 Task: Audit Quotation Template.
Action: Mouse moved to (125, 138)
Screenshot: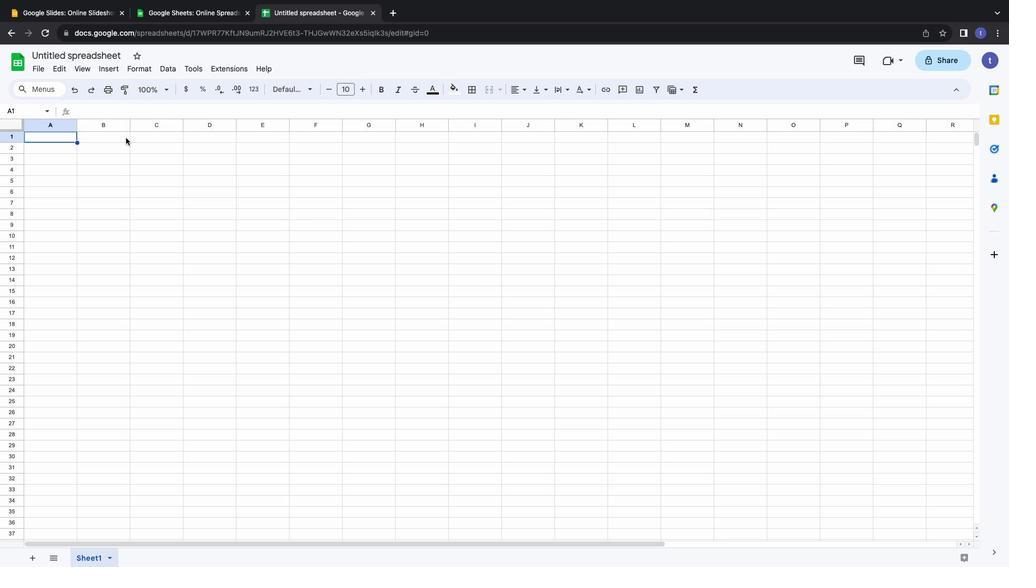 
Action: Mouse pressed left at (125, 138)
Screenshot: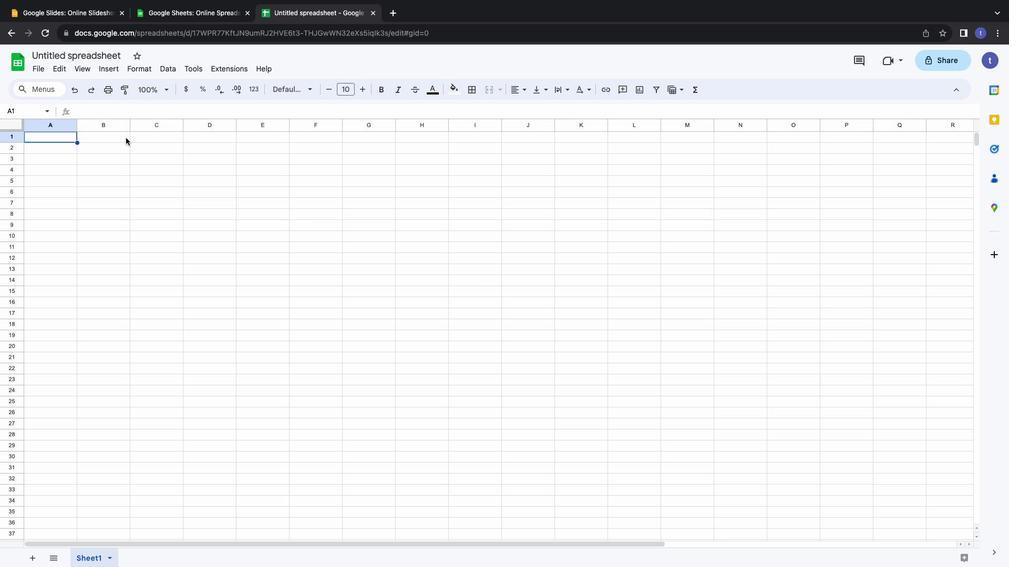 
Action: Mouse moved to (113, 138)
Screenshot: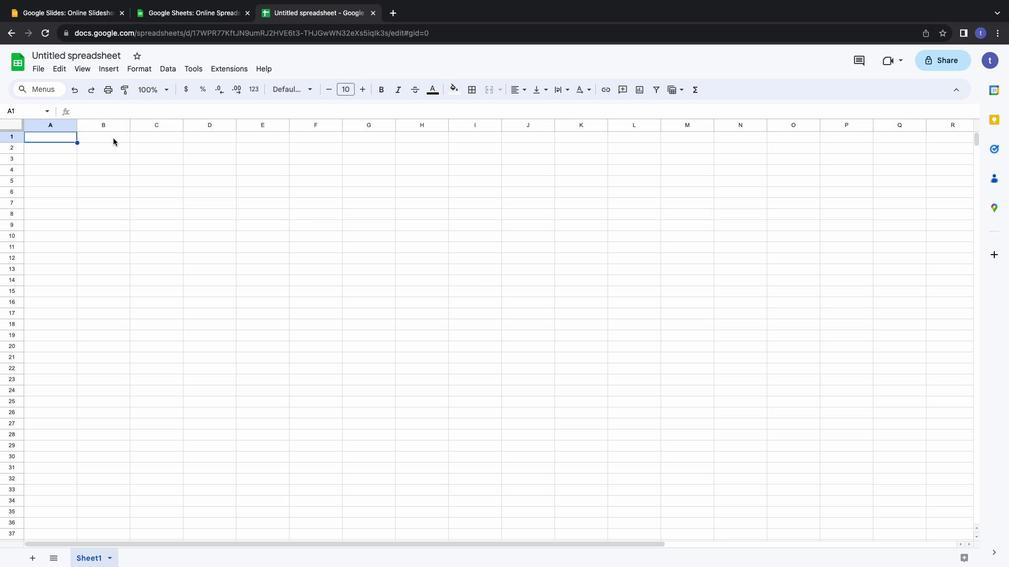 
Action: Mouse pressed left at (113, 138)
Screenshot: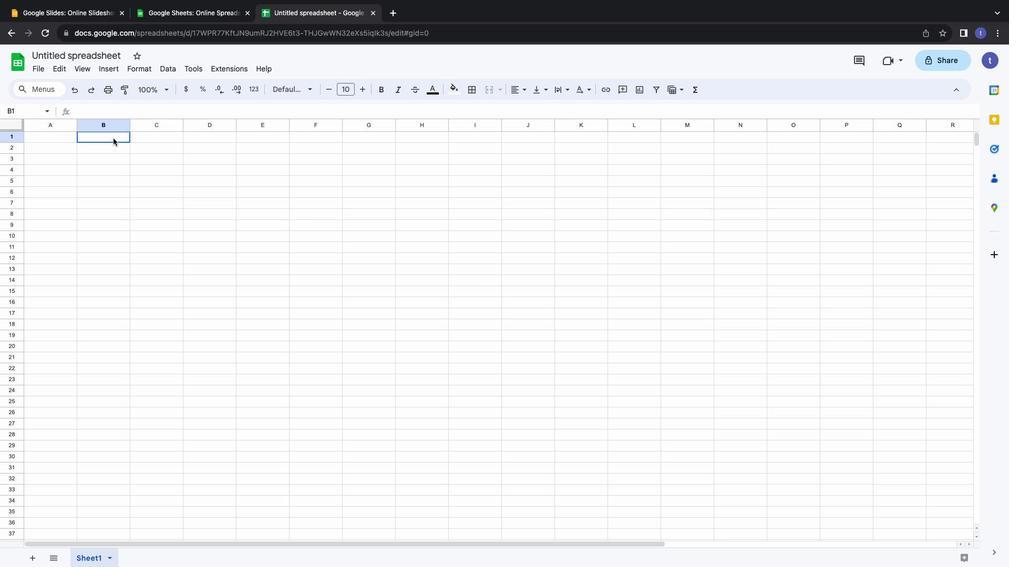 
Action: Mouse pressed left at (113, 138)
Screenshot: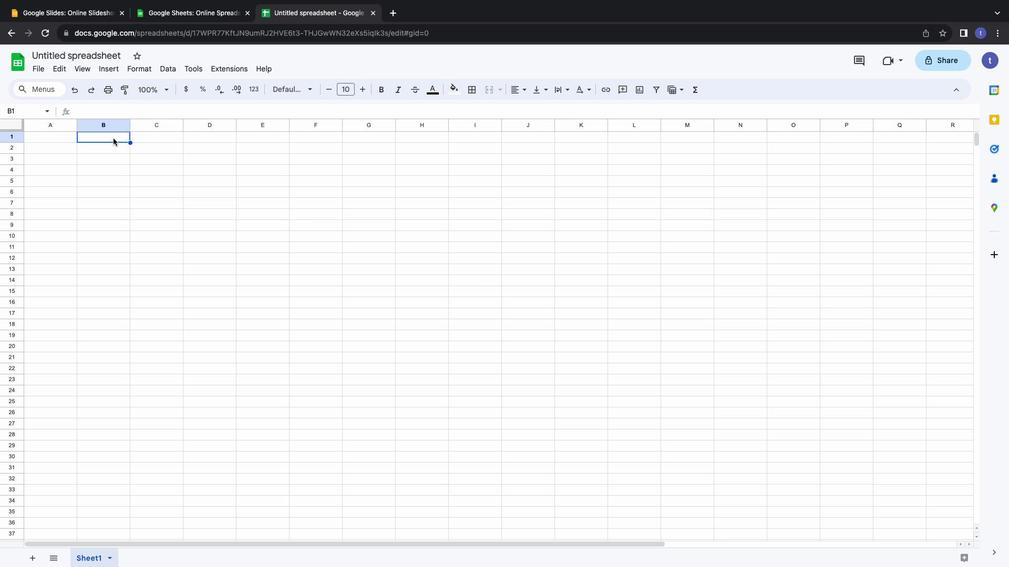 
Action: Mouse moved to (422, 344)
Screenshot: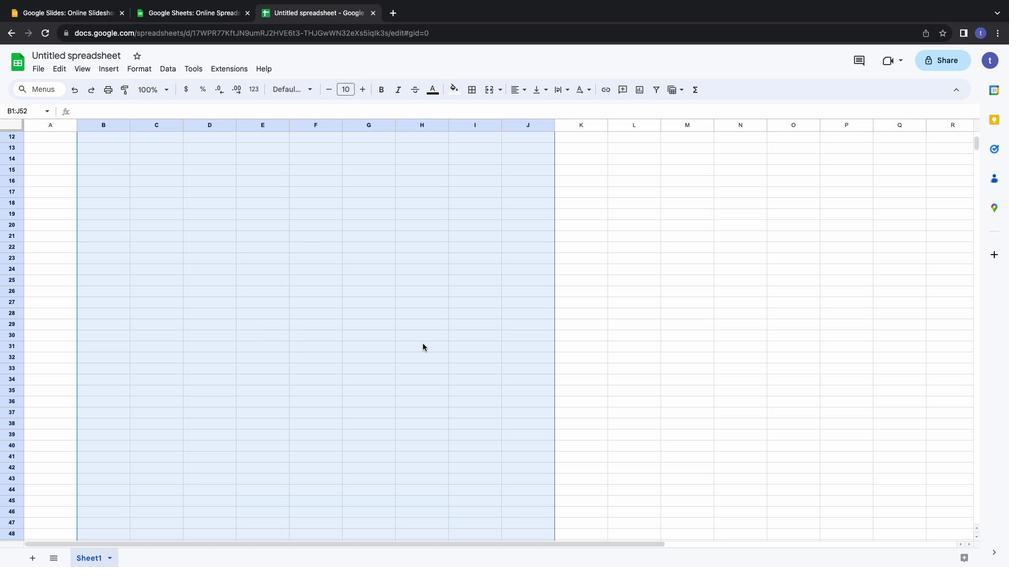 
Action: Mouse scrolled (422, 344) with delta (0, 0)
Screenshot: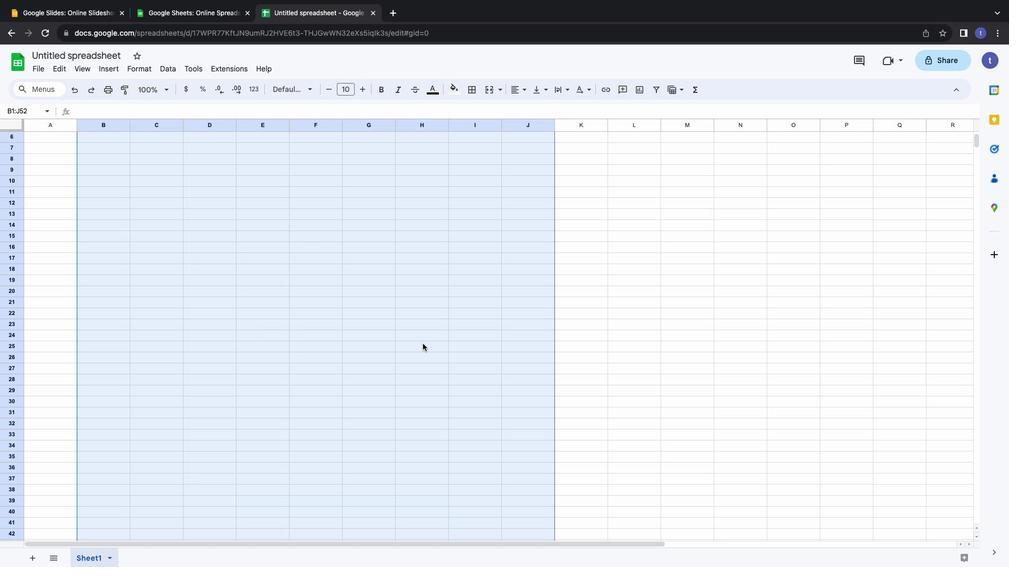 
Action: Mouse scrolled (422, 344) with delta (0, 0)
Screenshot: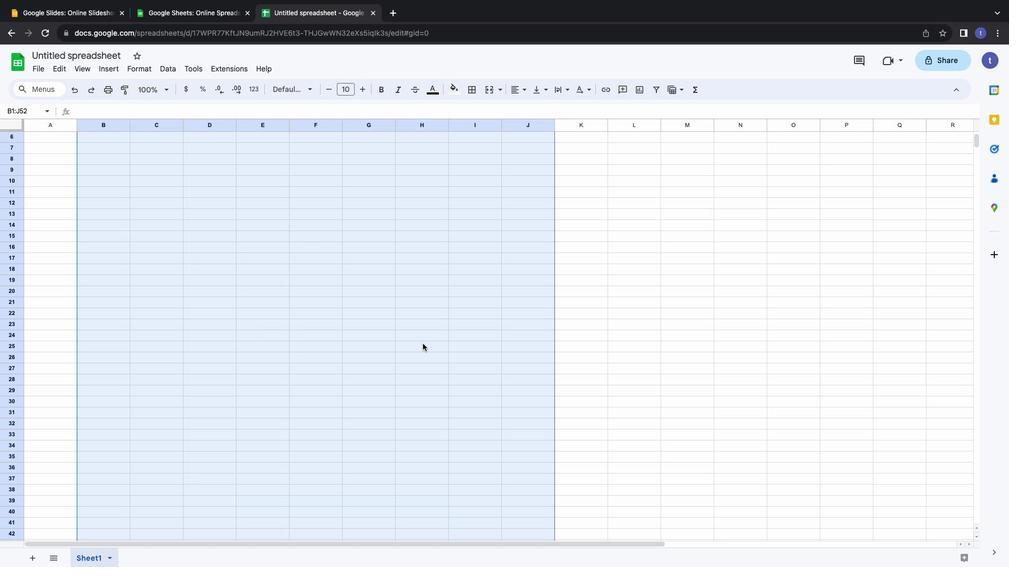 
Action: Mouse scrolled (422, 344) with delta (0, 1)
Screenshot: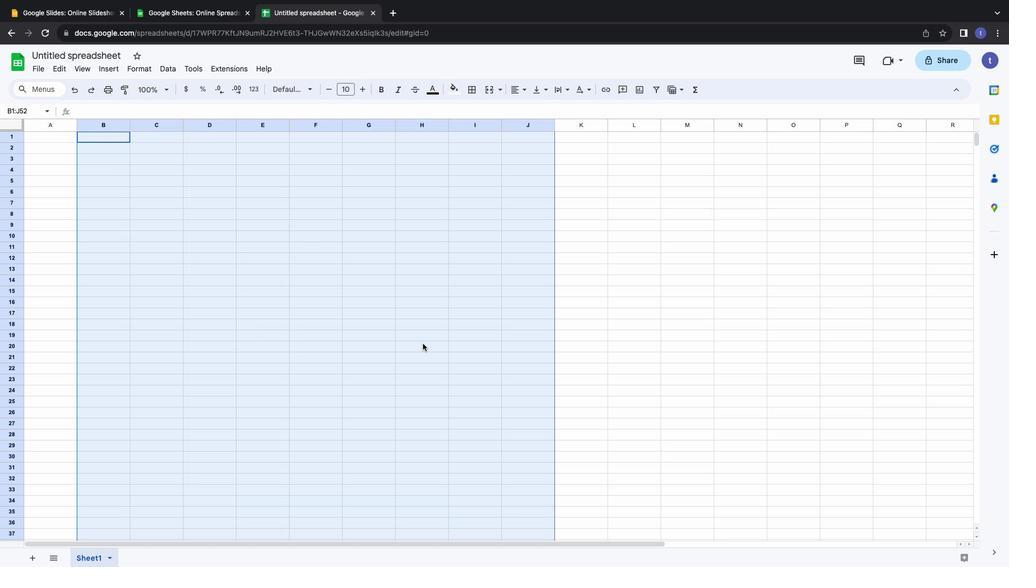 
Action: Mouse scrolled (422, 344) with delta (0, 2)
Screenshot: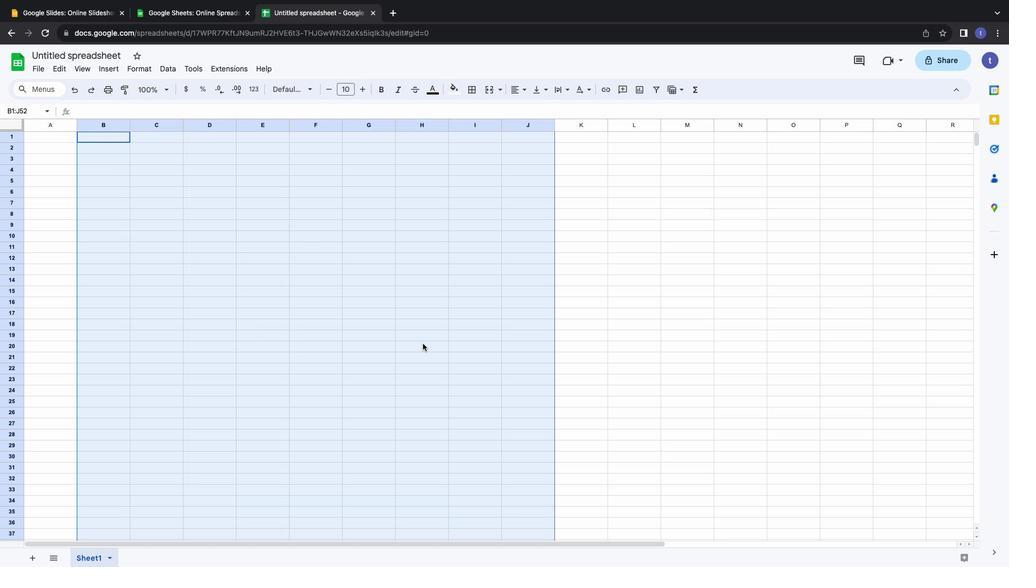 
Action: Mouse scrolled (422, 344) with delta (0, 3)
Screenshot: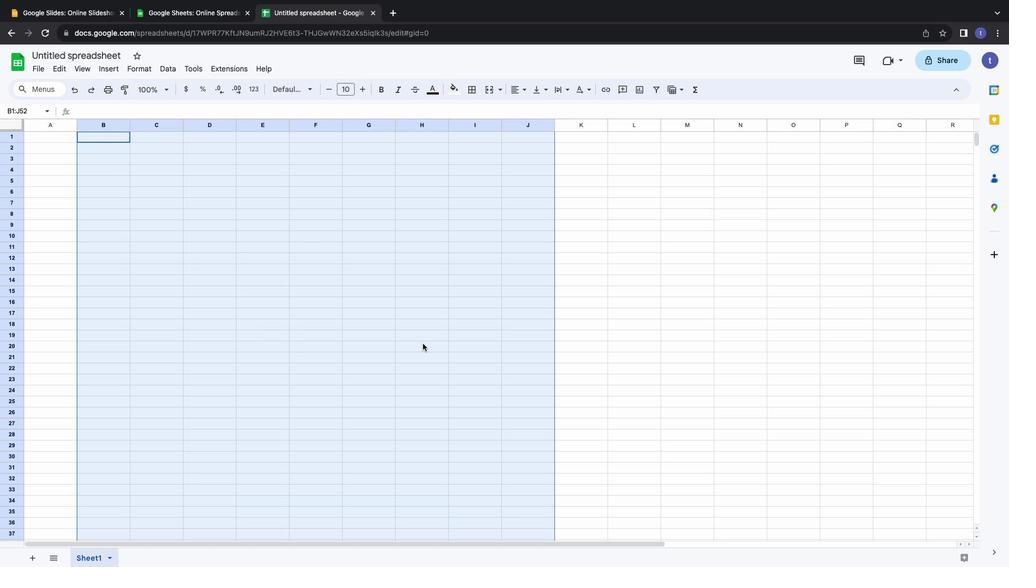 
Action: Mouse scrolled (422, 344) with delta (0, 3)
Screenshot: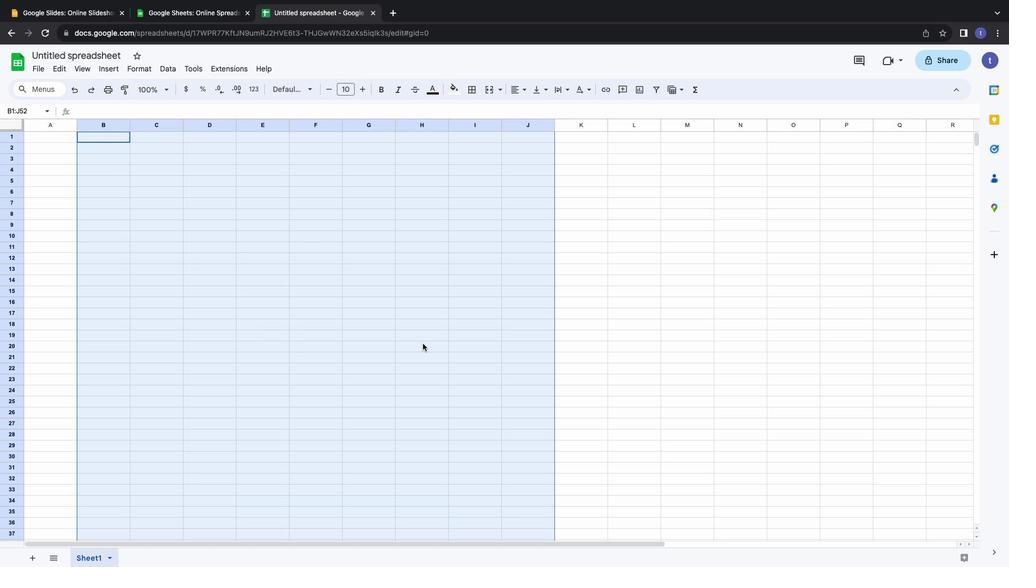 
Action: Mouse scrolled (422, 344) with delta (0, 0)
Screenshot: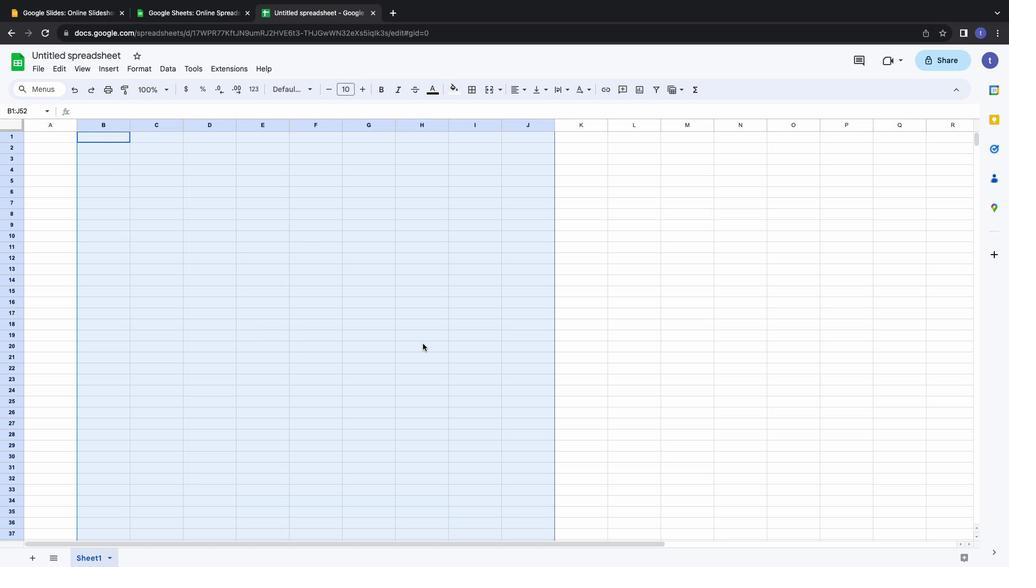 
Action: Mouse scrolled (422, 344) with delta (0, 0)
Screenshot: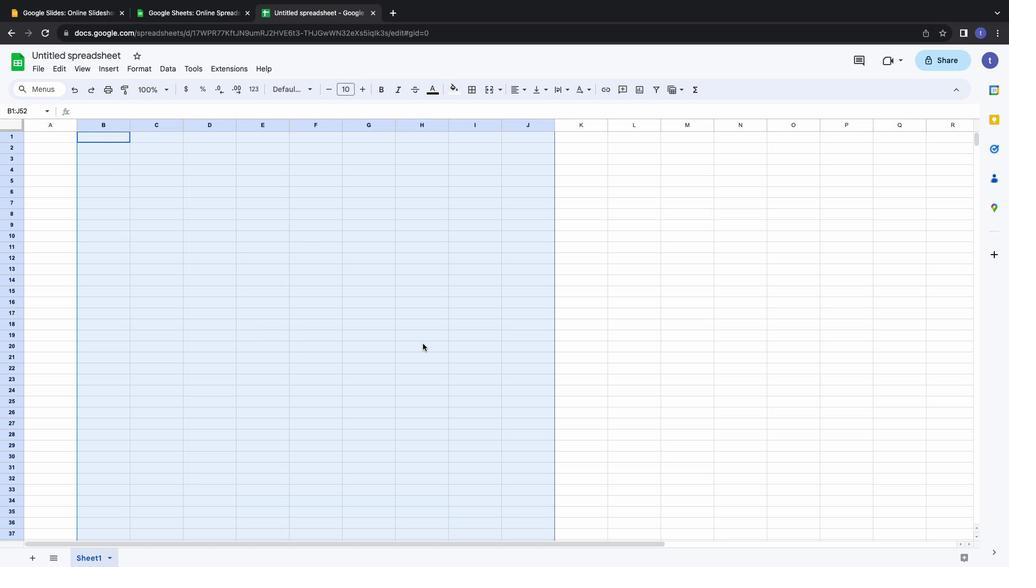 
Action: Mouse scrolled (422, 344) with delta (0, 1)
Screenshot: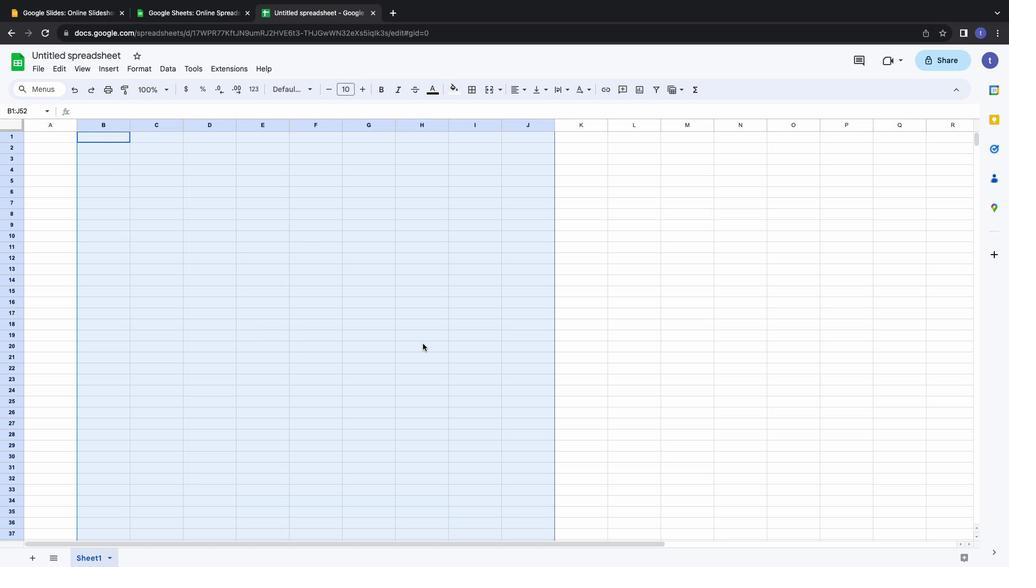 
Action: Mouse moved to (476, 88)
Screenshot: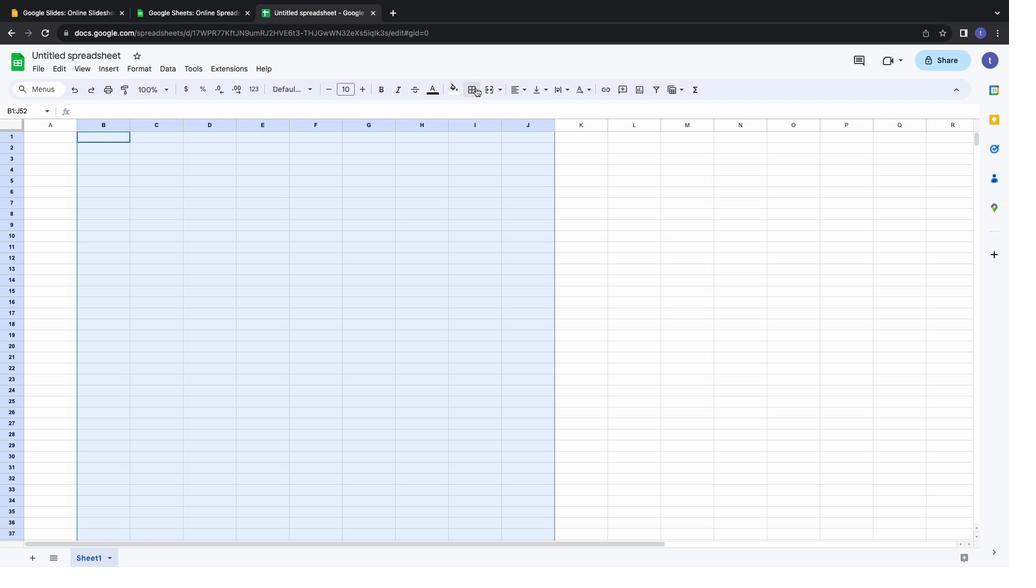 
Action: Mouse pressed left at (476, 88)
Screenshot: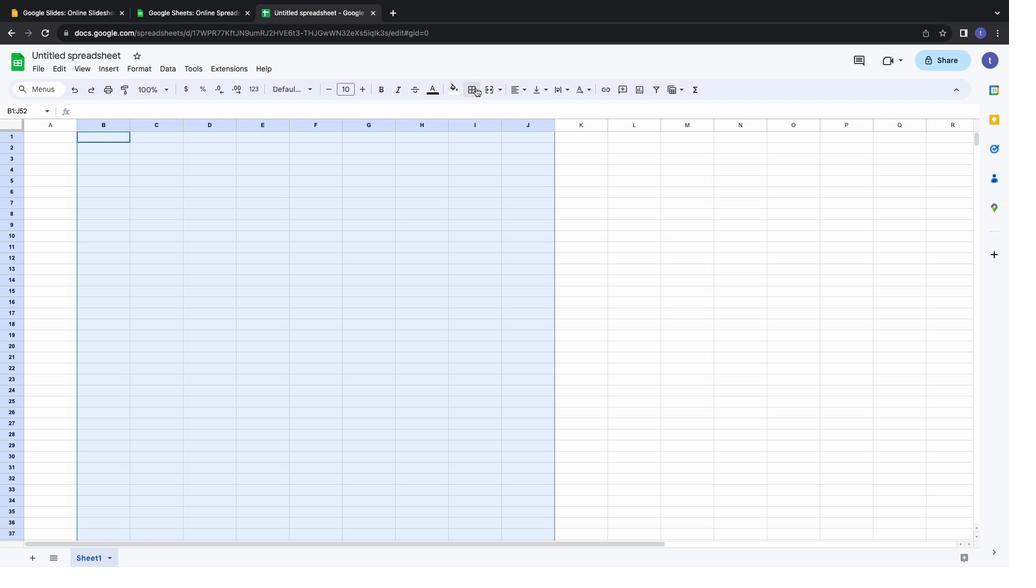 
Action: Mouse moved to (476, 108)
Screenshot: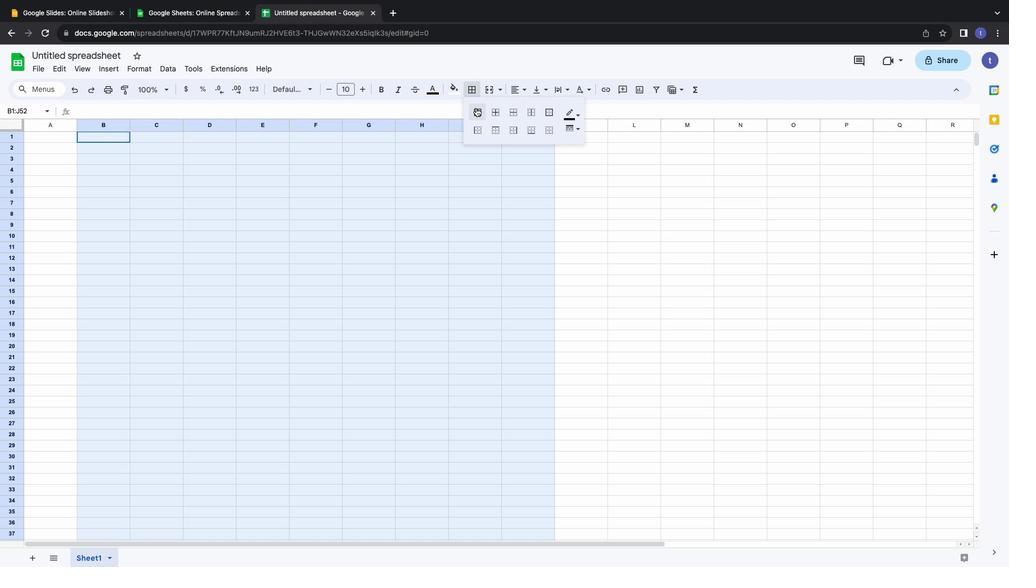 
Action: Mouse pressed left at (476, 108)
Screenshot: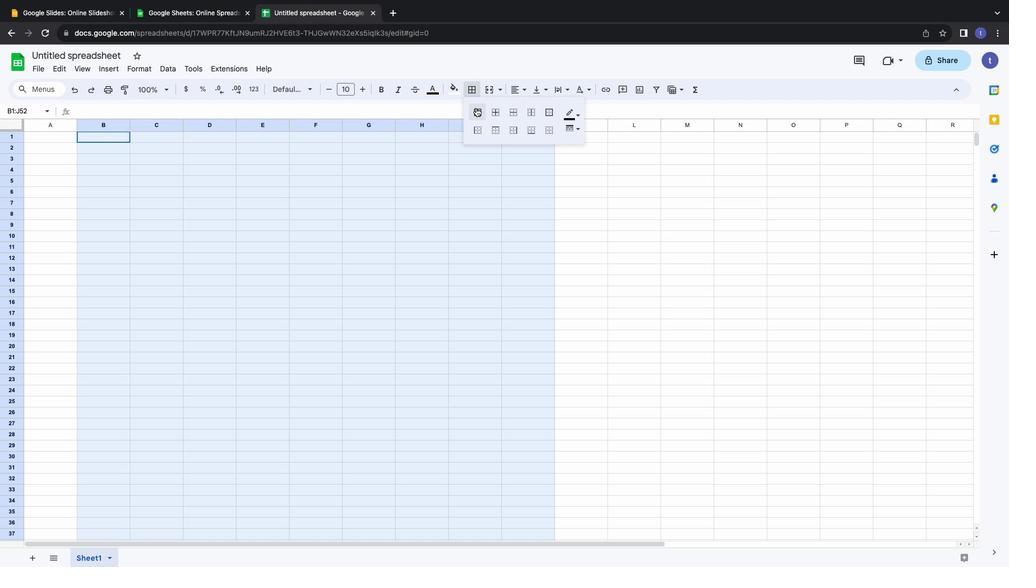 
Action: Mouse moved to (574, 111)
Screenshot: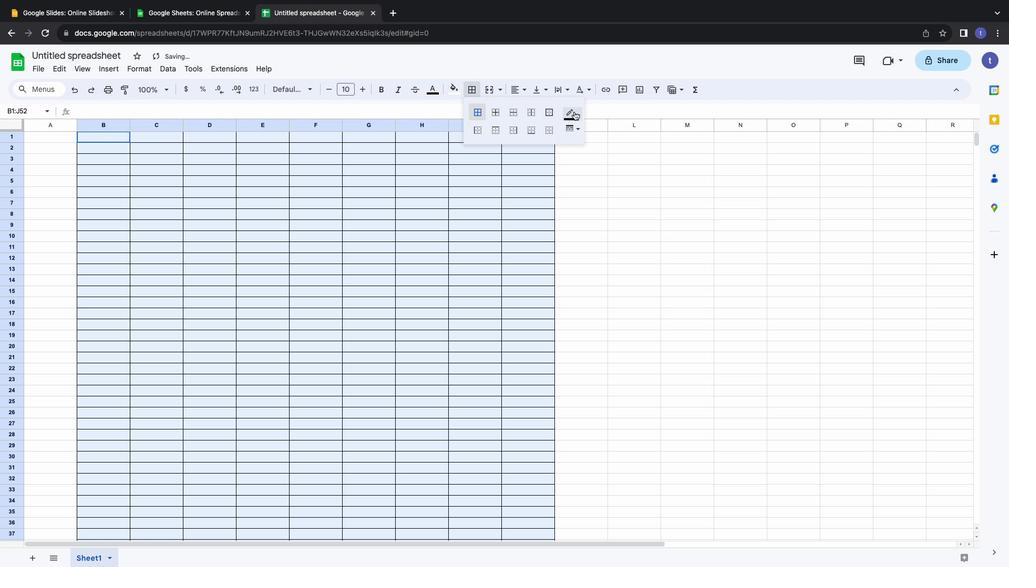 
Action: Mouse pressed left at (574, 111)
Screenshot: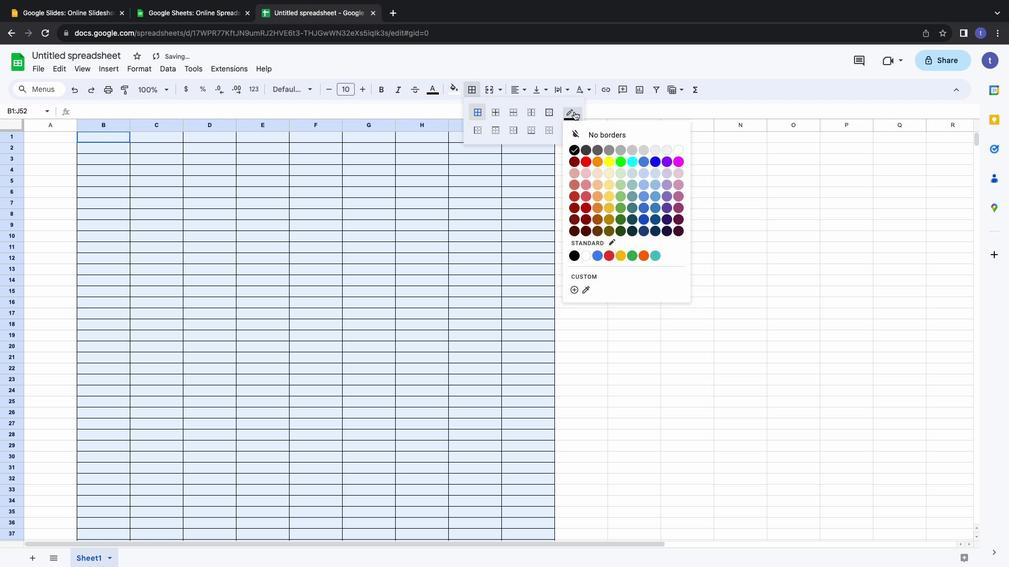 
Action: Mouse moved to (680, 152)
Screenshot: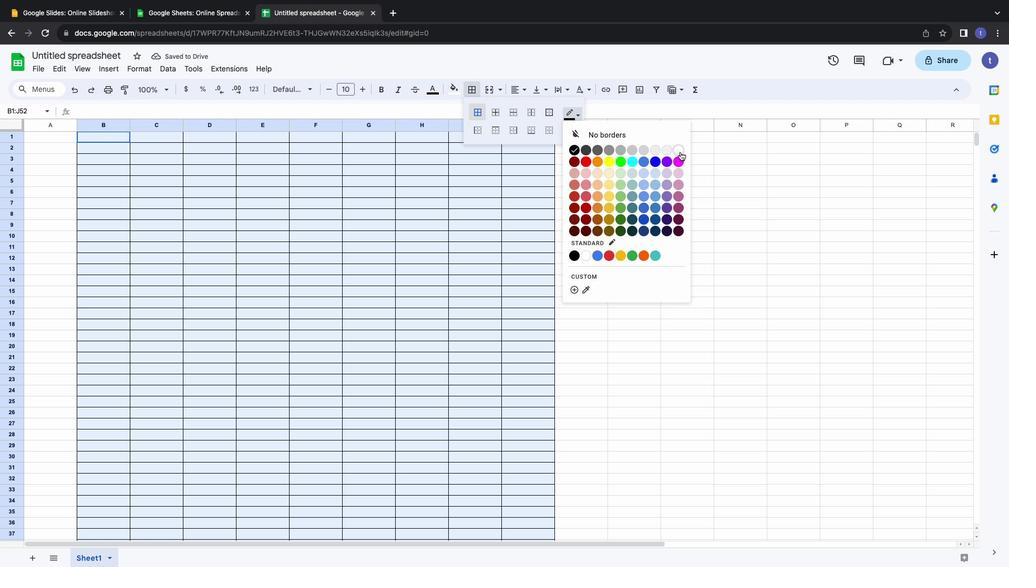 
Action: Mouse pressed left at (680, 152)
Screenshot: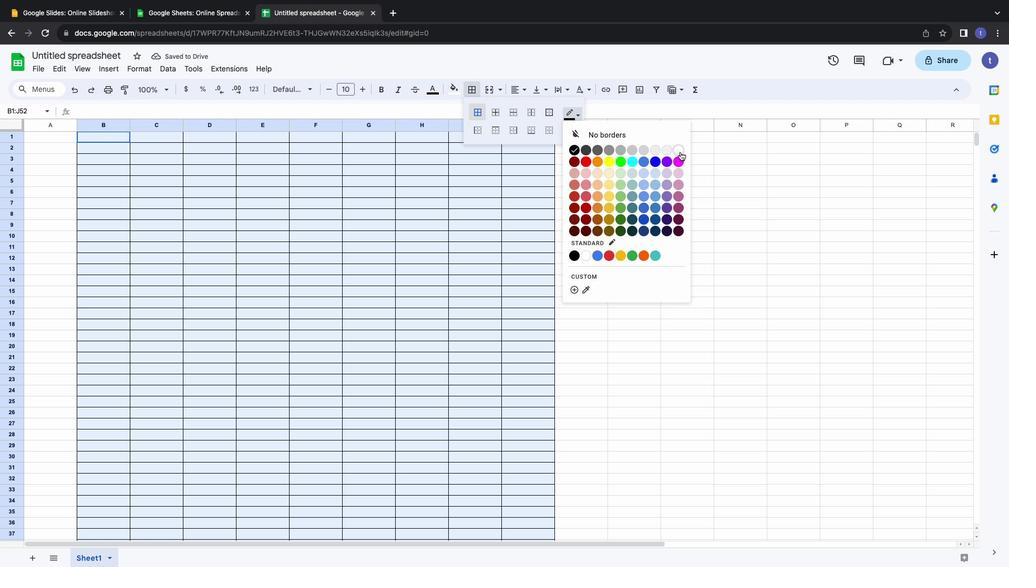 
Action: Mouse moved to (329, 152)
Screenshot: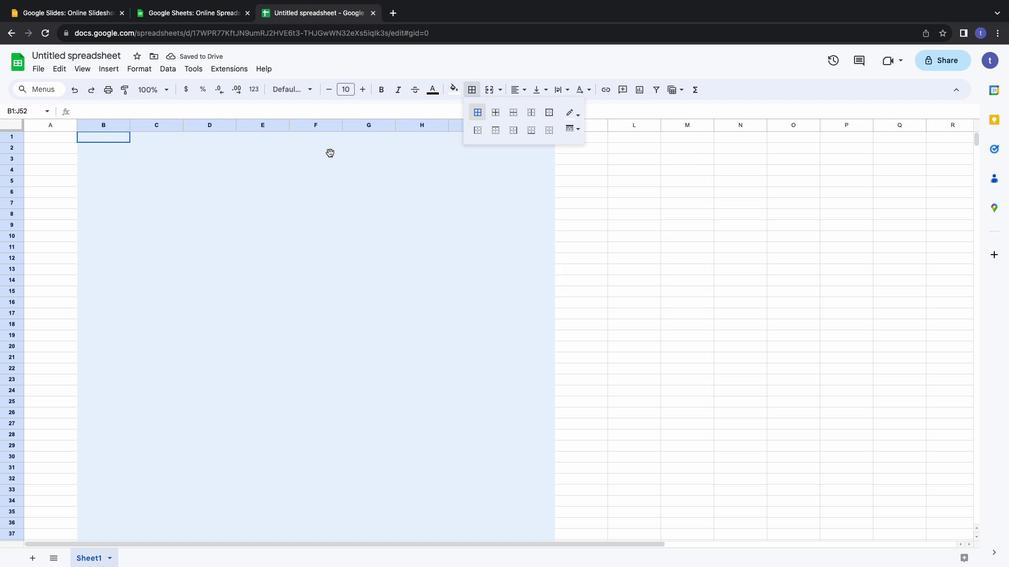 
Action: Mouse pressed left at (329, 152)
Screenshot: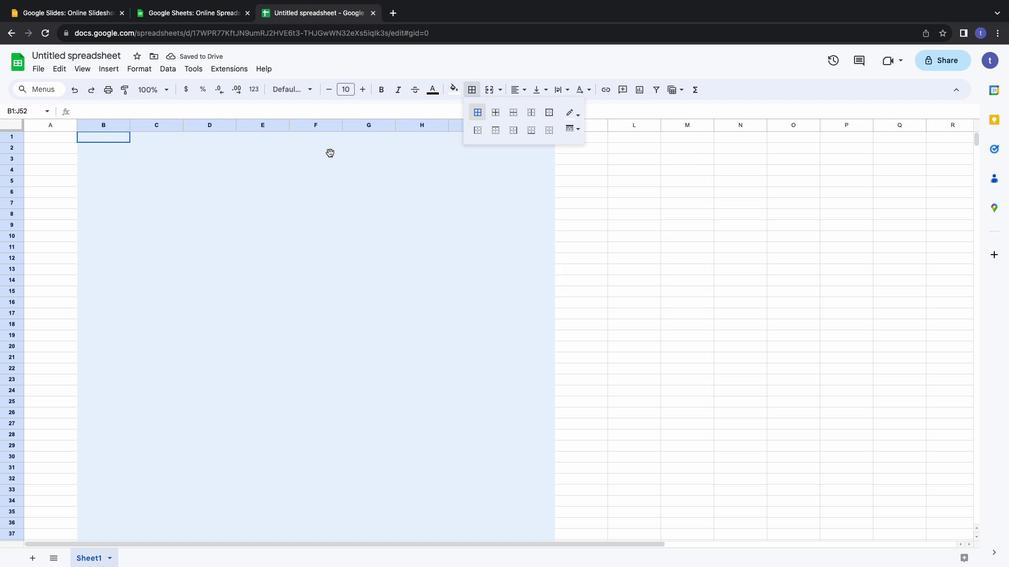 
Action: Mouse moved to (332, 154)
Screenshot: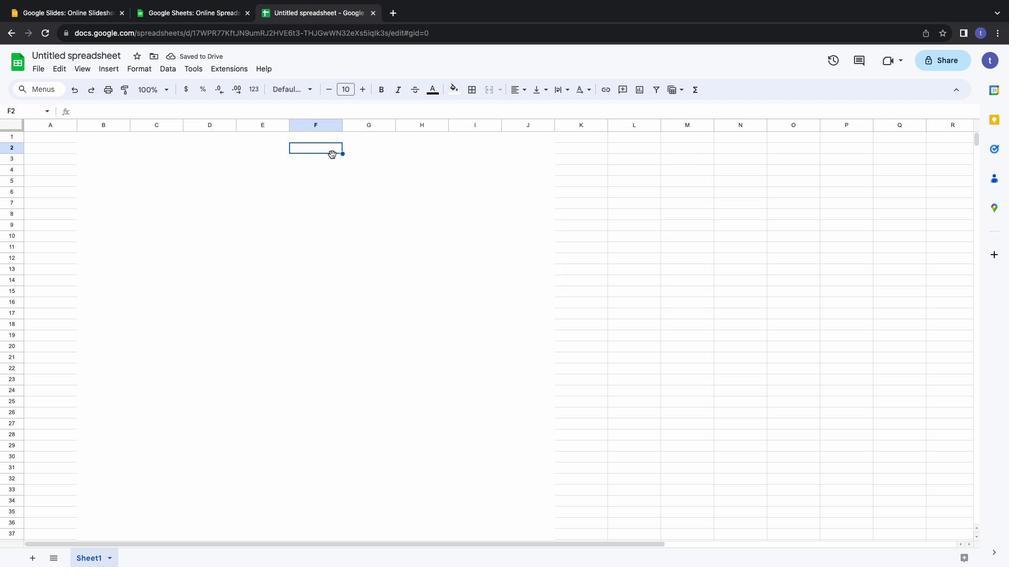 
Action: Mouse pressed left at (332, 154)
Screenshot: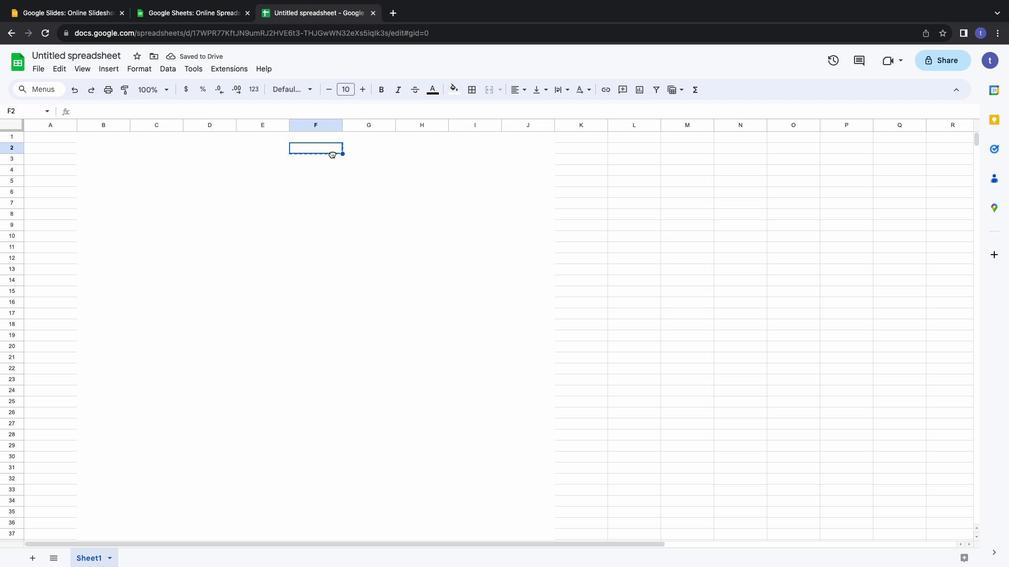 
Action: Mouse moved to (329, 147)
Screenshot: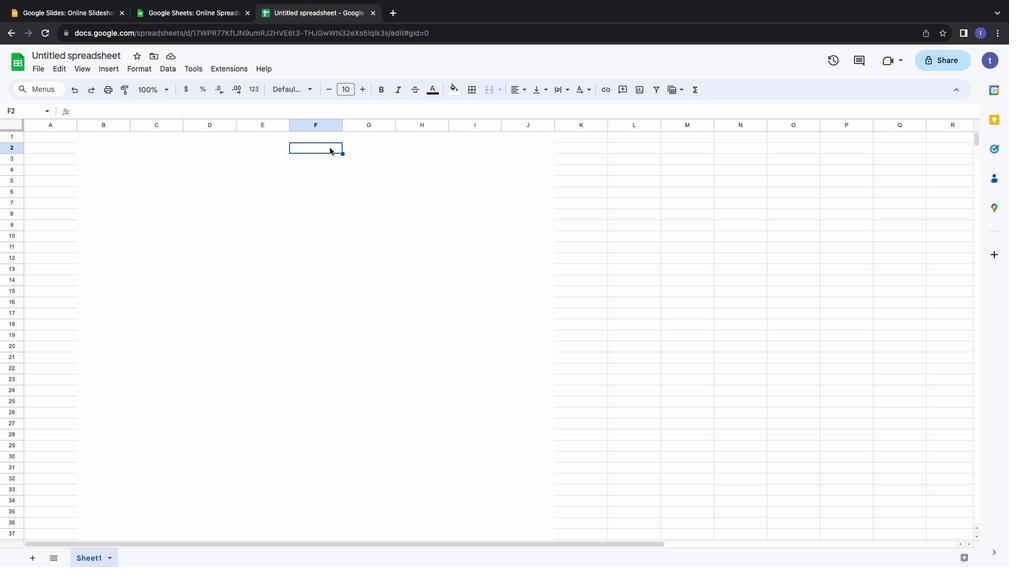 
Action: Mouse pressed left at (329, 147)
Screenshot: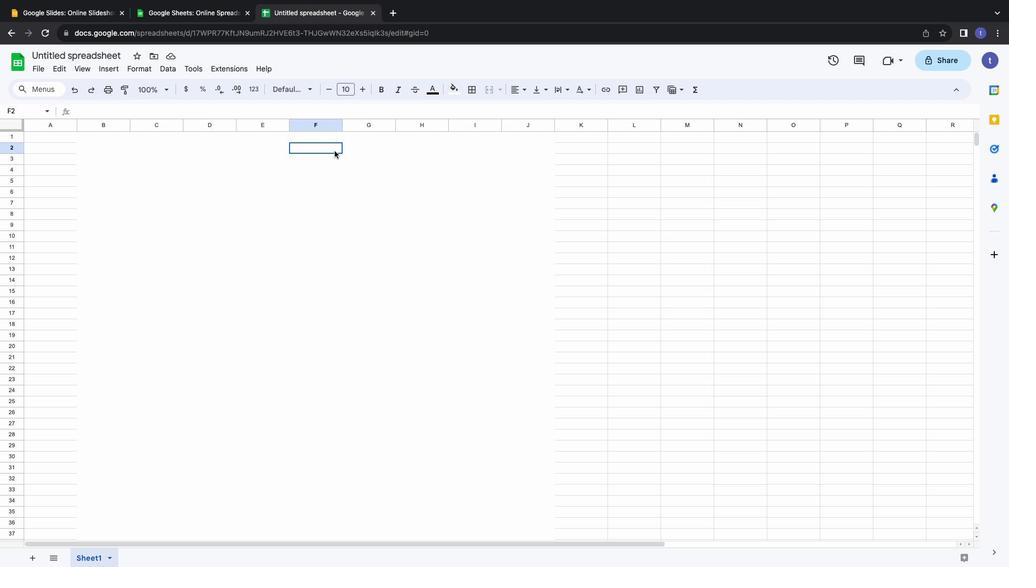 
Action: Mouse moved to (486, 89)
Screenshot: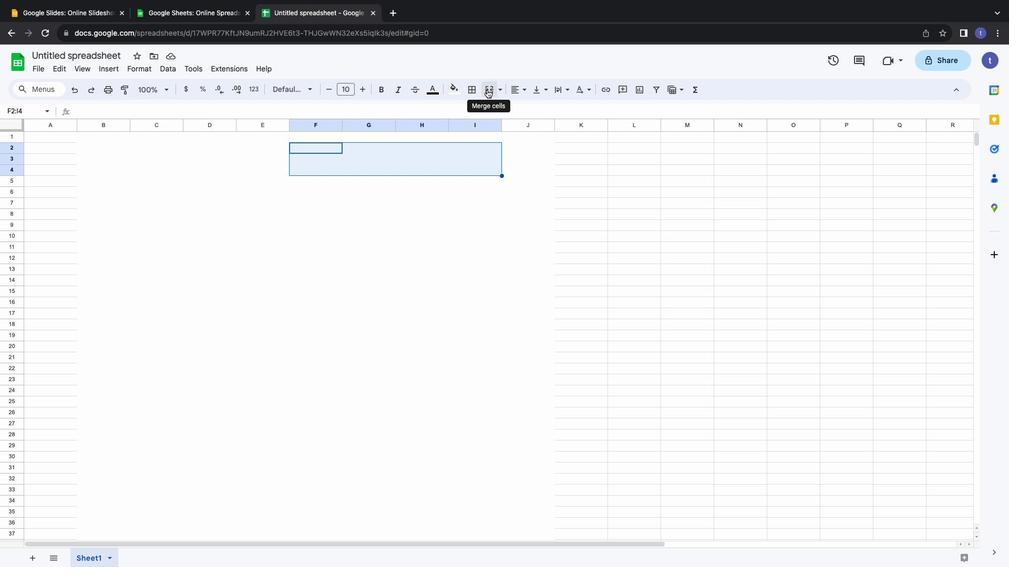 
Action: Mouse pressed left at (486, 89)
Screenshot: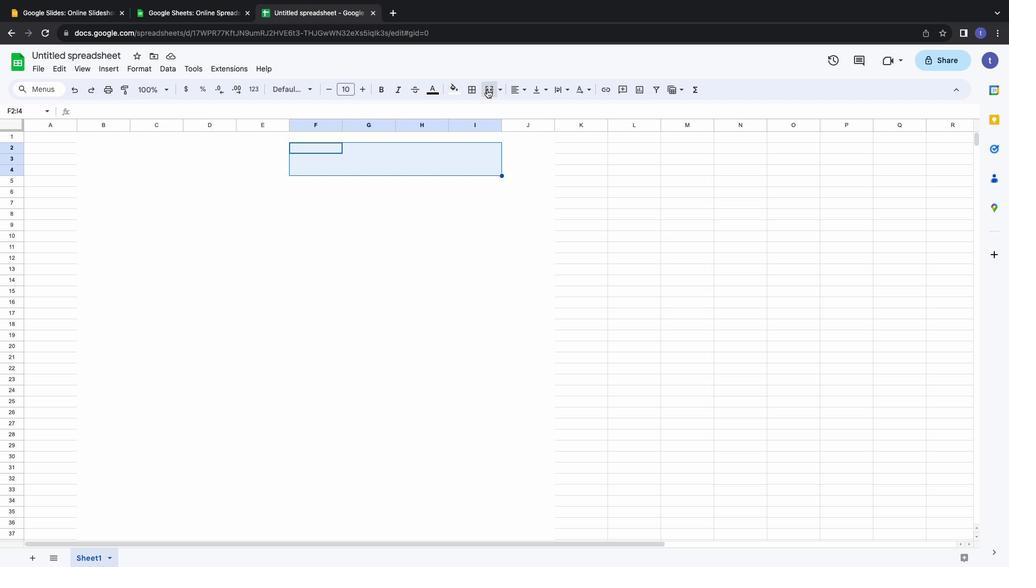 
Action: Mouse moved to (318, 155)
Screenshot: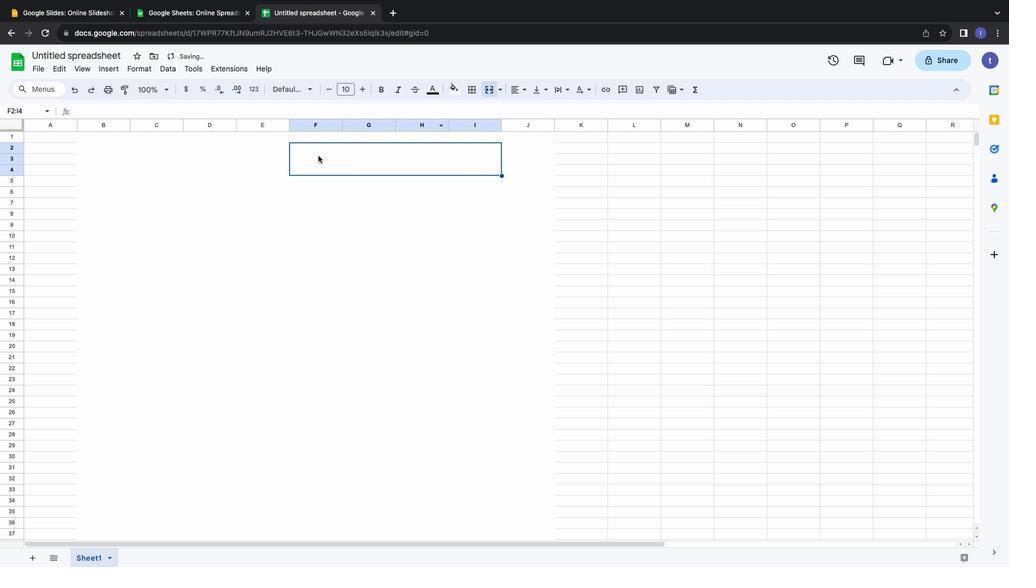 
Action: Mouse pressed left at (318, 155)
Screenshot: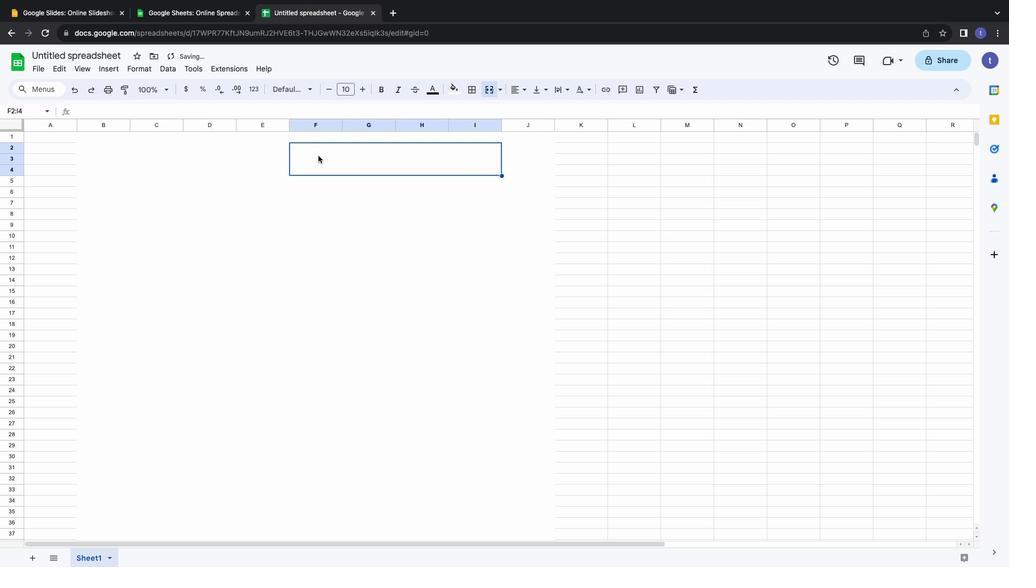 
Action: Mouse moved to (312, 155)
Screenshot: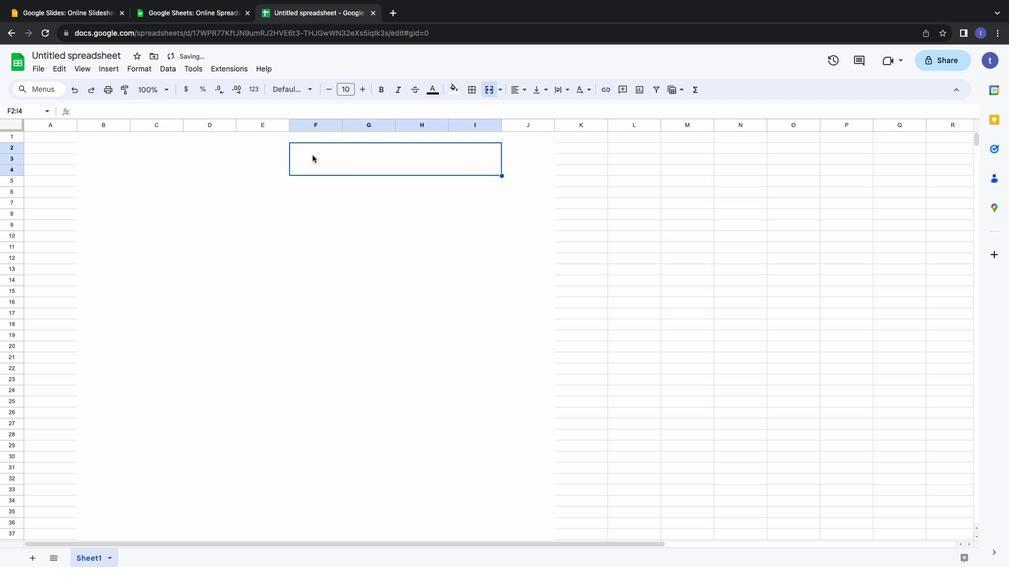 
Action: Mouse pressed left at (312, 155)
Screenshot: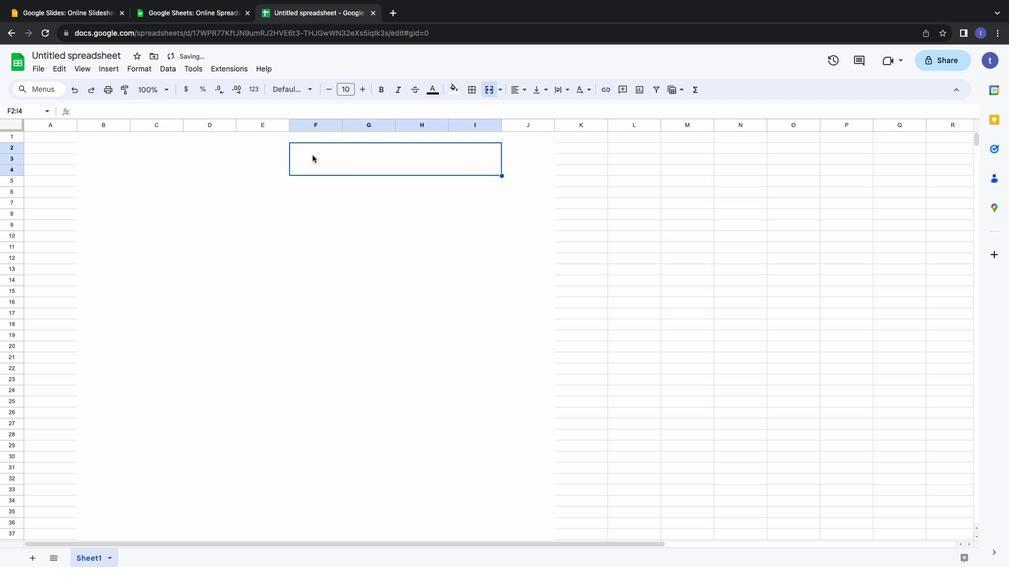 
Action: Mouse pressed left at (312, 155)
Screenshot: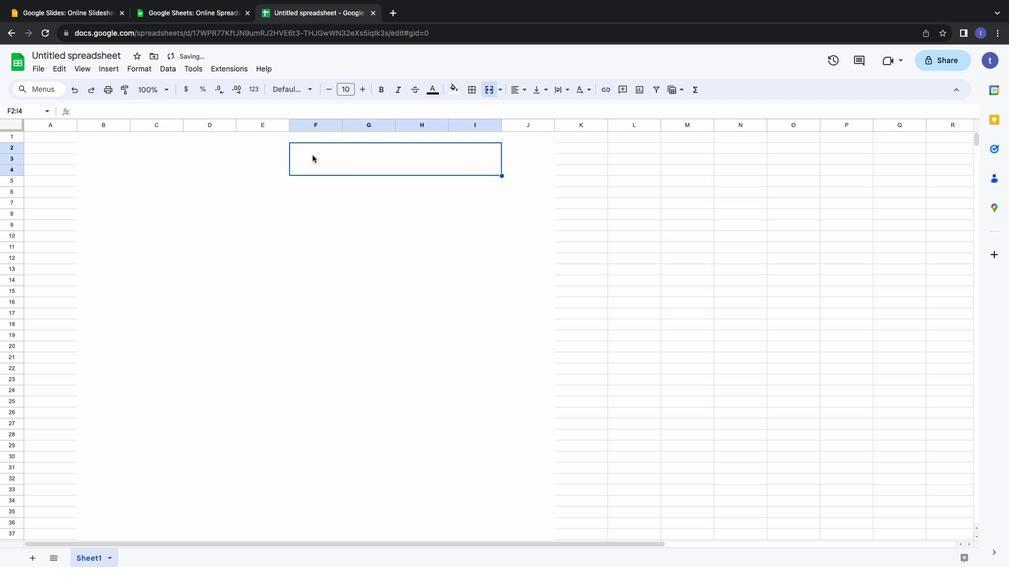 
Action: Key pressed Key.shift'A'Key.shift'U''D''I''T'Key.space'Q''U''O''T''A''T''I''O''N'
Screenshot: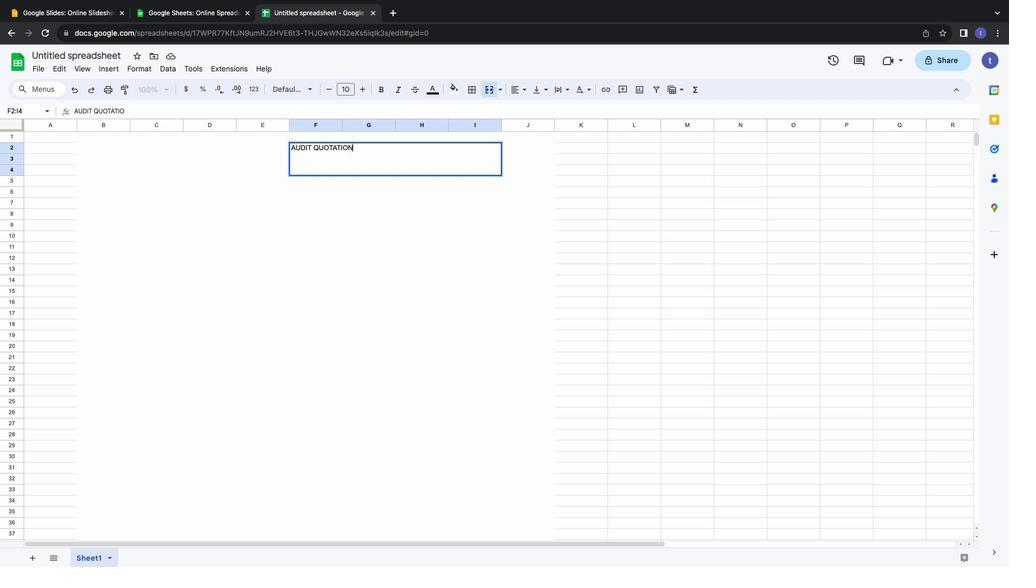 
Action: Mouse moved to (324, 141)
Screenshot: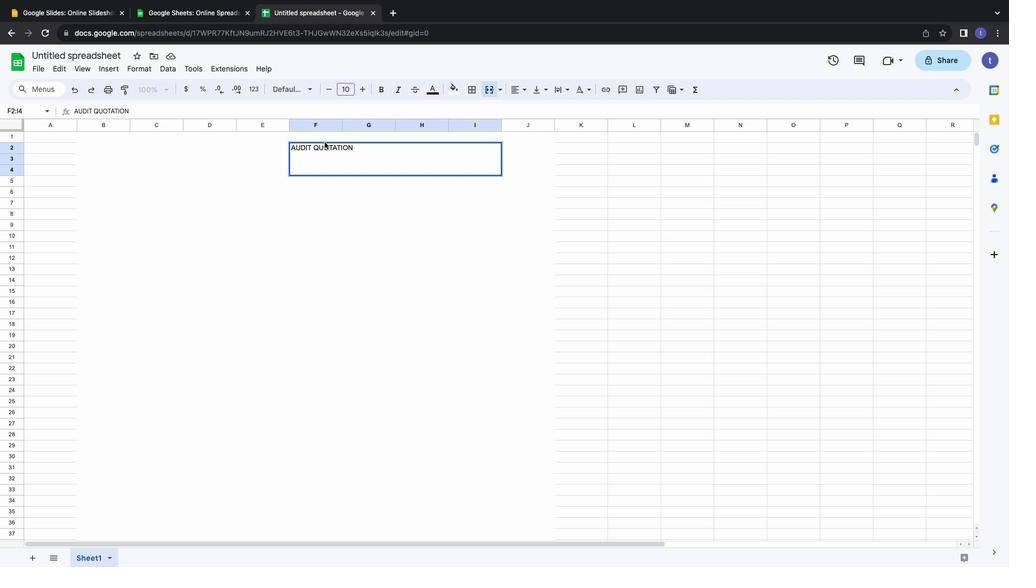 
Action: Mouse pressed left at (324, 141)
Screenshot: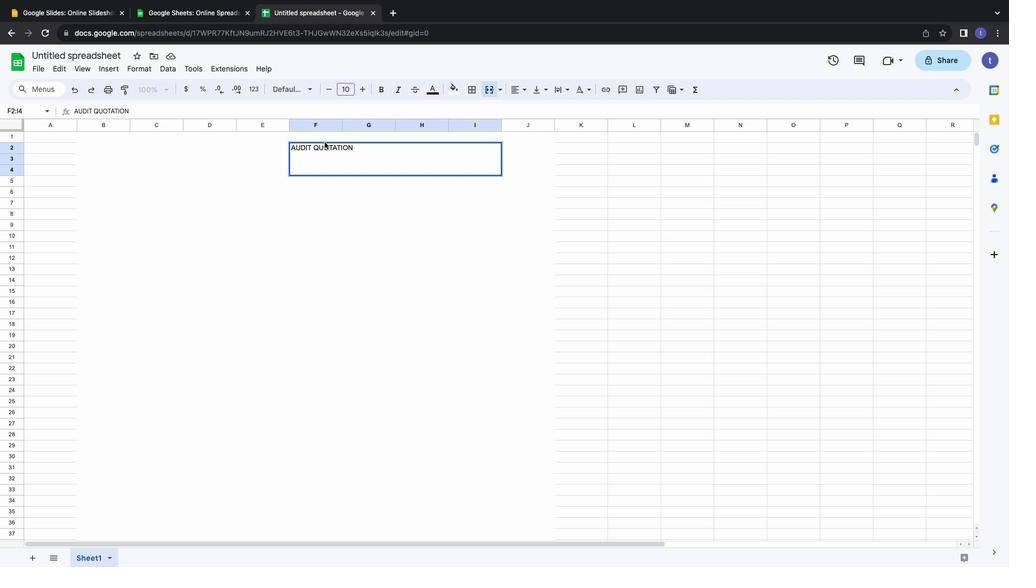 
Action: Mouse pressed left at (324, 141)
Screenshot: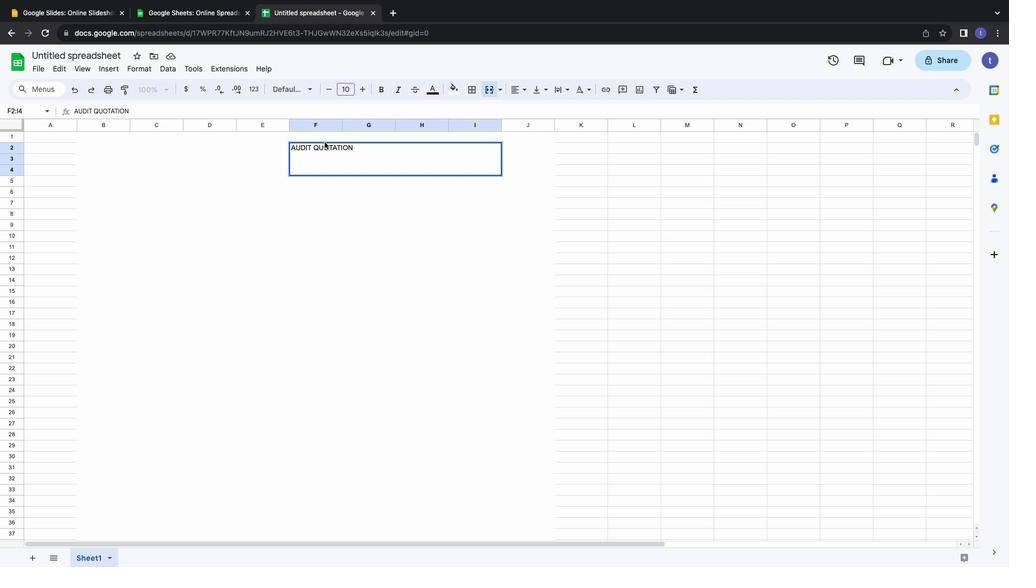 
Action: Mouse moved to (323, 146)
Screenshot: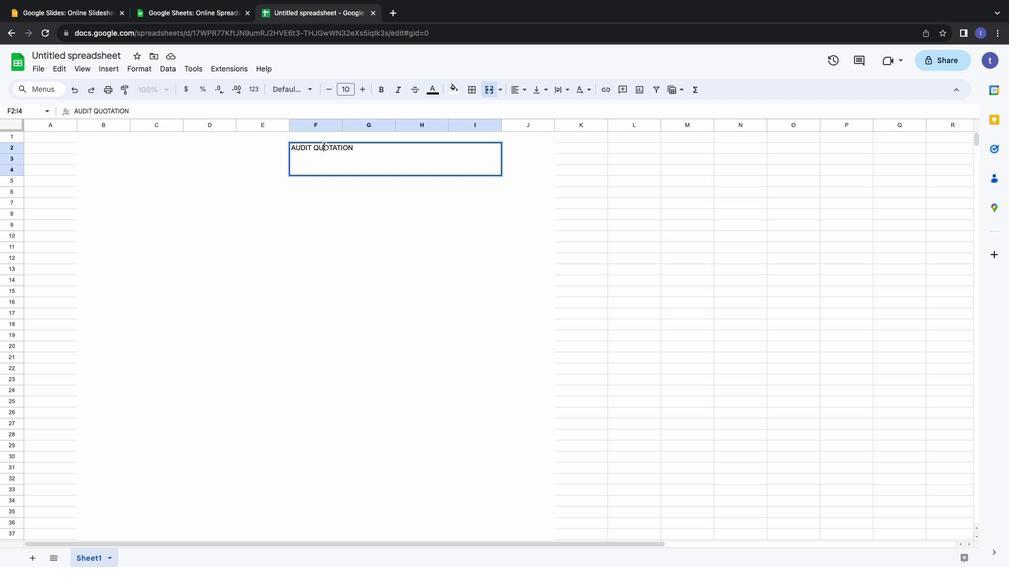 
Action: Mouse pressed left at (323, 146)
Screenshot: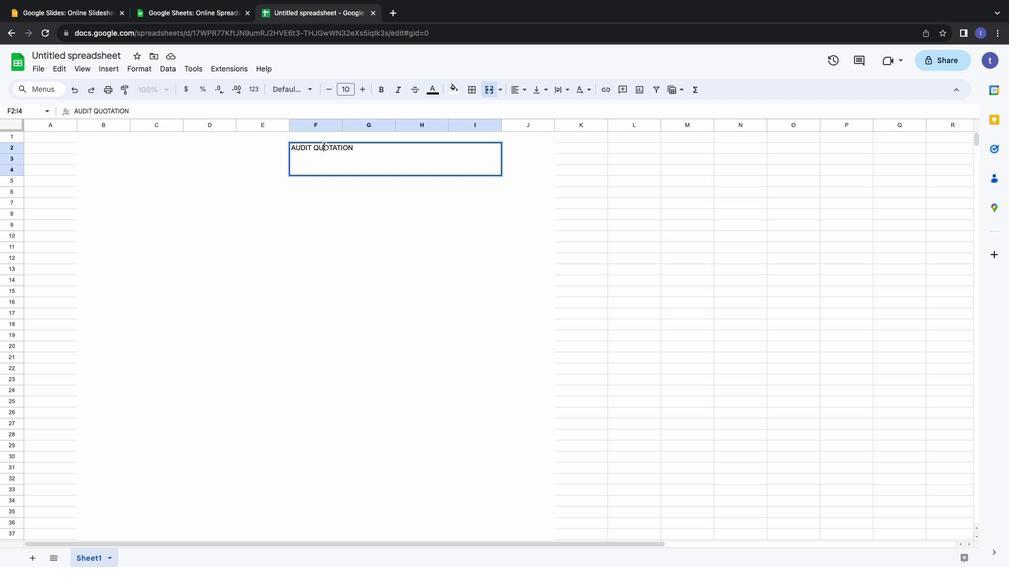 
Action: Mouse pressed left at (323, 146)
Screenshot: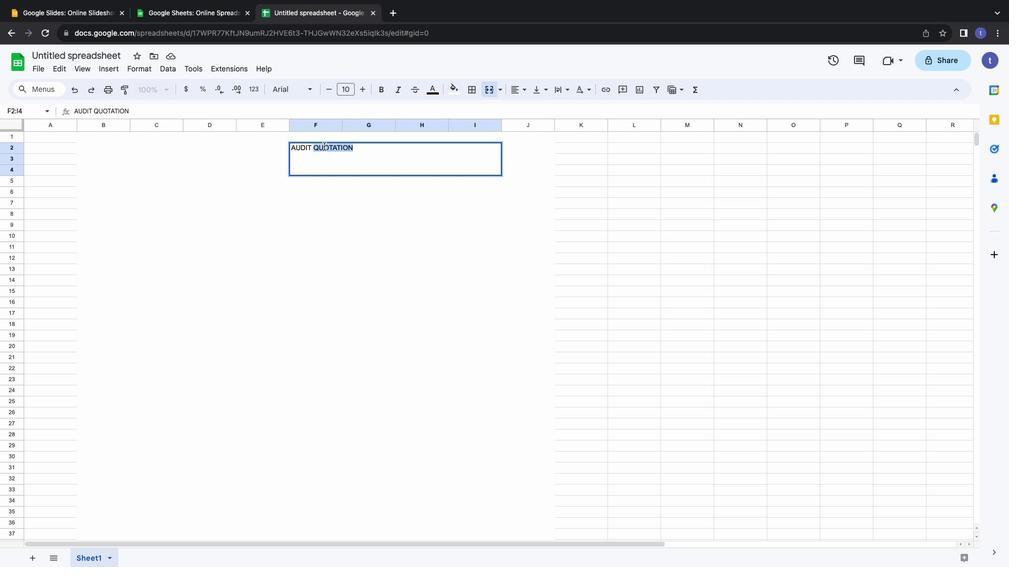 
Action: Mouse pressed left at (323, 146)
Screenshot: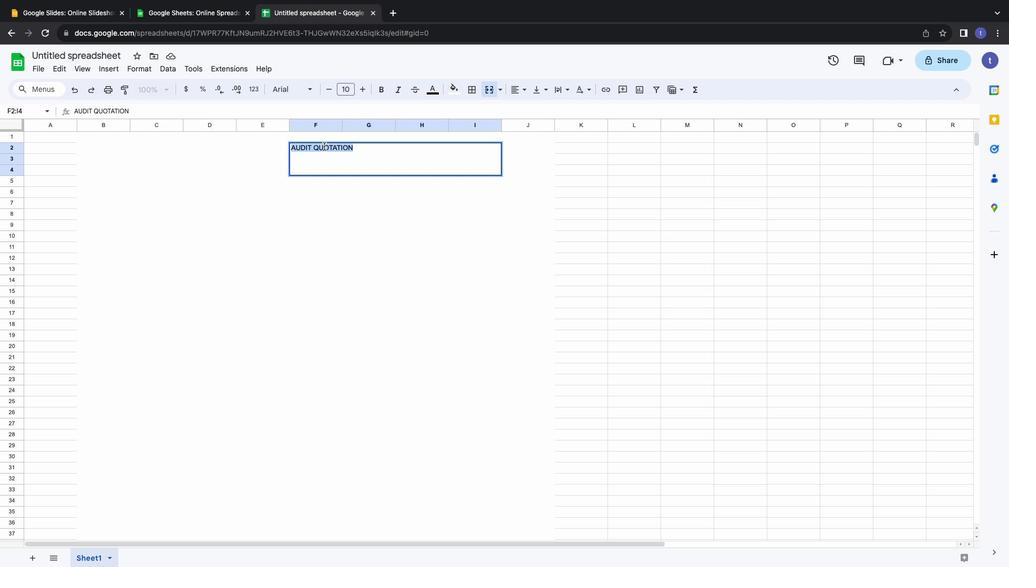 
Action: Mouse moved to (428, 90)
Screenshot: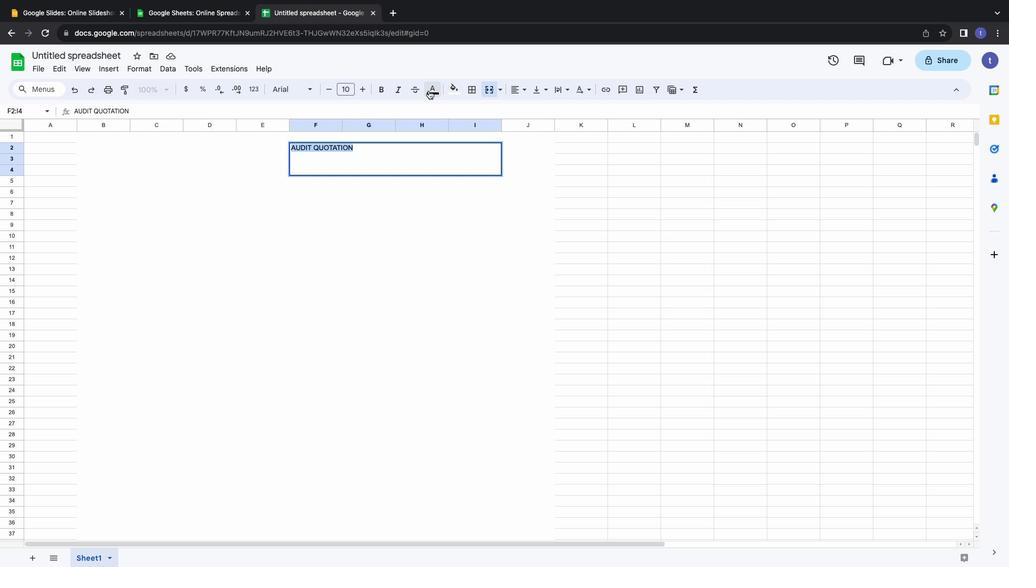 
Action: Mouse pressed left at (428, 90)
Screenshot: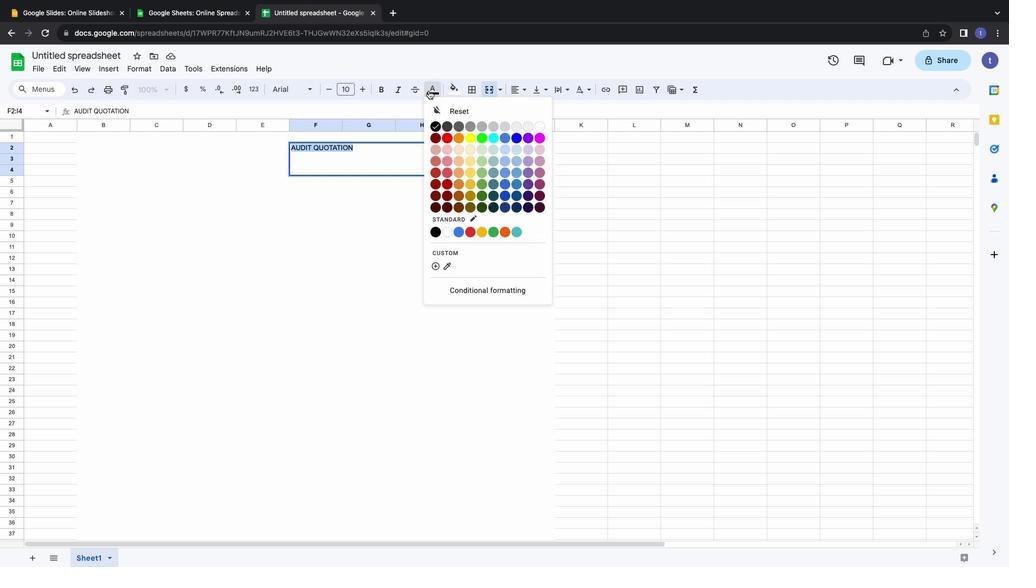 
Action: Mouse moved to (516, 195)
Screenshot: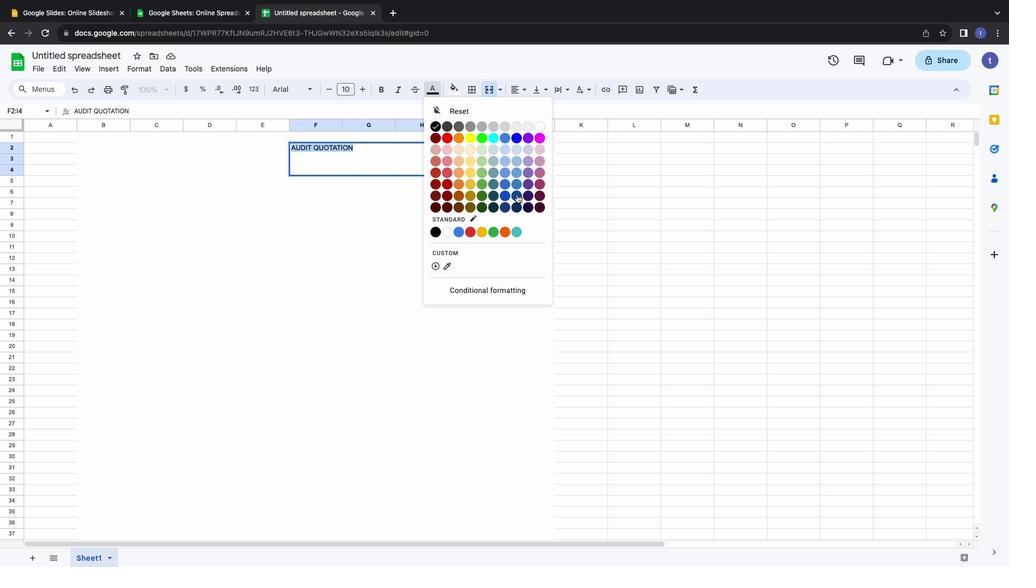 
Action: Mouse pressed left at (516, 195)
Screenshot: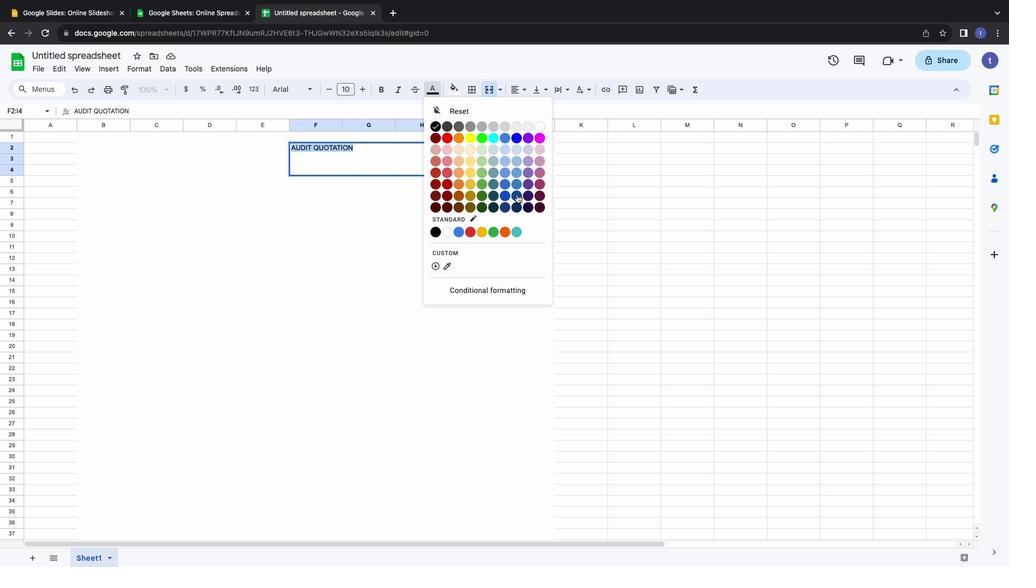 
Action: Mouse moved to (300, 88)
Screenshot: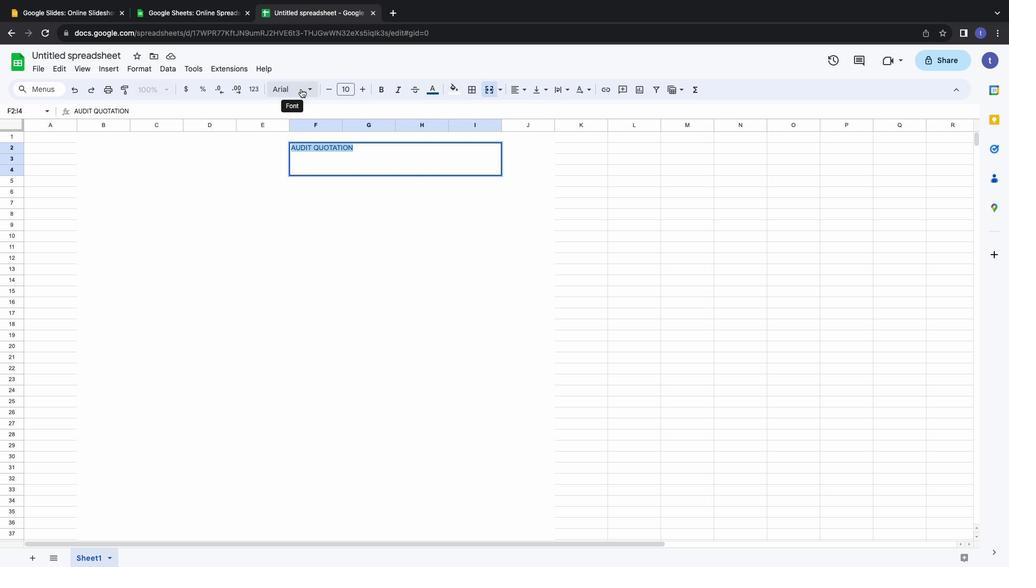 
Action: Mouse pressed left at (300, 88)
Screenshot: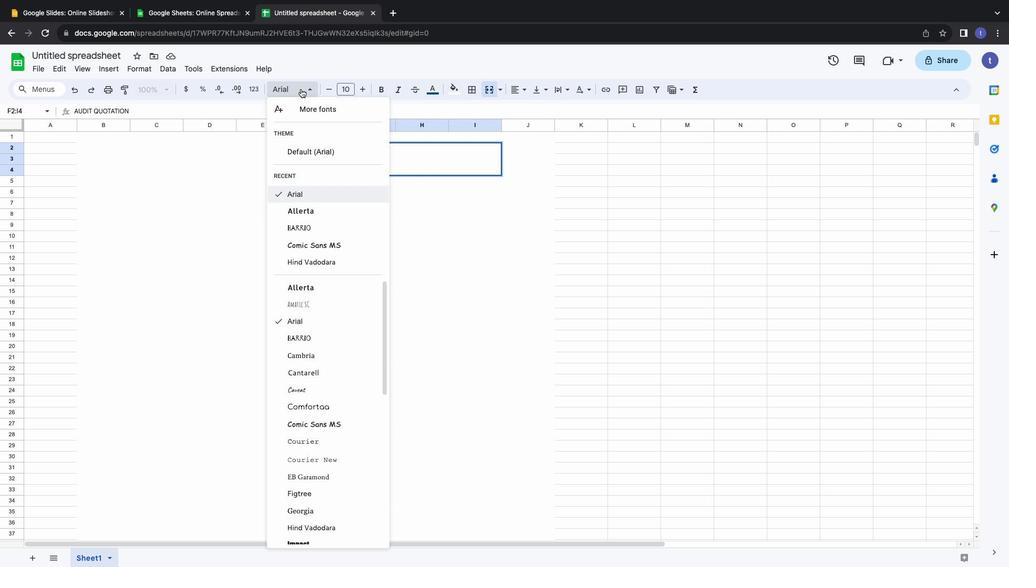
Action: Mouse moved to (300, 193)
Screenshot: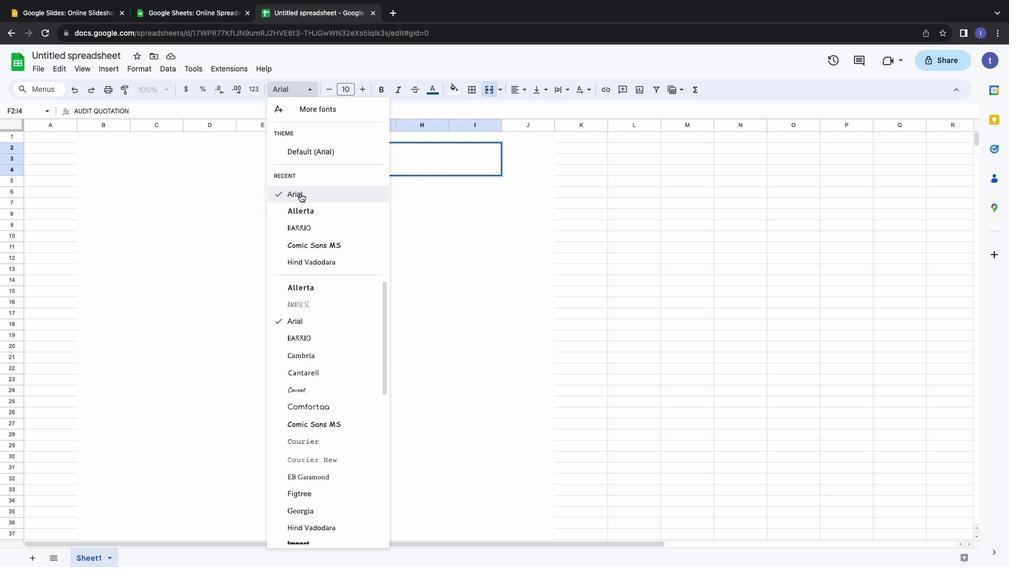 
Action: Mouse pressed left at (300, 193)
Screenshot: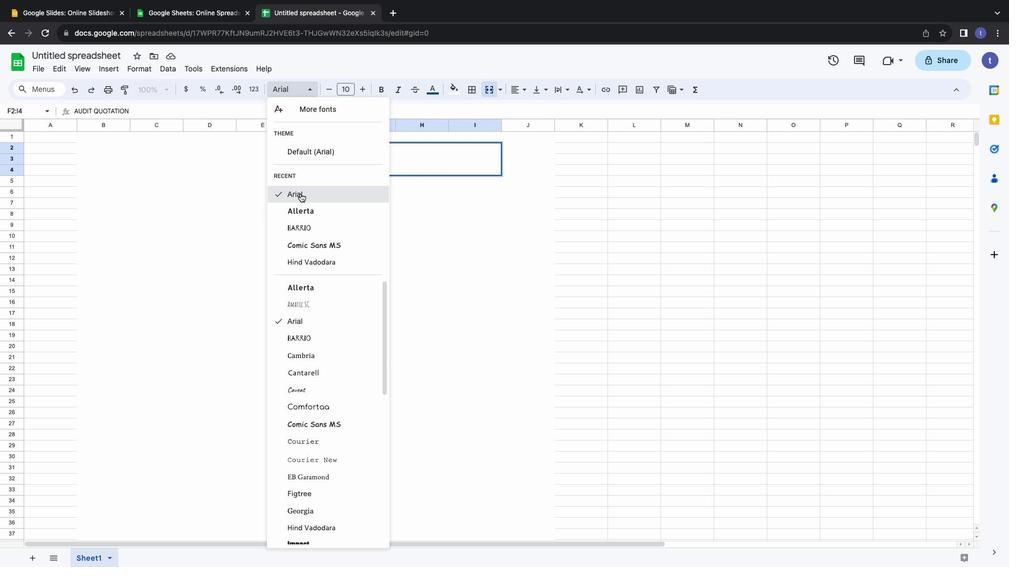 
Action: Mouse moved to (350, 90)
Screenshot: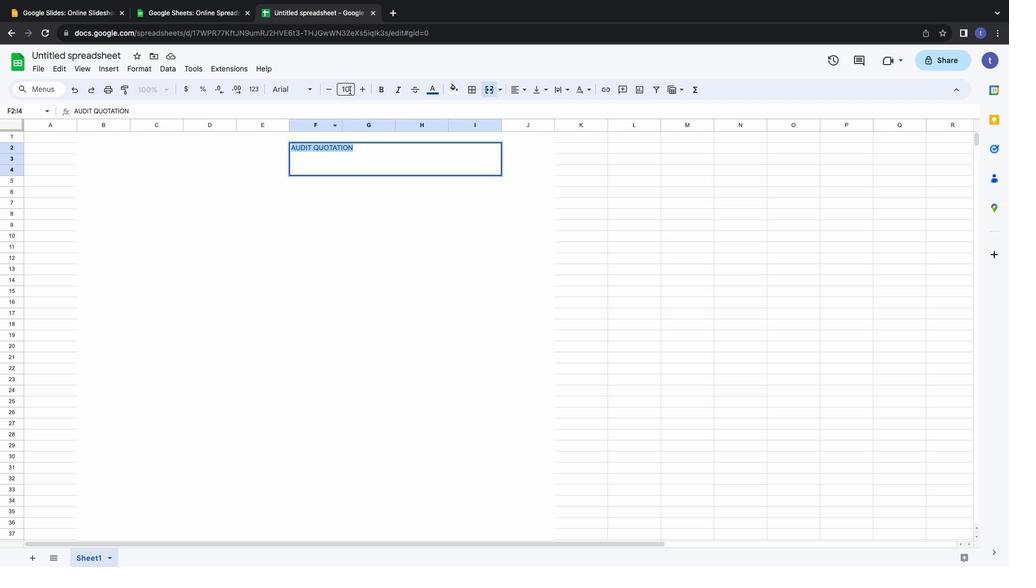 
Action: Mouse pressed left at (350, 90)
Screenshot: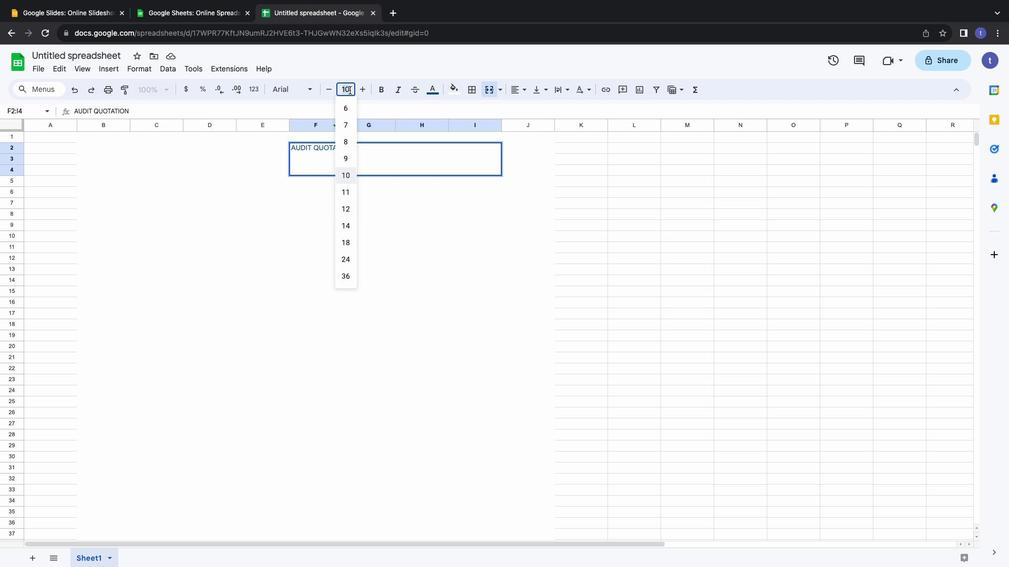 
Action: Key pressed '3''6''\x03'
Screenshot: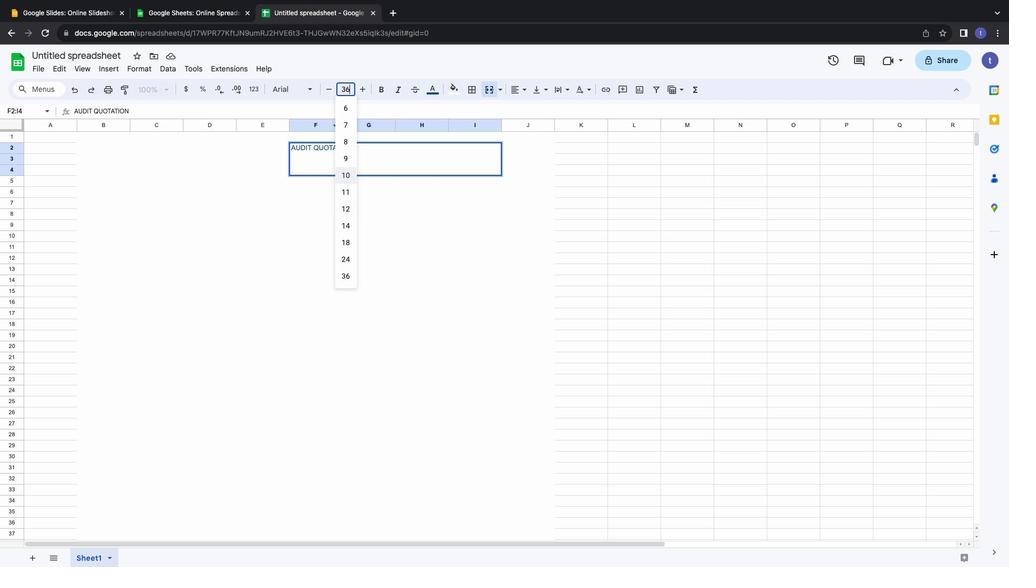 
Action: Mouse moved to (365, 206)
Screenshot: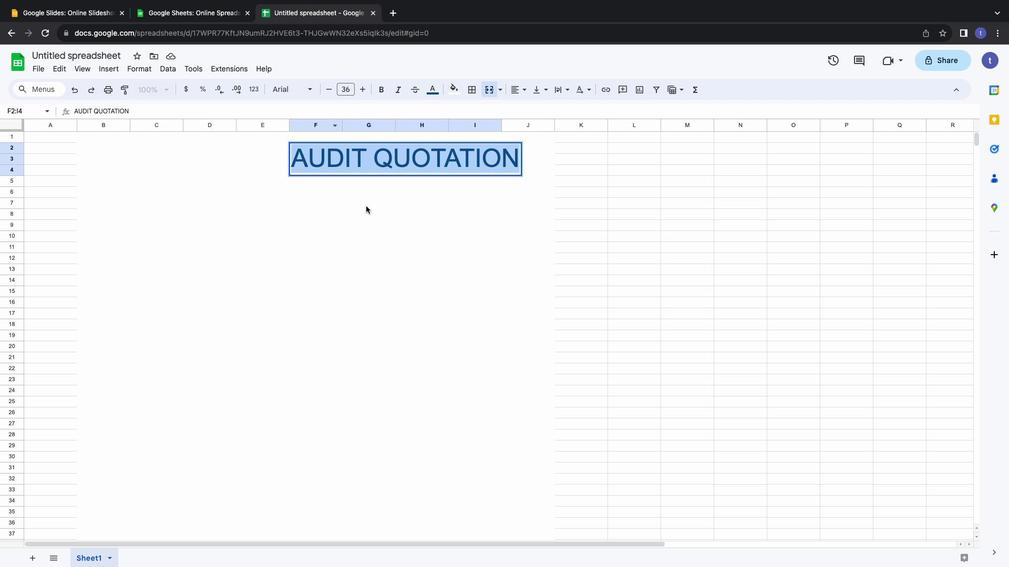 
Action: Mouse pressed left at (365, 206)
Screenshot: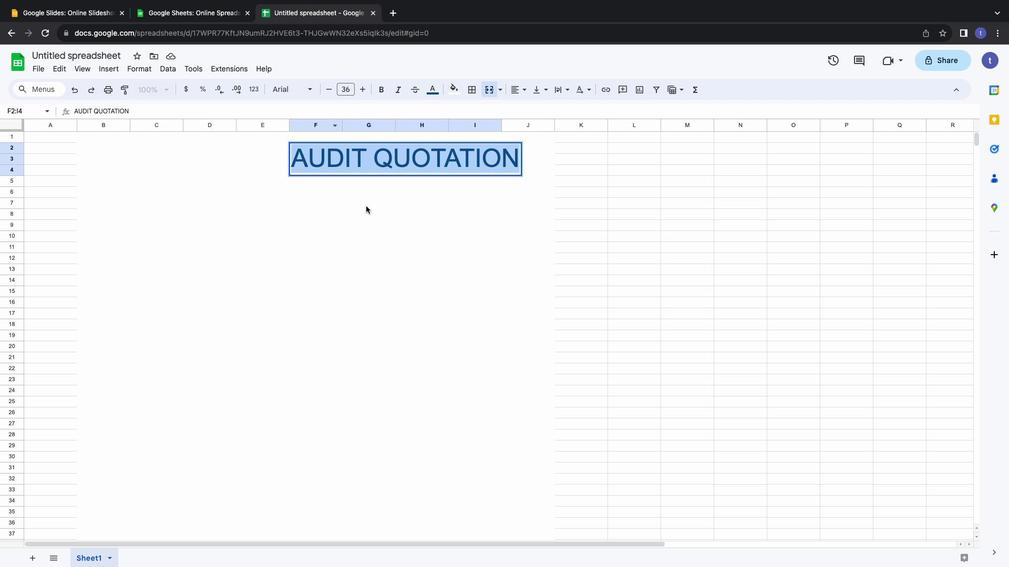 
Action: Mouse moved to (395, 158)
Screenshot: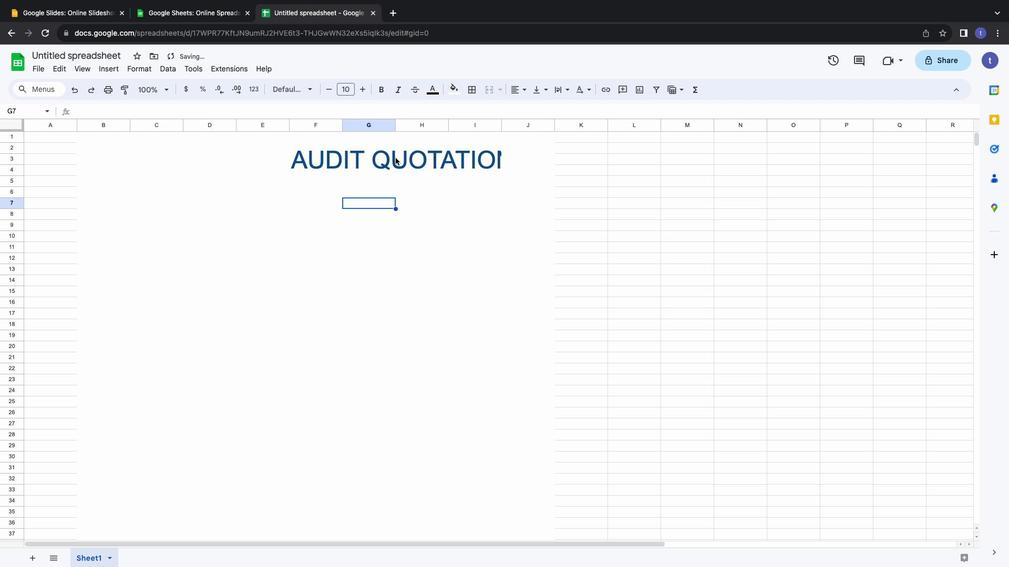 
Action: Mouse pressed left at (395, 158)
Screenshot: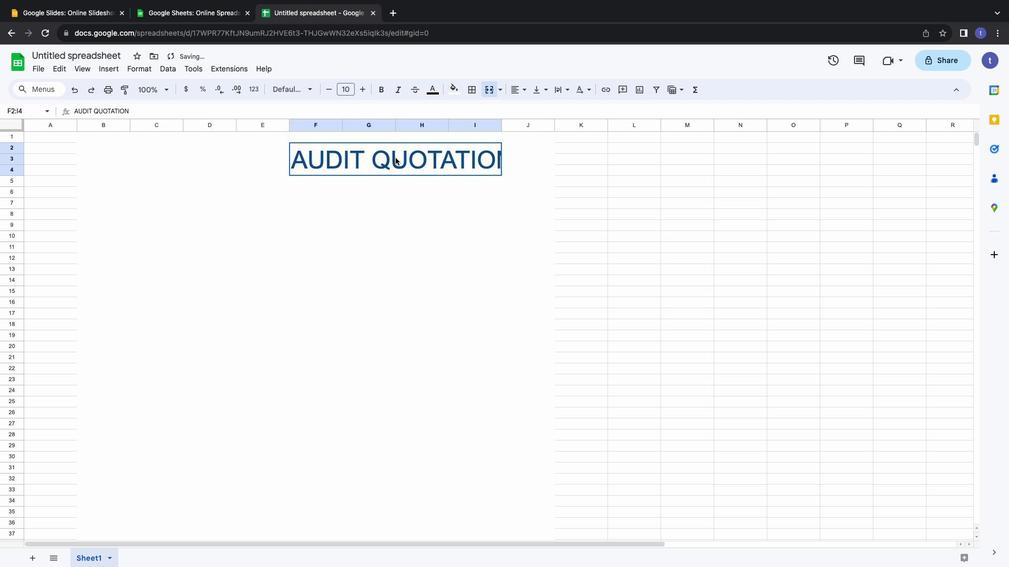 
Action: Mouse pressed left at (395, 158)
Screenshot: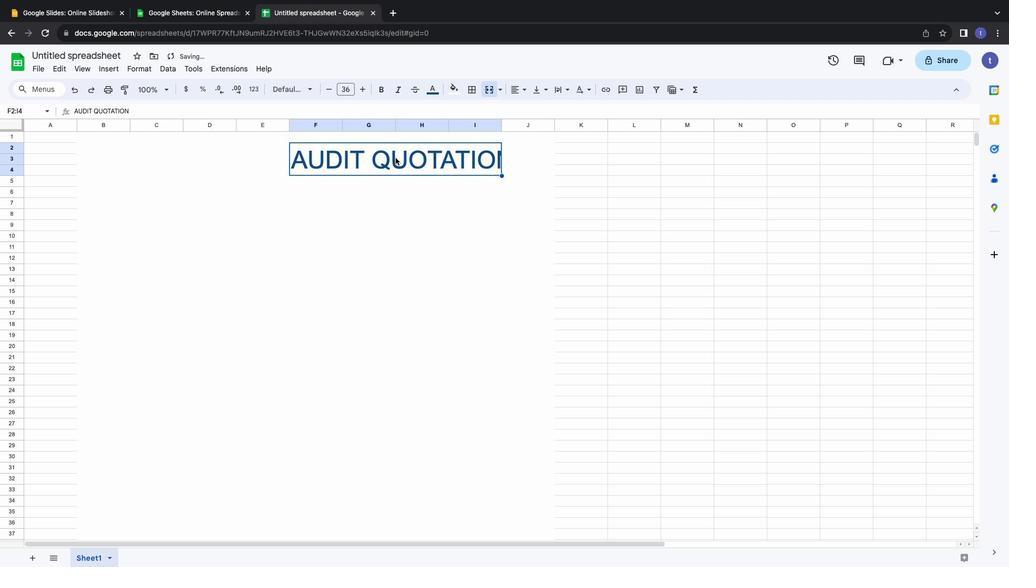 
Action: Mouse moved to (330, 89)
Screenshot: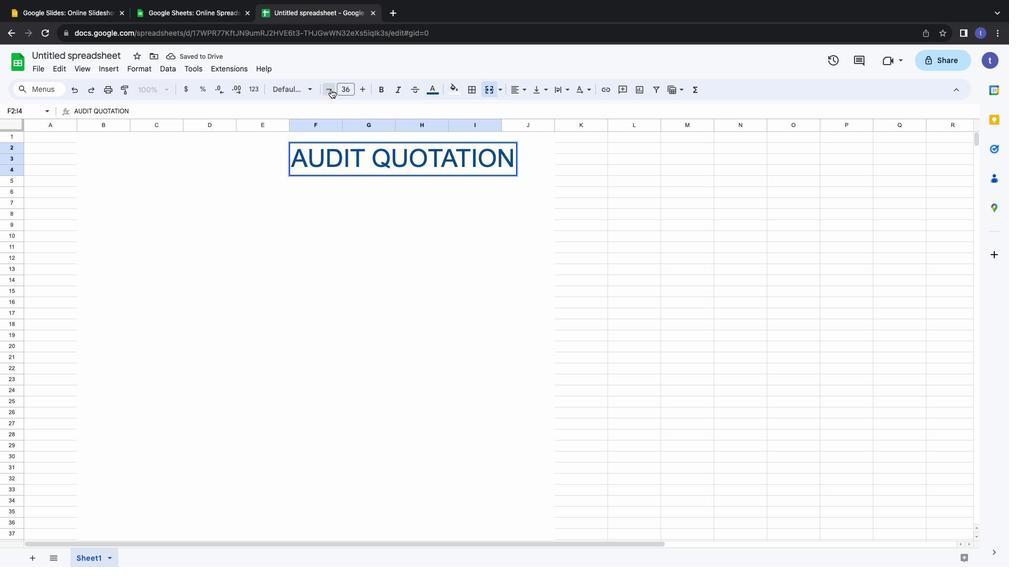 
Action: Mouse pressed left at (330, 89)
Screenshot: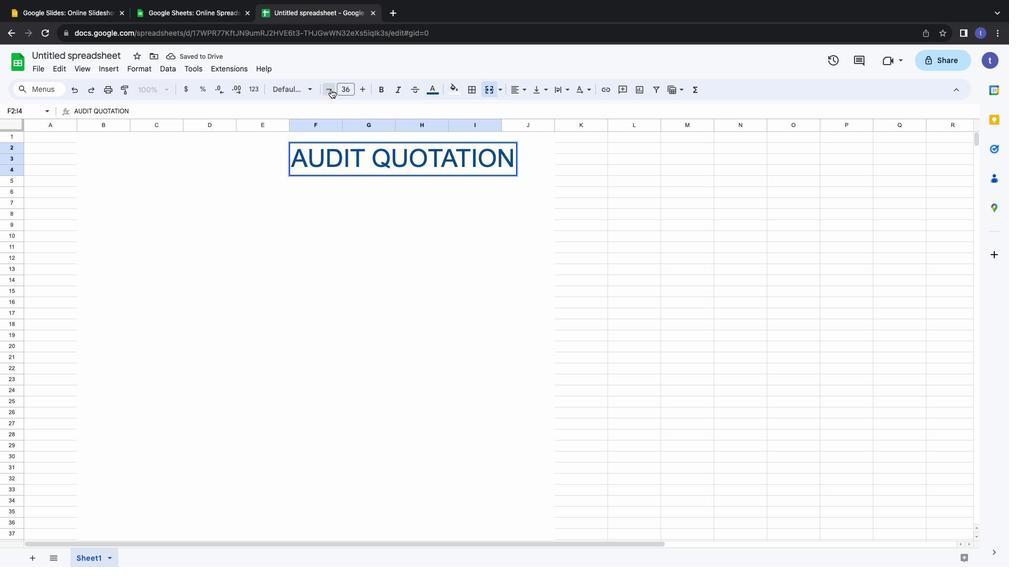 
Action: Mouse pressed left at (330, 89)
Screenshot: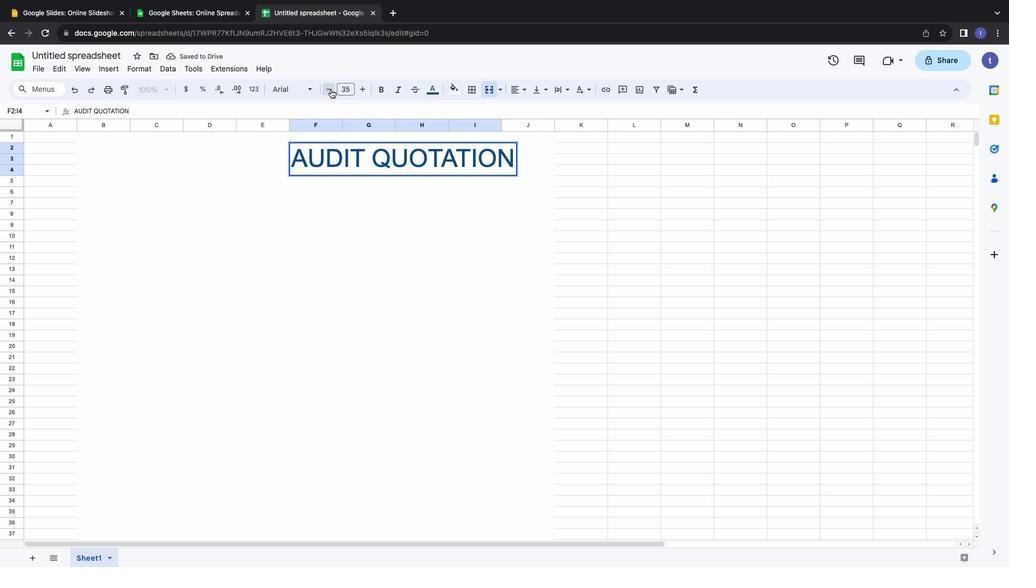 
Action: Mouse pressed left at (330, 89)
Screenshot: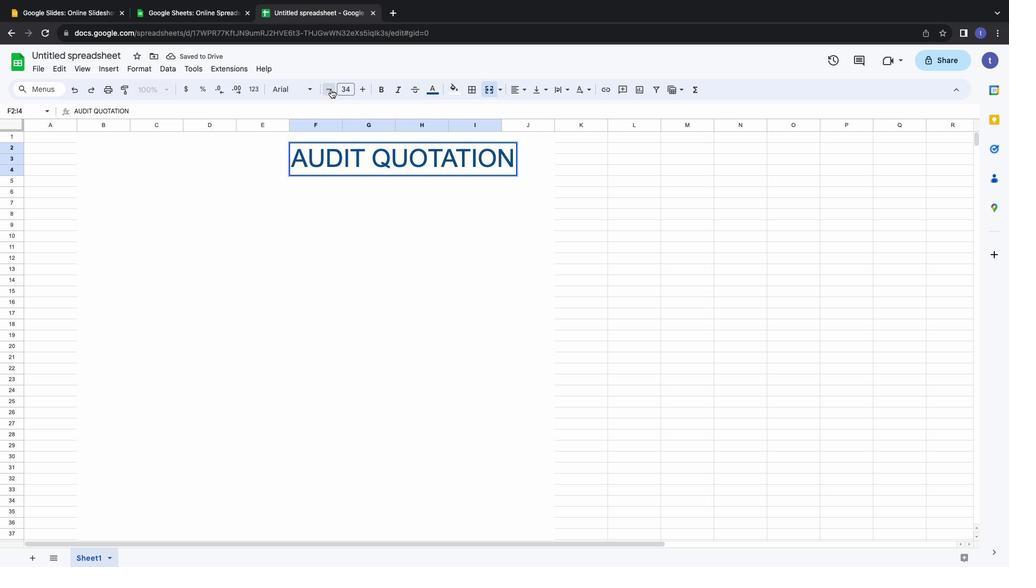 
Action: Mouse pressed left at (330, 89)
Screenshot: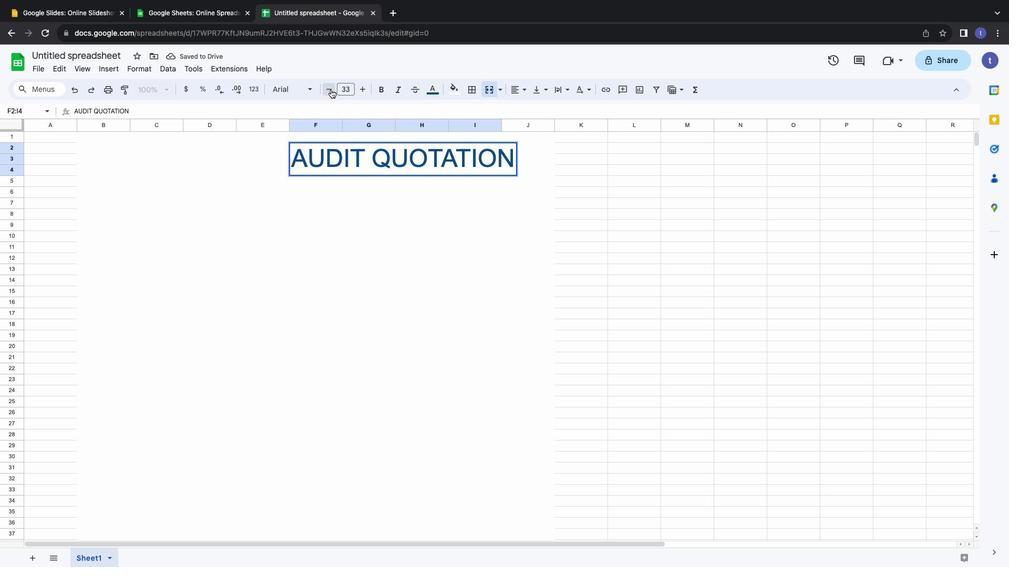 
Action: Mouse moved to (311, 212)
Screenshot: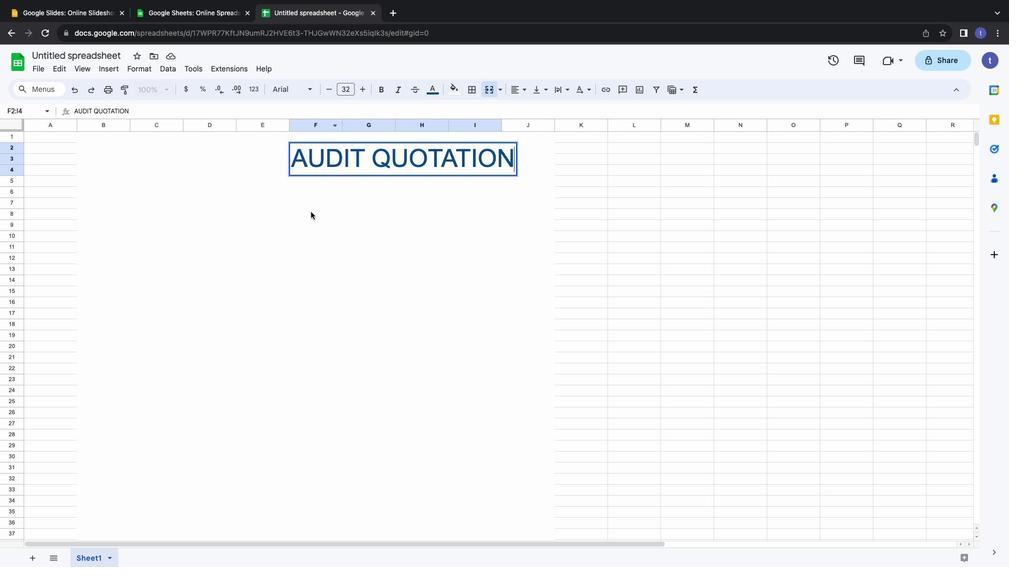 
Action: Mouse pressed left at (311, 212)
Screenshot: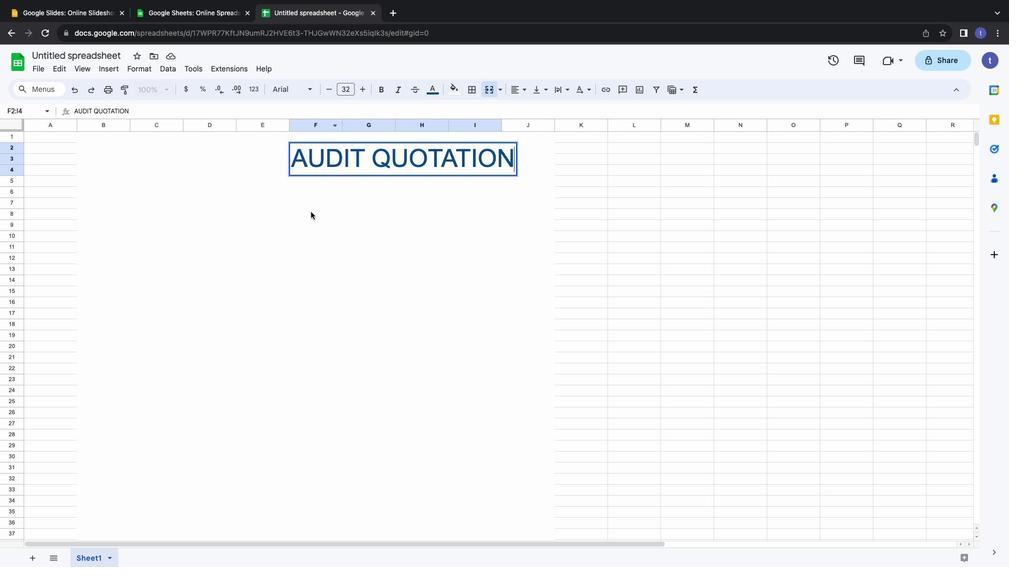 
Action: Mouse moved to (319, 160)
Screenshot: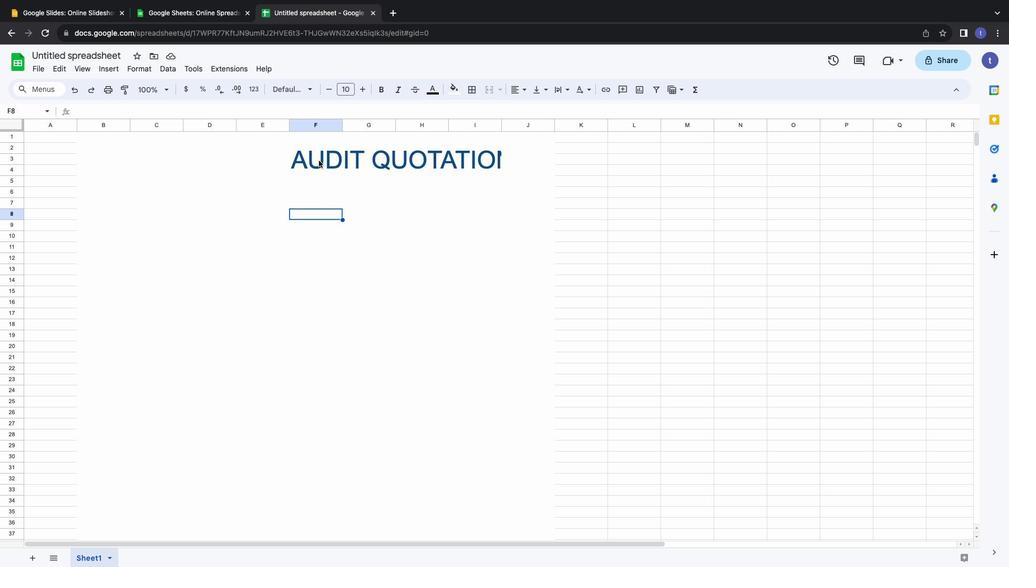 
Action: Mouse pressed left at (319, 160)
Screenshot: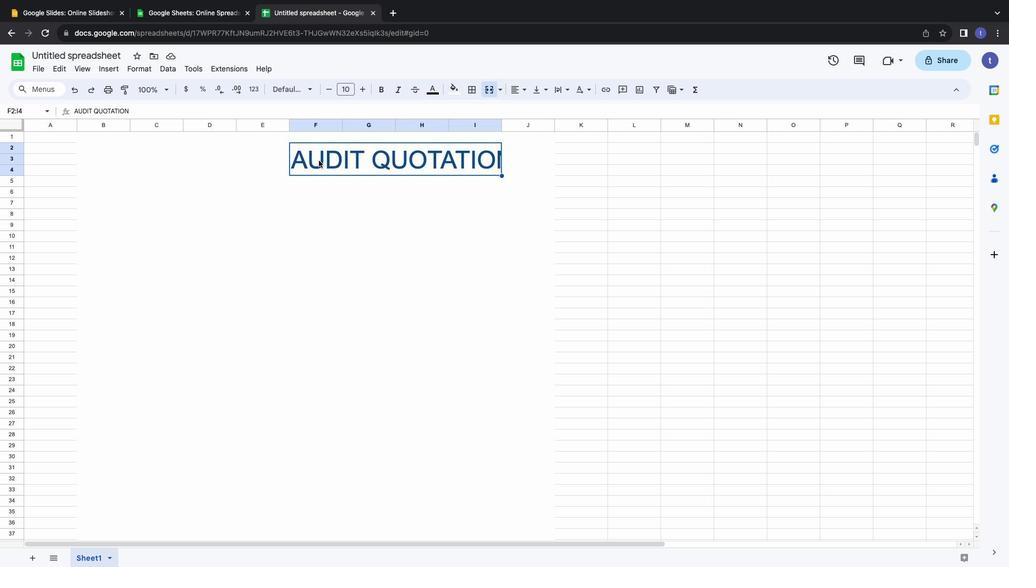
Action: Mouse pressed left at (319, 160)
Screenshot: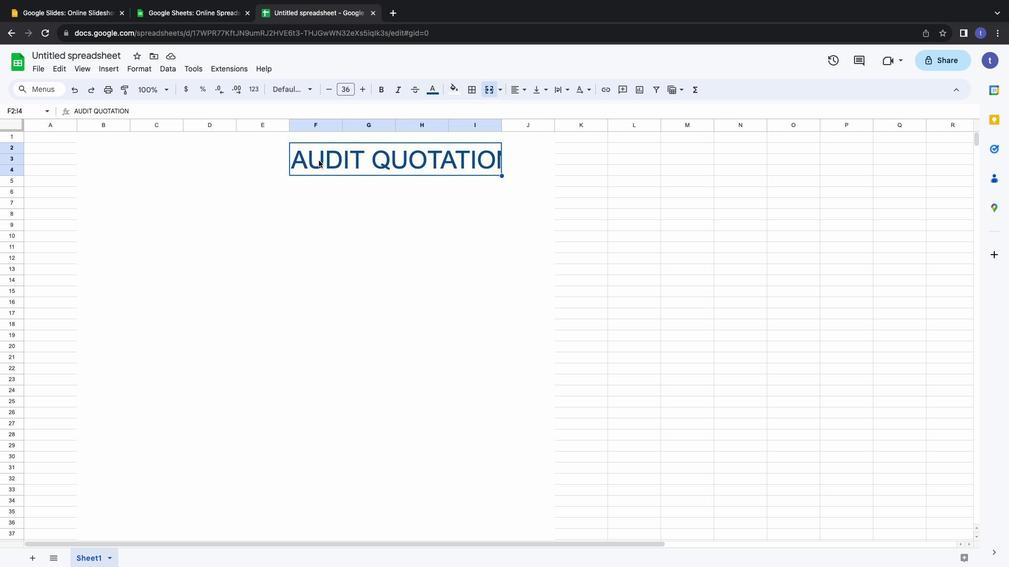 
Action: Mouse pressed left at (319, 160)
Screenshot: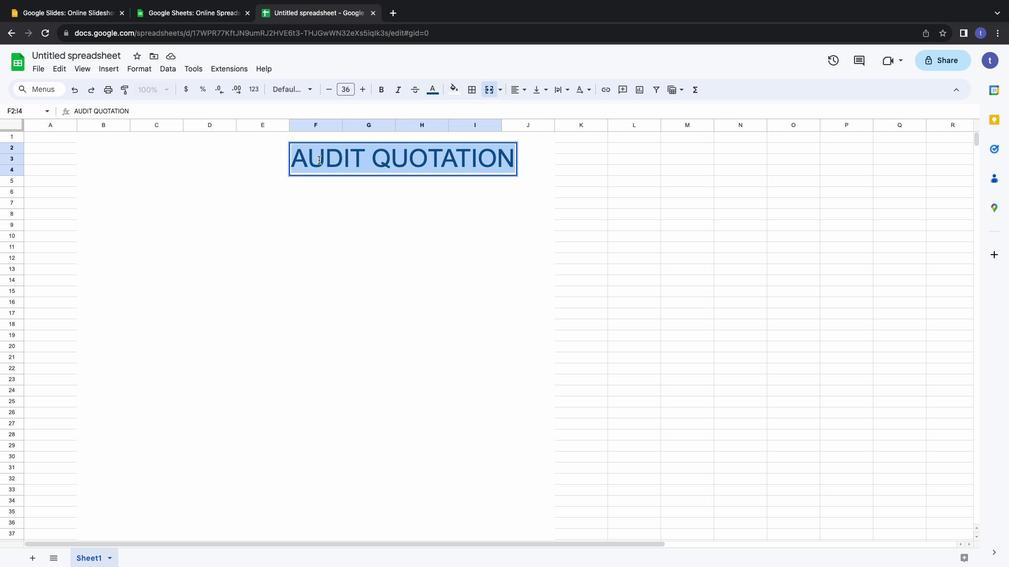 
Action: Mouse moved to (331, 93)
Screenshot: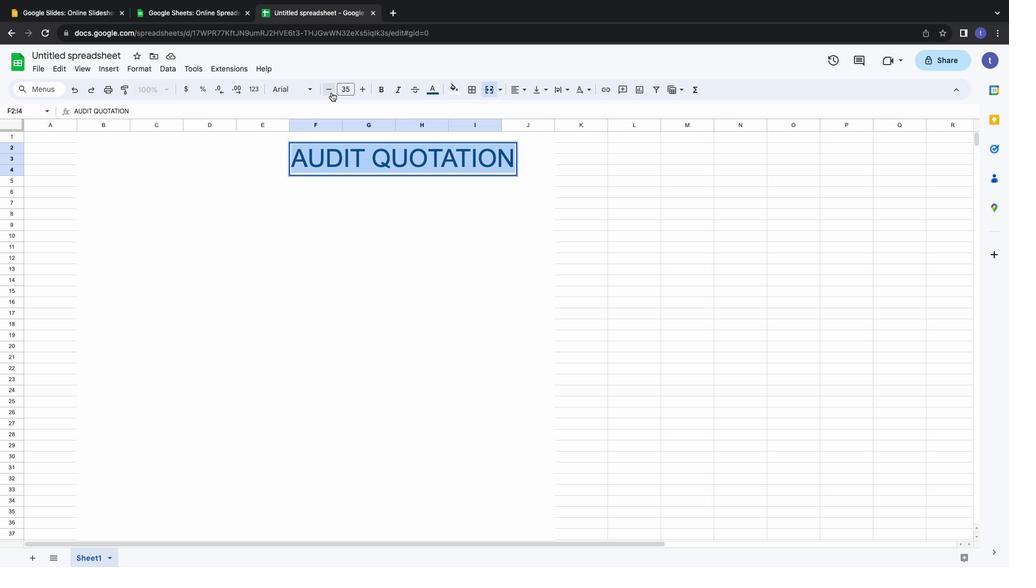 
Action: Mouse pressed left at (331, 93)
Screenshot: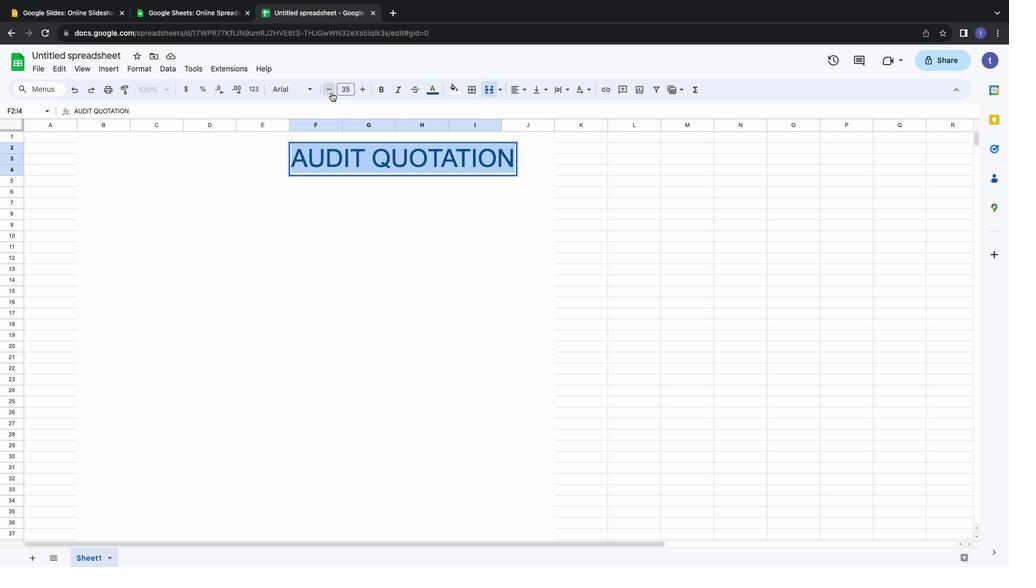 
Action: Mouse pressed left at (331, 93)
Screenshot: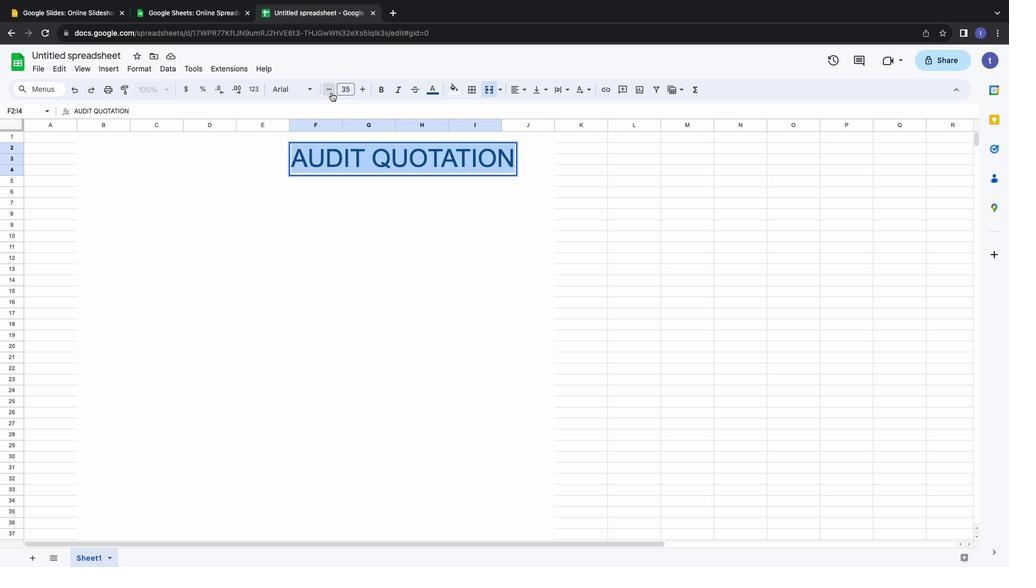 
Action: Mouse pressed left at (331, 93)
Screenshot: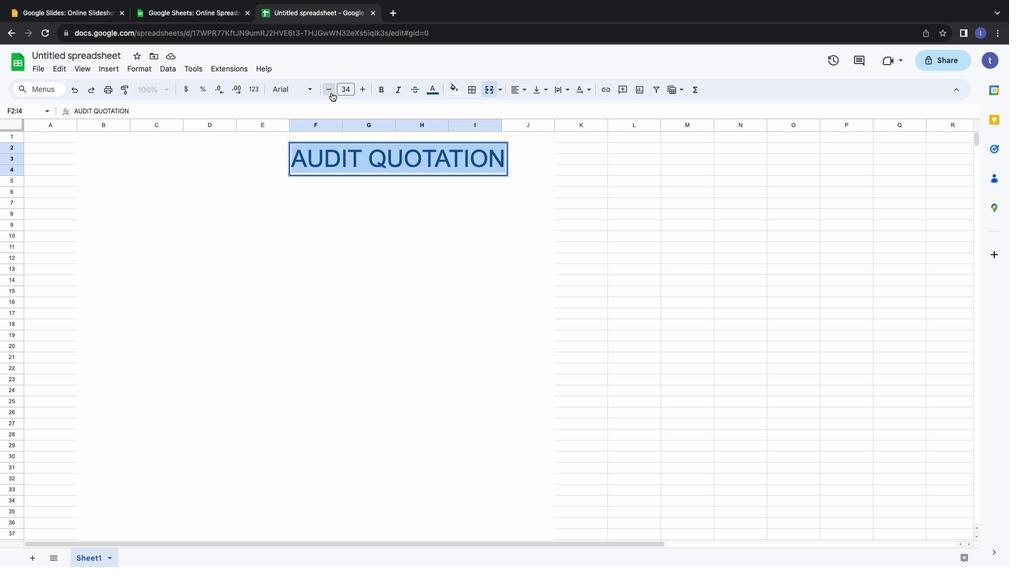 
Action: Mouse pressed left at (331, 93)
Screenshot: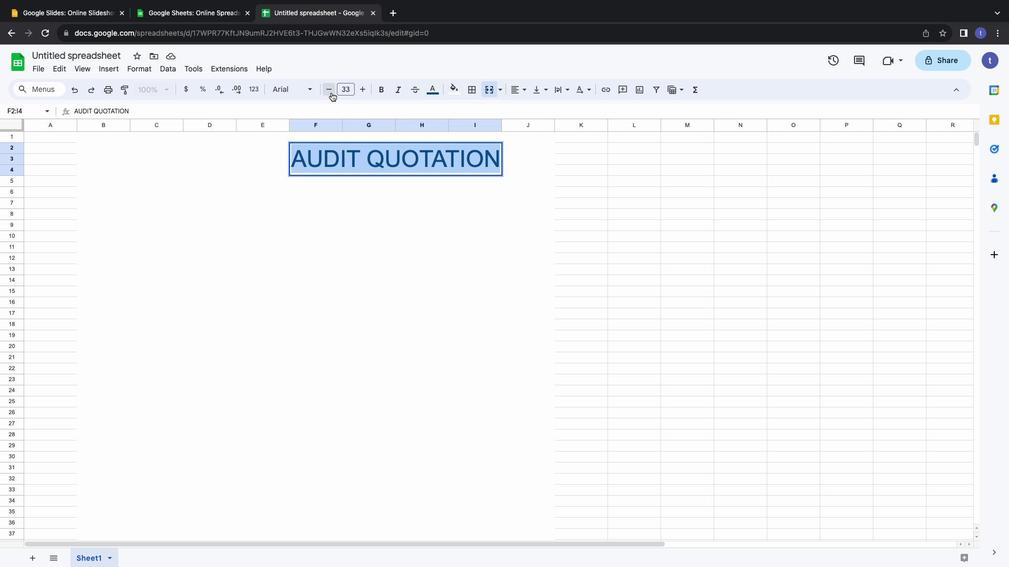 
Action: Mouse moved to (334, 231)
Screenshot: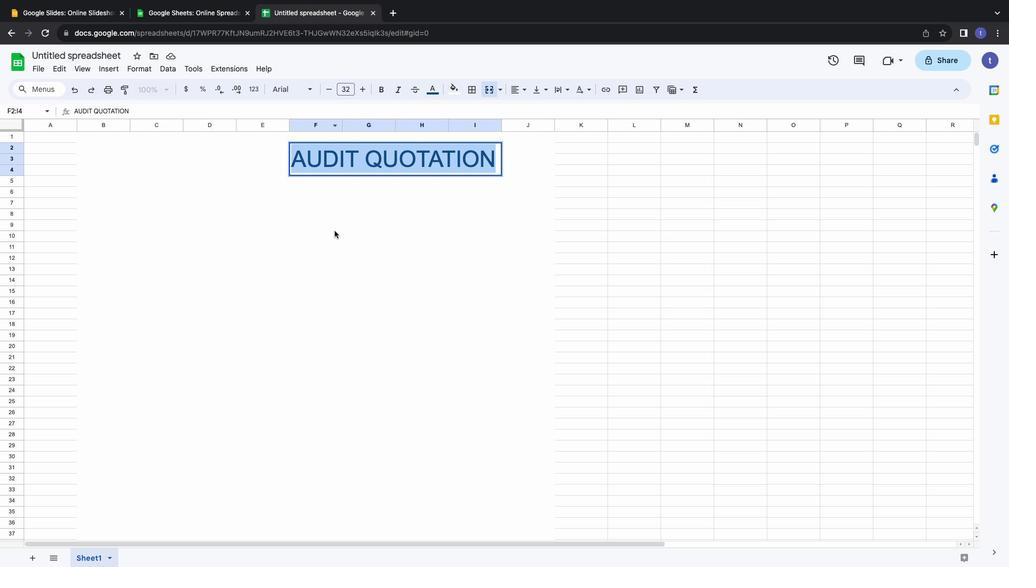 
Action: Mouse pressed left at (334, 231)
Screenshot: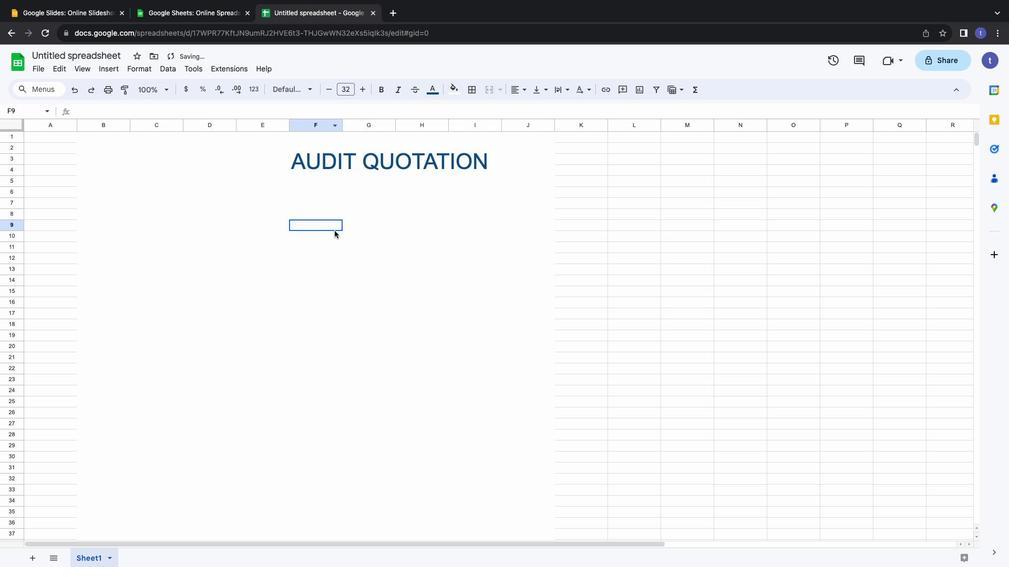 
Action: Mouse moved to (105, 180)
Screenshot: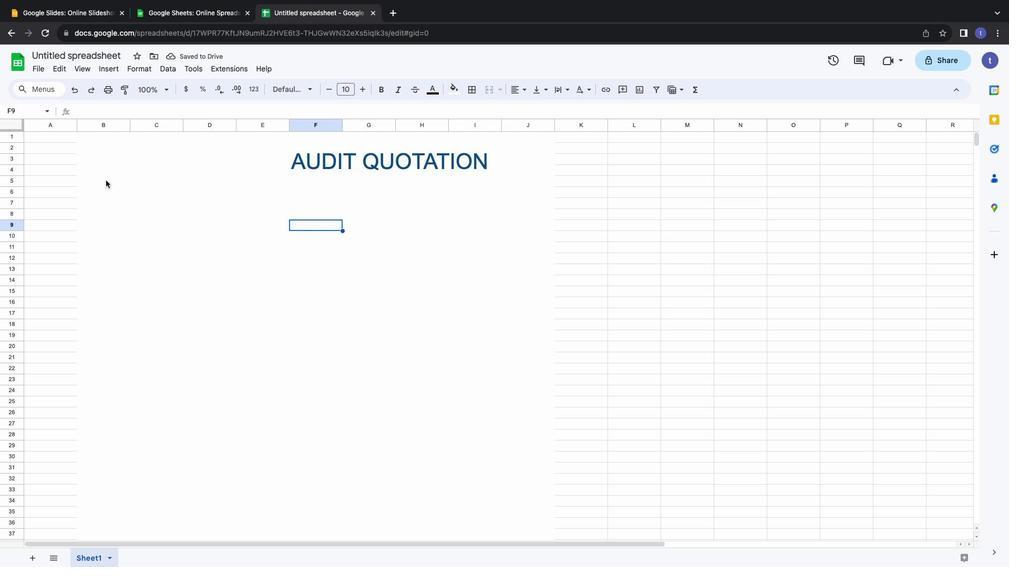 
Action: Mouse pressed left at (105, 180)
Screenshot: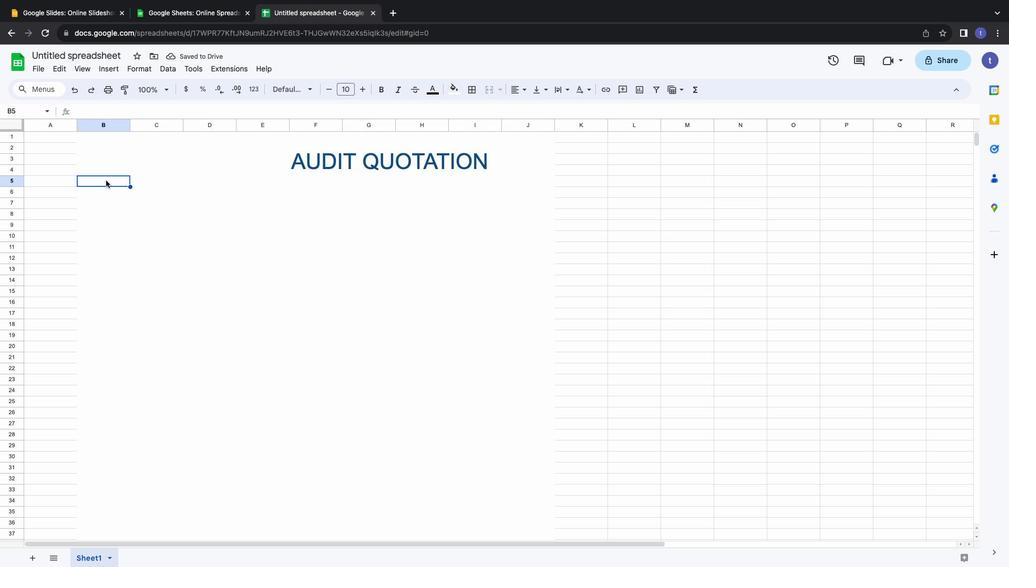 
Action: Mouse moved to (103, 187)
Screenshot: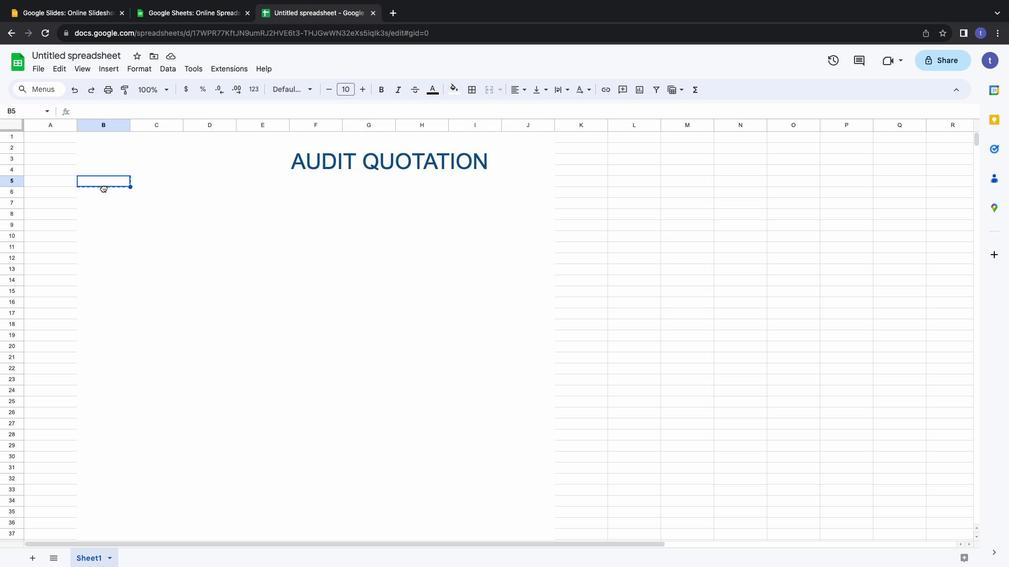 
Action: Mouse pressed left at (103, 187)
Screenshot: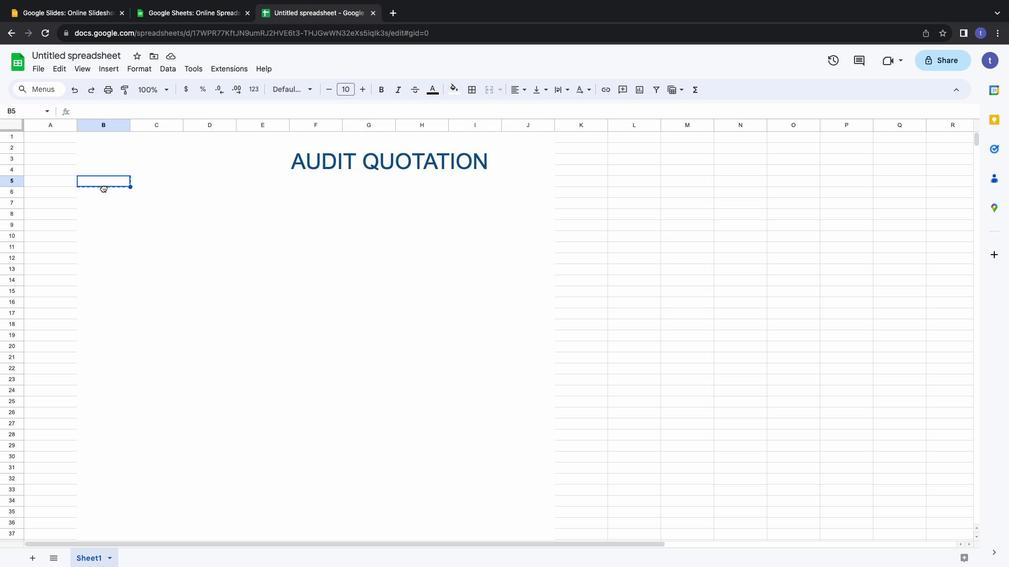 
Action: Mouse moved to (104, 194)
Screenshot: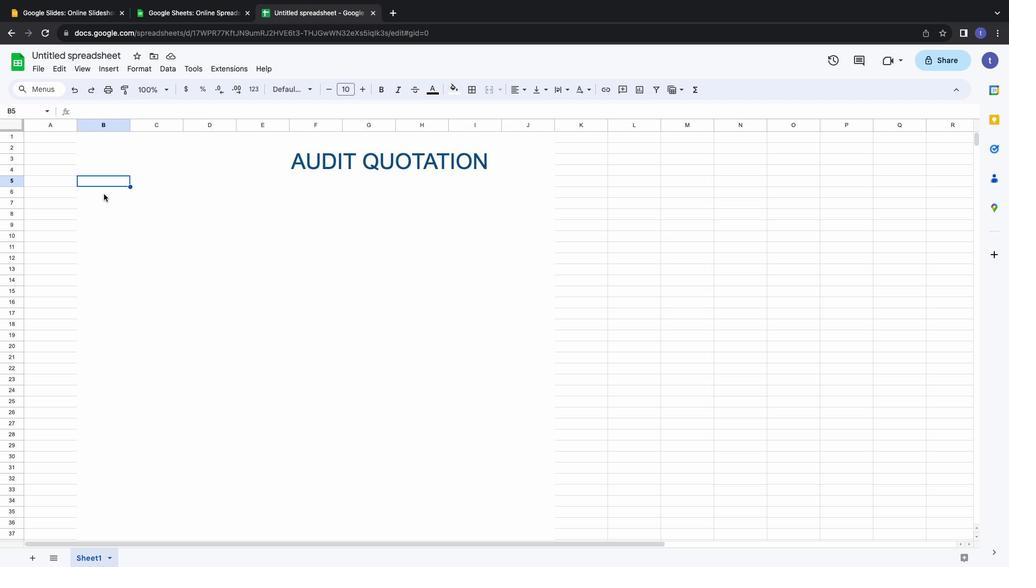 
Action: Mouse pressed left at (104, 194)
Screenshot: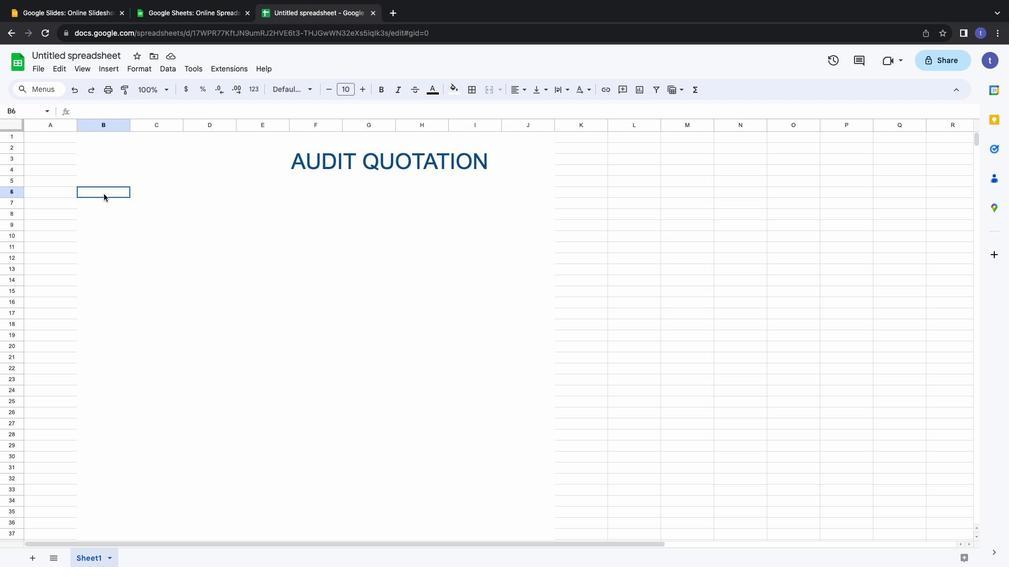 
Action: Mouse moved to (105, 191)
Screenshot: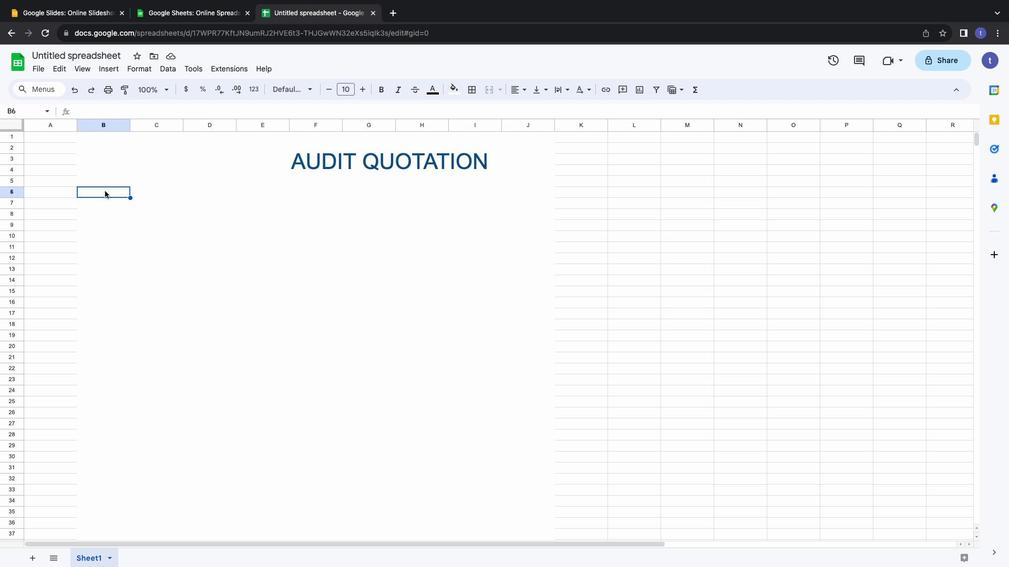 
Action: Mouse pressed left at (105, 191)
Screenshot: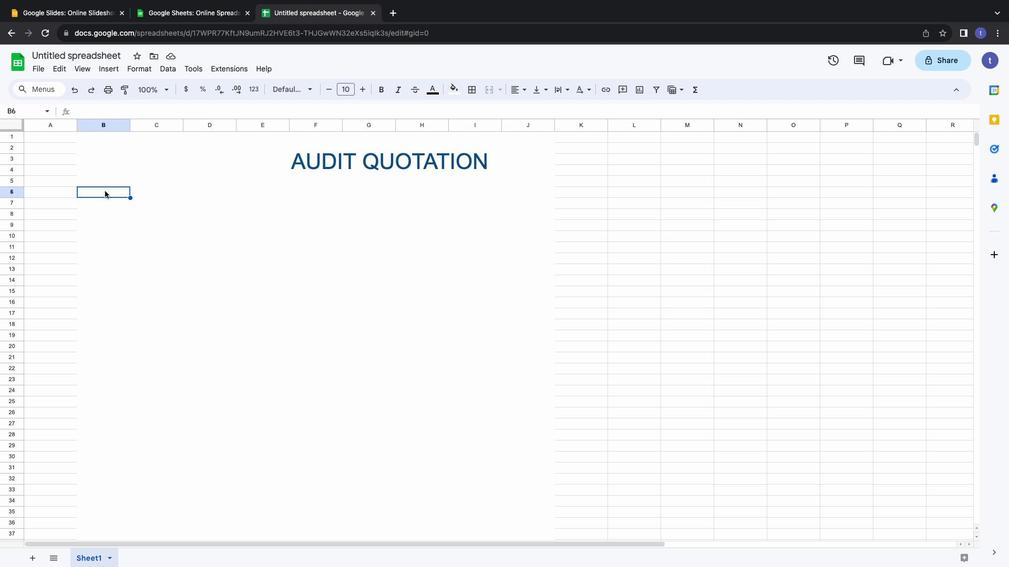 
Action: Mouse moved to (484, 91)
Screenshot: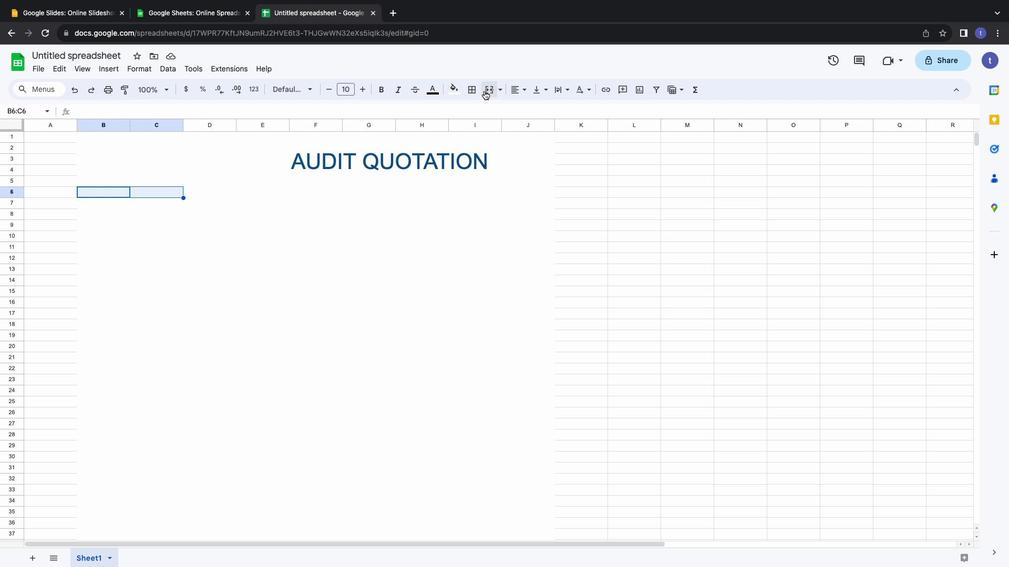 
Action: Mouse pressed left at (484, 91)
Screenshot: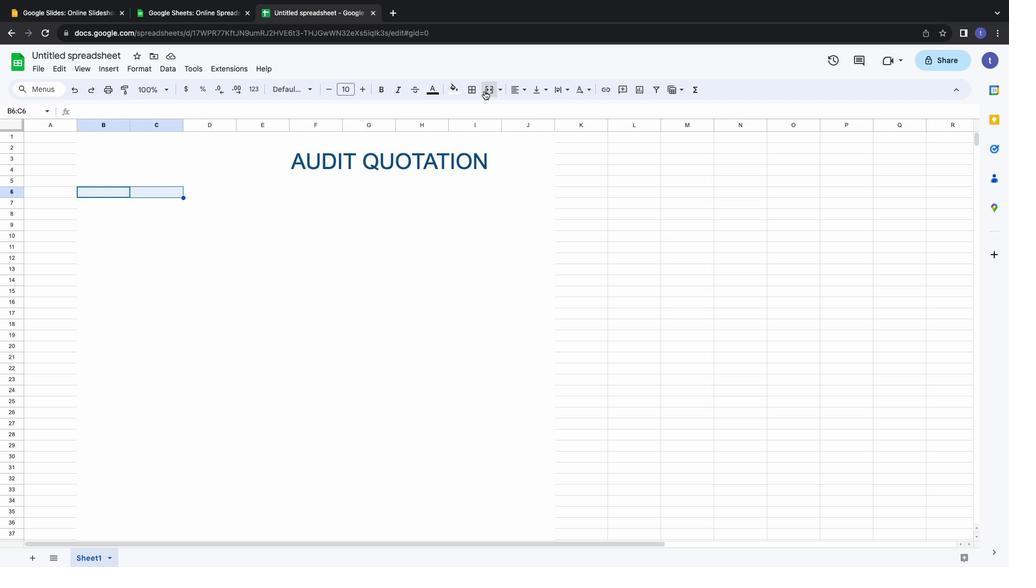 
Action: Mouse moved to (103, 191)
Screenshot: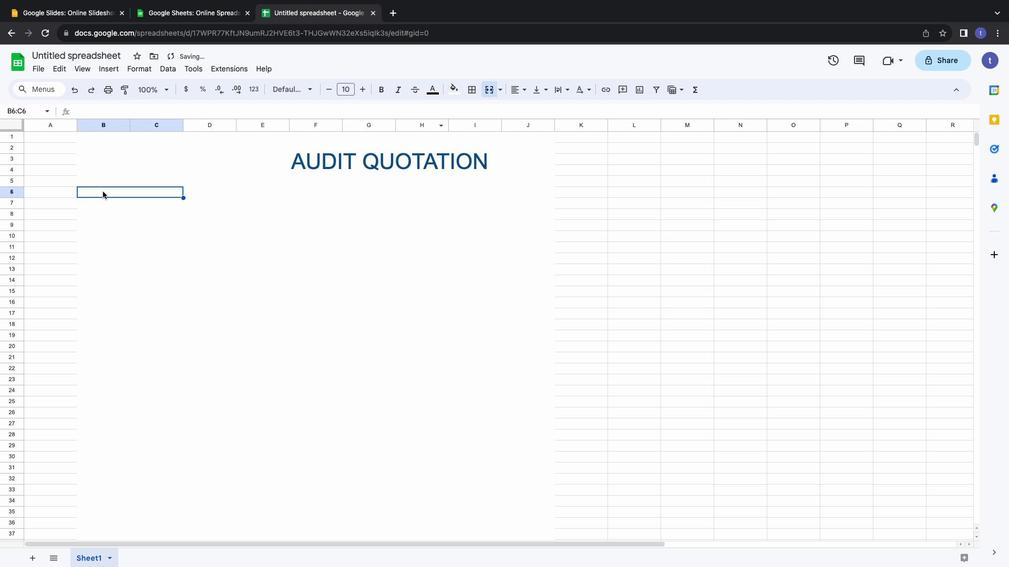 
Action: Mouse pressed left at (103, 191)
Screenshot: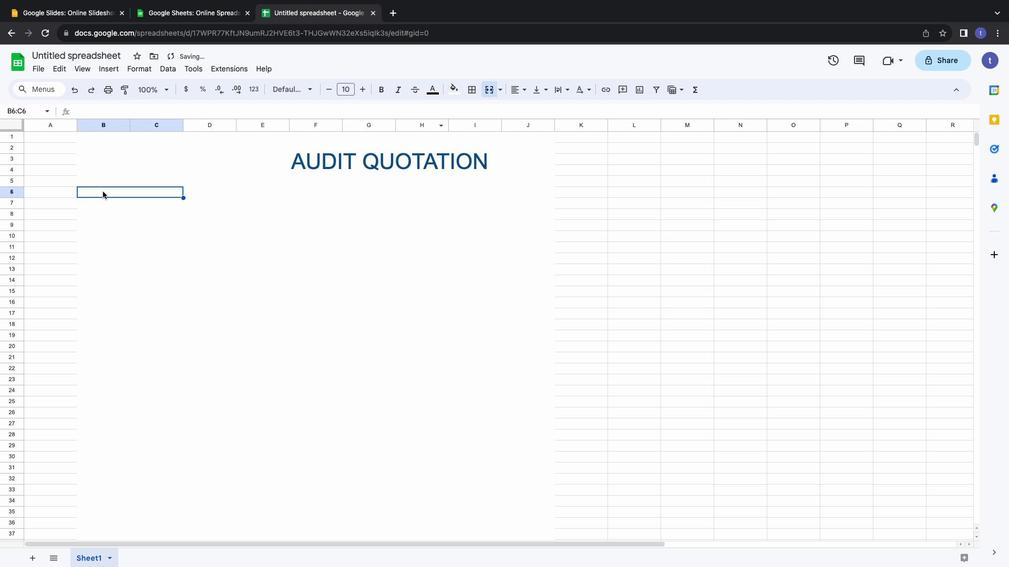 
Action: Mouse moved to (102, 191)
Screenshot: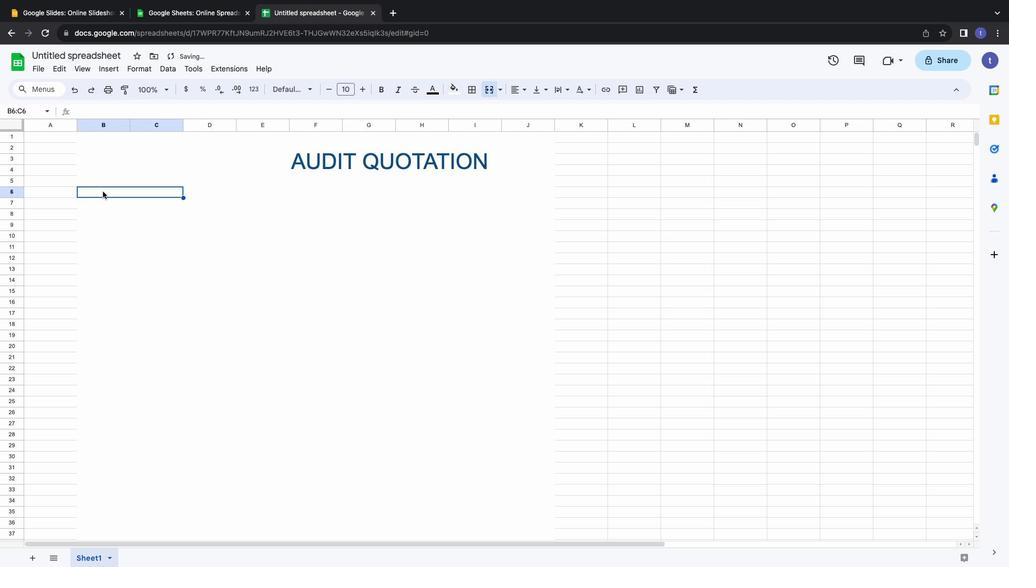 
Action: Key pressed '['Key.shift'C''O''M''P''A''N''Y''N''A'Key.backspaceKey.backspaceKey.space'N''A''M''E'Key.shift'}'Key.backspace']'
Screenshot: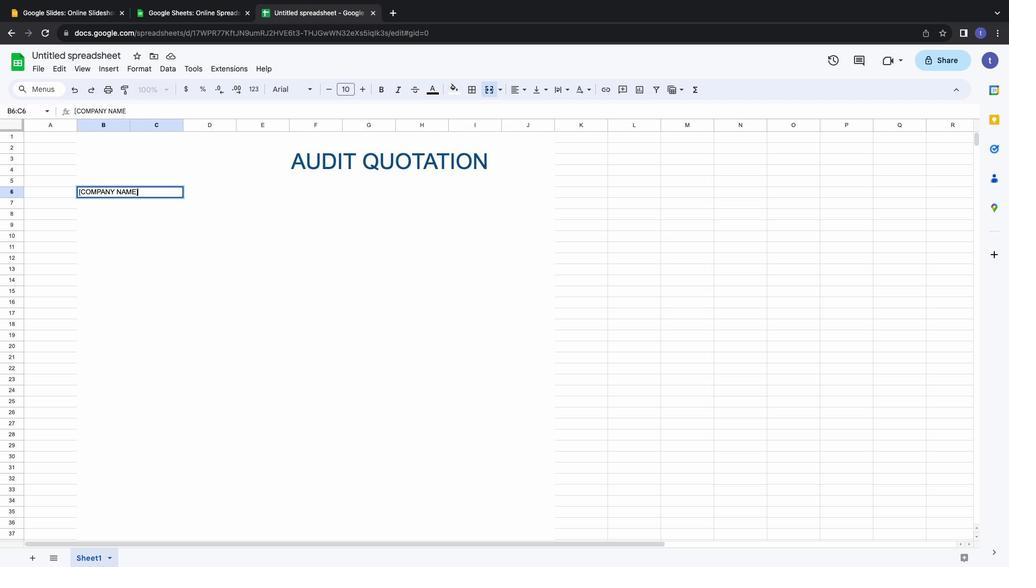 
Action: Mouse moved to (124, 189)
Screenshot: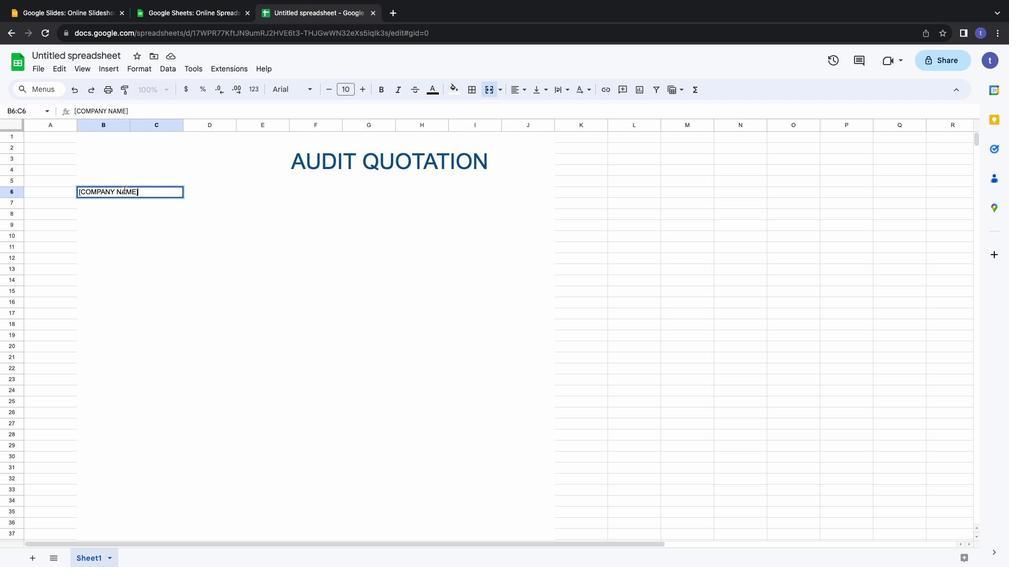 
Action: Mouse pressed left at (124, 189)
Screenshot: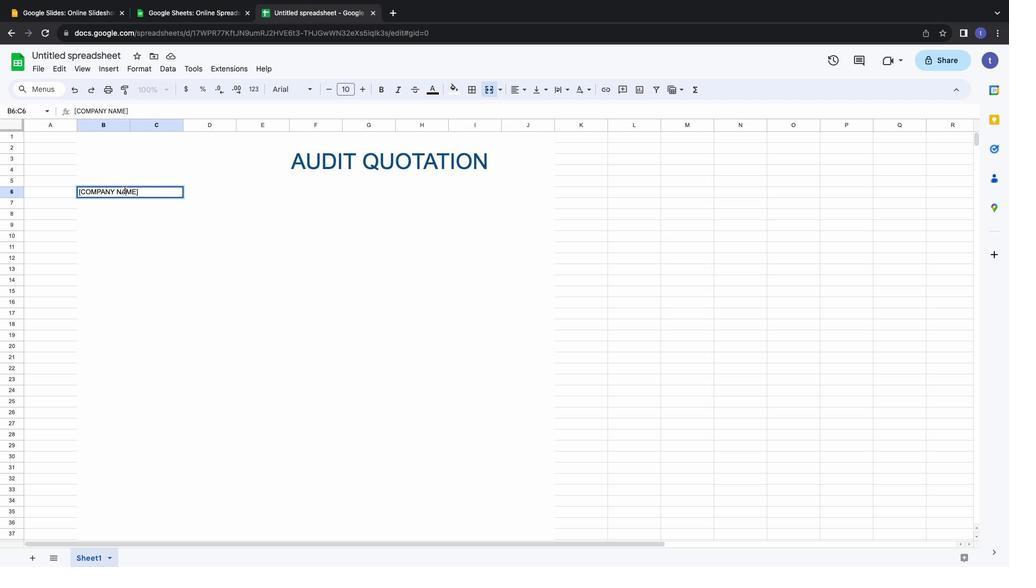 
Action: Mouse pressed left at (124, 189)
Screenshot: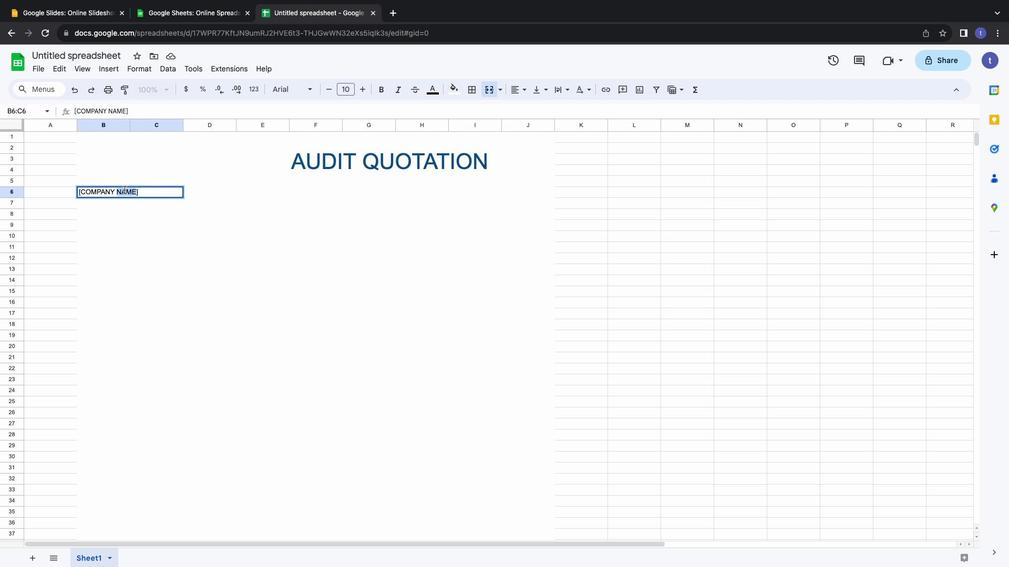 
Action: Mouse pressed left at (124, 189)
Screenshot: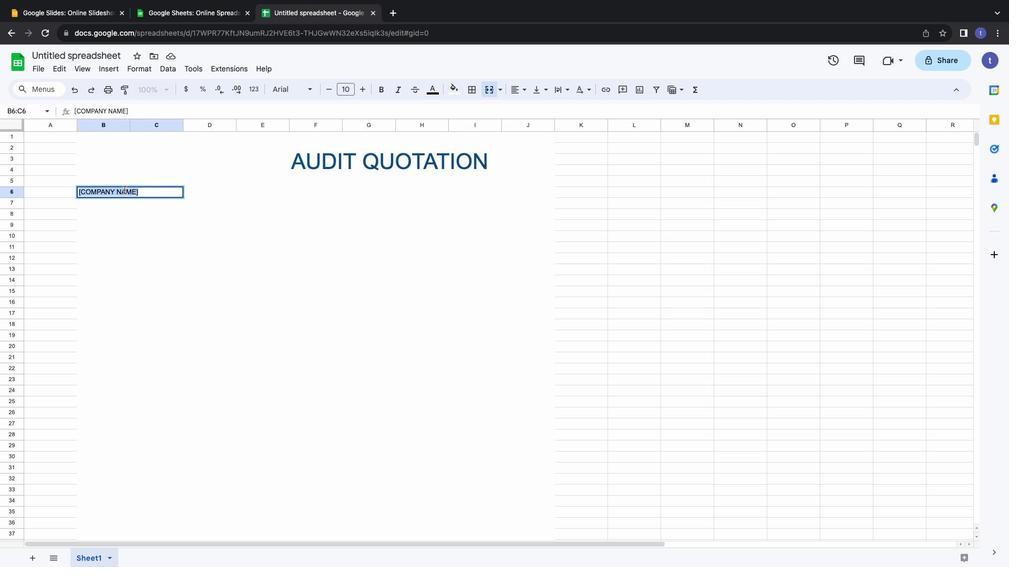 
Action: Mouse moved to (282, 90)
Screenshot: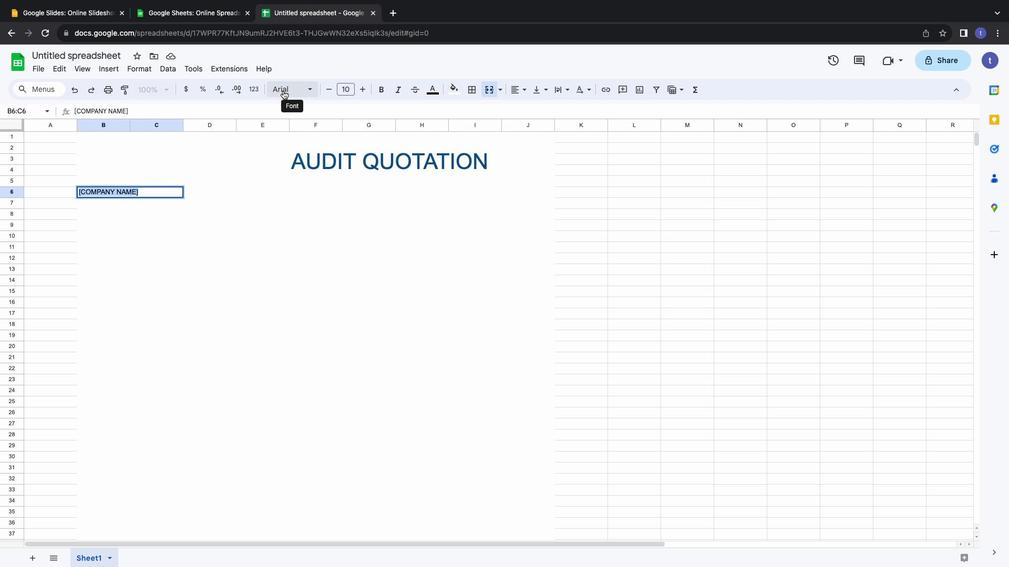 
Action: Mouse pressed left at (282, 90)
Screenshot: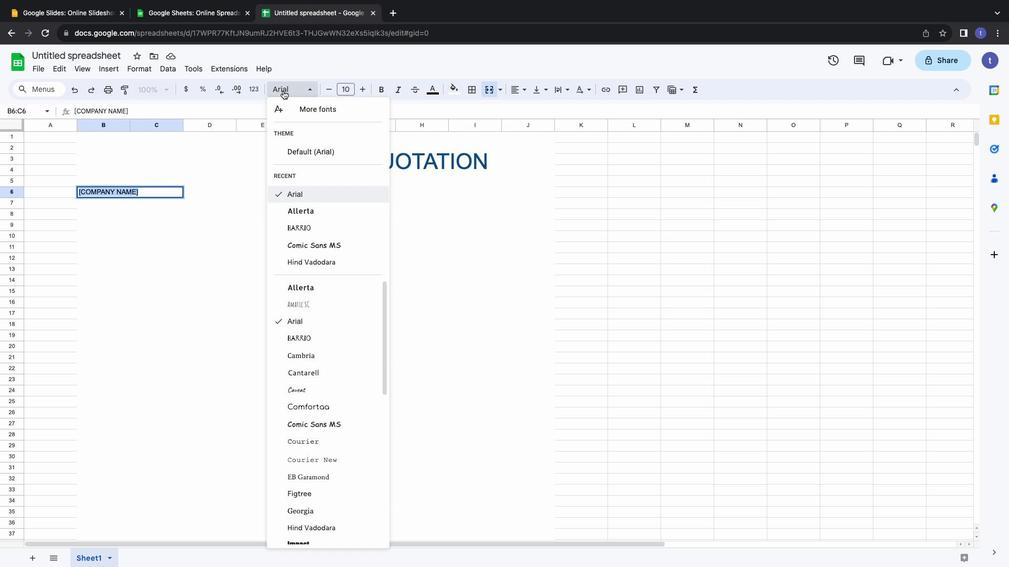 
Action: Mouse pressed left at (282, 90)
Screenshot: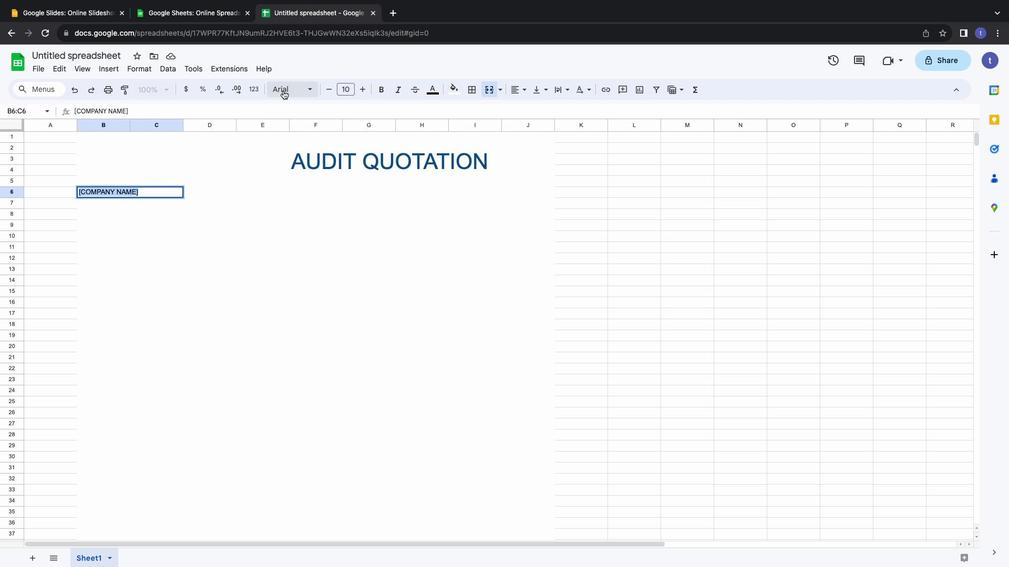 
Action: Mouse moved to (361, 92)
Screenshot: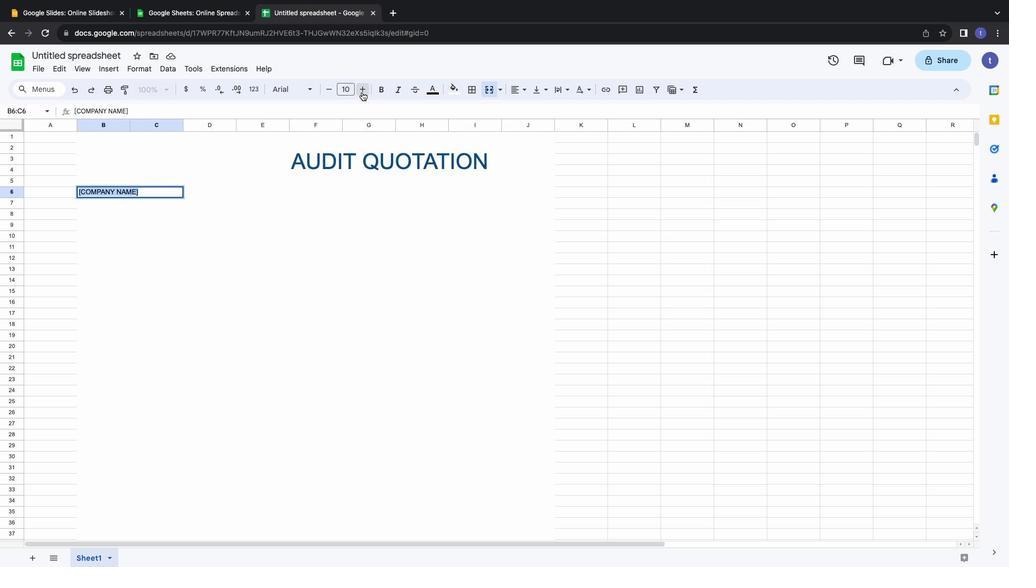 
Action: Mouse pressed left at (361, 92)
Screenshot: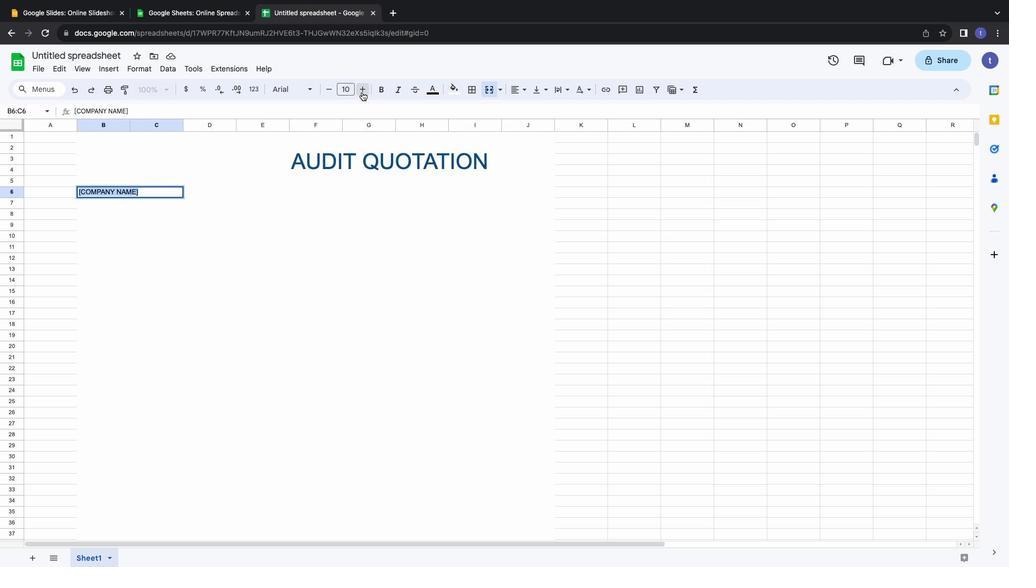
Action: Mouse moved to (362, 88)
Screenshot: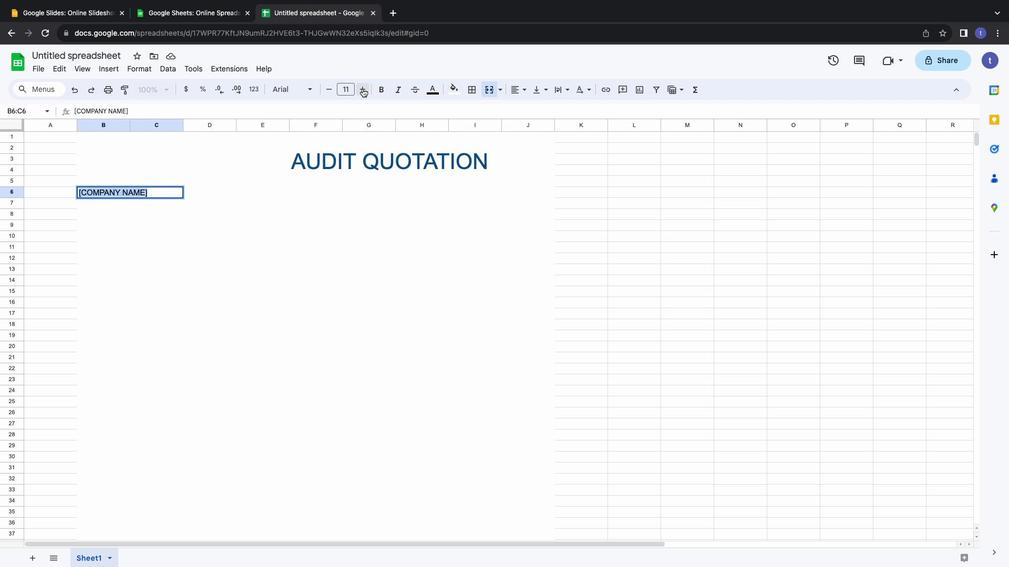 
Action: Mouse pressed left at (362, 88)
Screenshot: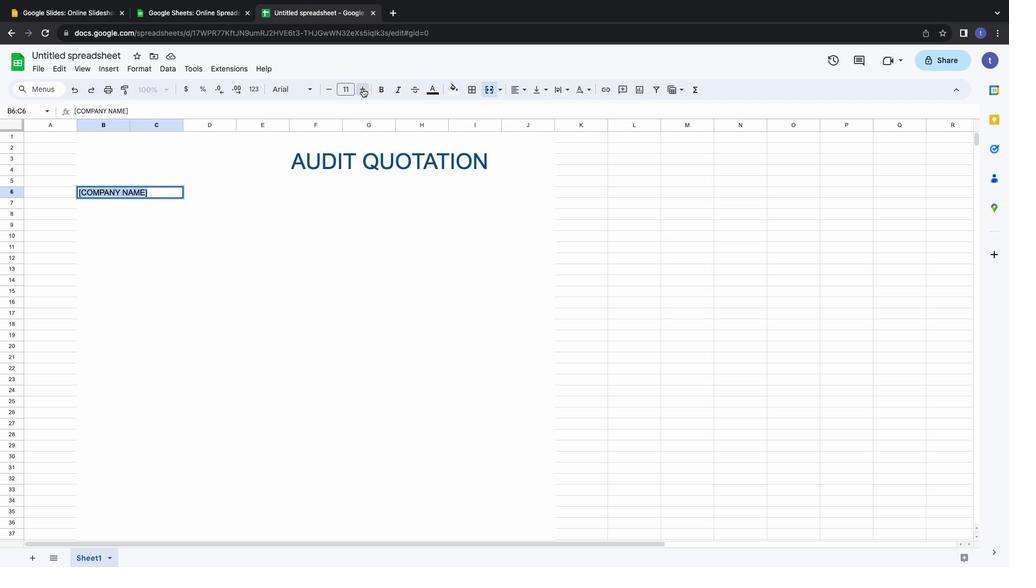 
Action: Mouse moved to (429, 89)
Screenshot: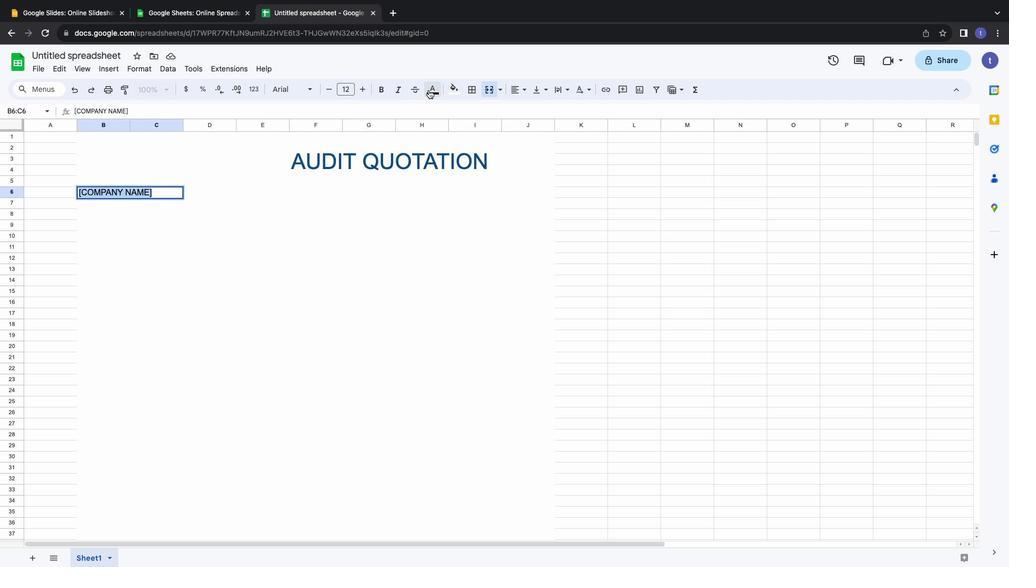
Action: Mouse pressed left at (429, 89)
Screenshot: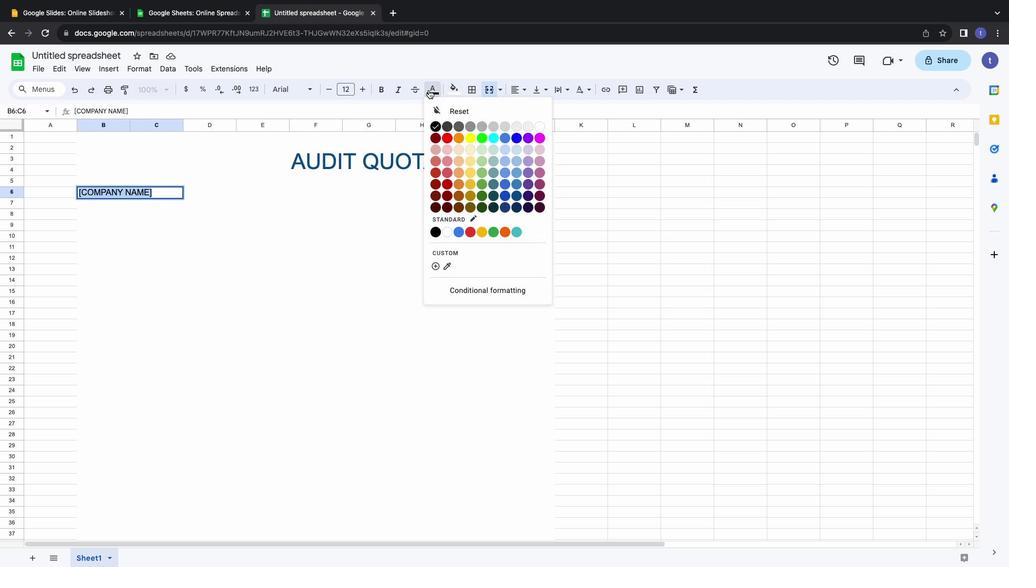 
Action: Mouse moved to (458, 228)
Screenshot: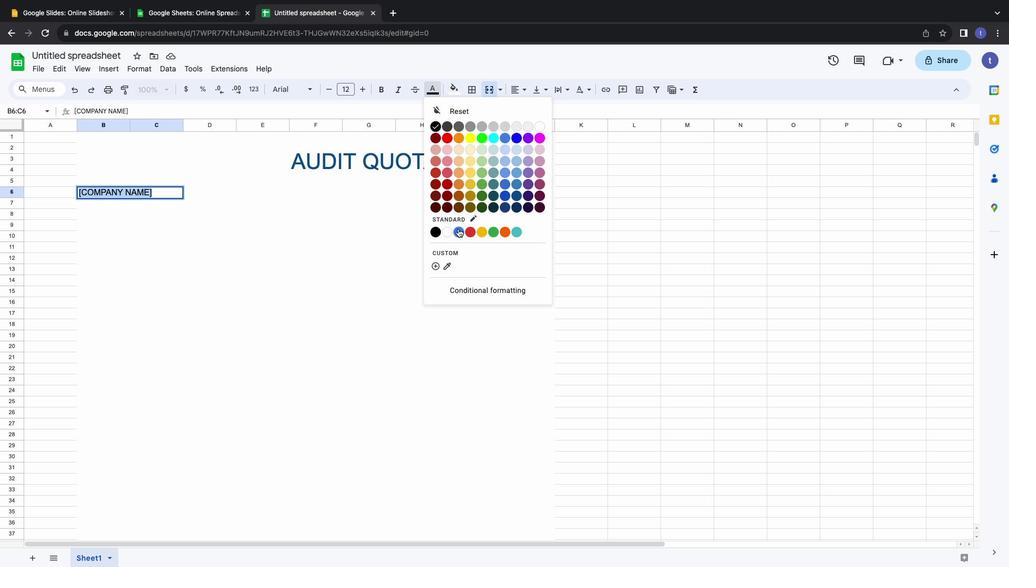 
Action: Mouse pressed left at (458, 228)
Screenshot: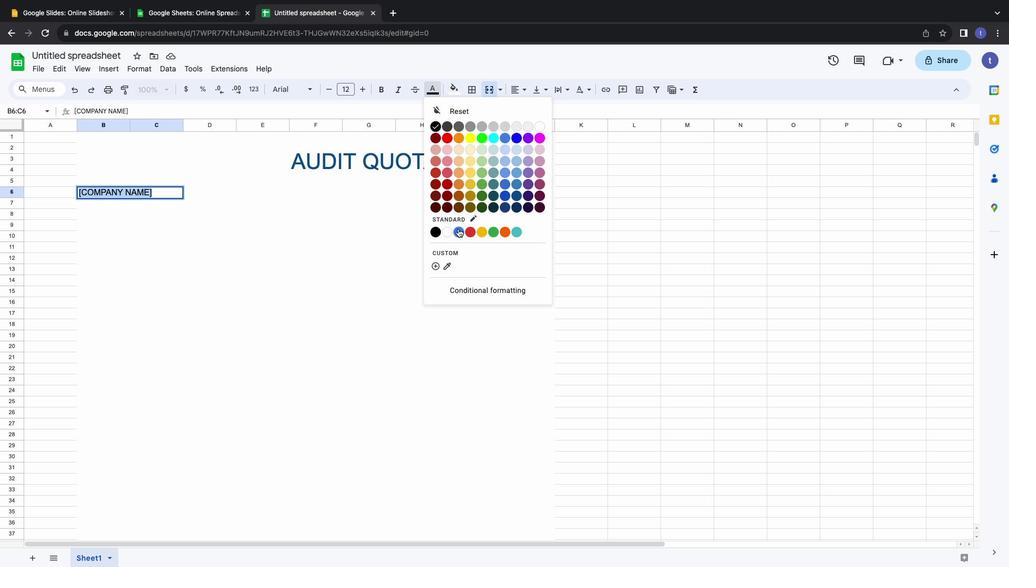 
Action: Mouse moved to (431, 86)
Screenshot: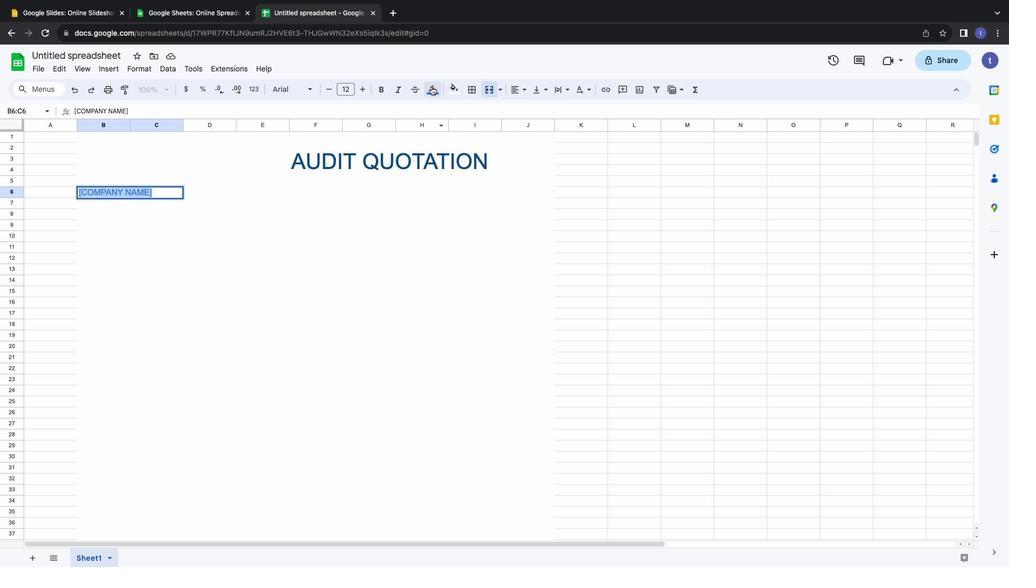 
Action: Mouse pressed left at (431, 86)
Screenshot: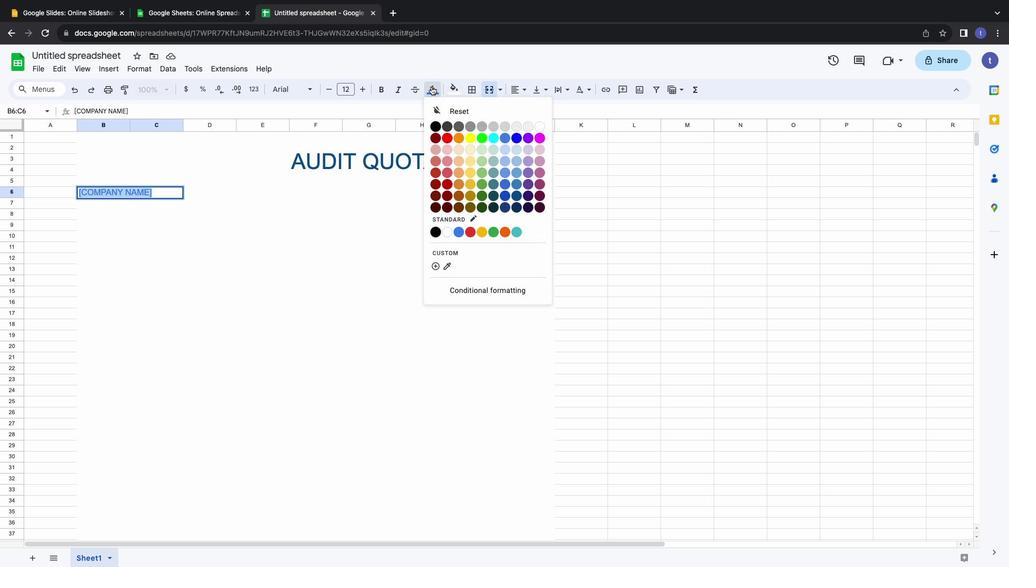 
Action: Mouse moved to (505, 192)
Screenshot: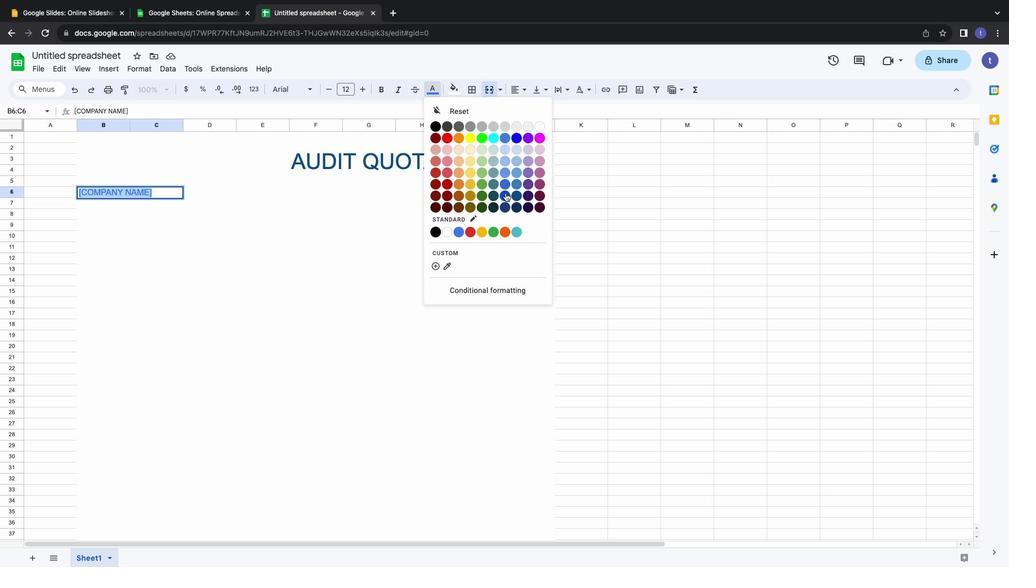 
Action: Mouse pressed left at (505, 192)
Screenshot: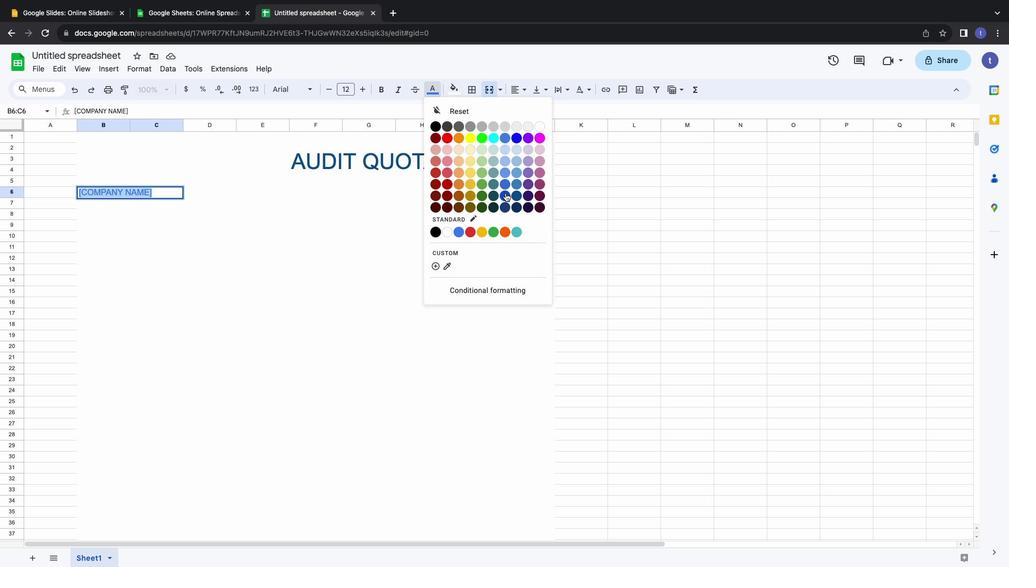 
Action: Mouse moved to (437, 169)
Screenshot: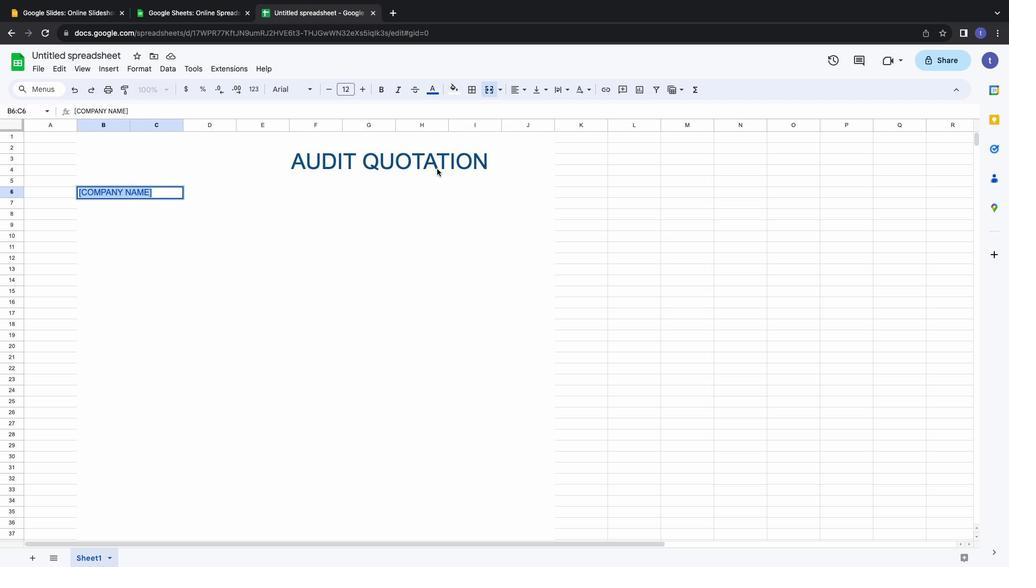 
Action: Mouse pressed left at (437, 169)
Screenshot: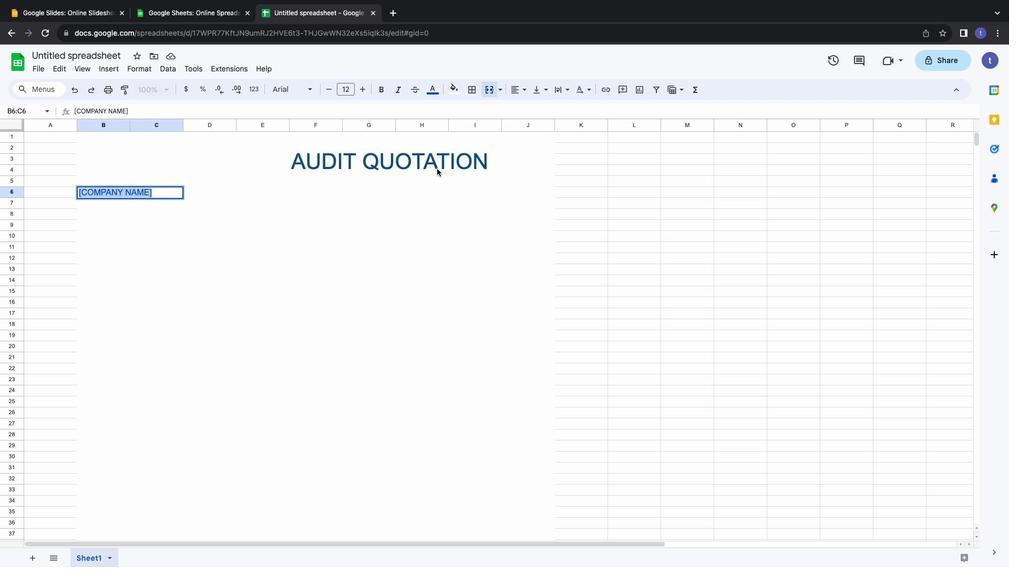 
Action: Mouse moved to (98, 188)
Screenshot: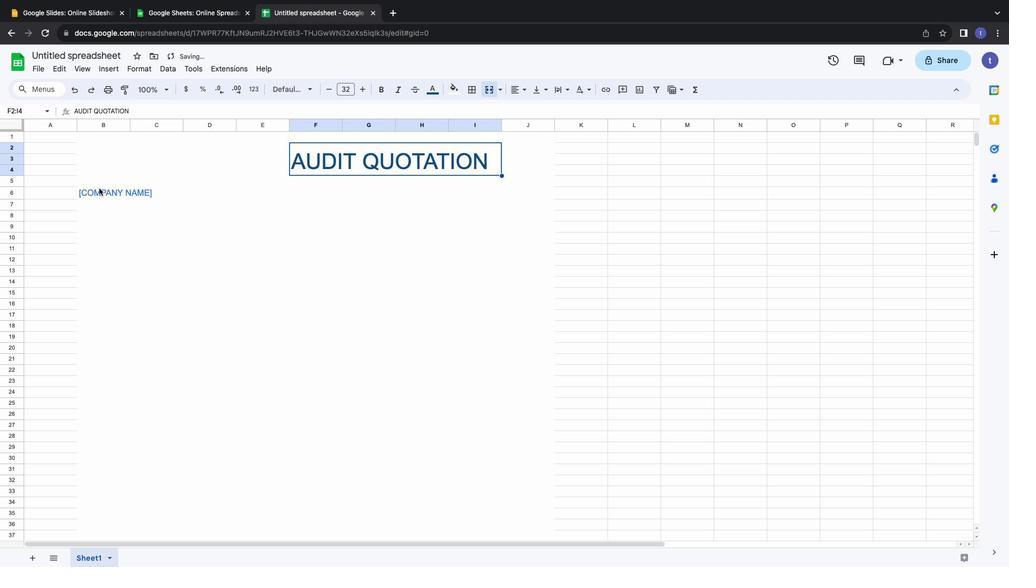 
Action: Mouse pressed left at (98, 188)
Screenshot: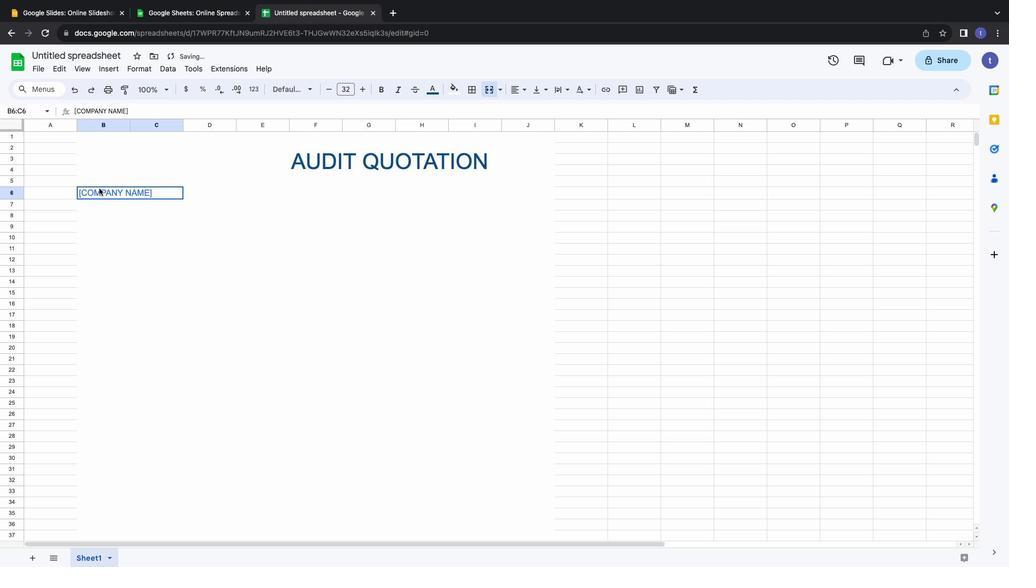 
Action: Mouse pressed left at (98, 188)
Screenshot: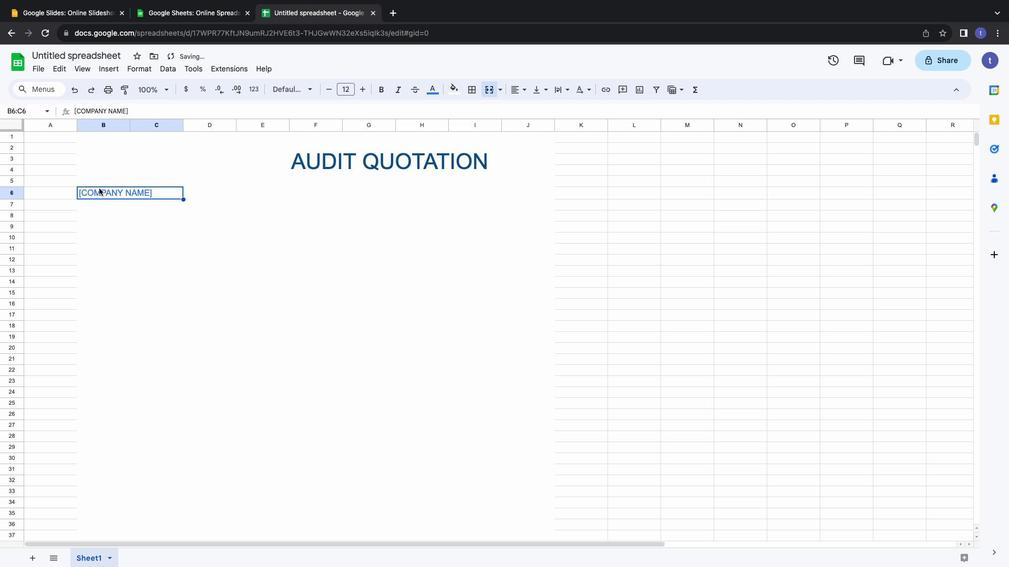 
Action: Mouse pressed left at (98, 188)
Screenshot: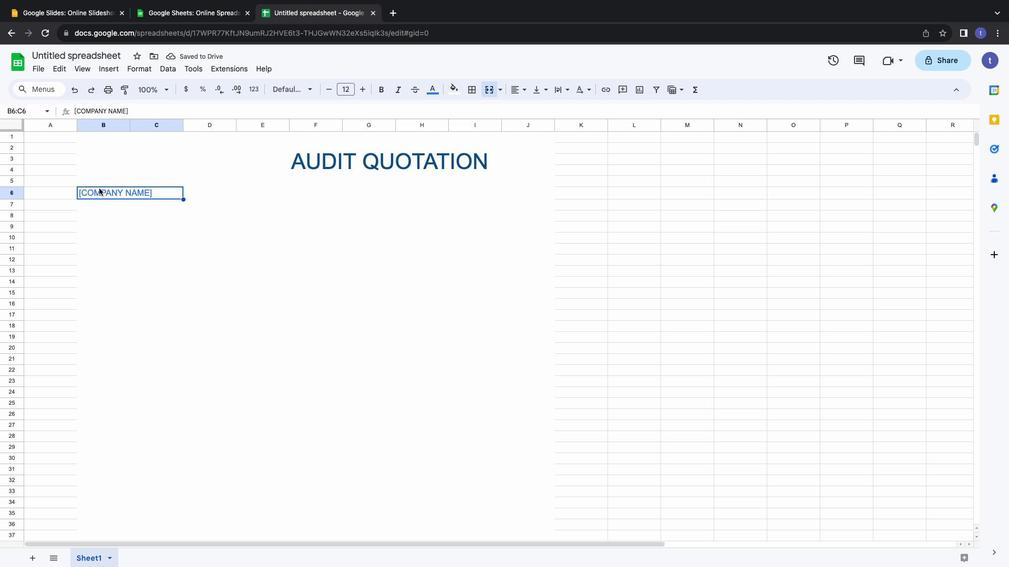 
Action: Mouse pressed left at (98, 188)
Screenshot: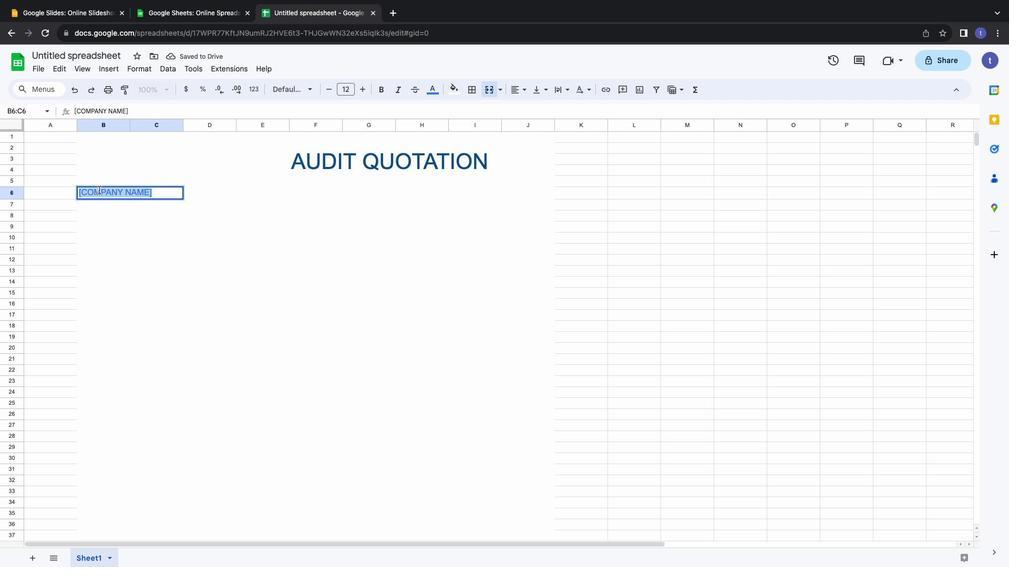 
Action: Mouse moved to (434, 88)
Screenshot: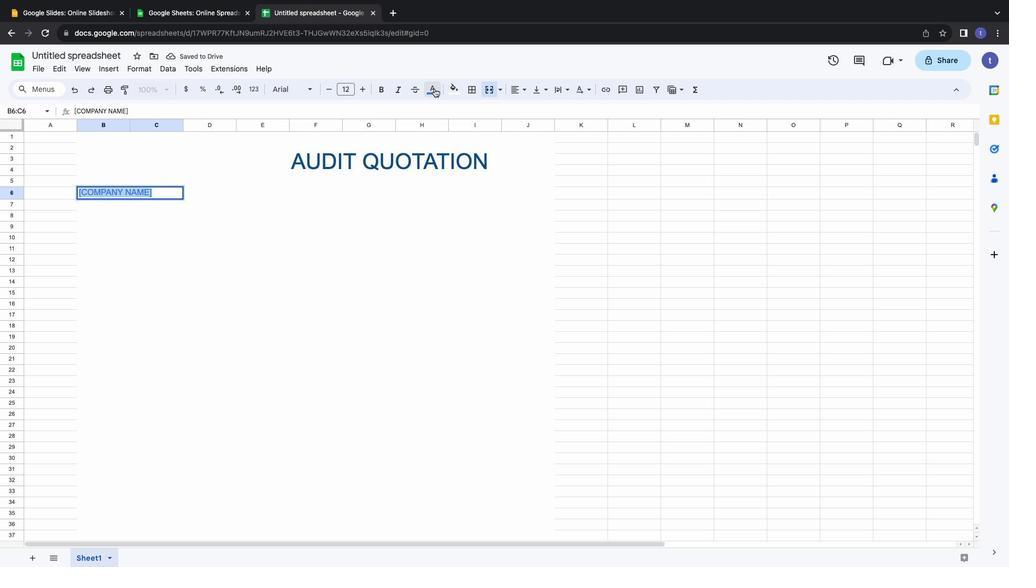 
Action: Mouse pressed left at (434, 88)
Screenshot: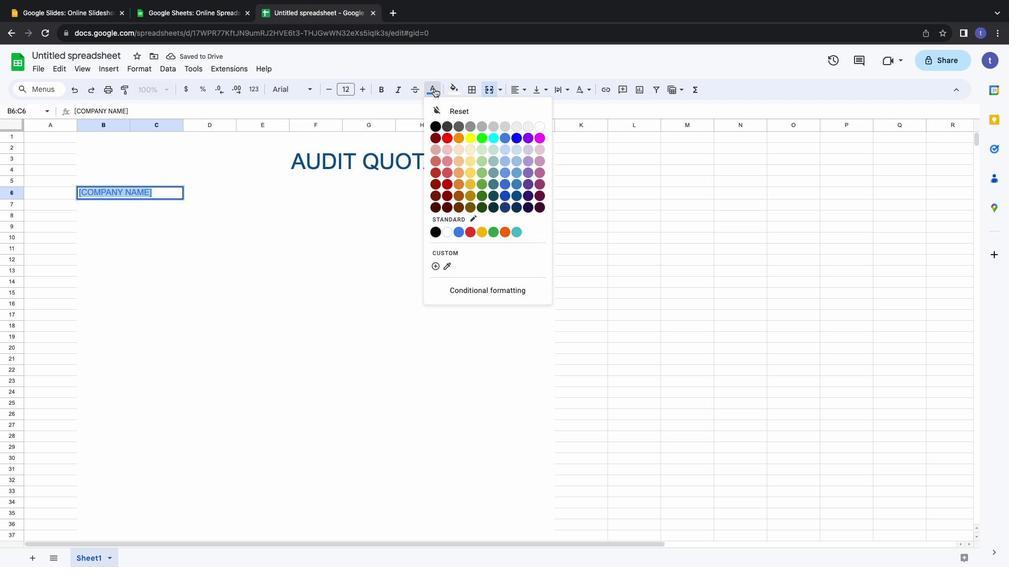 
Action: Mouse moved to (506, 193)
Screenshot: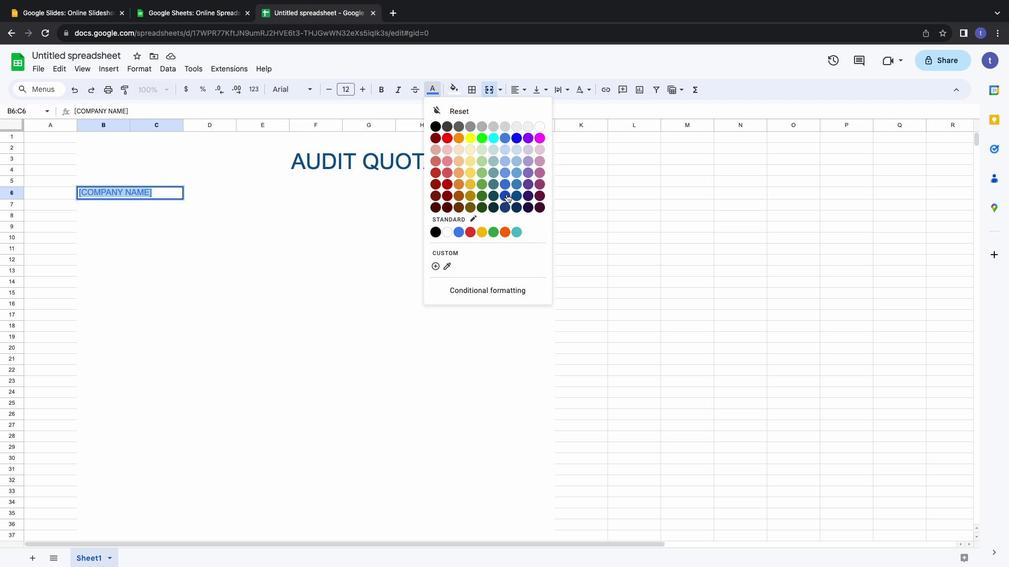 
Action: Mouse pressed left at (506, 193)
Screenshot: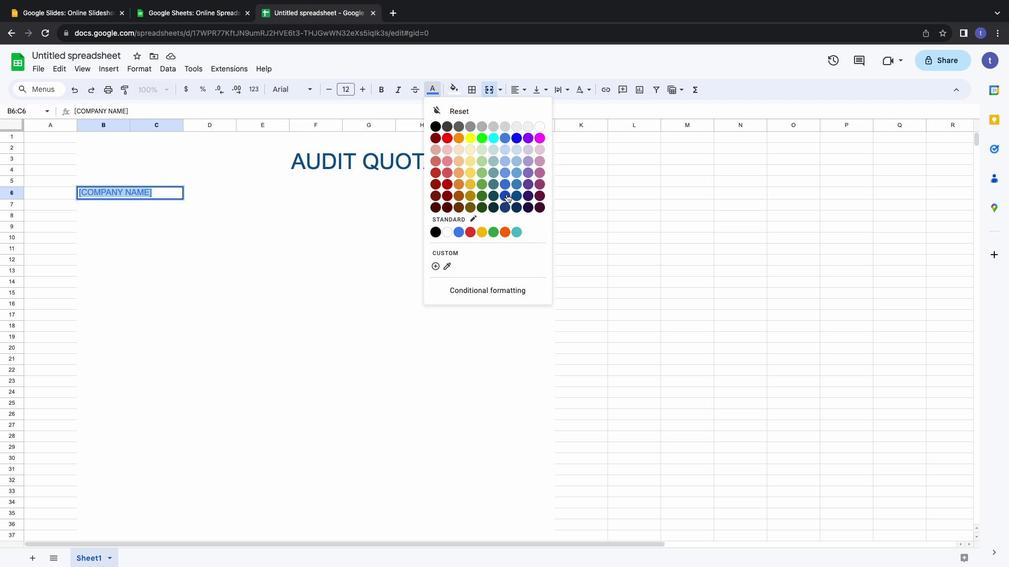 
Action: Mouse moved to (423, 166)
Screenshot: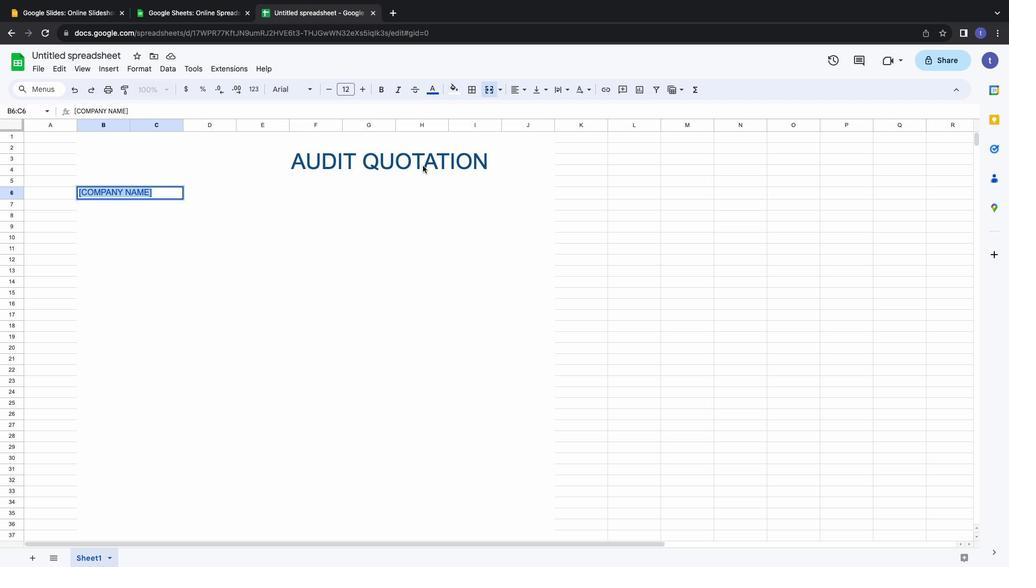 
Action: Mouse pressed left at (423, 166)
Screenshot: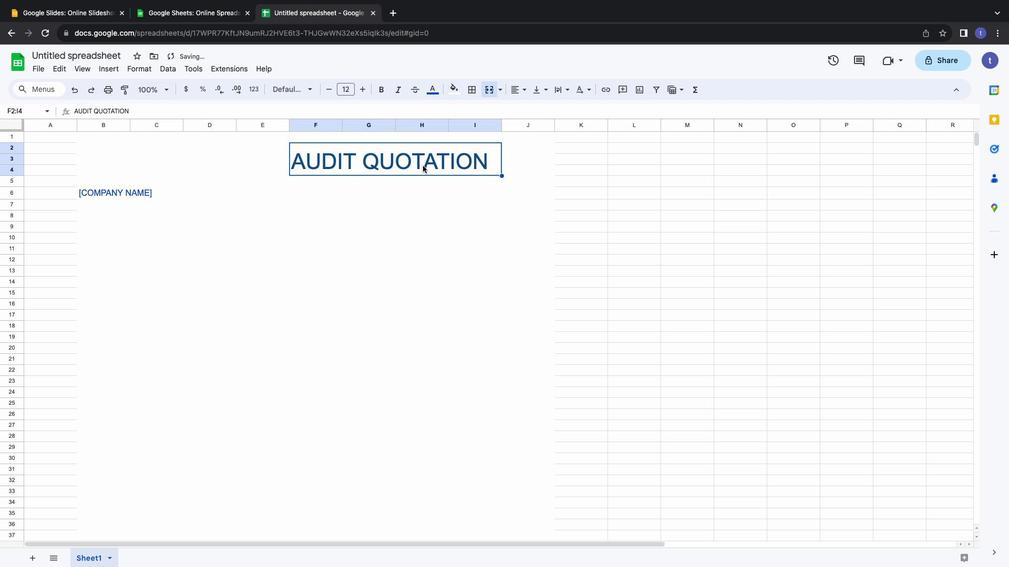 
Action: Mouse moved to (415, 165)
Screenshot: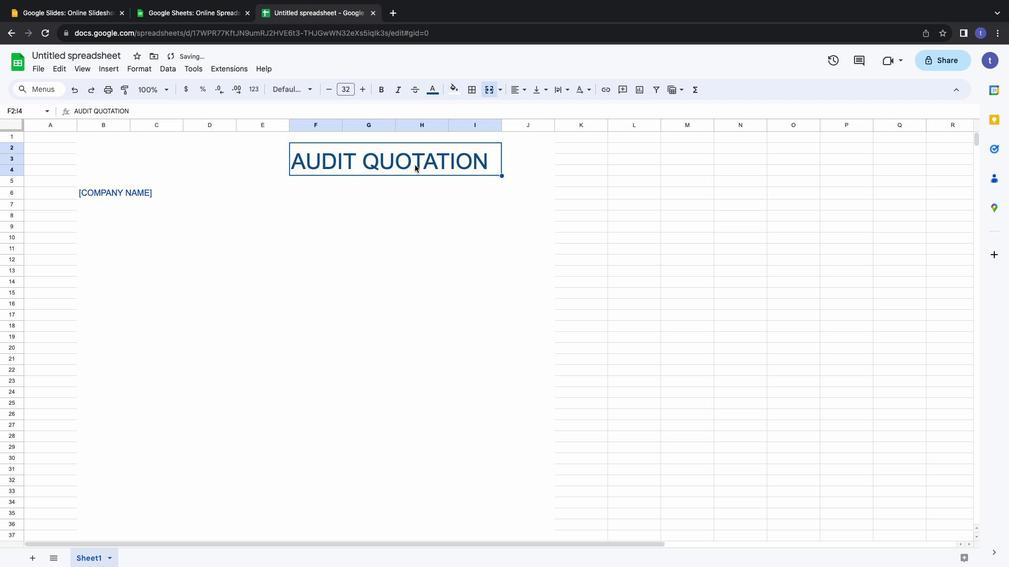 
Action: Mouse pressed left at (415, 165)
Screenshot: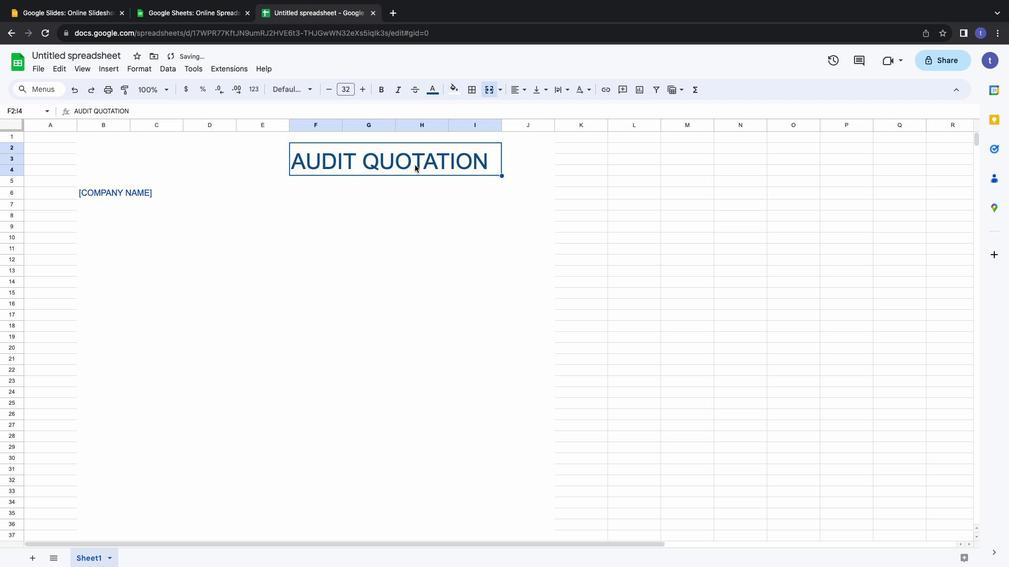 
Action: Mouse pressed left at (415, 165)
Screenshot: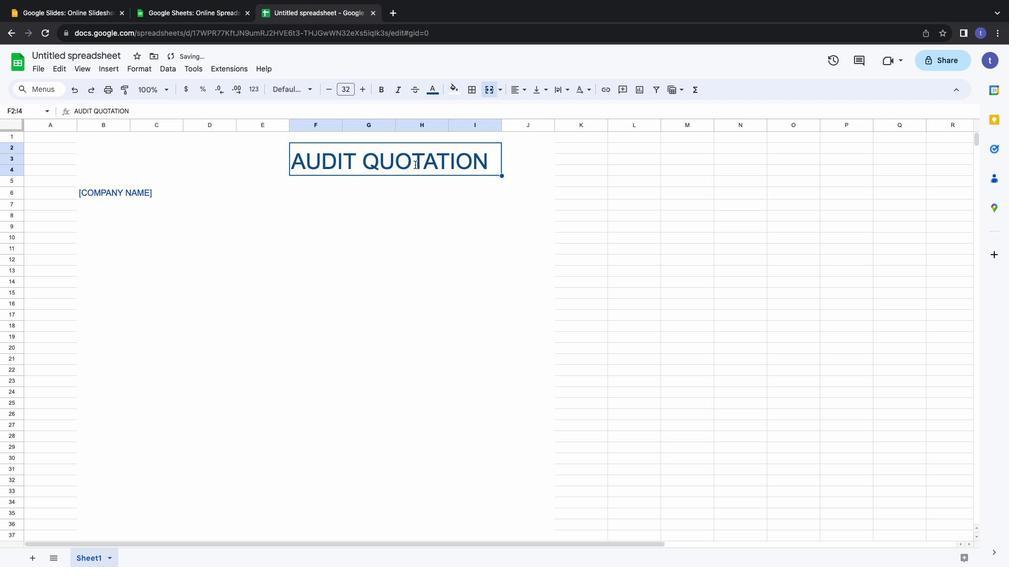 
Action: Mouse pressed left at (415, 165)
Screenshot: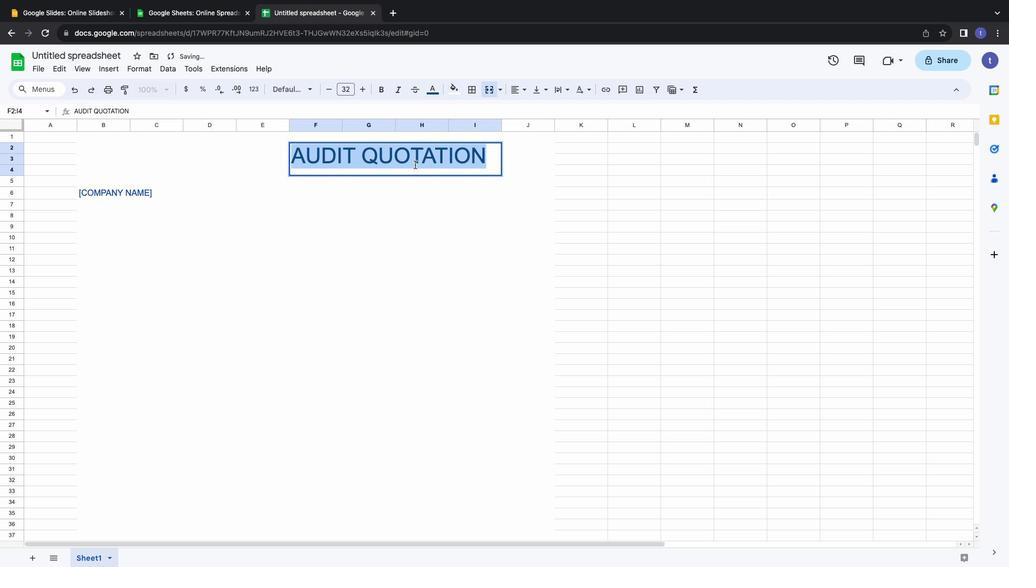 
Action: Mouse moved to (378, 92)
Screenshot: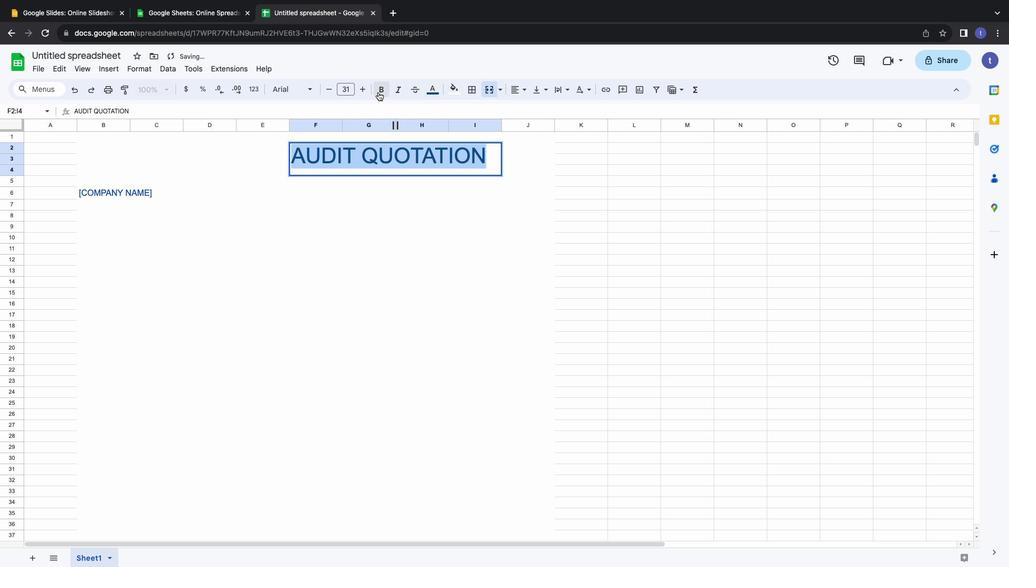
Action: Mouse pressed left at (378, 92)
Screenshot: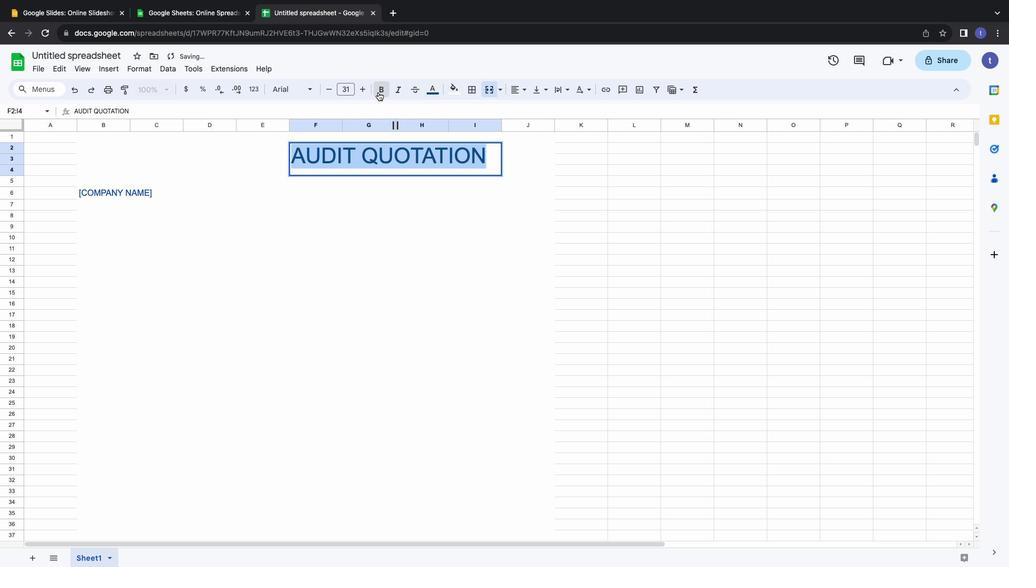 
Action: Mouse moved to (129, 200)
Screenshot: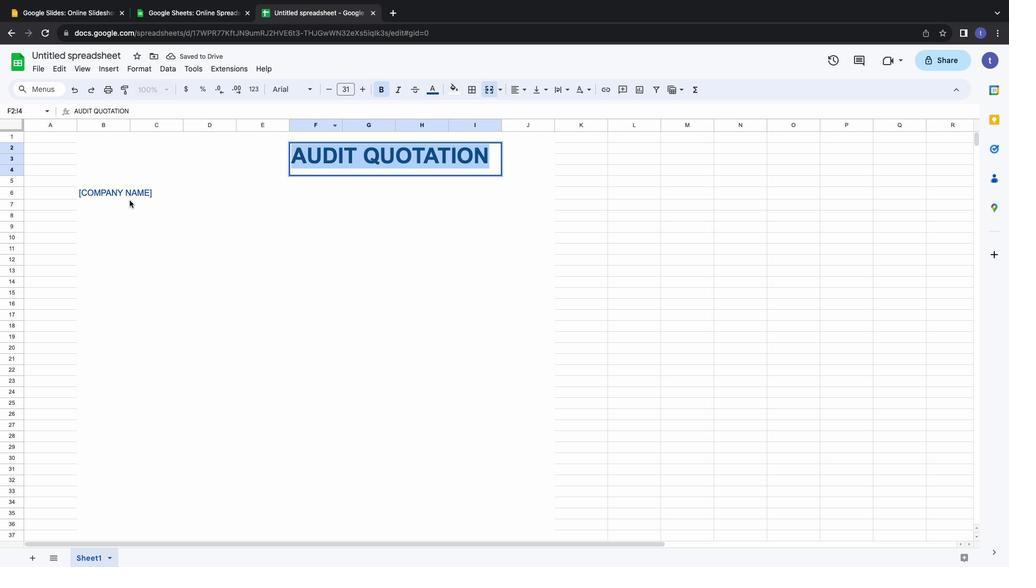 
Action: Mouse pressed left at (129, 200)
Screenshot: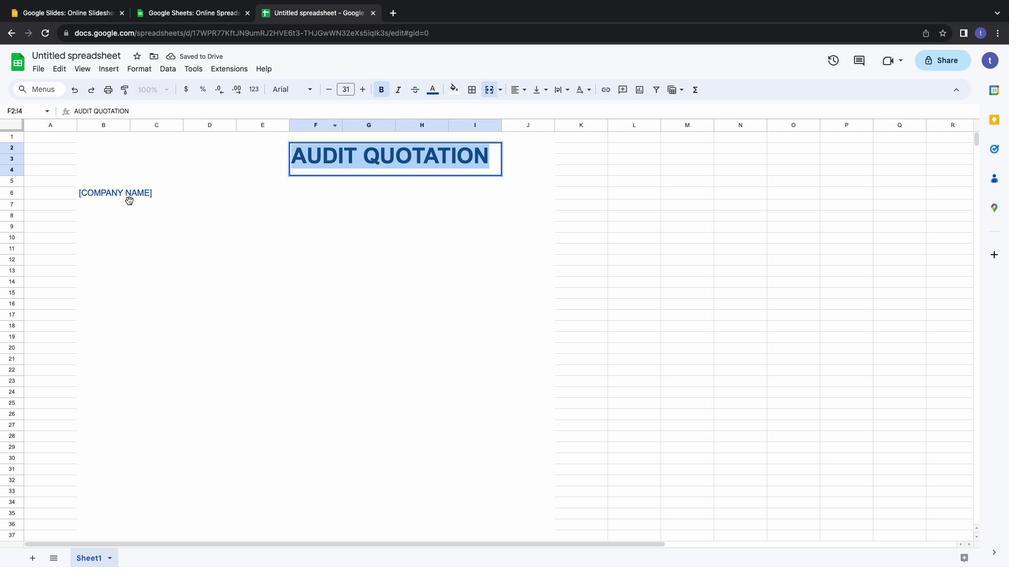 
Action: Mouse moved to (116, 206)
Screenshot: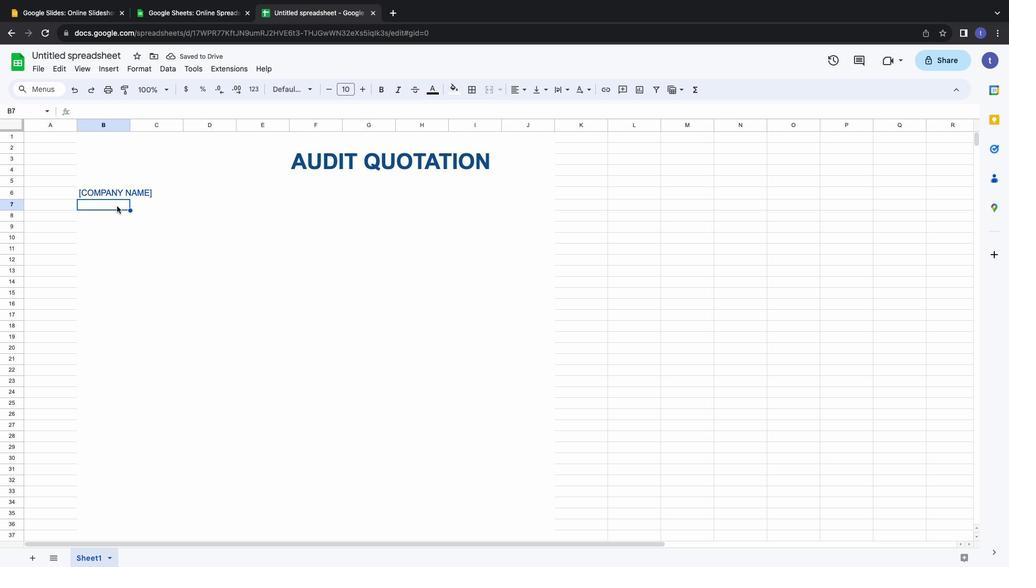 
Action: Mouse pressed left at (116, 206)
Screenshot: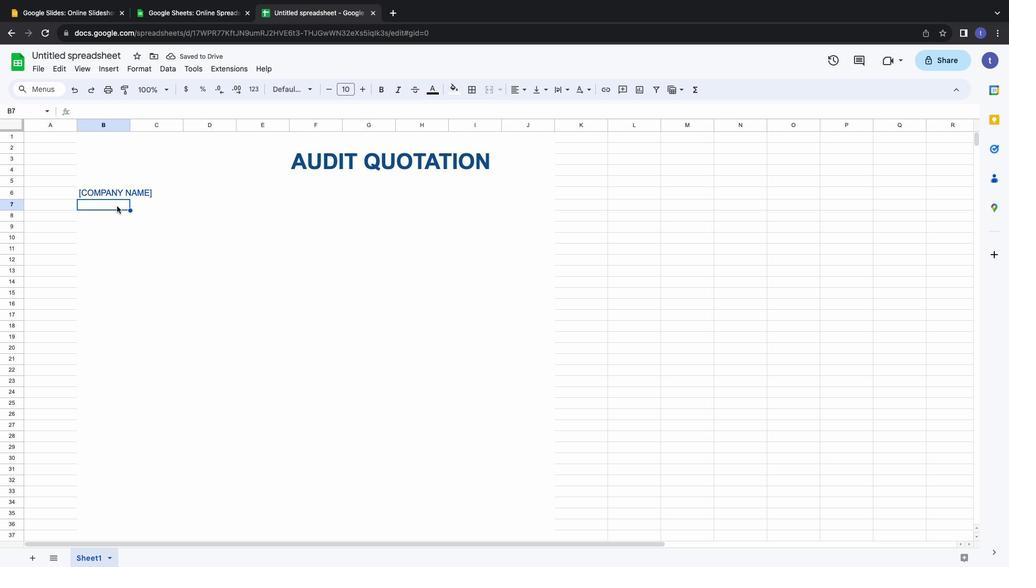 
Action: Mouse moved to (486, 94)
Screenshot: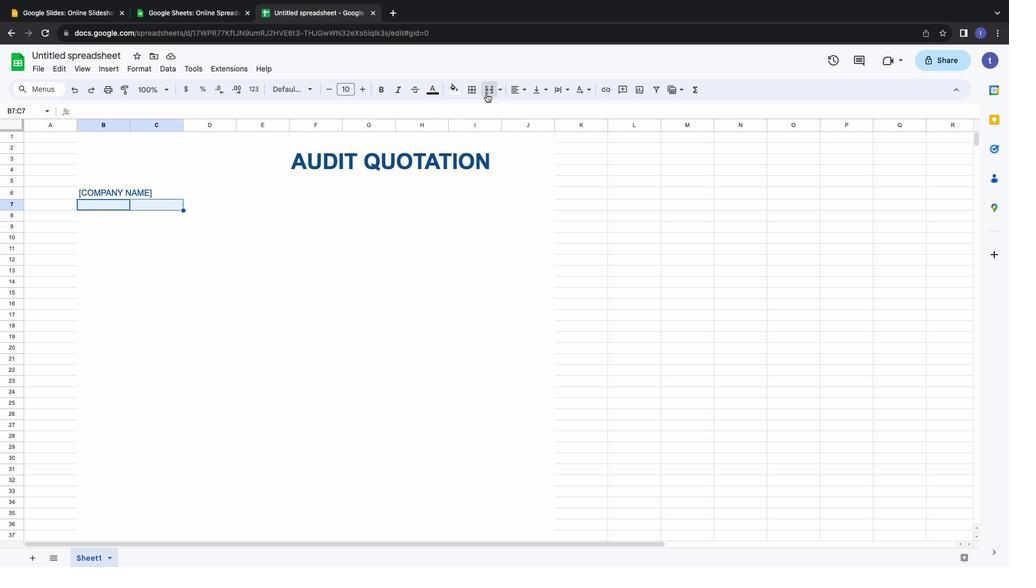 
Action: Mouse pressed left at (486, 94)
Screenshot: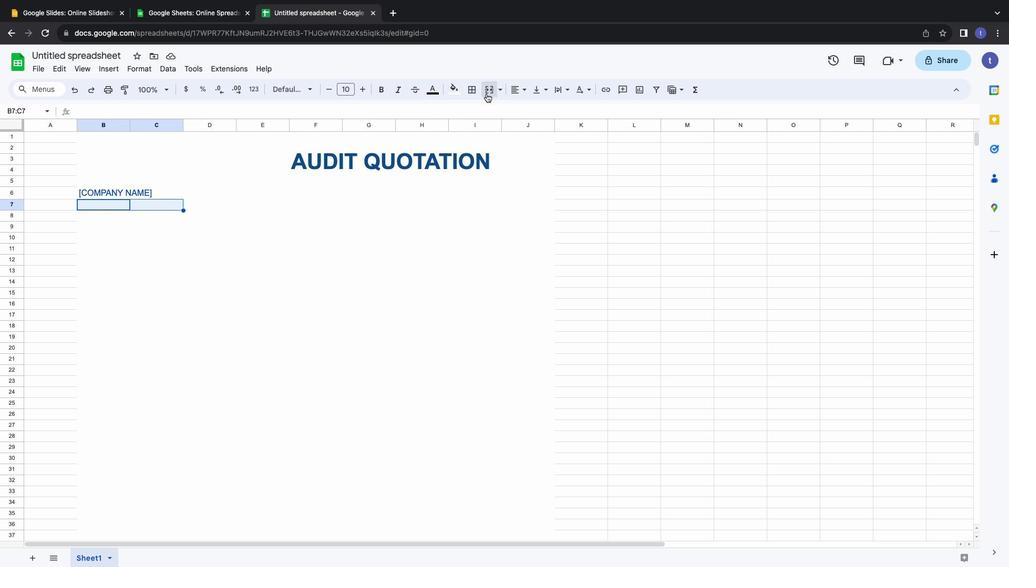 
Action: Mouse moved to (167, 201)
Screenshot: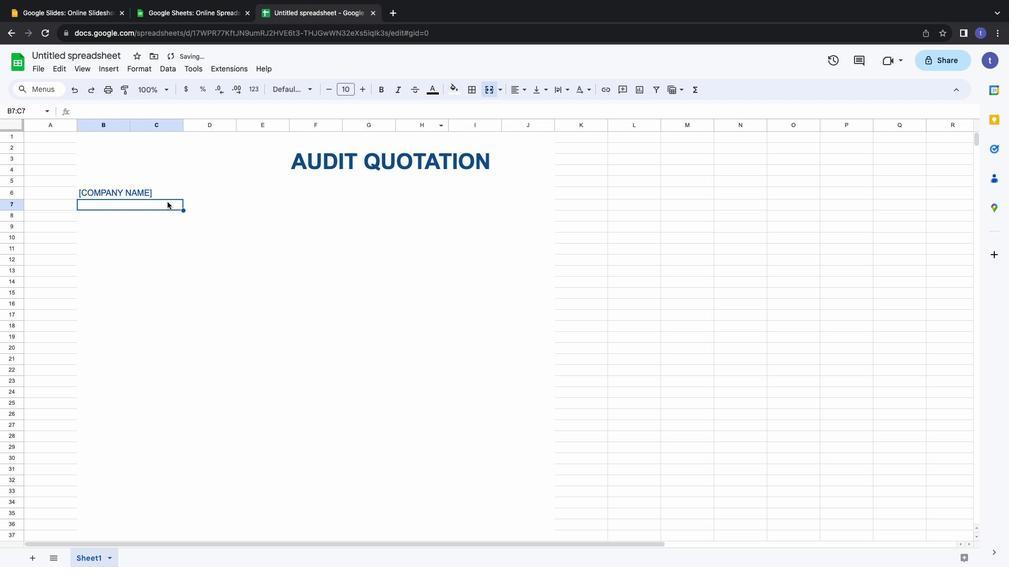 
Action: Mouse pressed left at (167, 201)
Screenshot: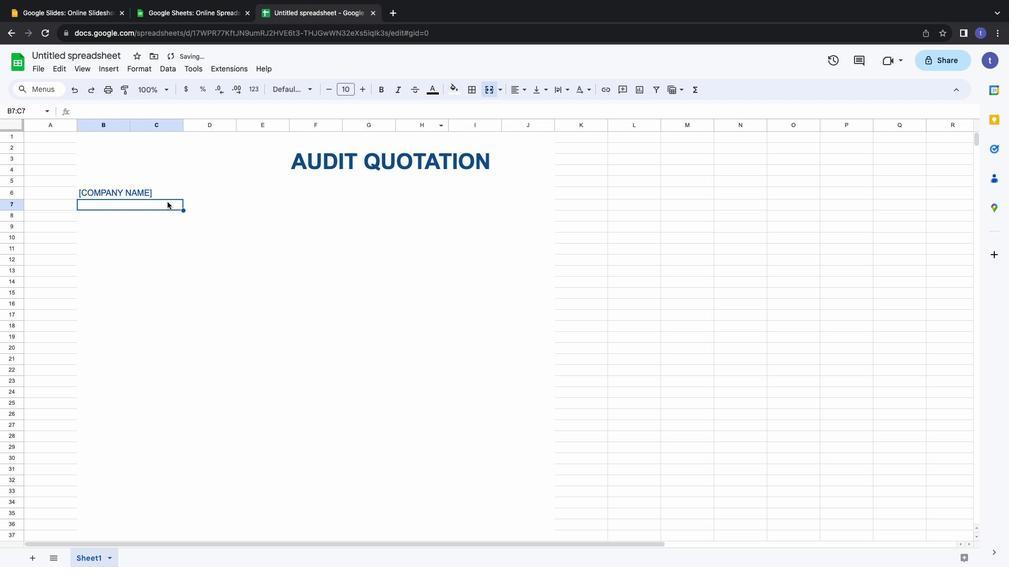 
Action: Mouse pressed left at (167, 201)
Screenshot: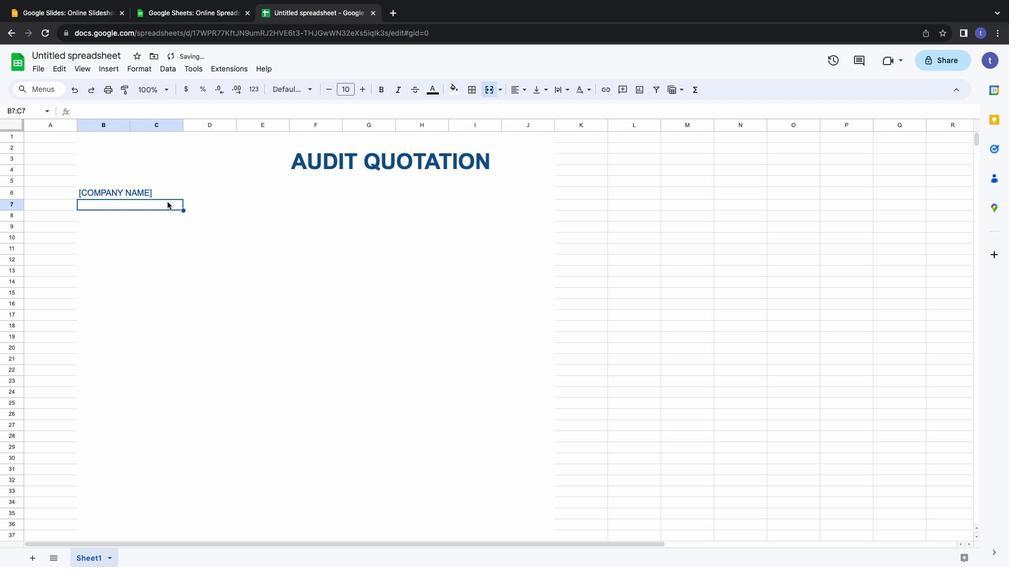 
Action: Key pressed '['Key.shift'A''D''D''R''E''S''S'']'Key.enterKey.shift'['Key.shift'C''I''T''Y''<'Key.space'S''T''A''T''E'Key.backspaceKey.backspaceKey.backspaceKey.backspaceKey.backspaceKey.backspaceKey.backspace','Key.spaceKey.shift'S''T''A''T''E'','Key.spaceKey.shift'Z''I''P''C''O''D''E'']'
Screenshot: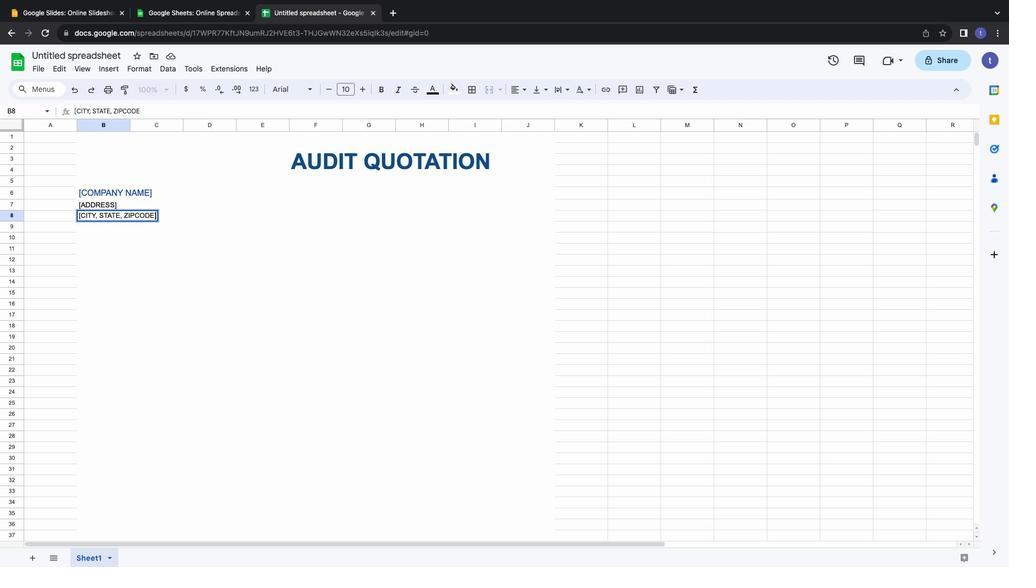 
Action: Mouse moved to (109, 220)
Screenshot: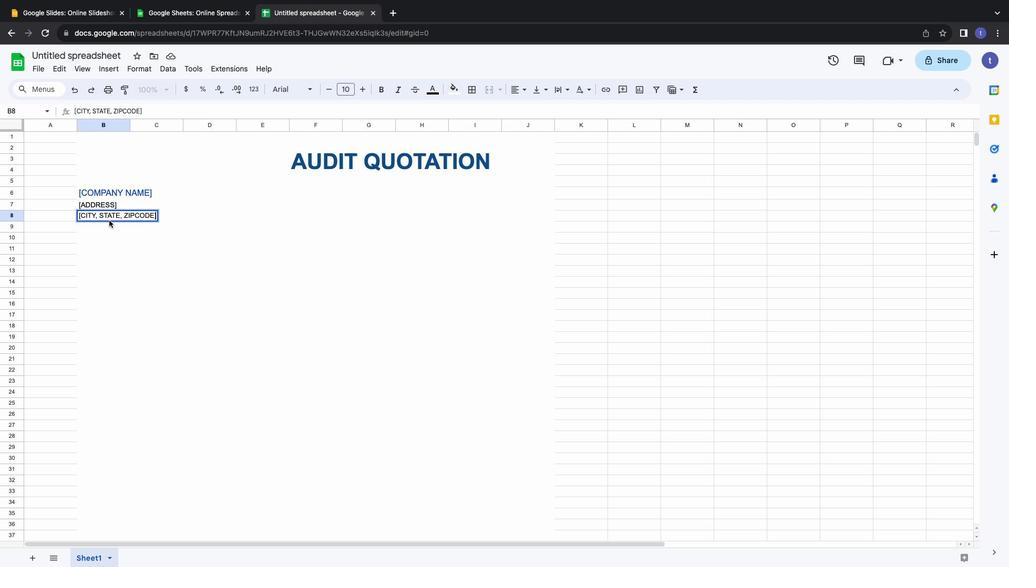 
Action: Mouse pressed left at (109, 220)
Screenshot: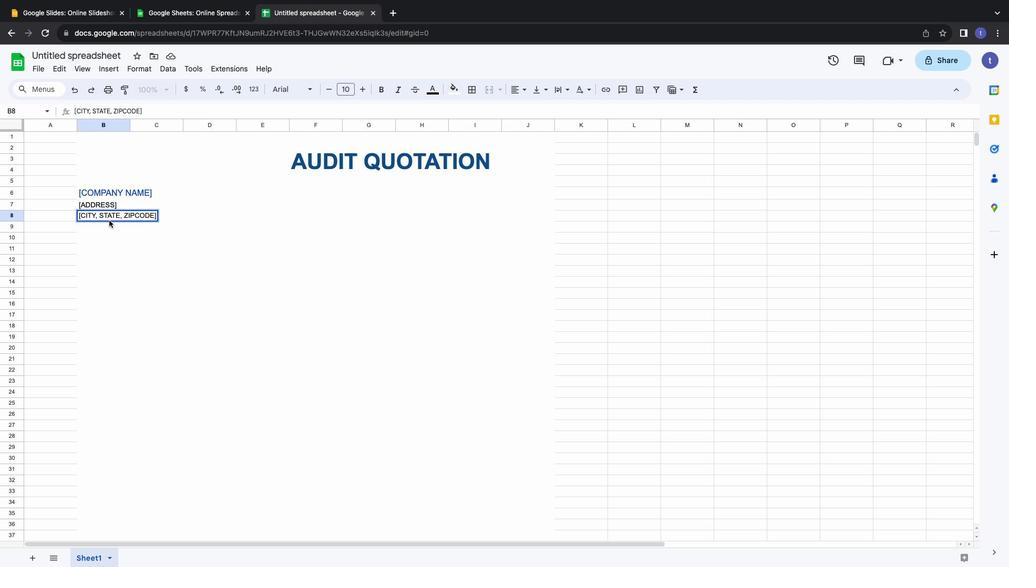 
Action: Mouse moved to (101, 219)
Screenshot: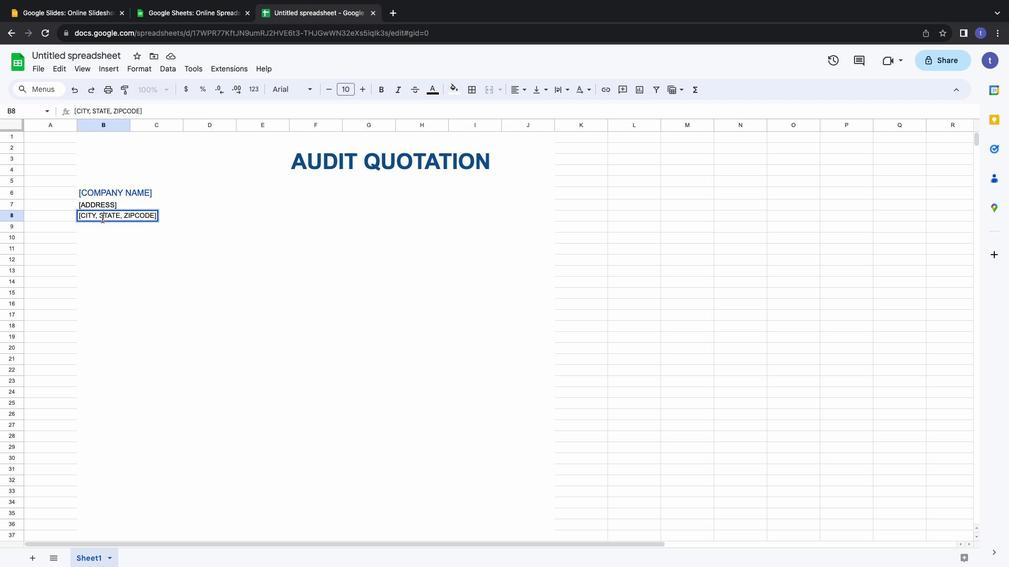 
Action: Mouse pressed left at (101, 219)
Screenshot: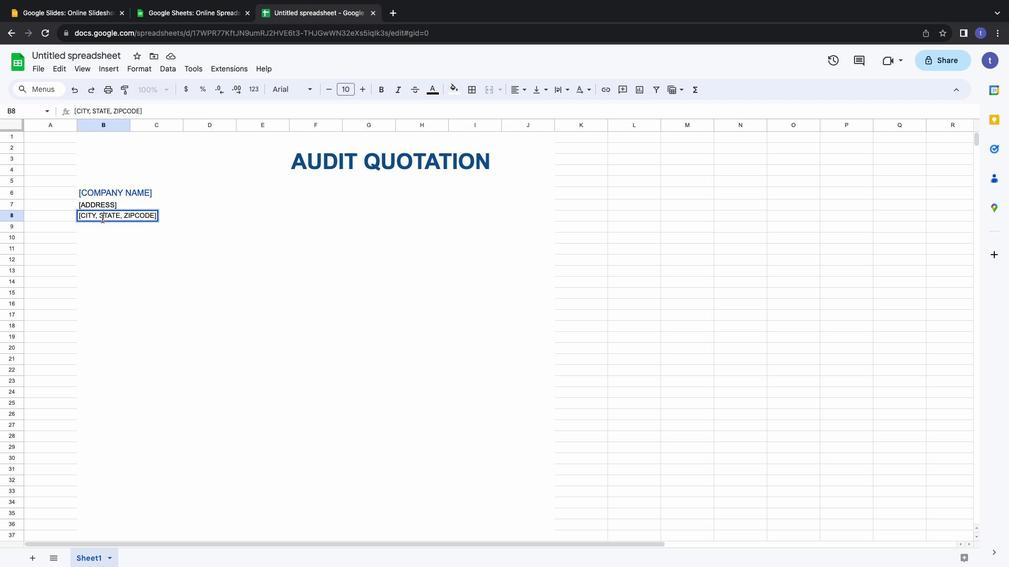 
Action: Mouse moved to (95, 206)
Screenshot: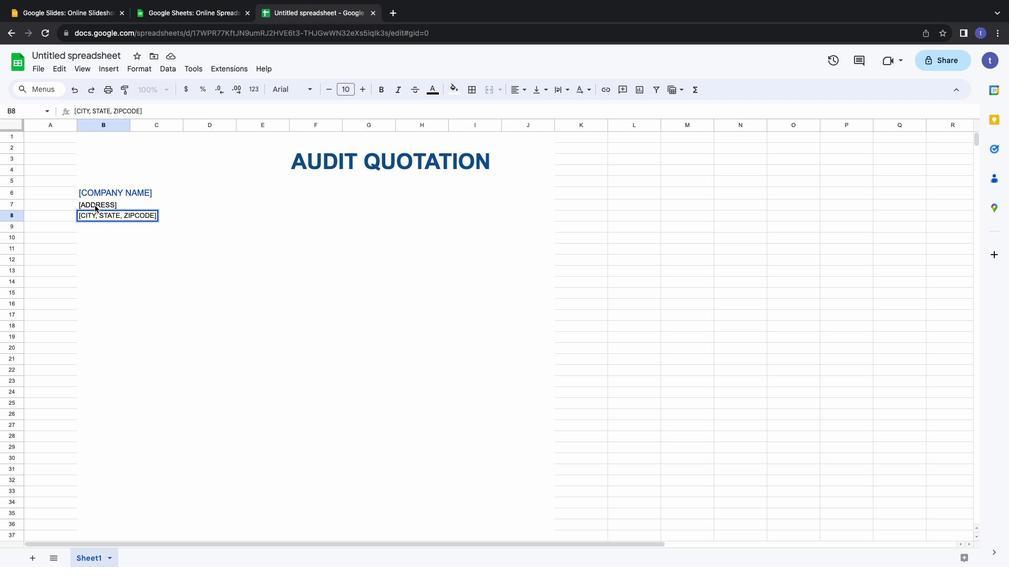 
Action: Mouse pressed left at (95, 206)
Screenshot: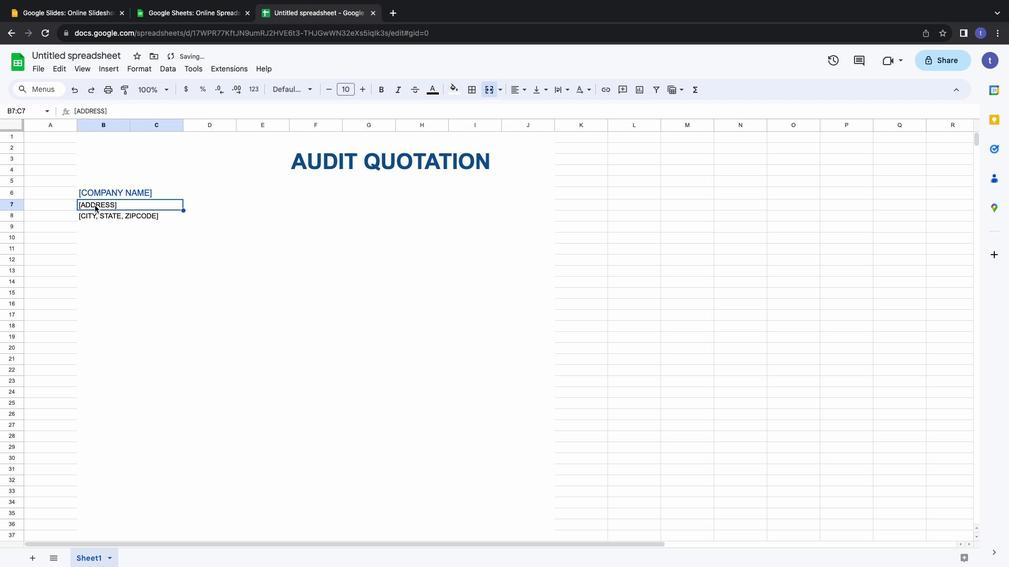 
Action: Mouse pressed left at (95, 206)
Screenshot: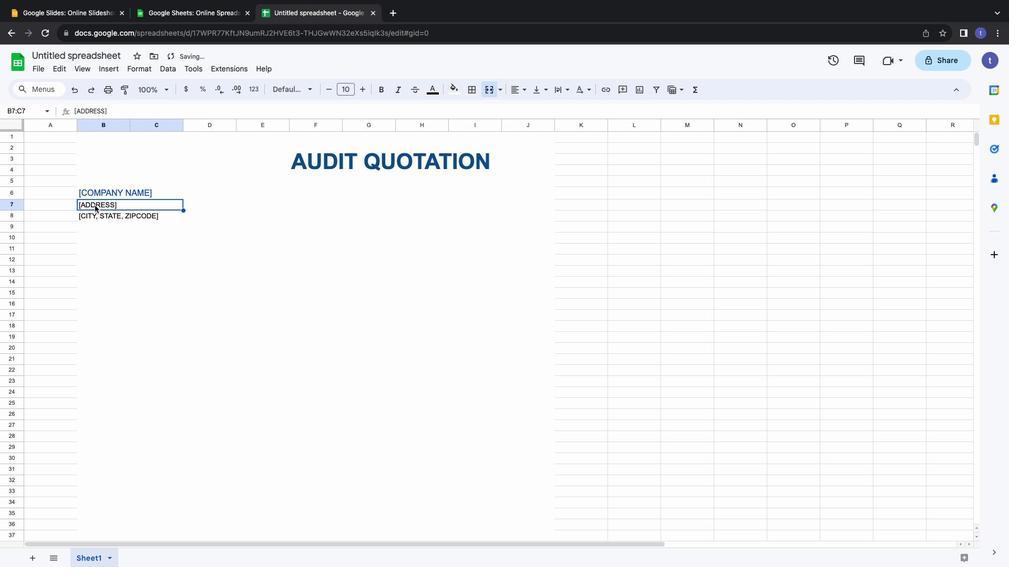 
Action: Mouse pressed left at (95, 206)
Screenshot: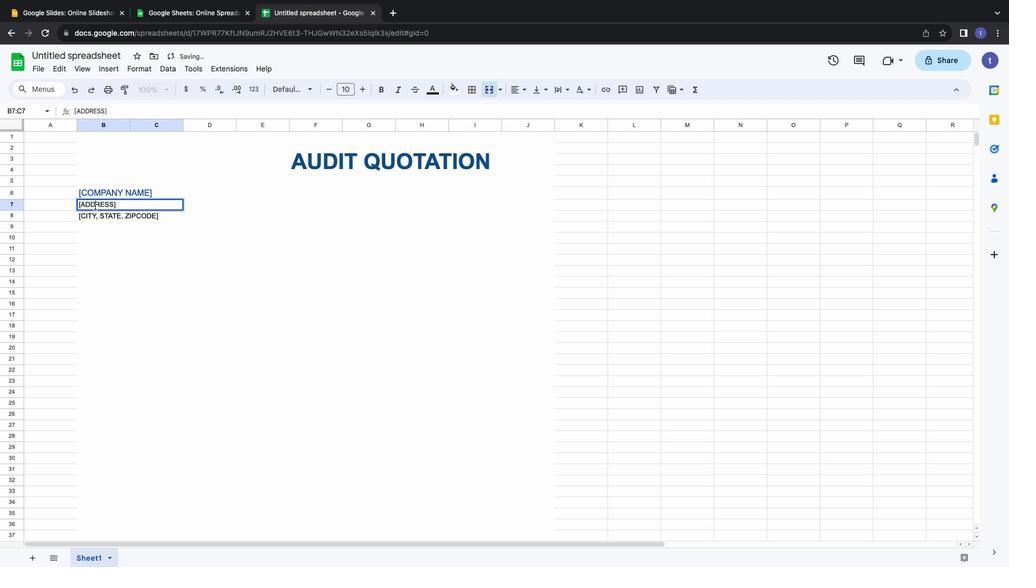 
Action: Mouse pressed left at (95, 206)
Screenshot: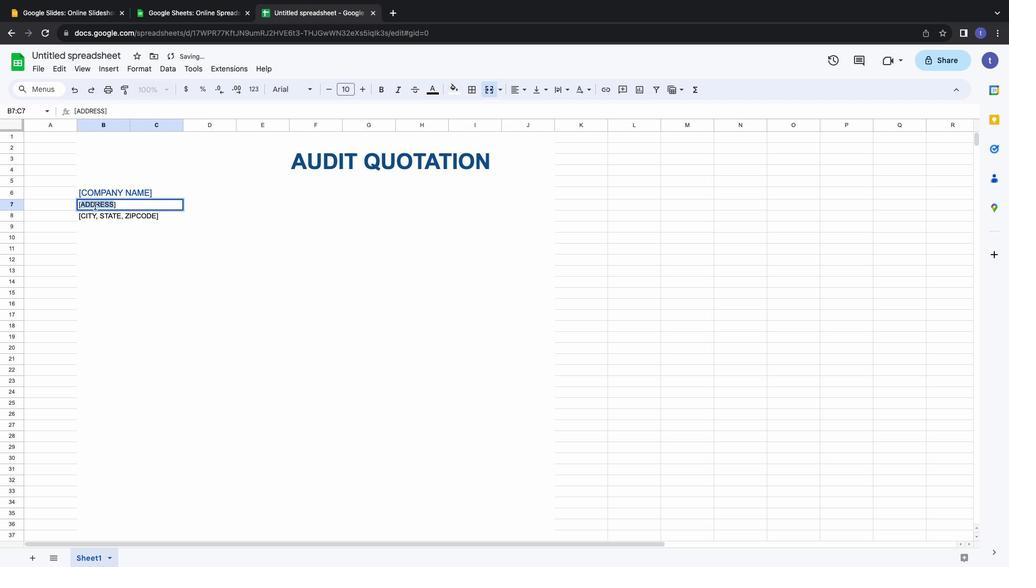 
Action: Mouse moved to (95, 218)
Screenshot: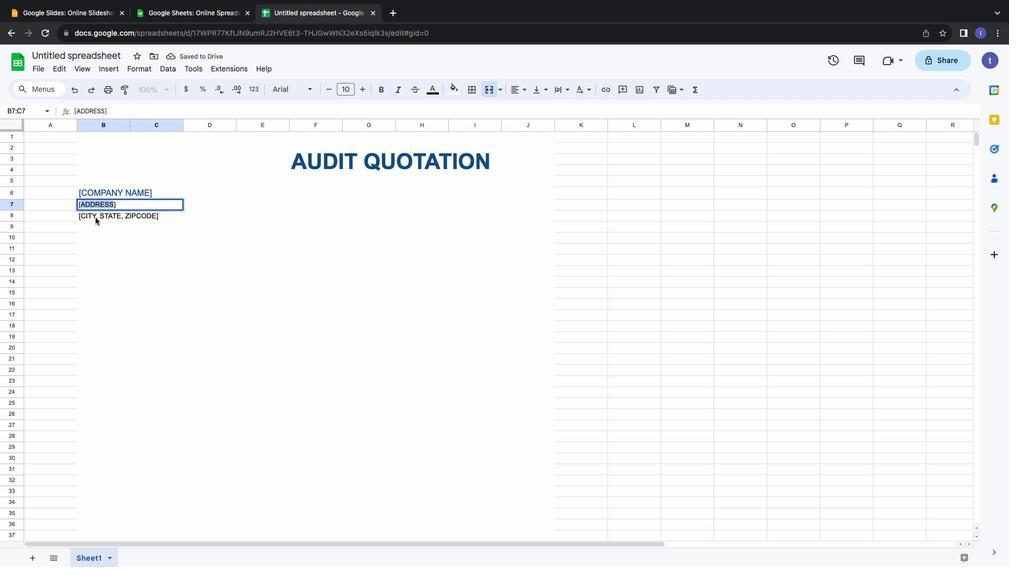 
Action: Mouse pressed left at (95, 218)
Screenshot: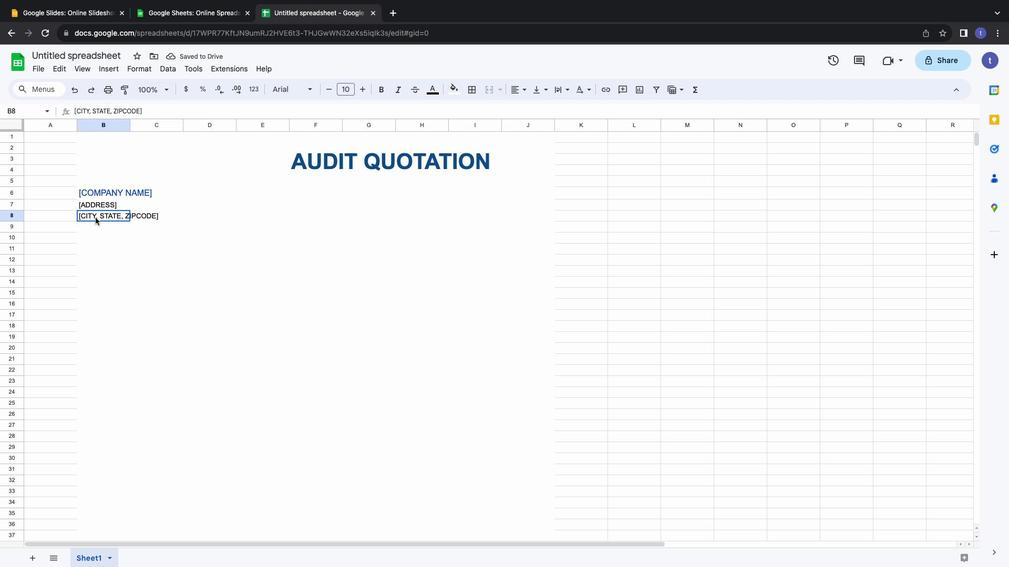 
Action: Mouse pressed left at (95, 218)
Screenshot: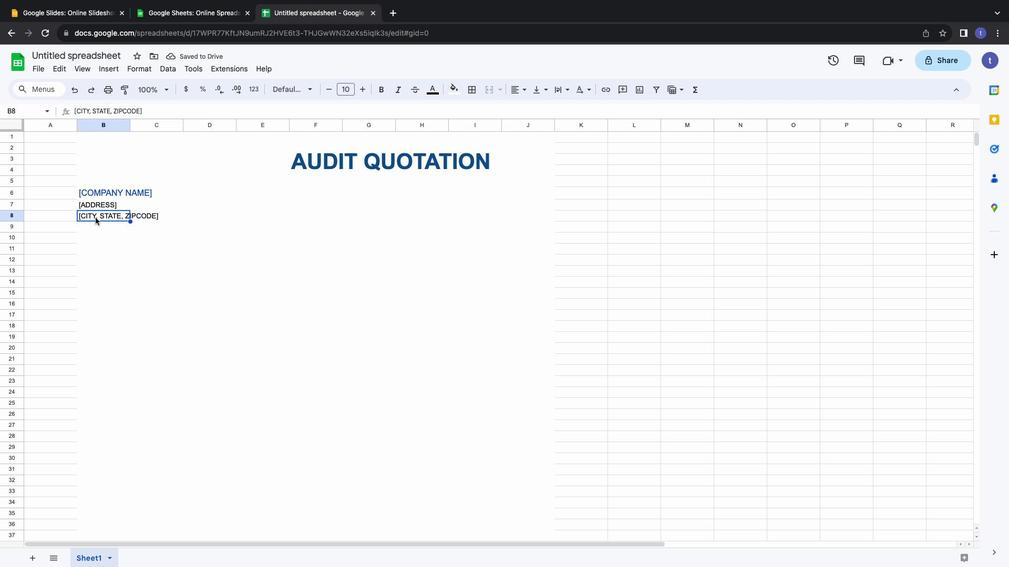 
Action: Mouse pressed left at (95, 218)
Screenshot: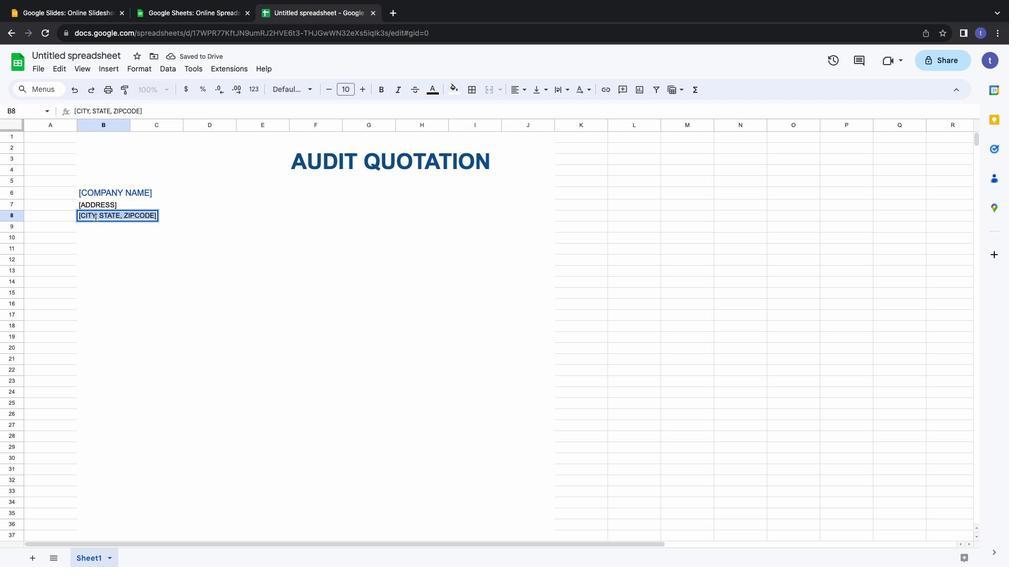 
Action: Mouse pressed left at (95, 218)
Screenshot: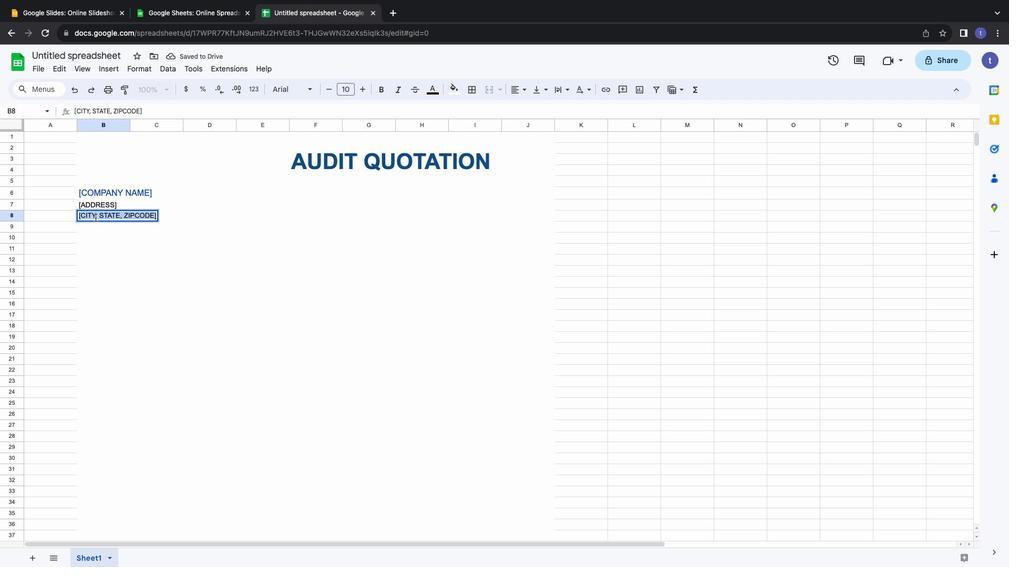 
Action: Mouse moved to (192, 206)
Screenshot: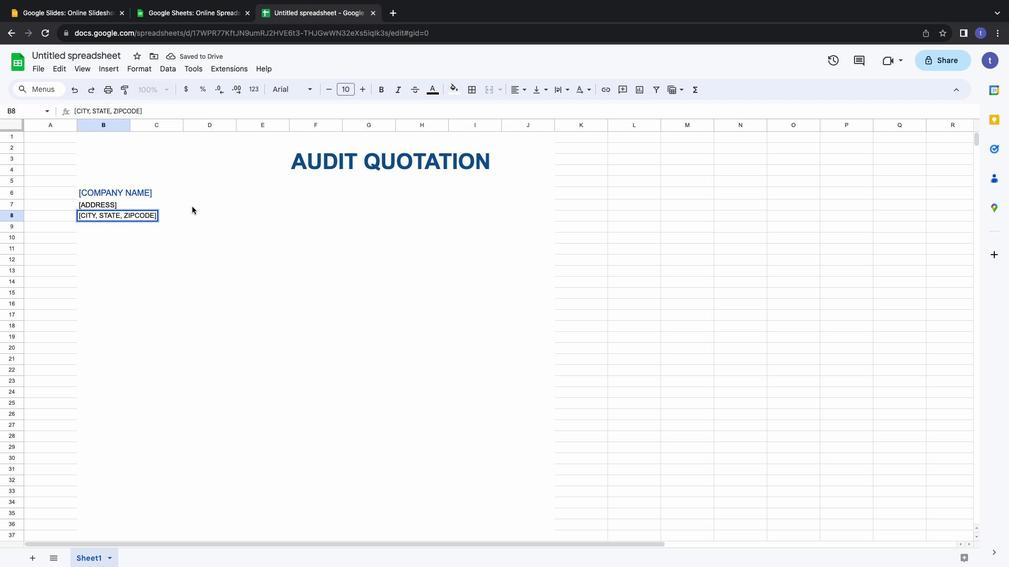 
Action: Mouse pressed left at (192, 206)
Screenshot: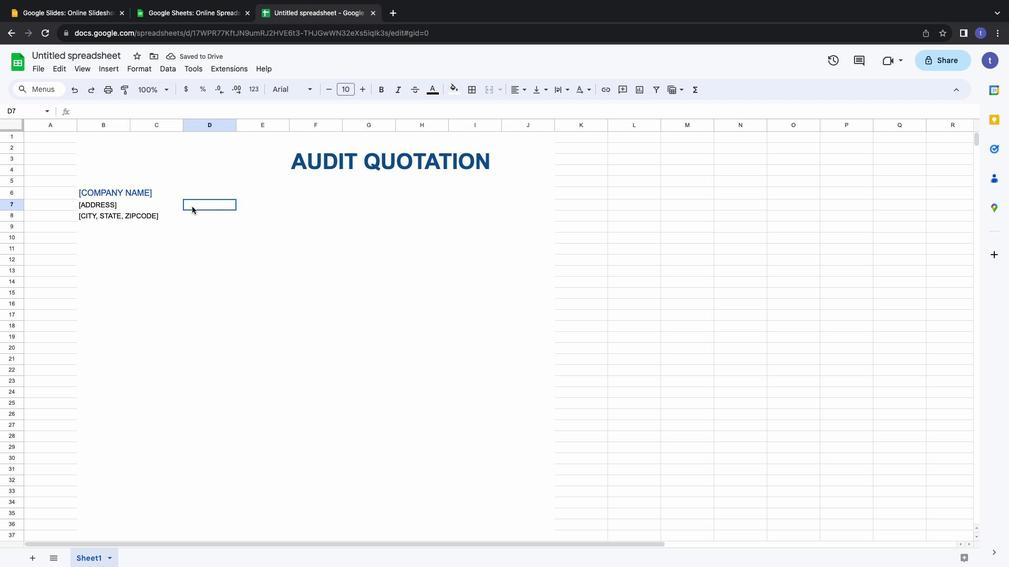 
Action: Mouse moved to (101, 215)
Screenshot: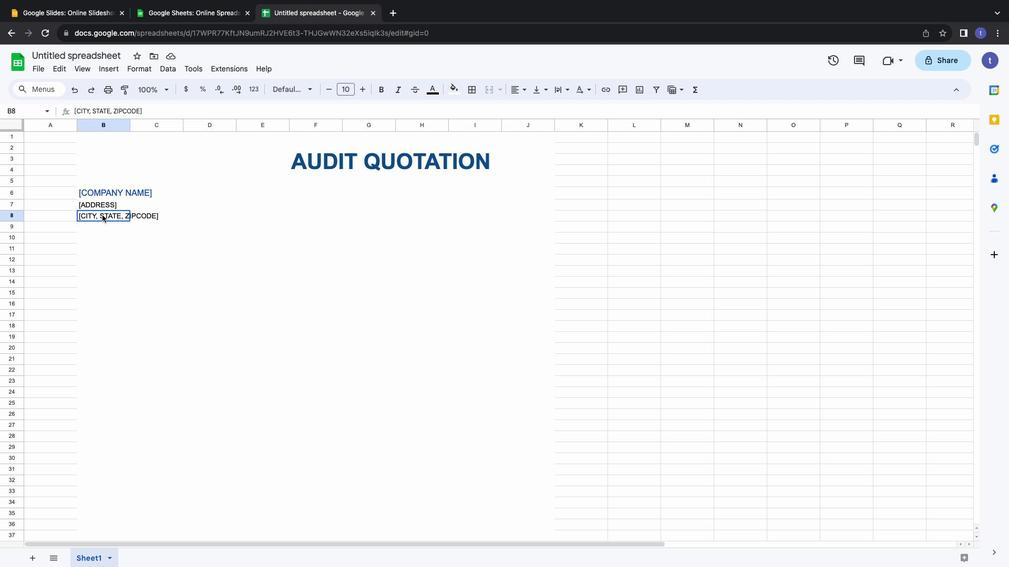 
Action: Mouse pressed left at (101, 215)
Screenshot: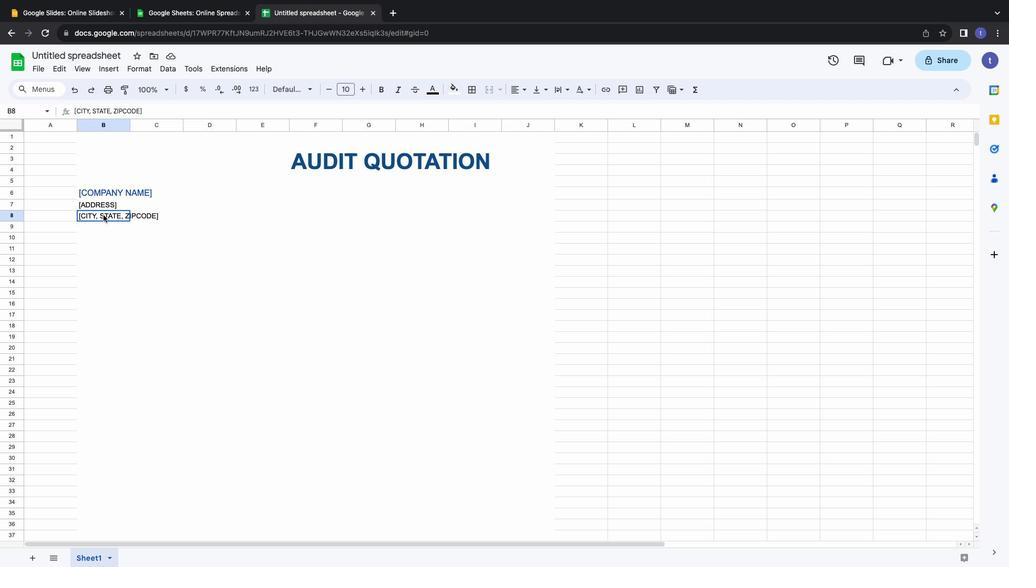 
Action: Mouse moved to (492, 88)
Screenshot: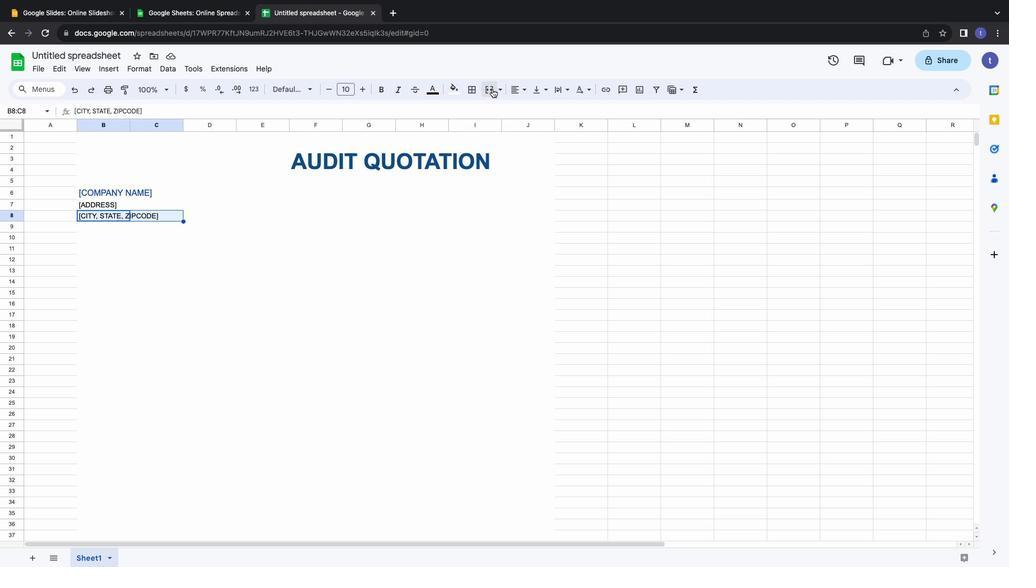 
Action: Mouse pressed left at (492, 88)
Screenshot: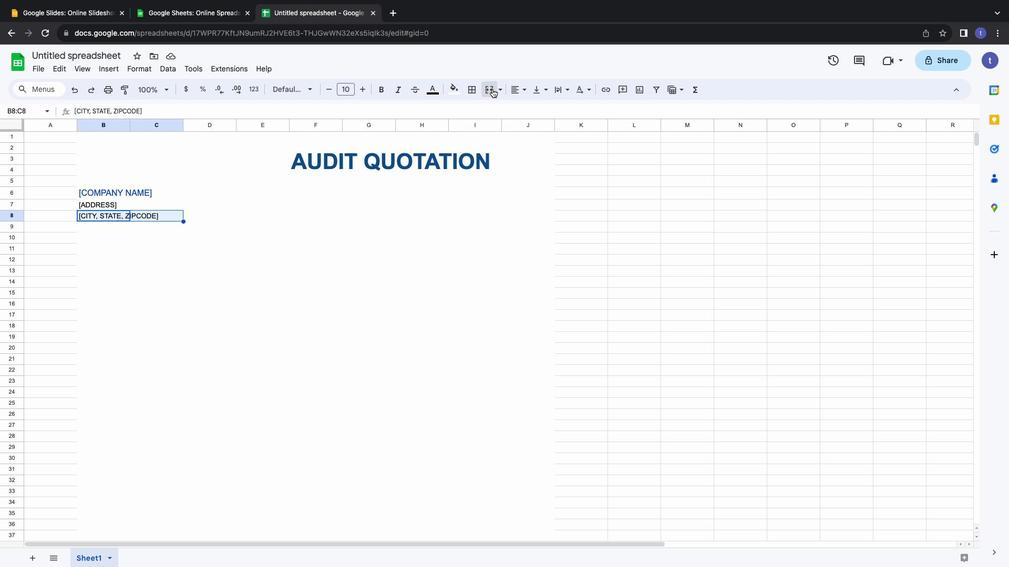 
Action: Mouse moved to (97, 226)
Screenshot: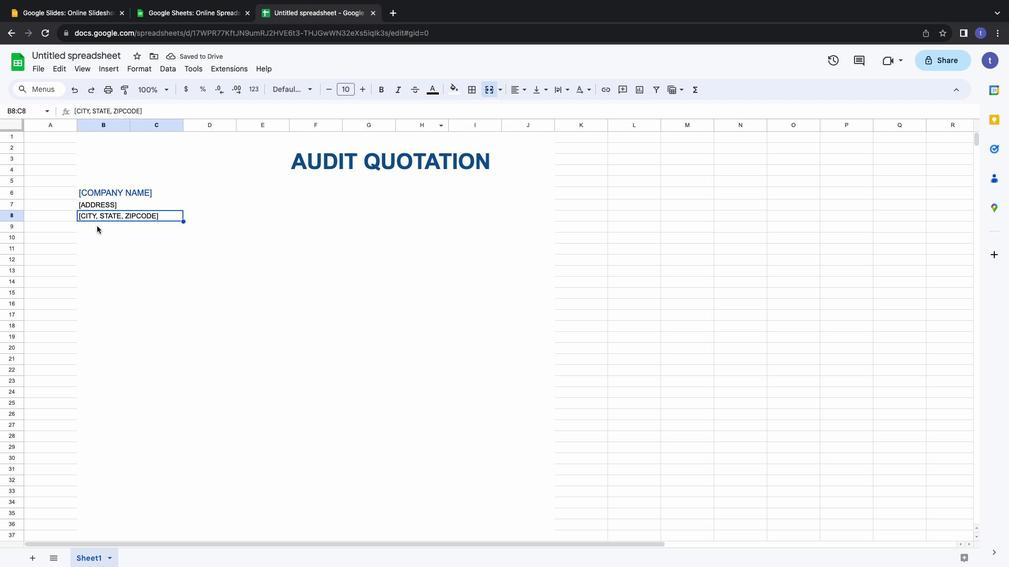 
Action: Mouse pressed left at (97, 226)
Screenshot: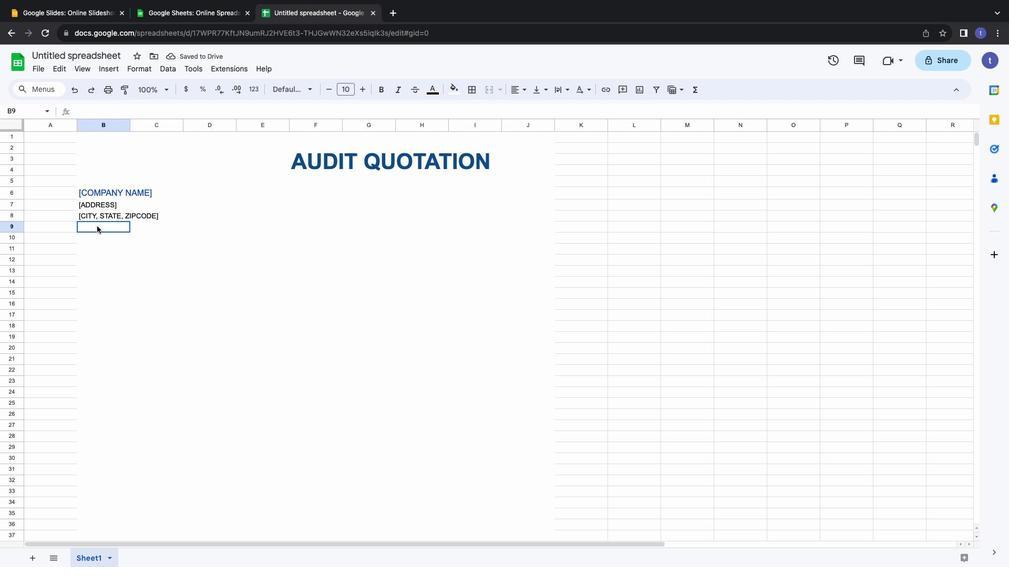 
Action: Mouse moved to (97, 226)
Screenshot: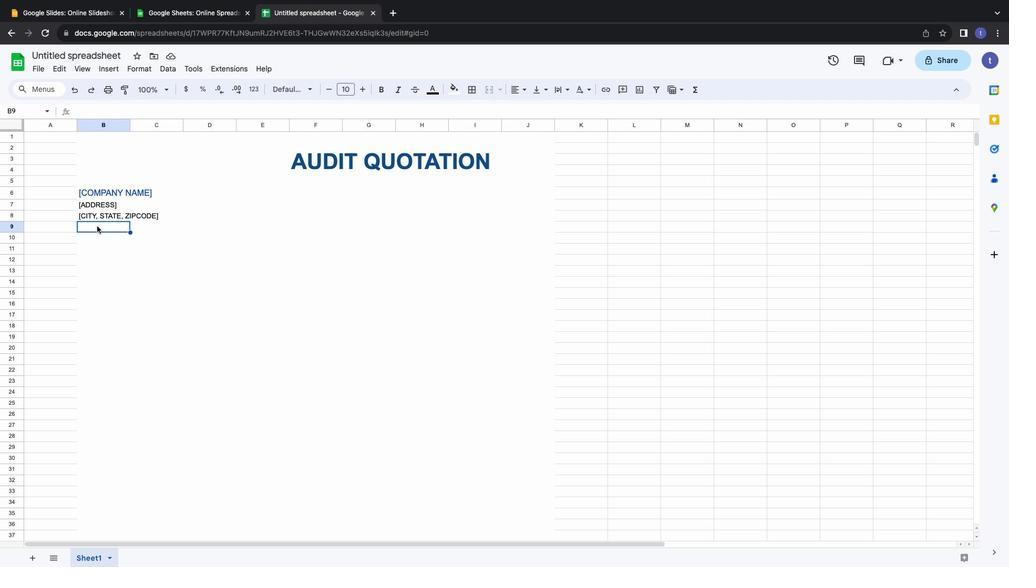 
Action: Key pressed '['Key.shift'C''O''N''T''A''C''T'Key.space'N''O''.'']'
Screenshot: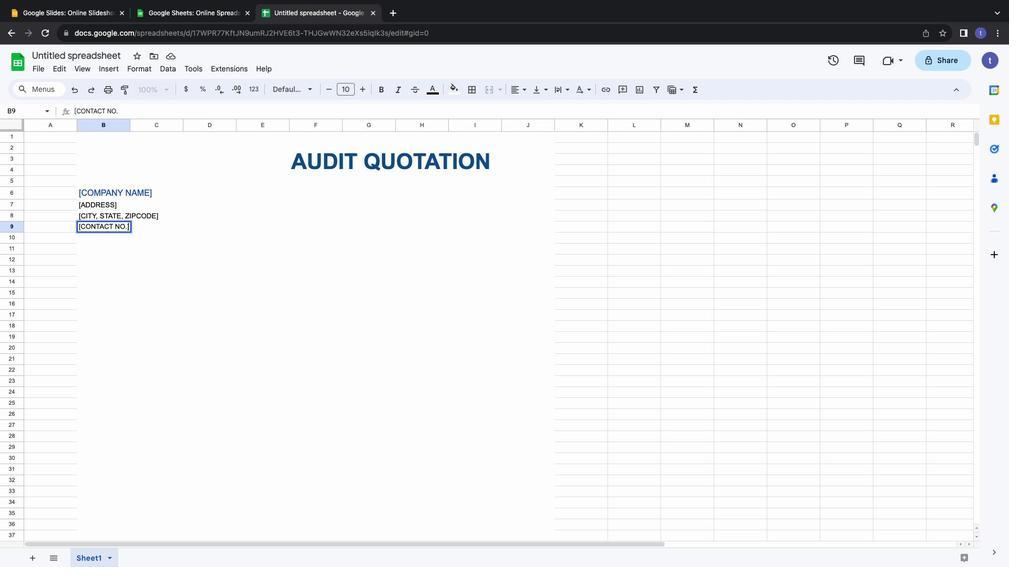 
Action: Mouse moved to (120, 189)
Screenshot: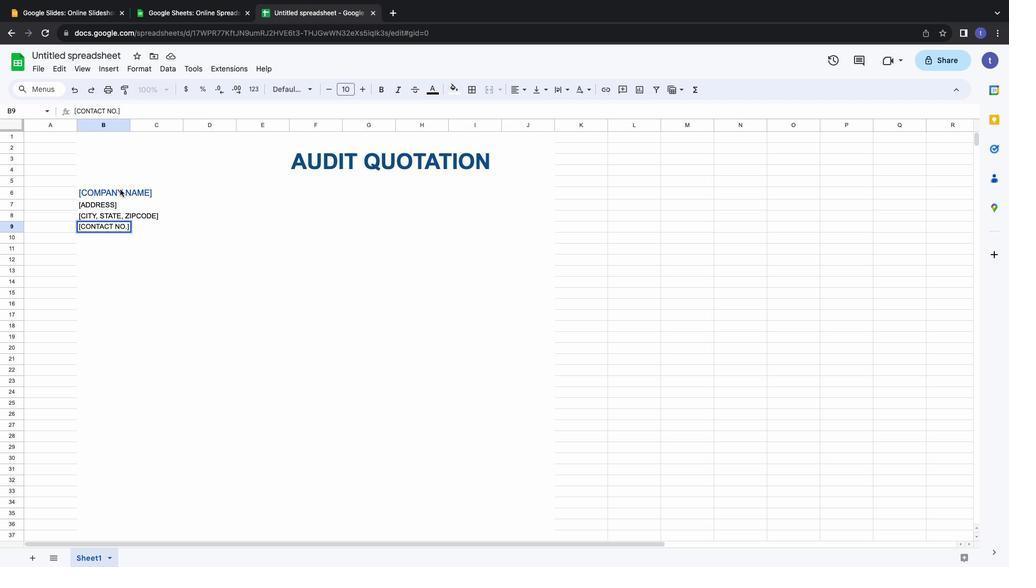 
Action: Mouse pressed left at (120, 189)
Screenshot: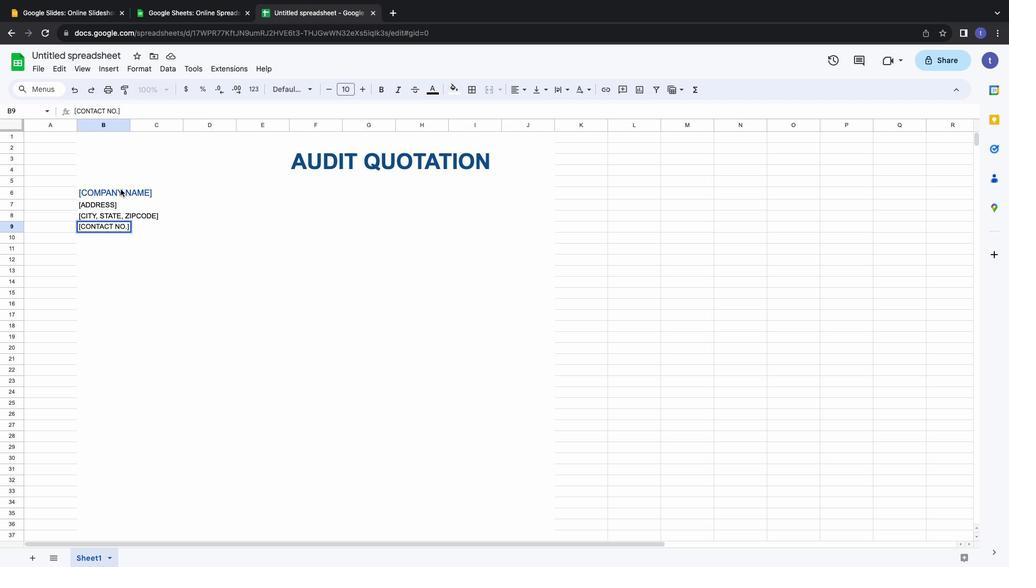 
Action: Mouse moved to (120, 189)
Screenshot: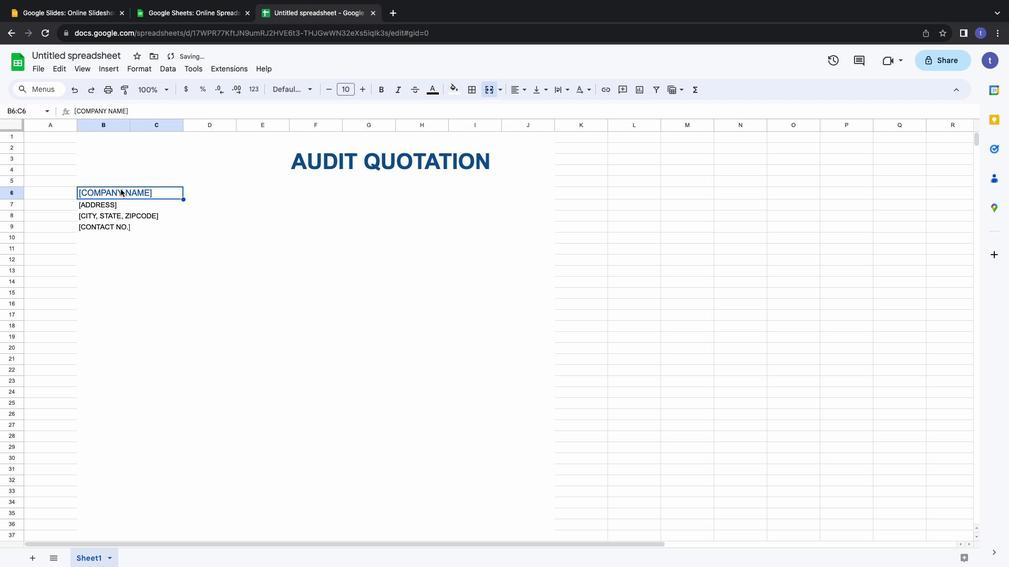 
Action: Mouse pressed left at (120, 189)
Screenshot: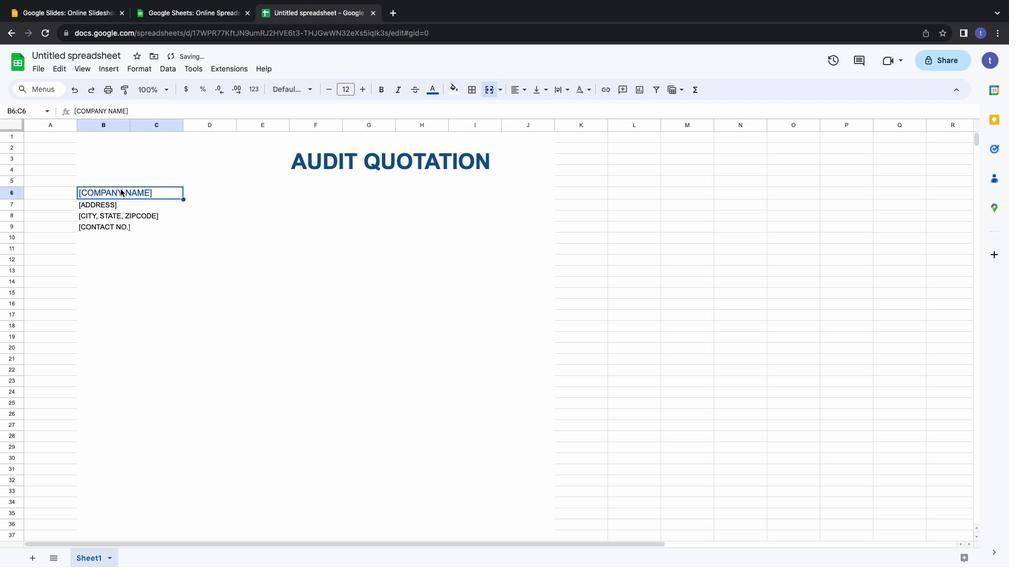 
Action: Mouse pressed left at (120, 189)
Screenshot: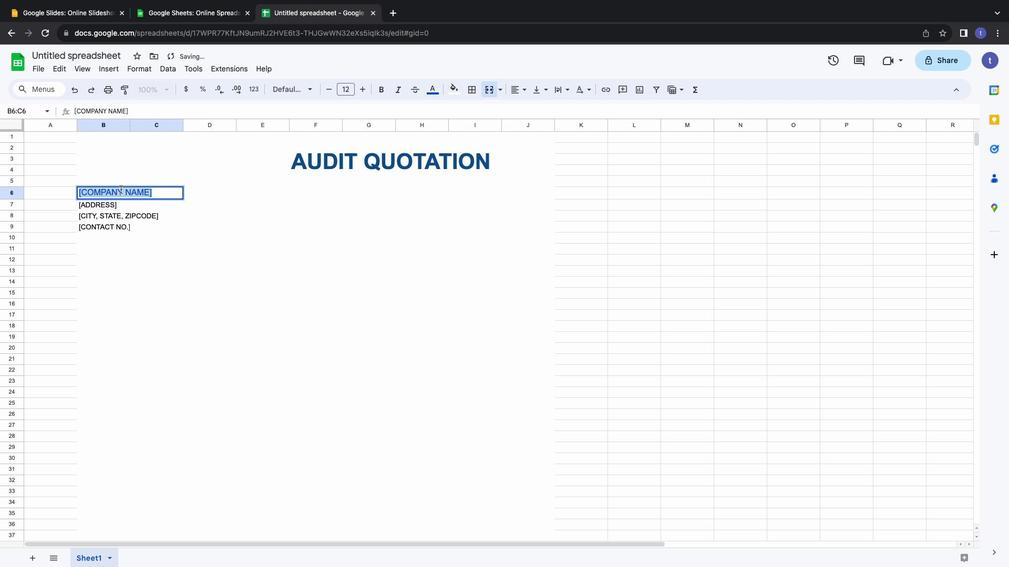 
Action: Mouse moved to (352, 165)
Screenshot: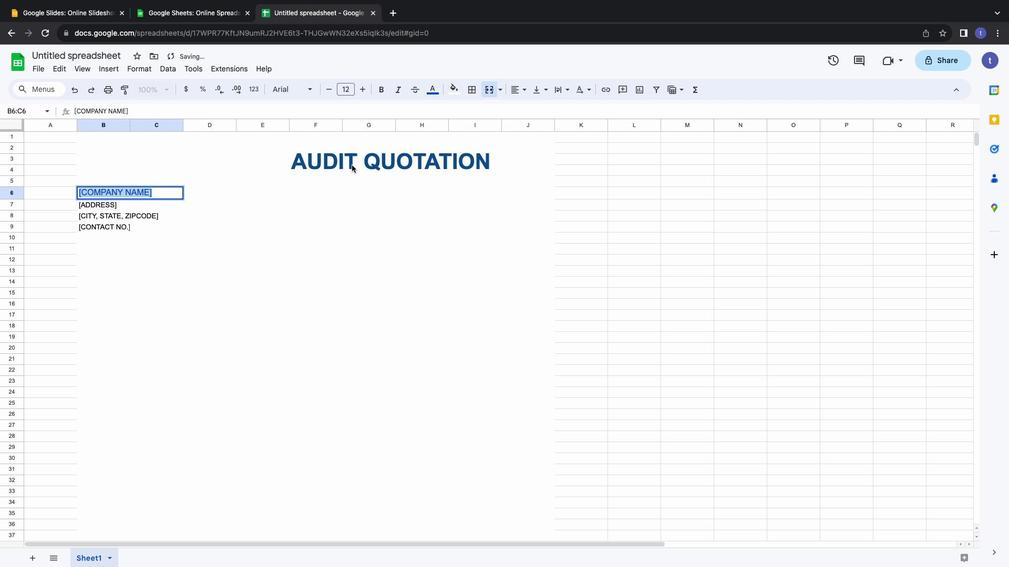 
Action: Mouse pressed left at (352, 165)
Screenshot: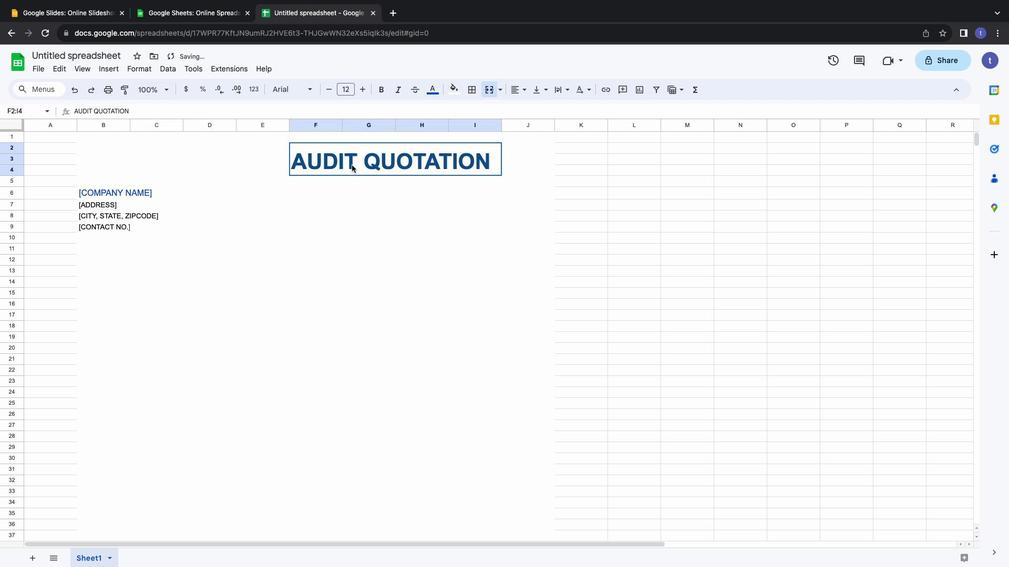 
Action: Mouse pressed left at (352, 165)
Screenshot: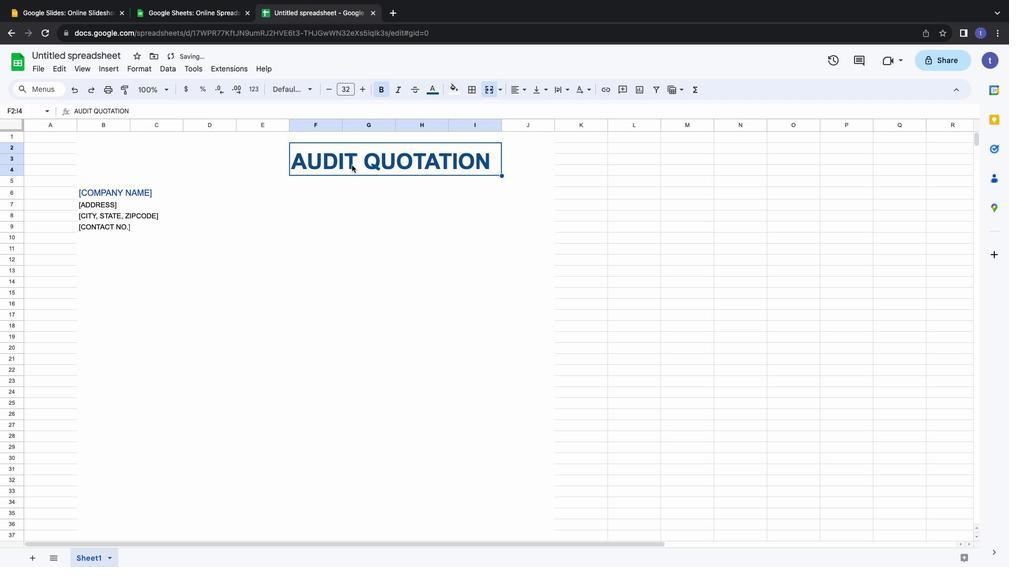 
Action: Mouse pressed left at (352, 165)
Screenshot: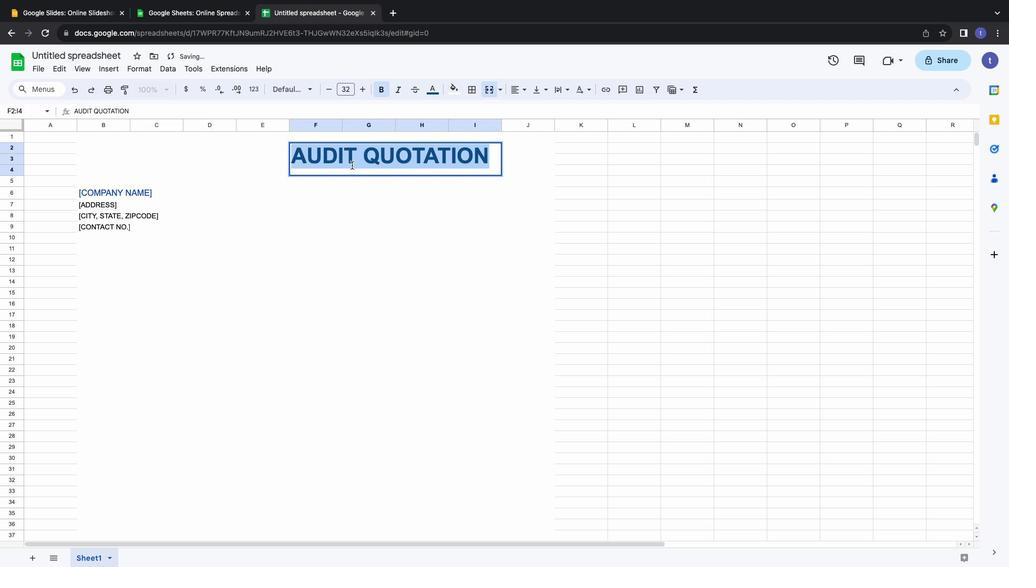 
Action: Mouse moved to (438, 87)
Screenshot: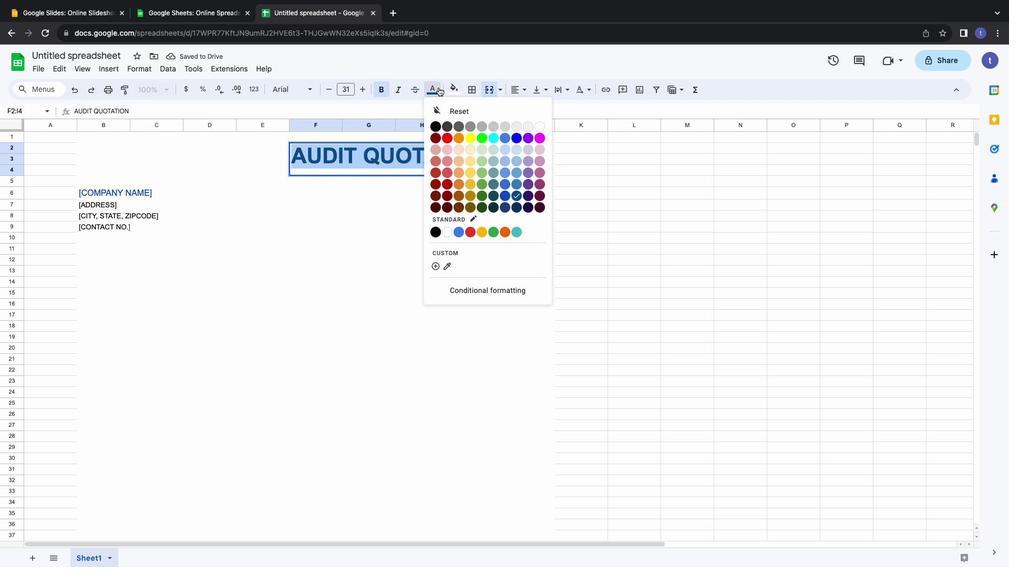 
Action: Mouse pressed left at (438, 87)
Screenshot: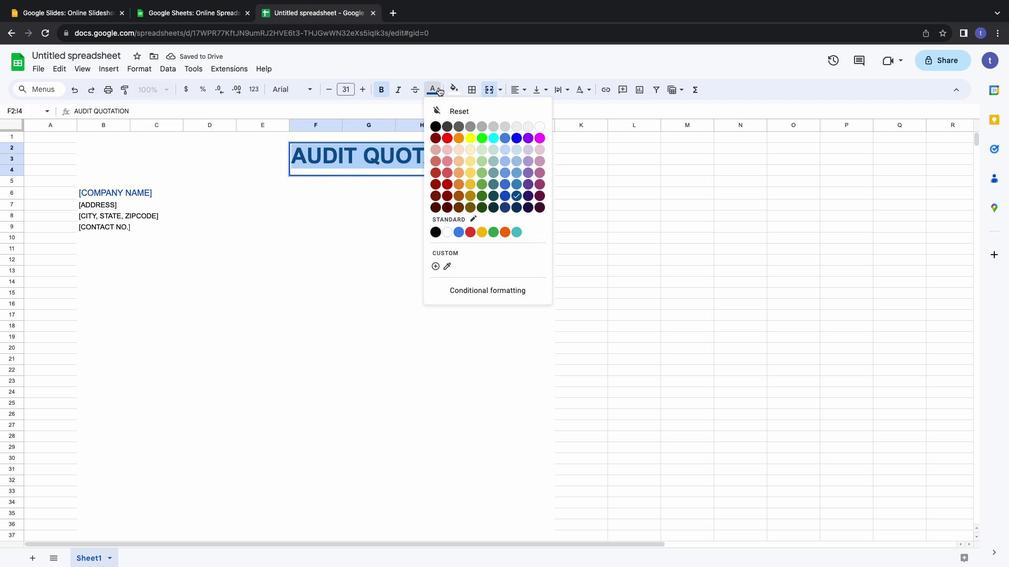 
Action: Mouse pressed left at (438, 87)
Screenshot: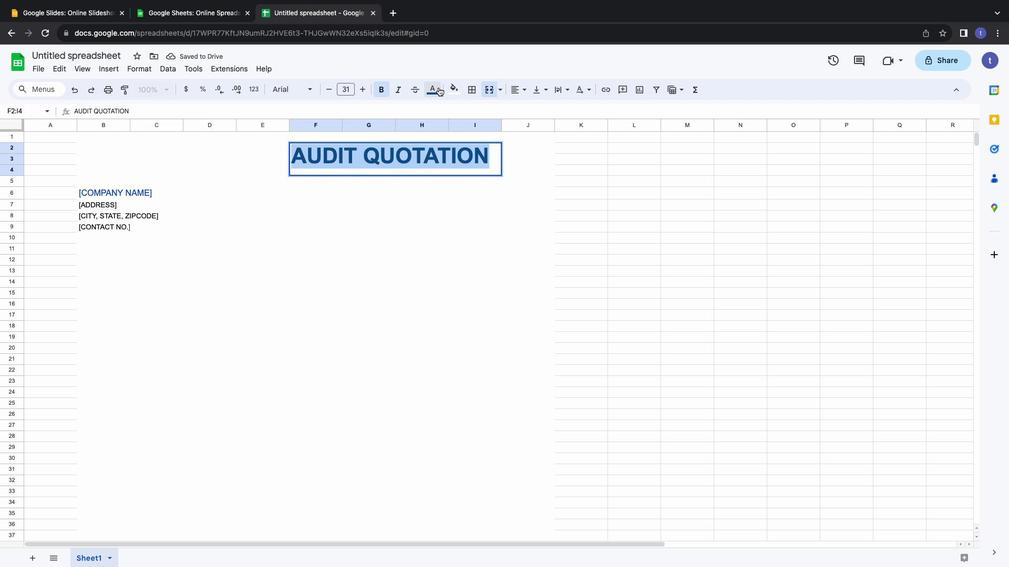 
Action: Mouse moved to (127, 192)
Screenshot: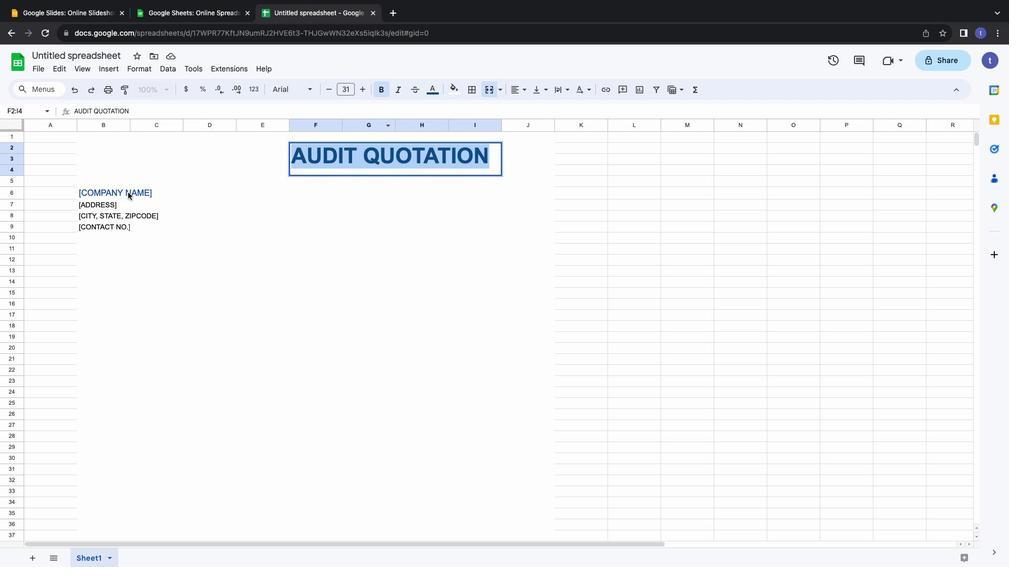 
Action: Mouse pressed left at (127, 192)
Screenshot: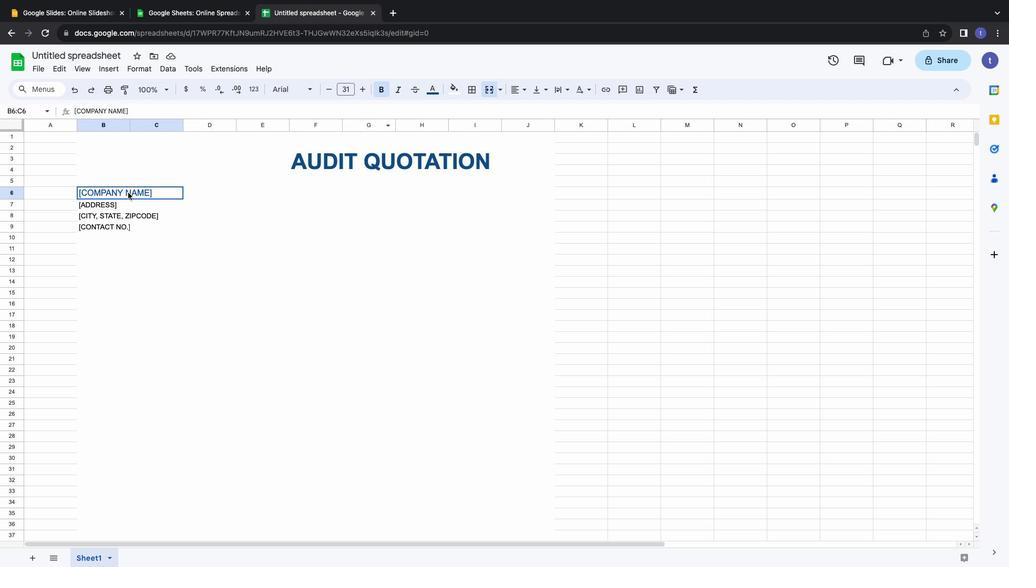 
Action: Mouse pressed left at (127, 192)
Screenshot: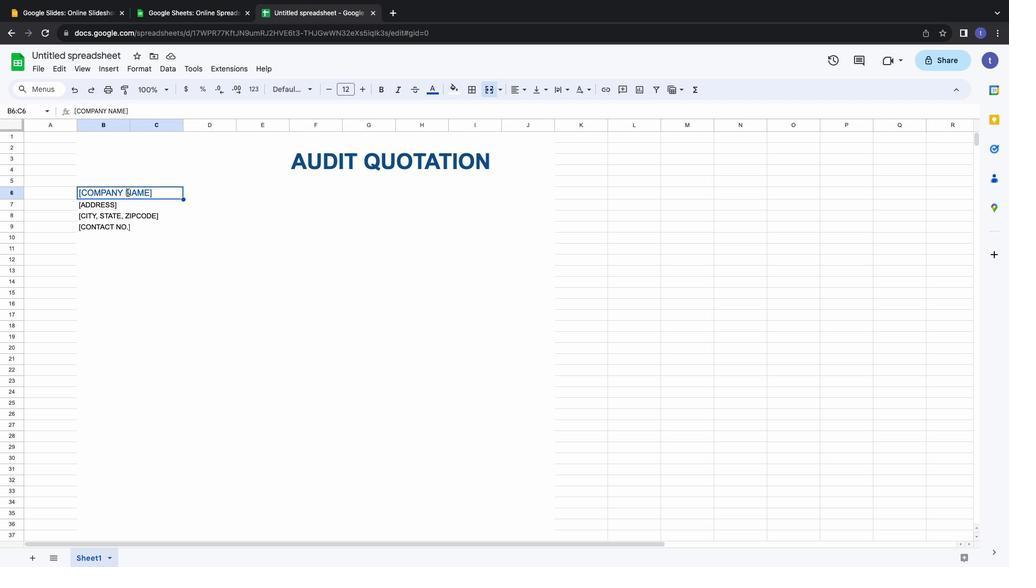 
Action: Mouse pressed left at (127, 192)
Screenshot: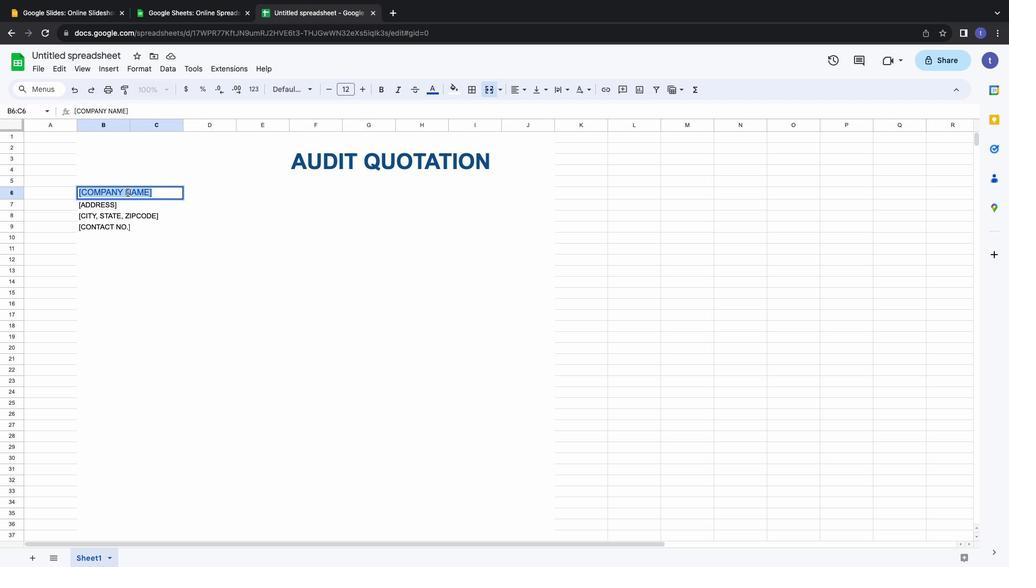 
Action: Mouse moved to (436, 90)
Screenshot: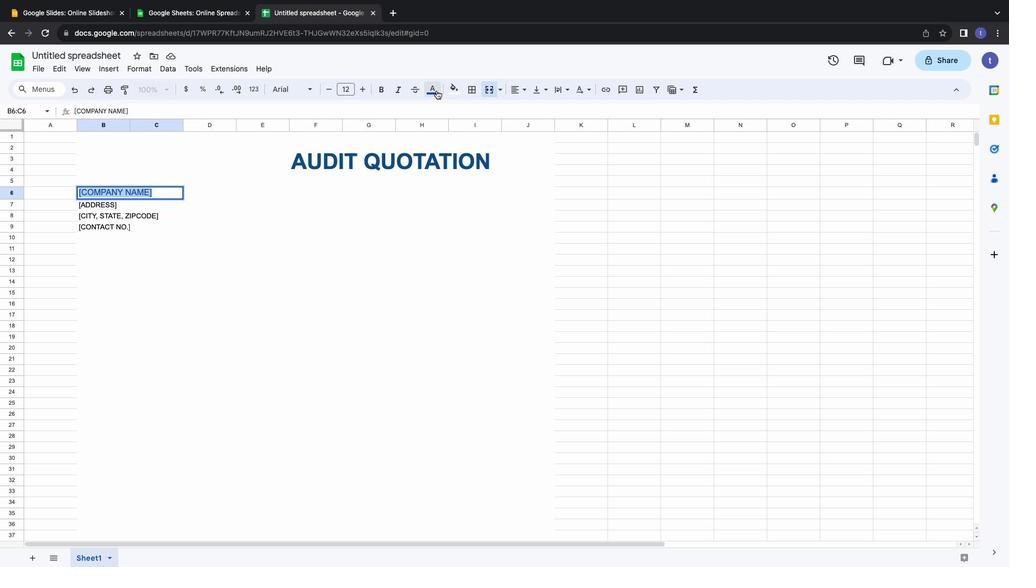 
Action: Mouse pressed left at (436, 90)
Screenshot: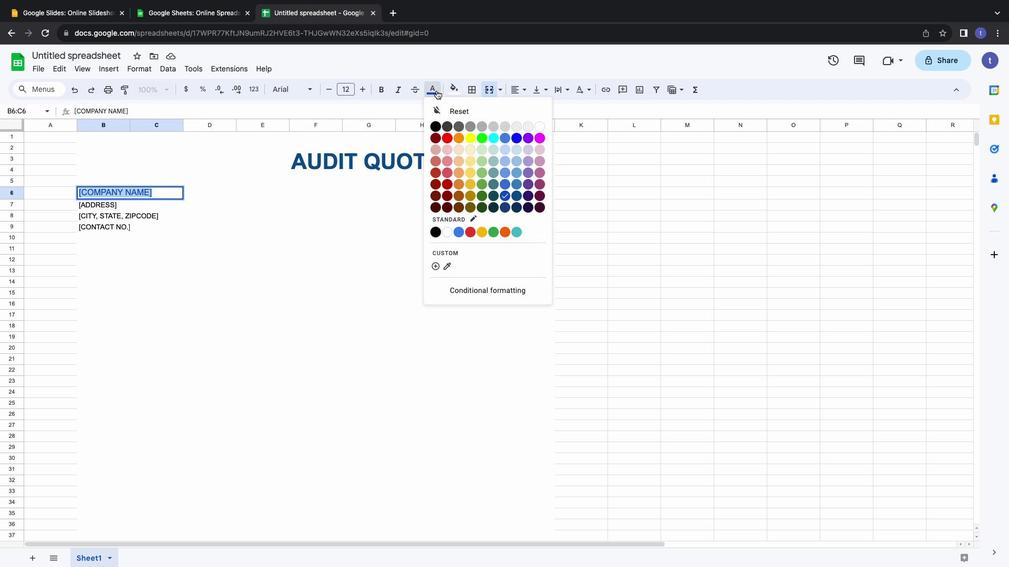 
Action: Mouse moved to (517, 193)
Screenshot: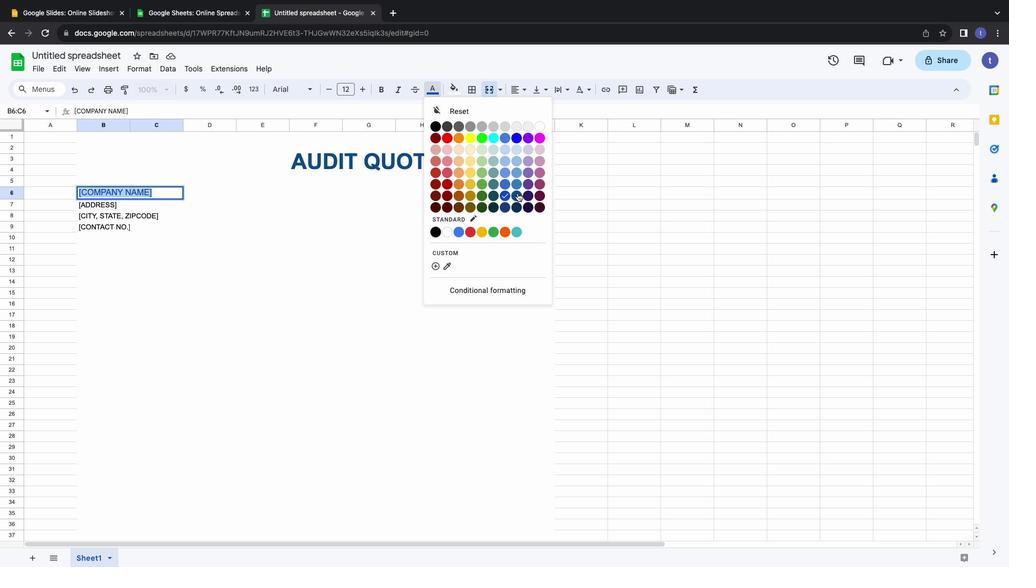 
Action: Mouse pressed left at (517, 193)
Screenshot: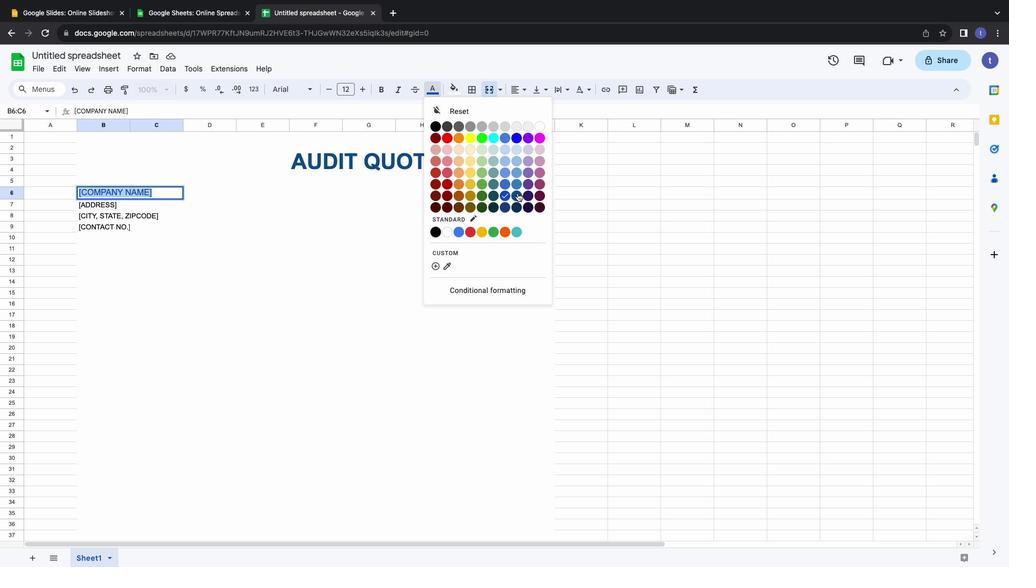 
Action: Mouse moved to (83, 207)
Screenshot: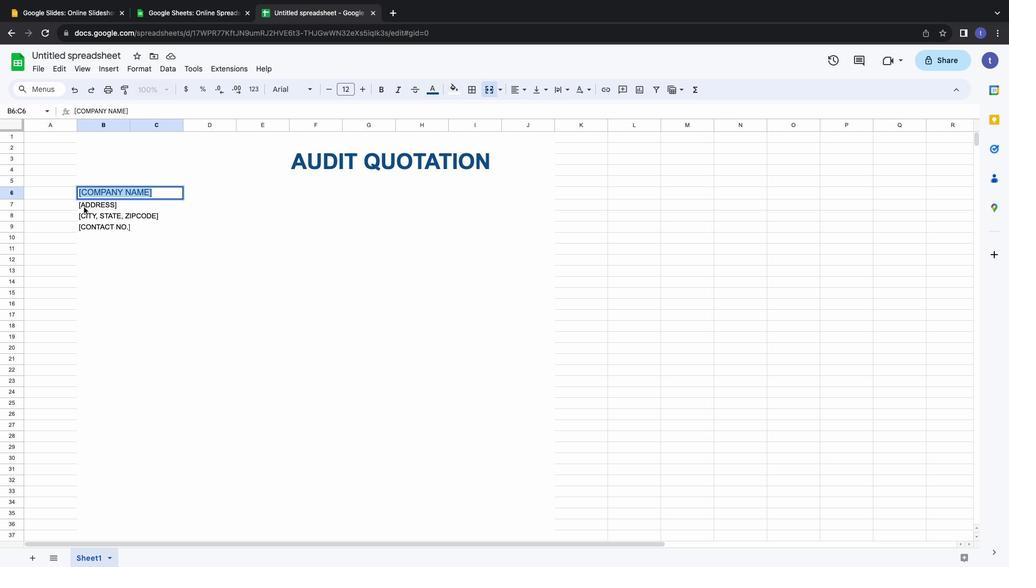 
Action: Mouse pressed left at (83, 207)
Screenshot: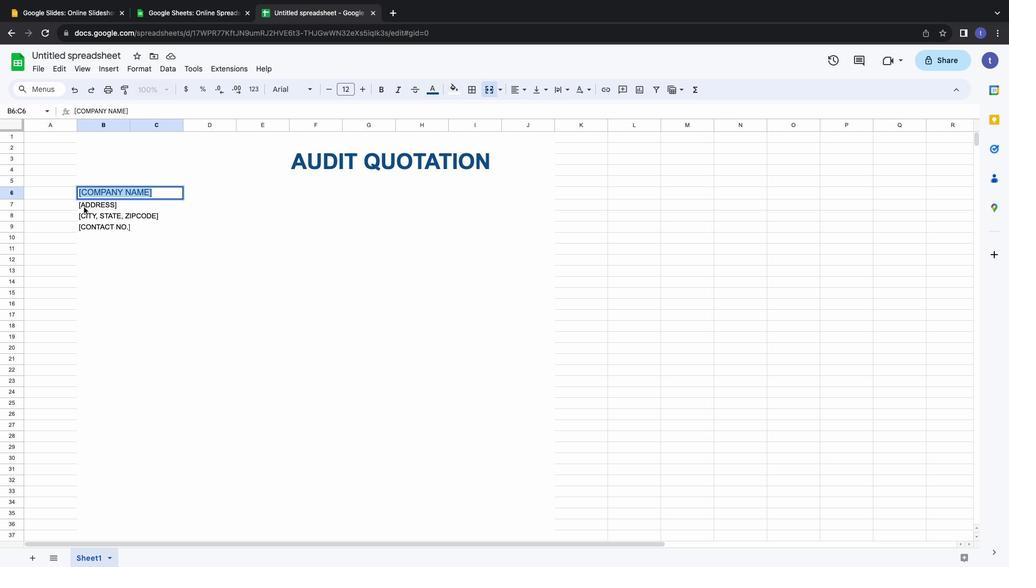 
Action: Mouse moved to (115, 203)
Screenshot: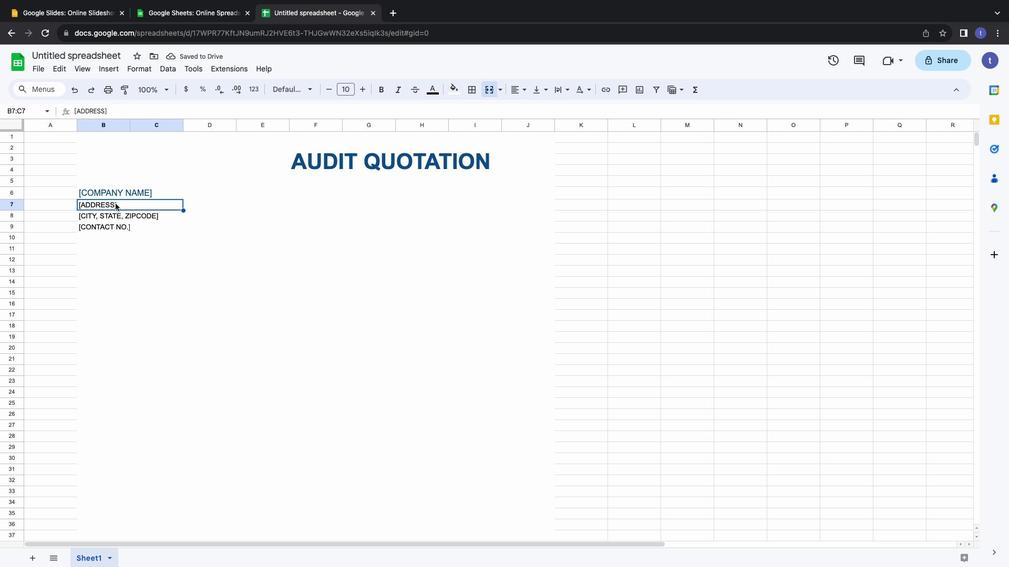
Action: Mouse pressed left at (115, 203)
Screenshot: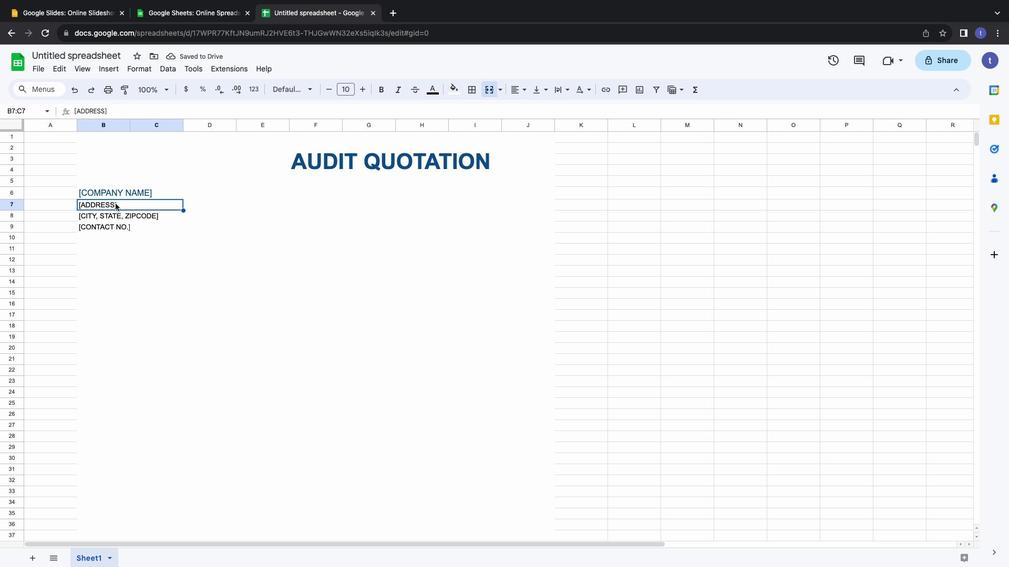 
Action: Mouse pressed left at (115, 203)
Screenshot: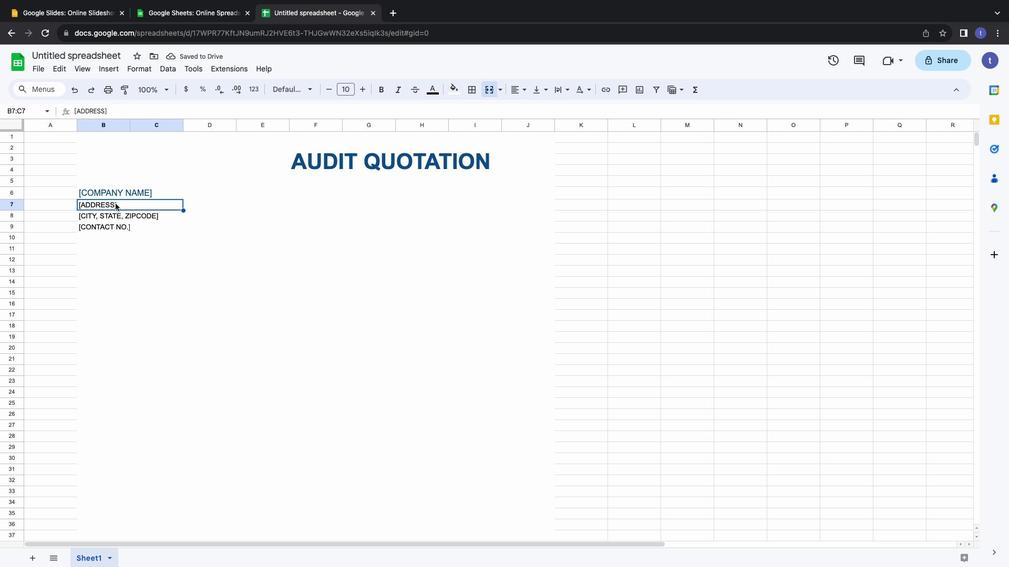 
Action: Mouse pressed left at (115, 203)
Screenshot: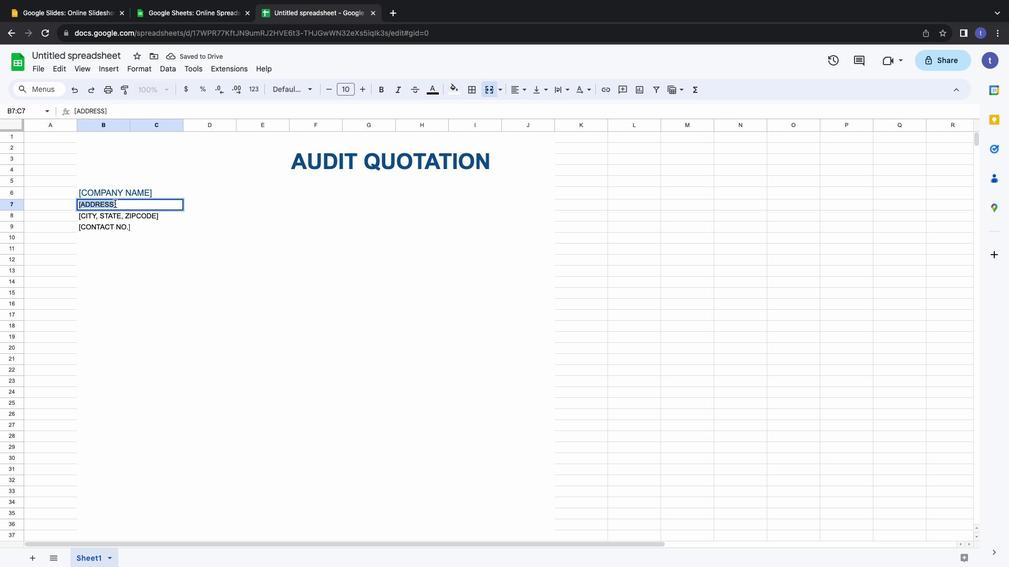 
Action: Mouse moved to (366, 92)
Screenshot: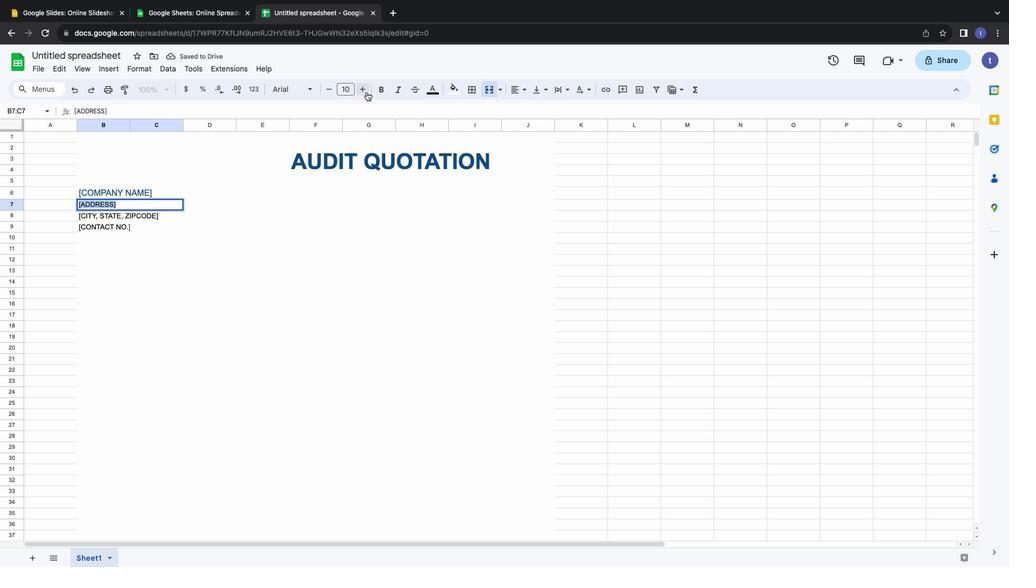 
Action: Mouse pressed left at (366, 92)
Screenshot: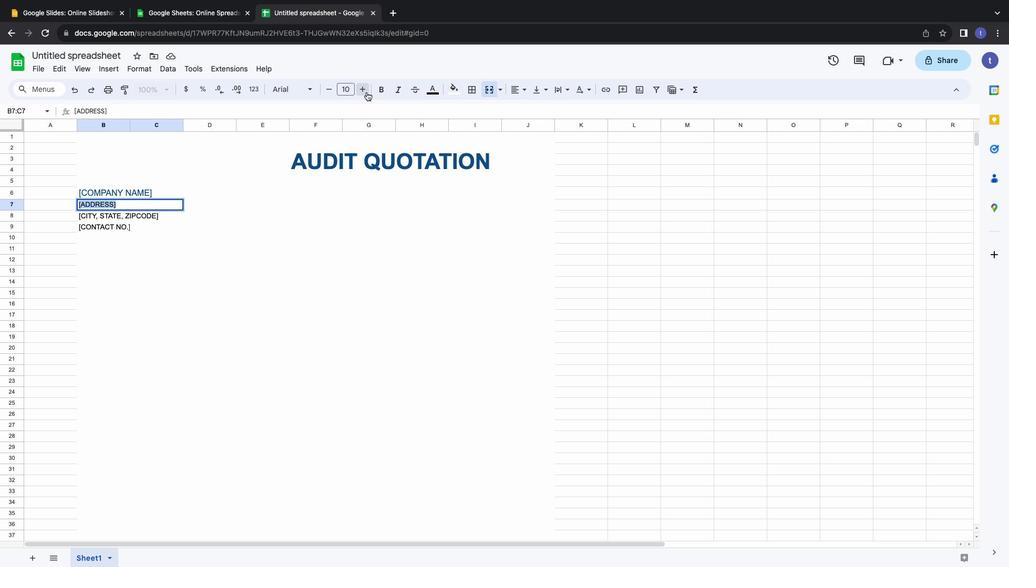 
Action: Mouse moved to (135, 215)
Screenshot: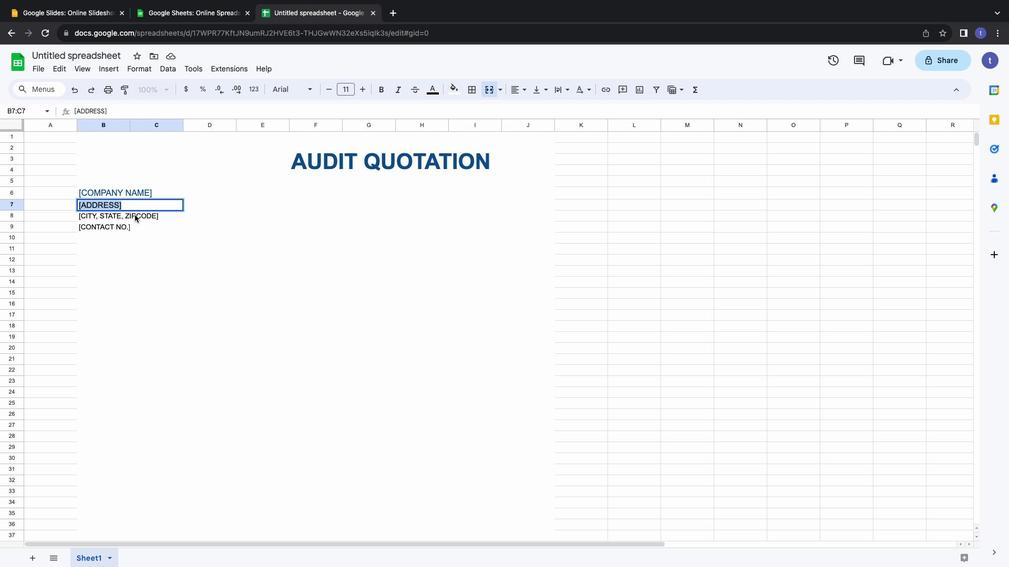 
Action: Mouse pressed left at (135, 215)
Screenshot: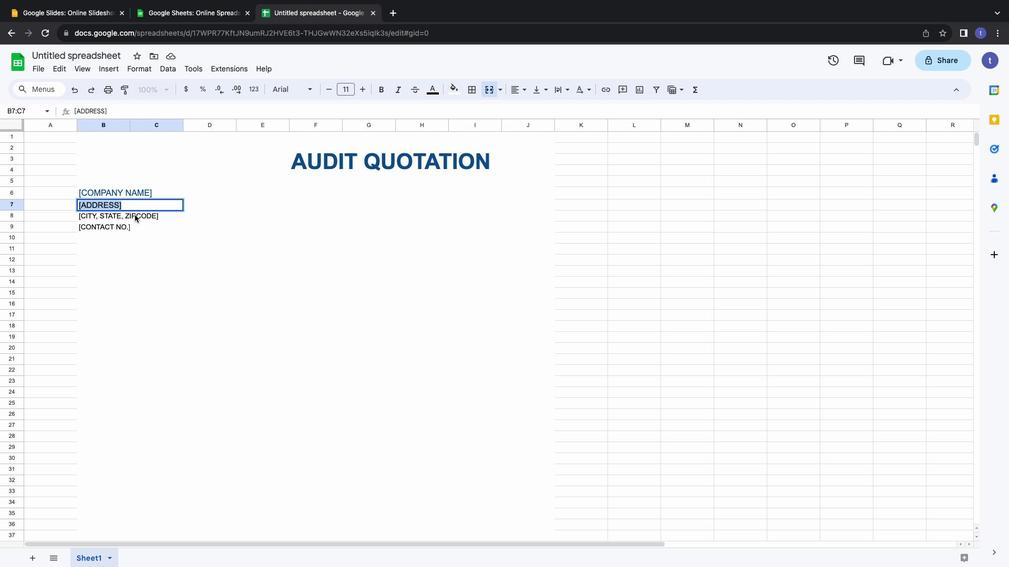 
Action: Mouse pressed left at (135, 215)
Screenshot: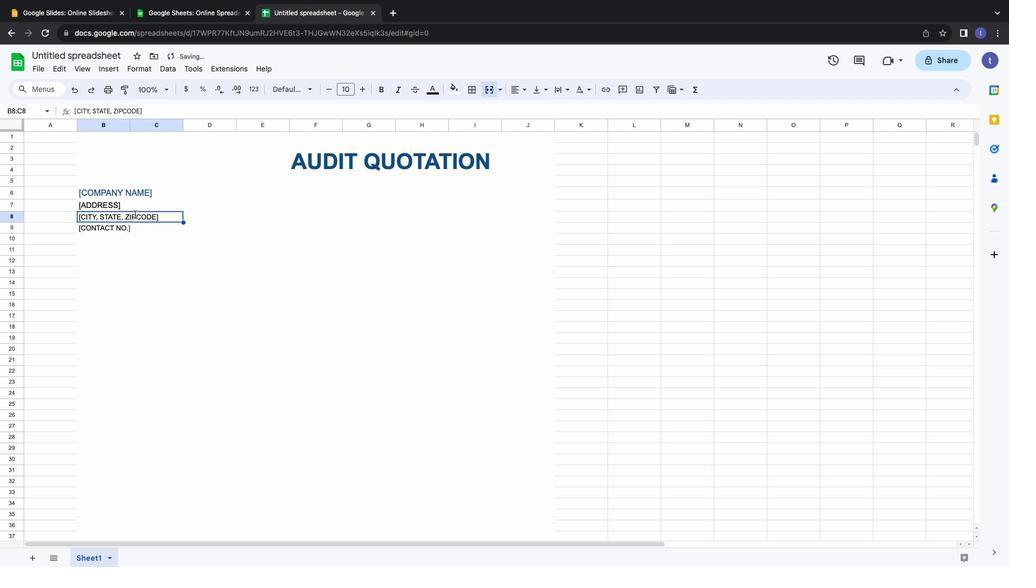 
Action: Mouse pressed left at (135, 215)
Screenshot: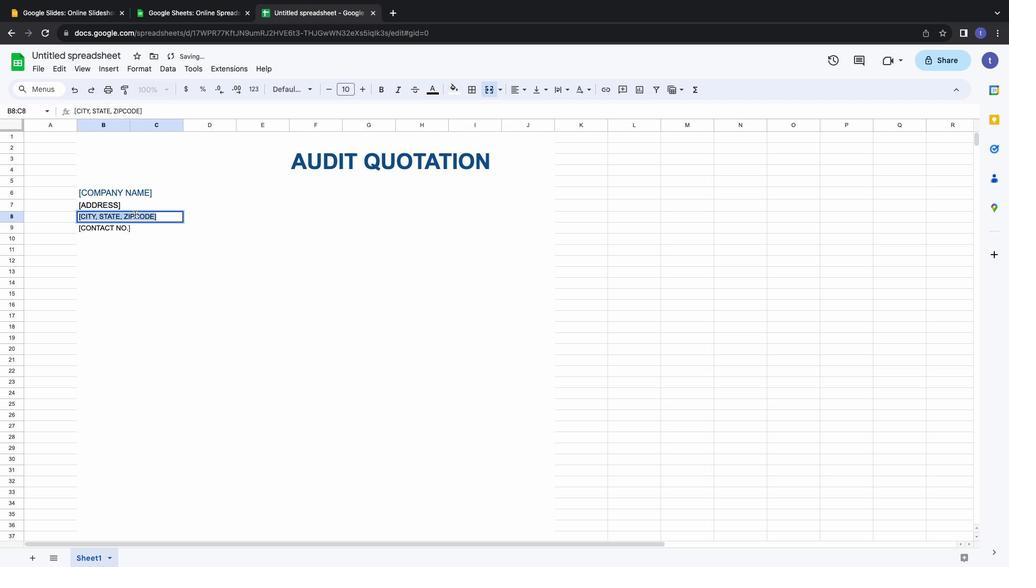 
Action: Mouse moved to (360, 89)
Screenshot: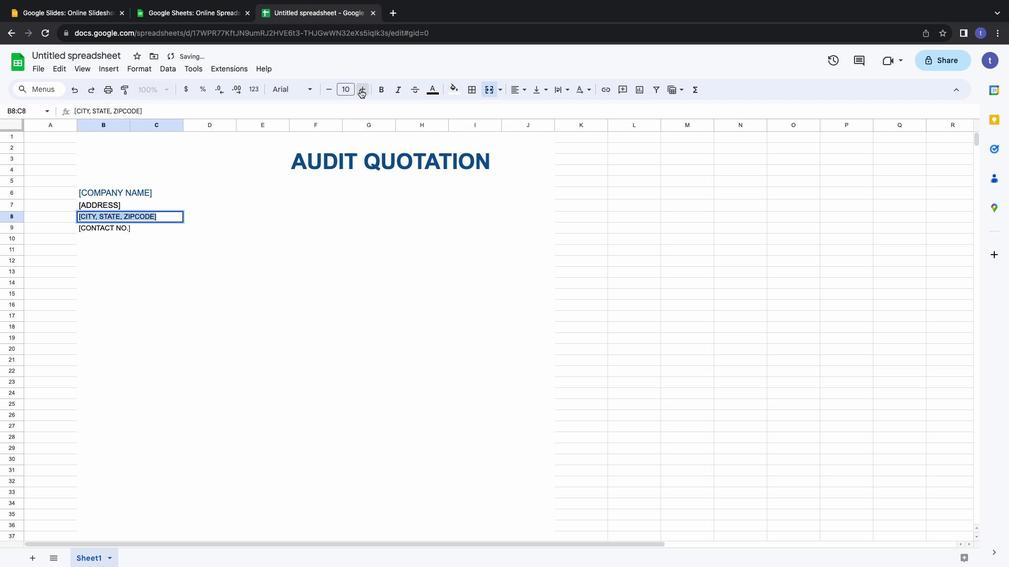 
Action: Mouse pressed left at (360, 89)
Screenshot: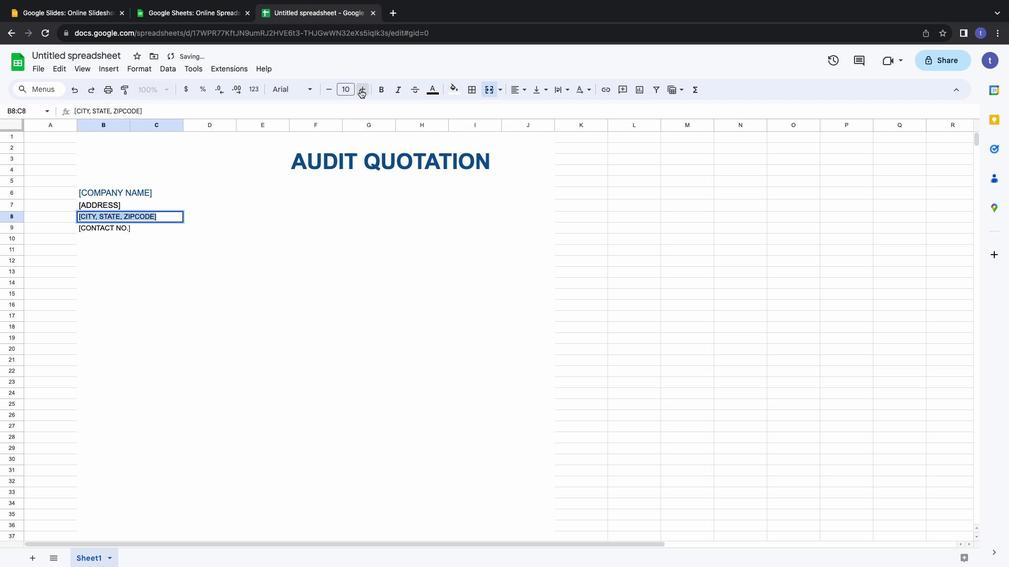 
Action: Mouse moved to (112, 230)
Screenshot: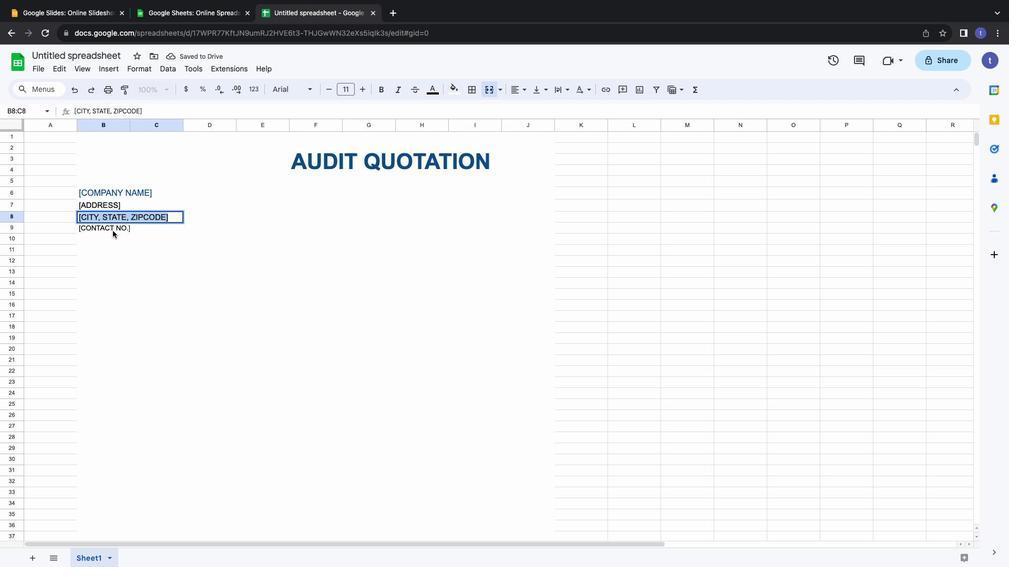 
Action: Mouse pressed left at (112, 230)
Screenshot: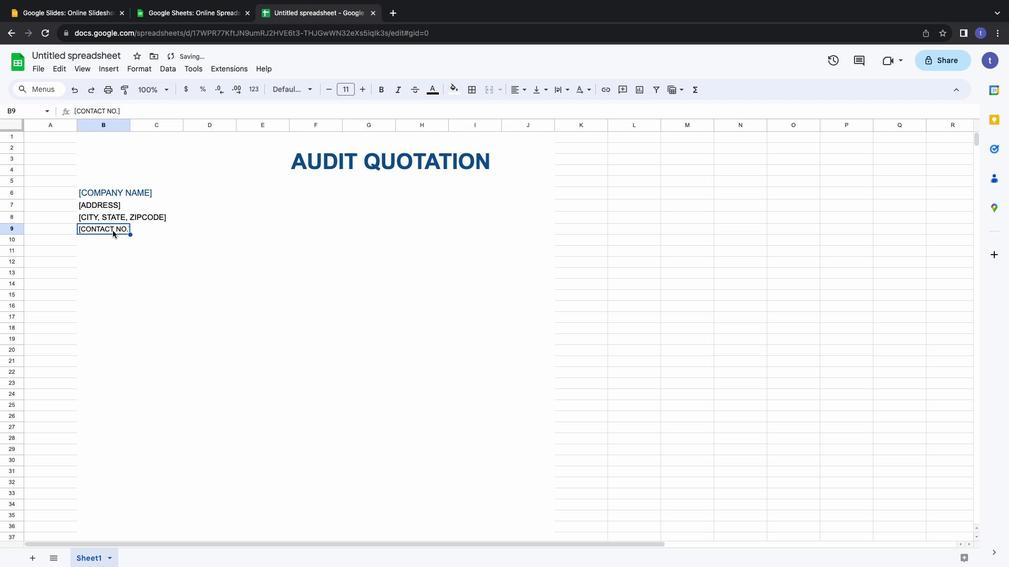 
Action: Mouse pressed left at (112, 230)
Screenshot: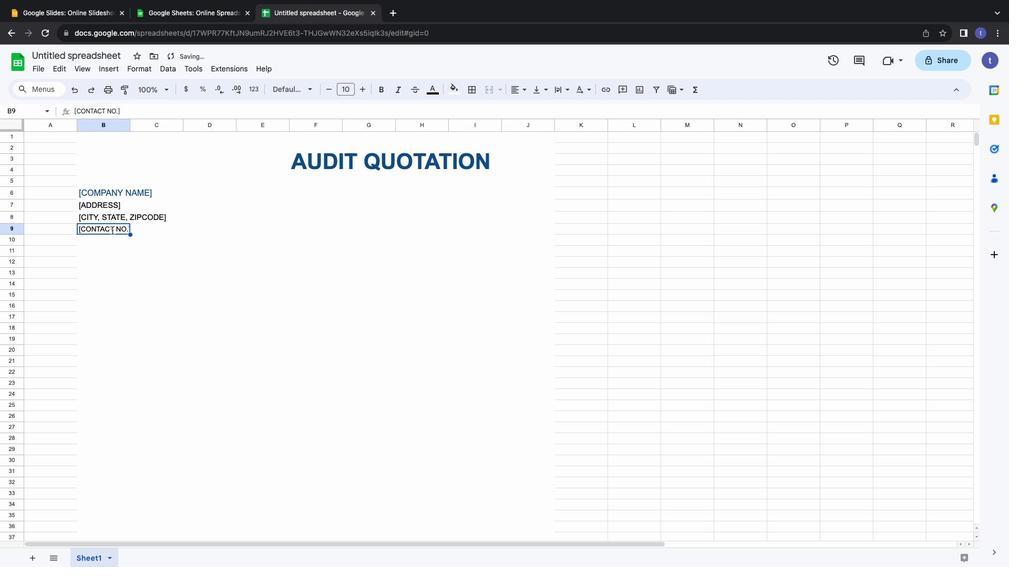 
Action: Mouse pressed left at (112, 230)
Screenshot: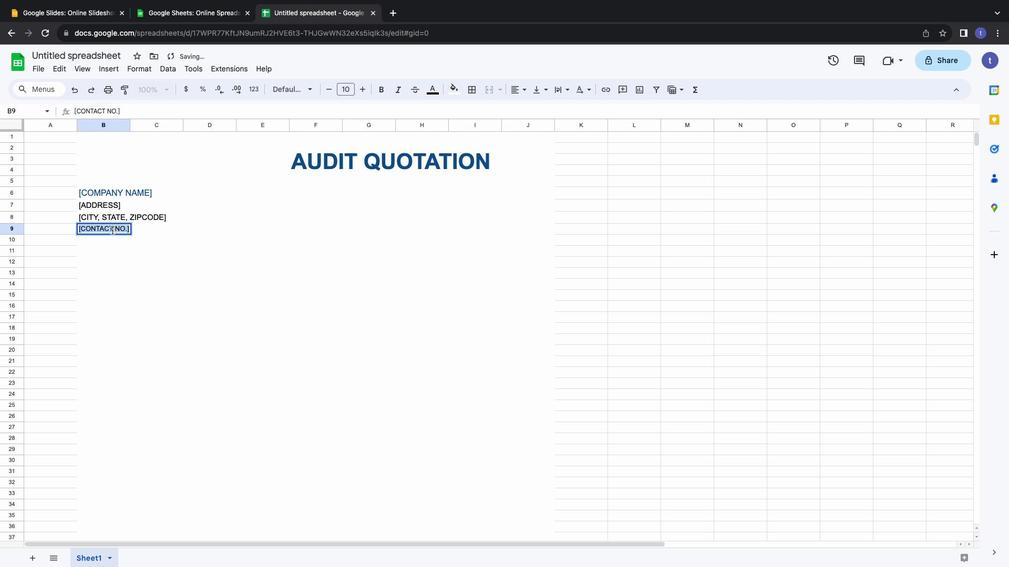 
Action: Mouse moved to (361, 93)
Screenshot: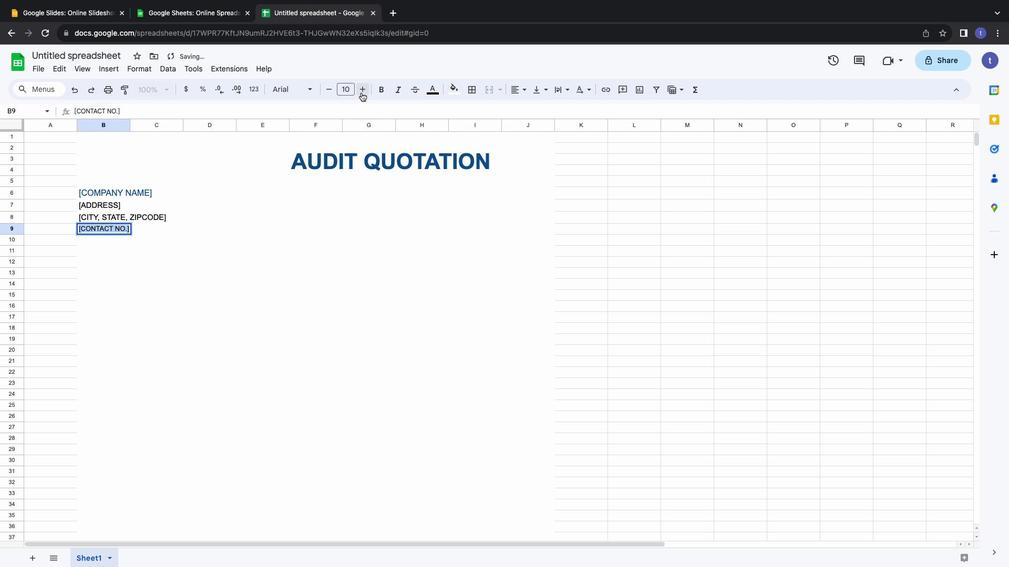 
Action: Mouse pressed left at (361, 93)
Screenshot: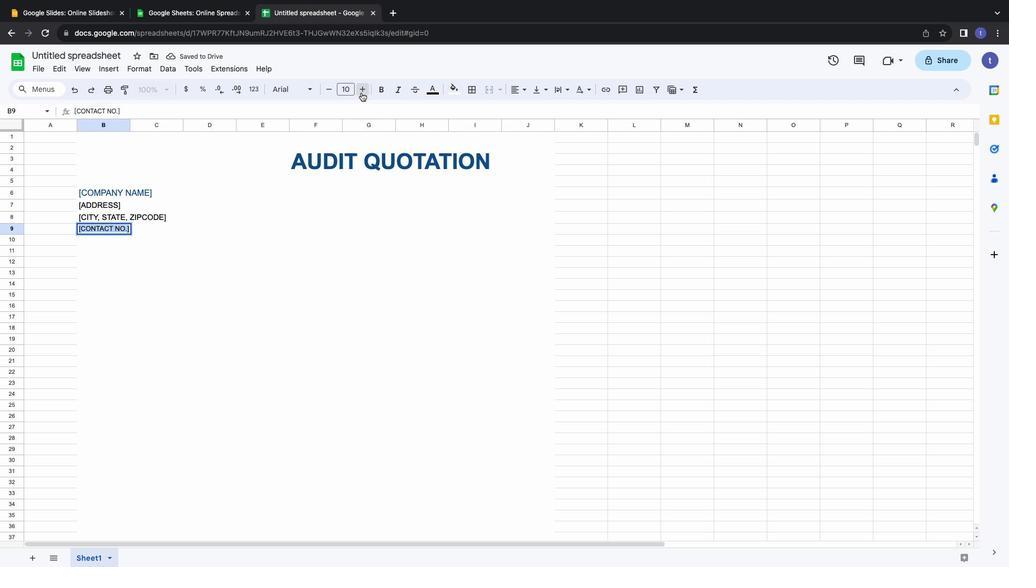 
Action: Mouse moved to (365, 208)
Screenshot: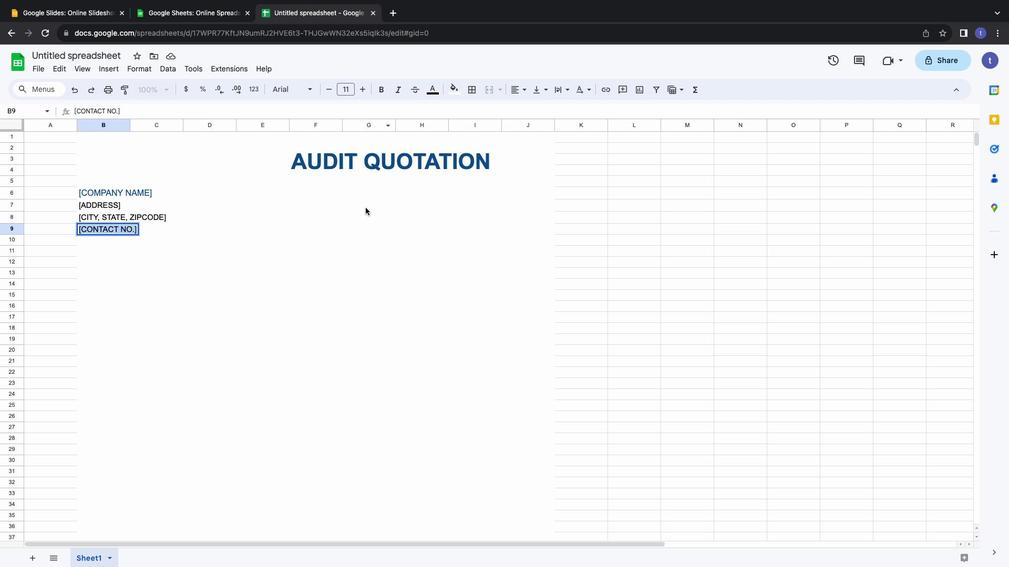 
Action: Mouse pressed left at (365, 208)
Screenshot: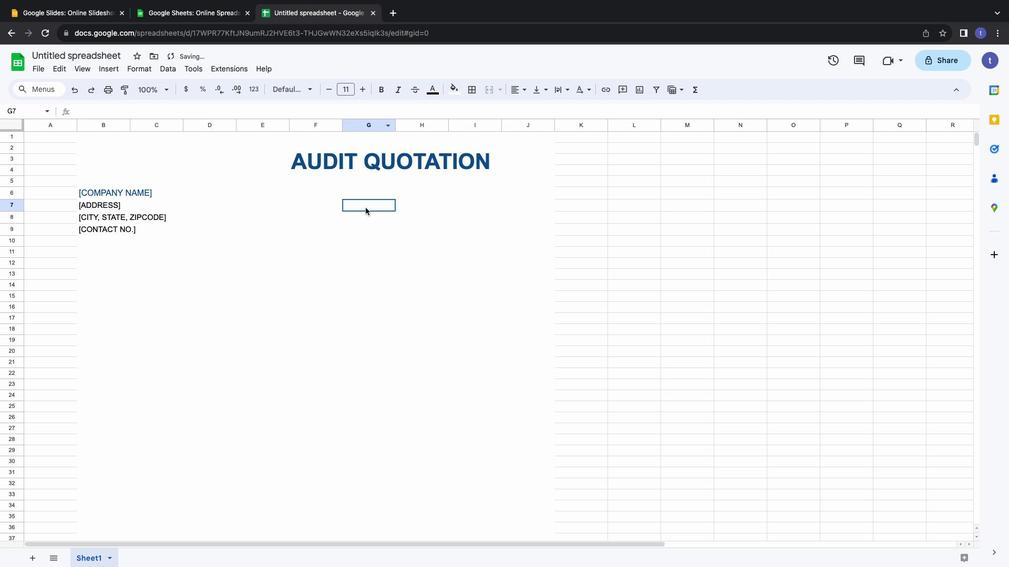
Action: Mouse moved to (329, 208)
Screenshot: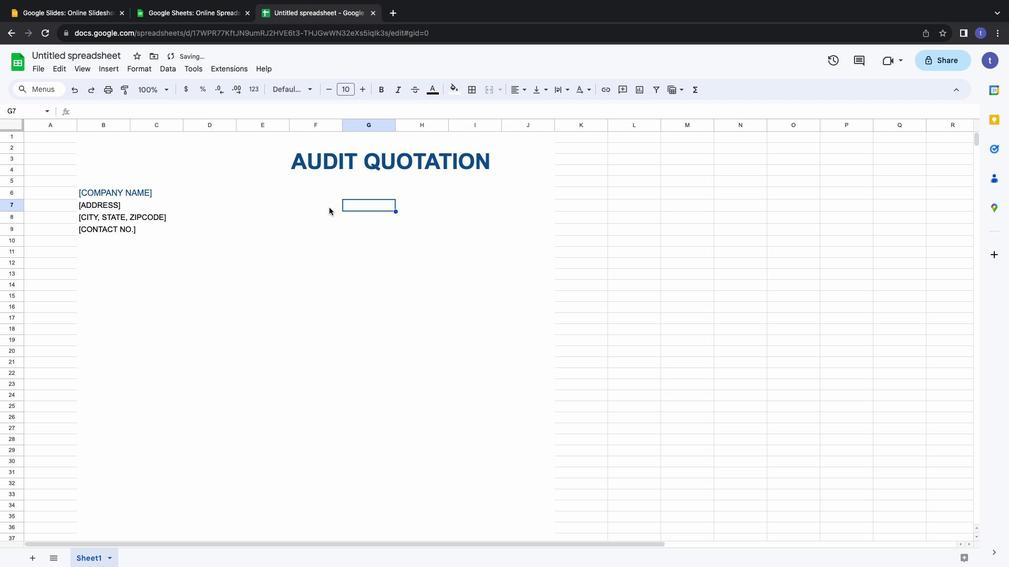 
Action: Mouse pressed left at (329, 208)
Screenshot: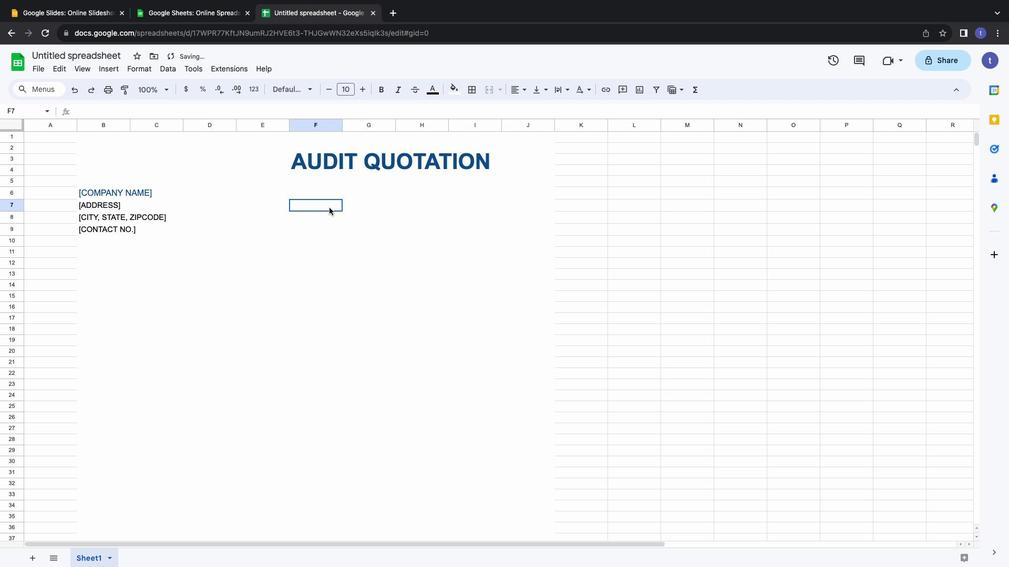 
Action: Key pressed Key.shift'Q''u''o''t''e'Key.spaceKey.shift'#'Key.shift_r':'
Screenshot: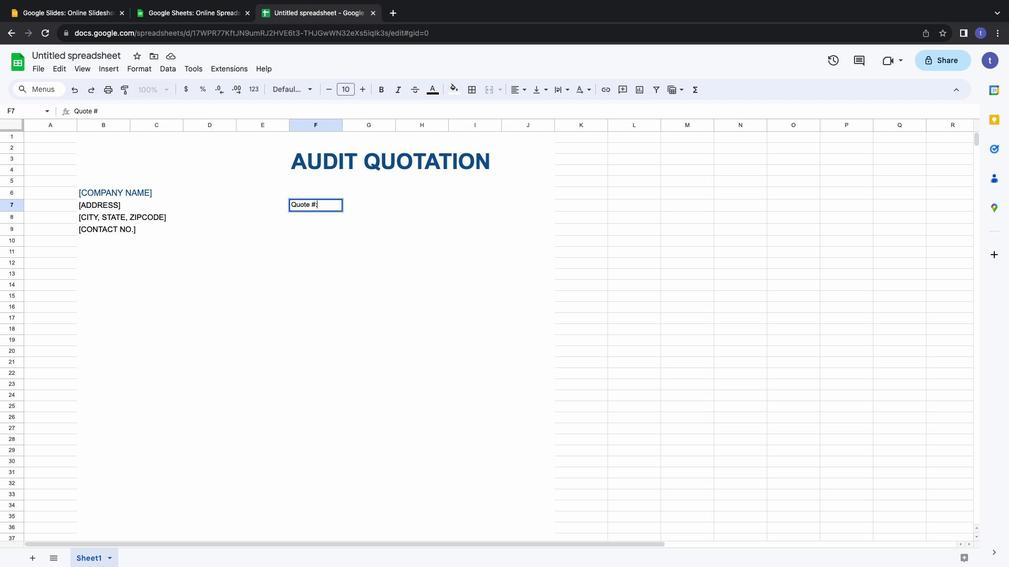 
Action: Mouse moved to (354, 206)
Screenshot: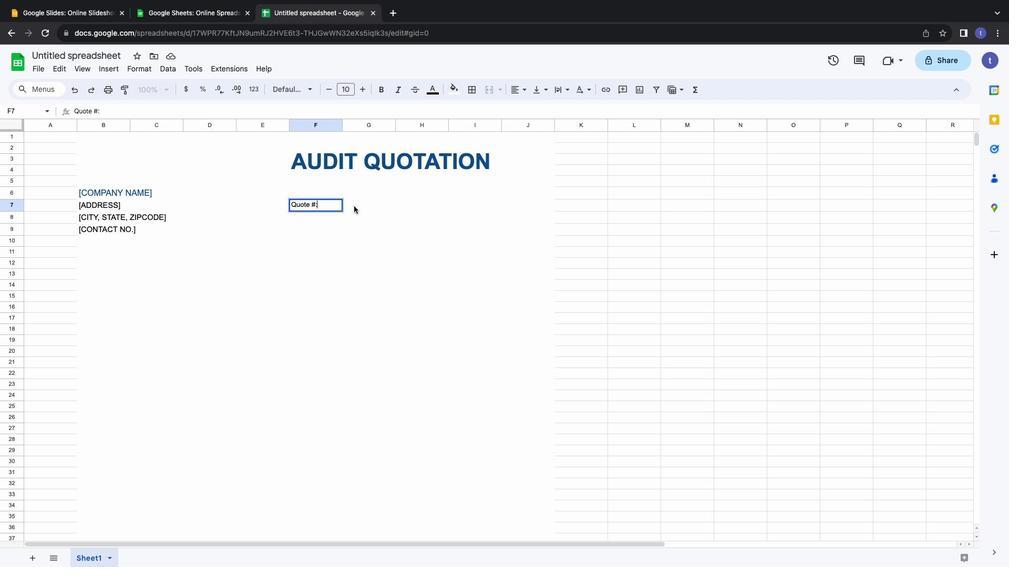
Action: Mouse pressed left at (354, 206)
Screenshot: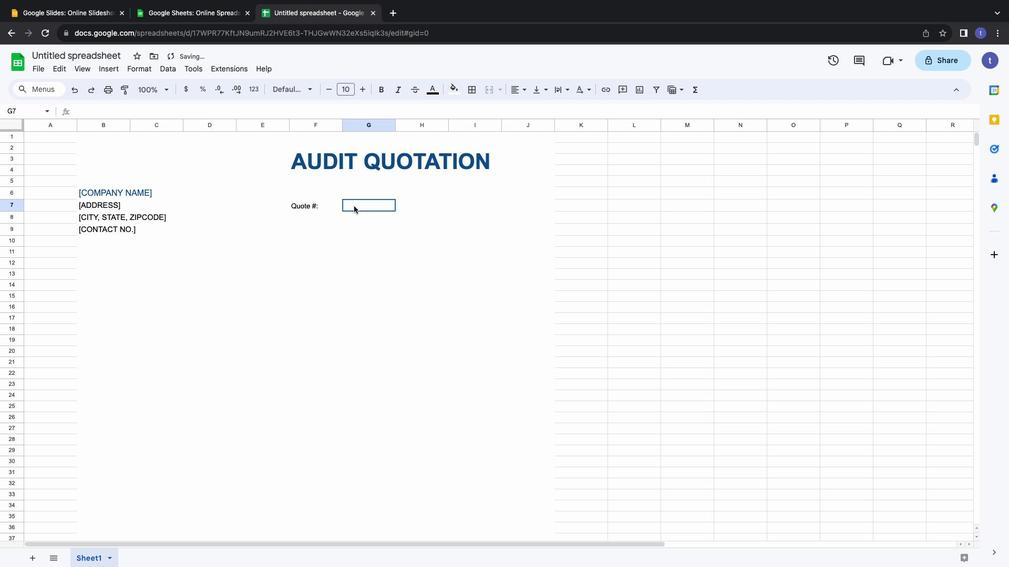 
Action: Mouse moved to (353, 205)
Screenshot: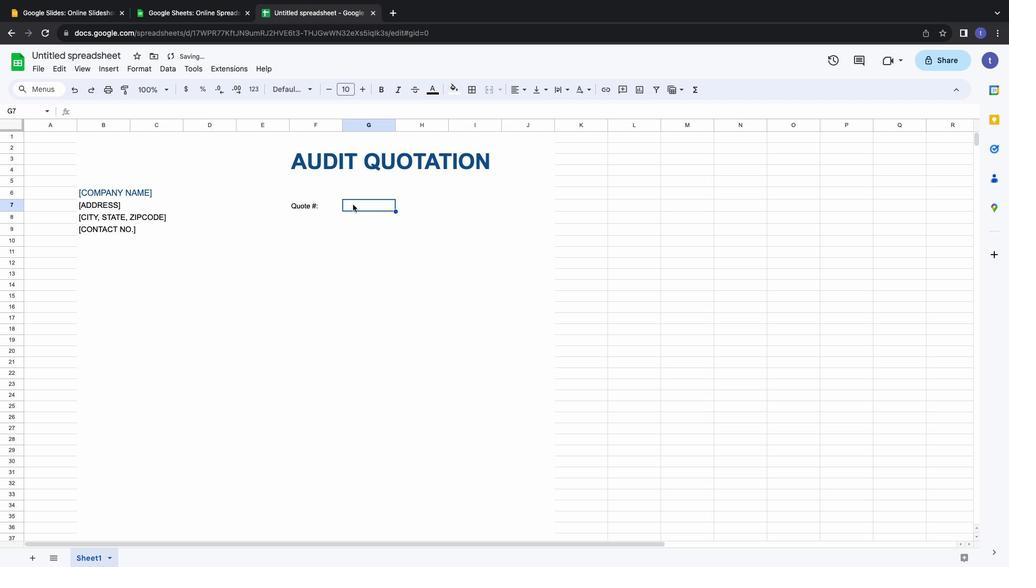 
Action: Mouse pressed left at (353, 205)
Screenshot: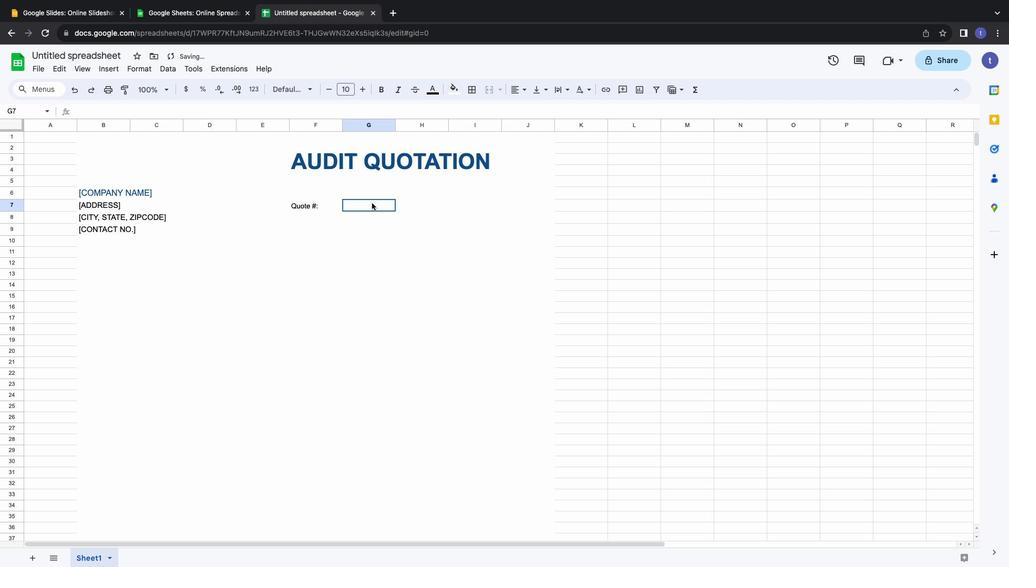 
Action: Mouse moved to (451, 91)
Screenshot: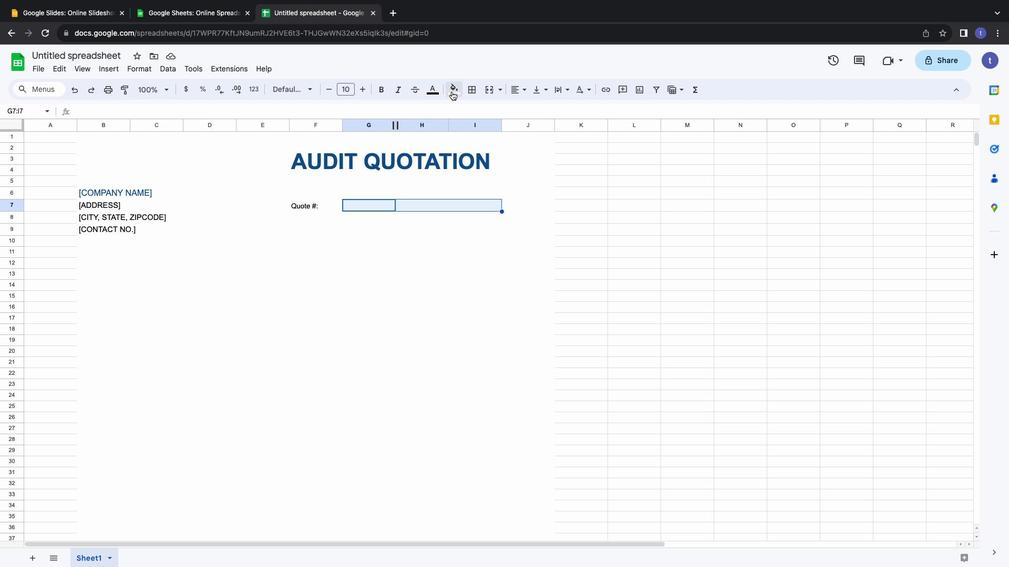 
Action: Mouse pressed left at (451, 91)
Screenshot: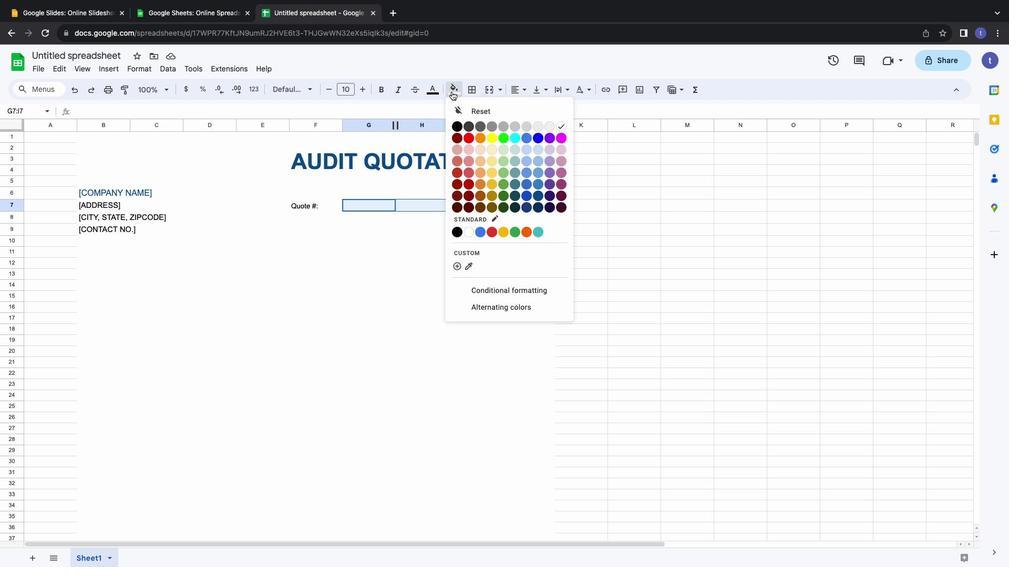 
Action: Mouse moved to (523, 123)
Screenshot: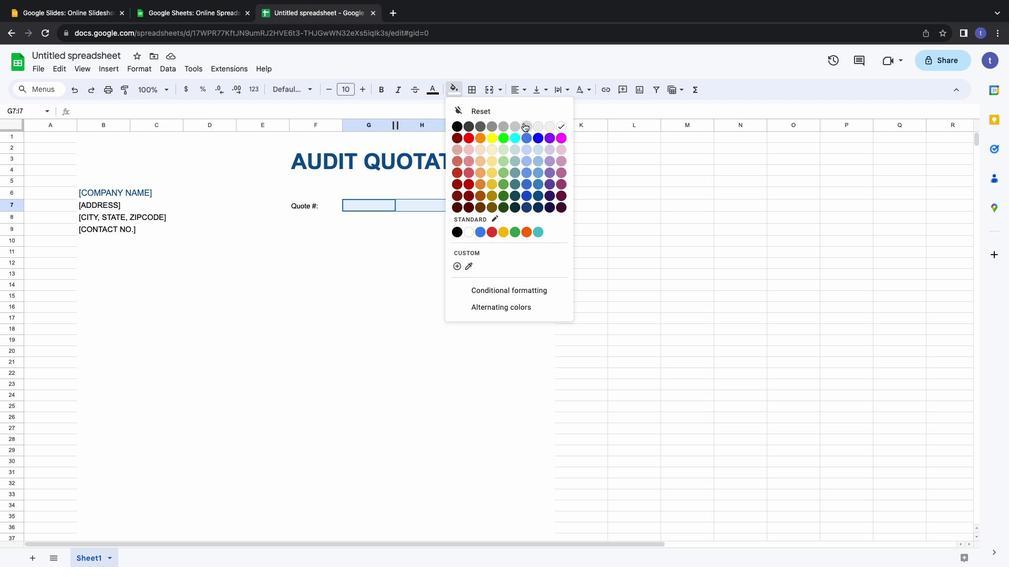 
Action: Mouse pressed left at (523, 123)
Screenshot: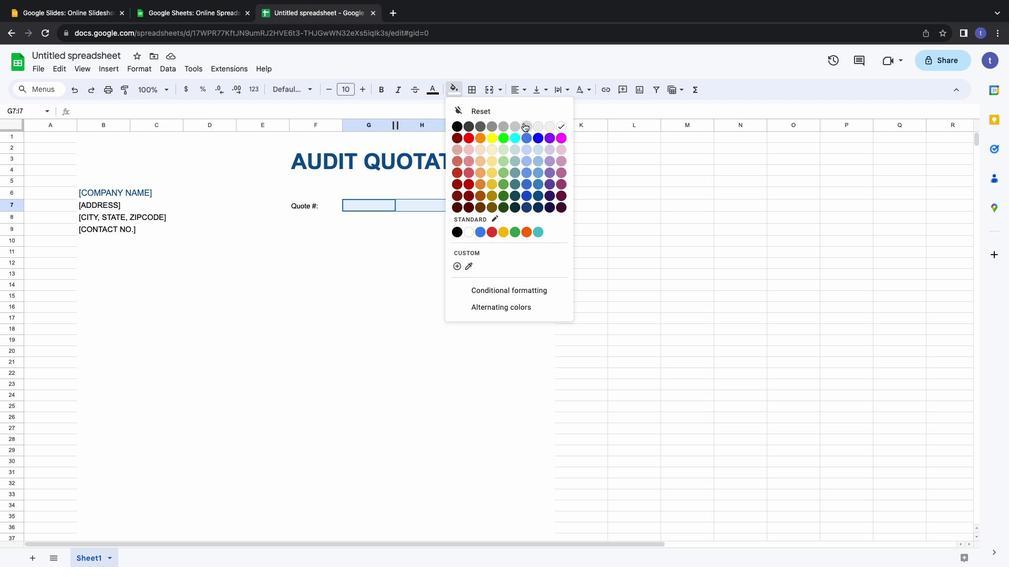 
Action: Mouse moved to (475, 93)
Screenshot: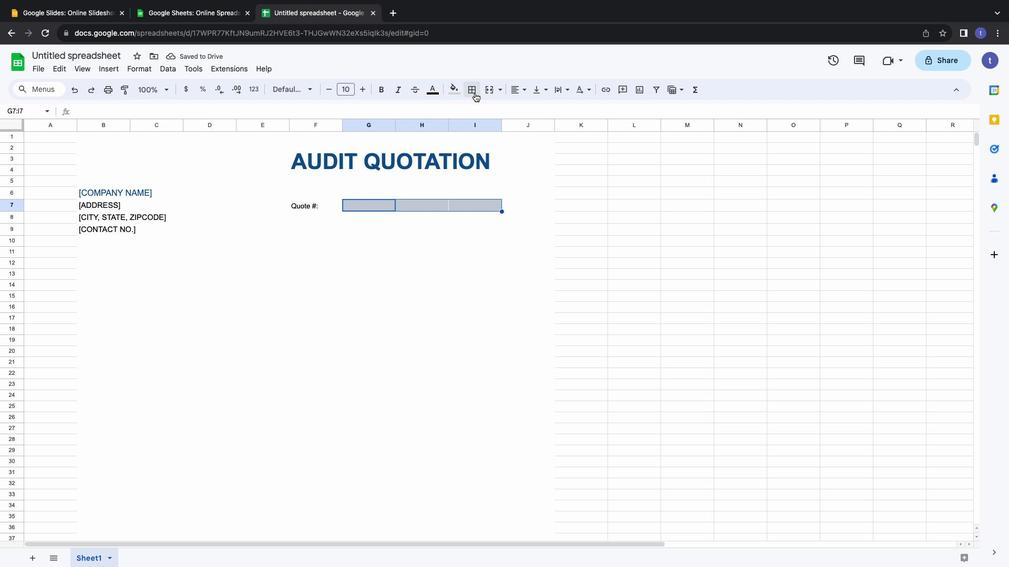 
Action: Mouse pressed left at (475, 93)
Screenshot: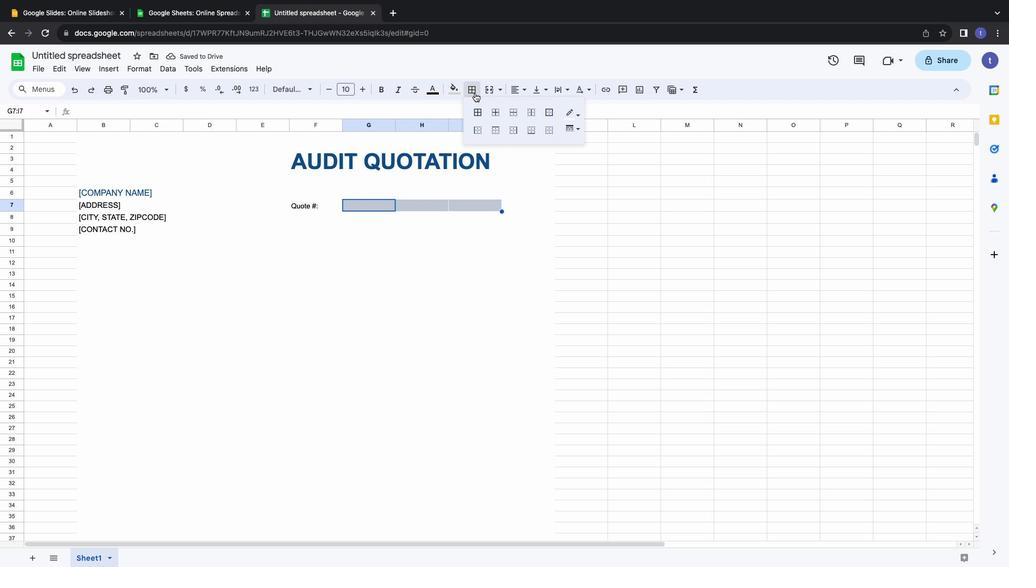 
Action: Mouse moved to (478, 111)
Screenshot: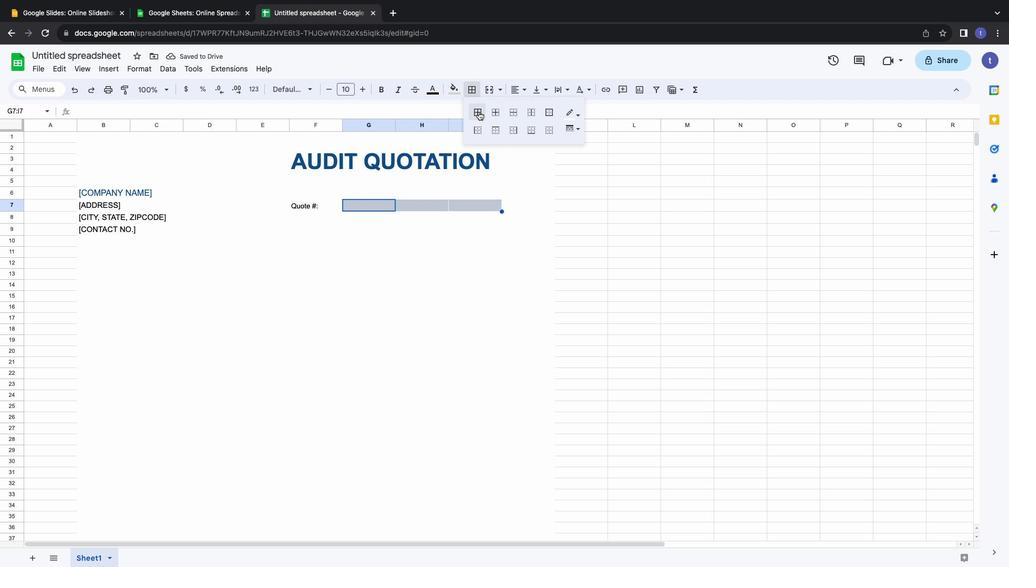
Action: Mouse pressed left at (478, 111)
Screenshot: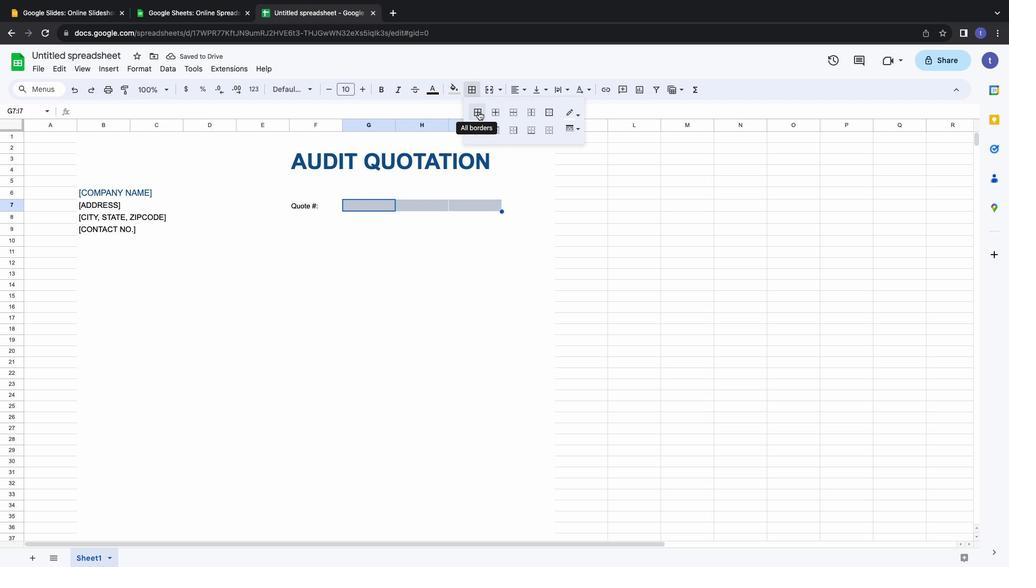 
Action: Mouse moved to (583, 115)
Screenshot: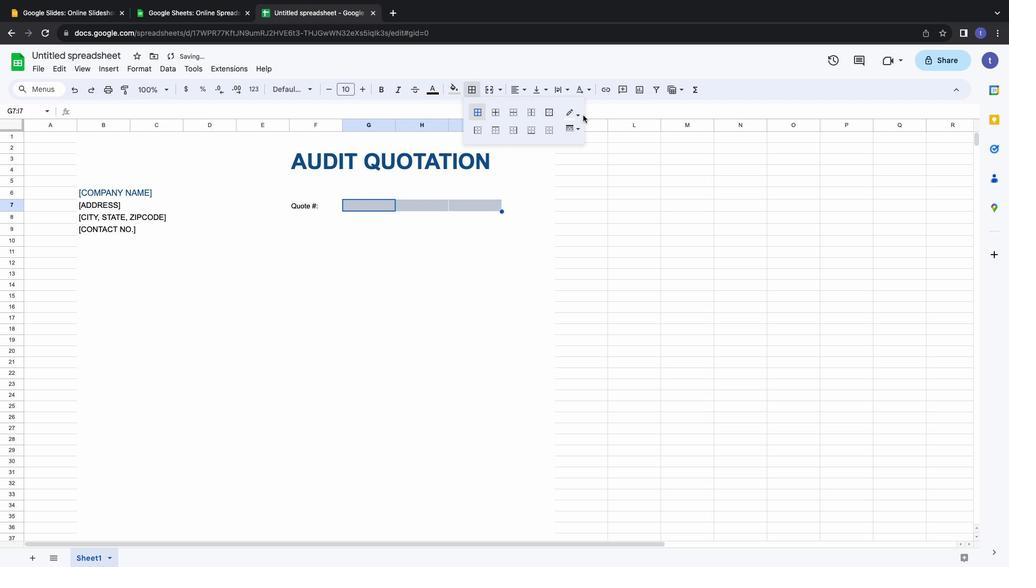 
Action: Mouse pressed left at (583, 115)
Screenshot: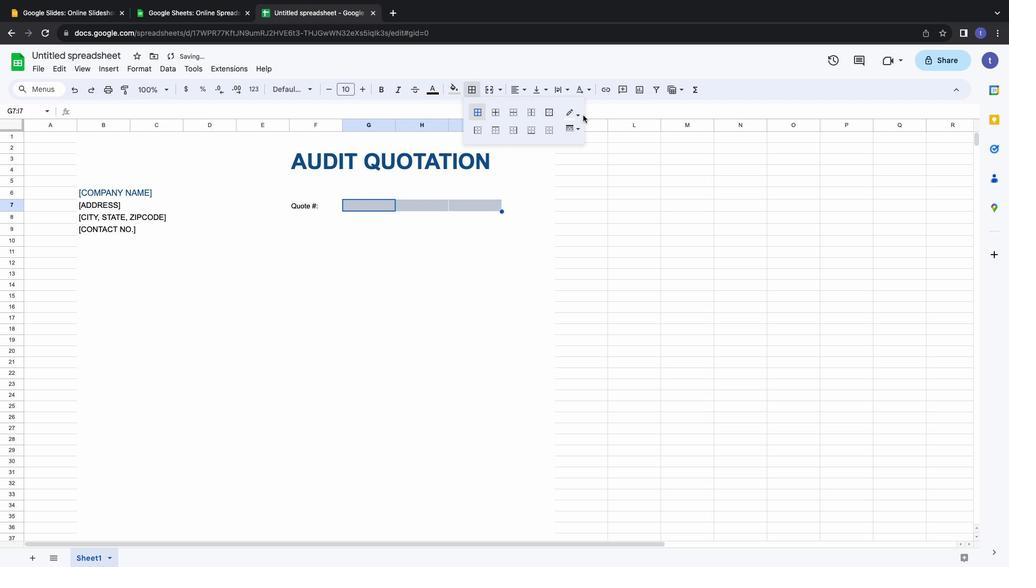 
Action: Mouse moved to (579, 113)
Screenshot: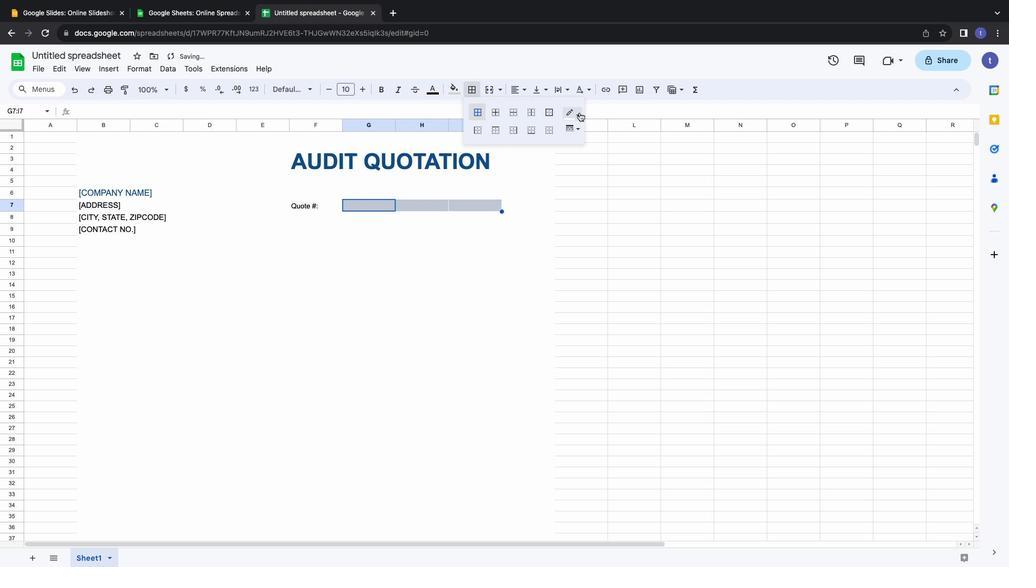 
Action: Mouse pressed left at (579, 113)
Screenshot: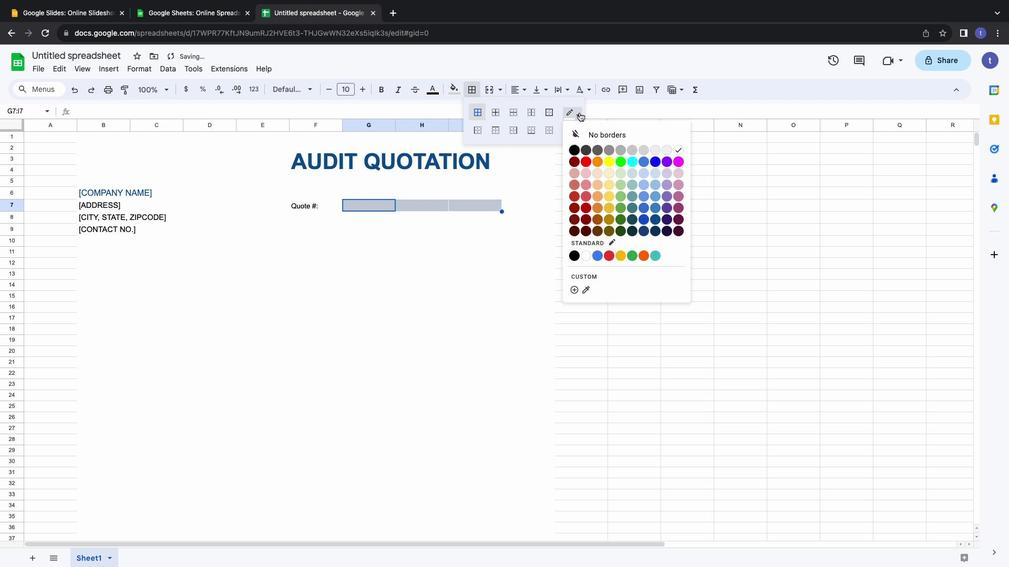 
Action: Mouse moved to (648, 149)
Screenshot: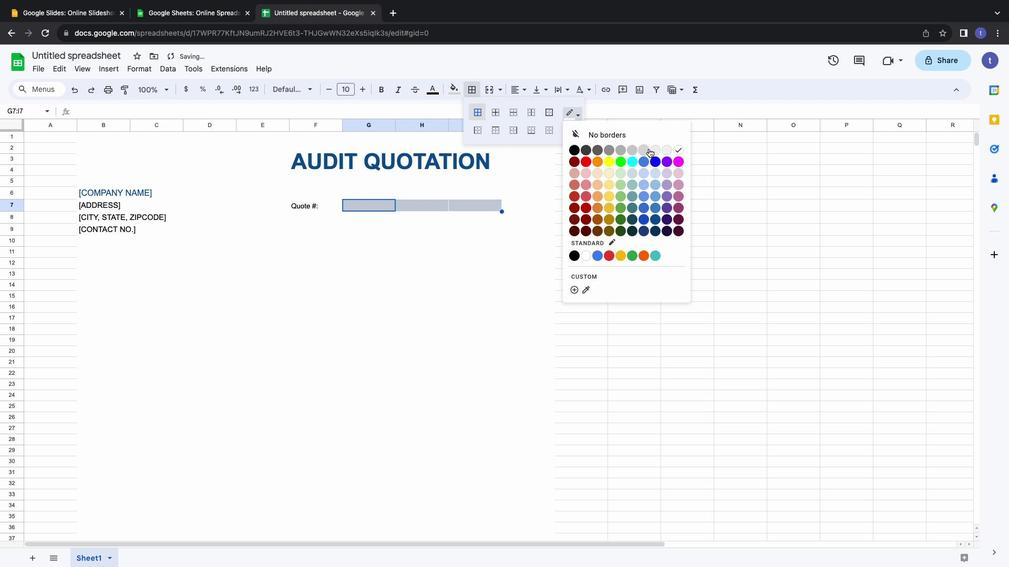 
Action: Mouse pressed left at (648, 149)
Screenshot: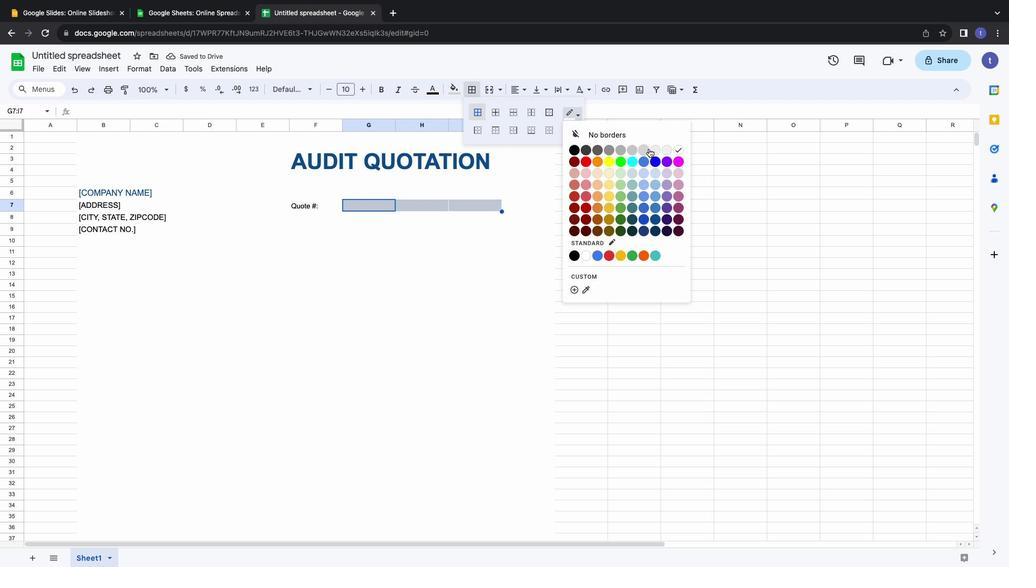 
Action: Mouse moved to (450, 206)
Screenshot: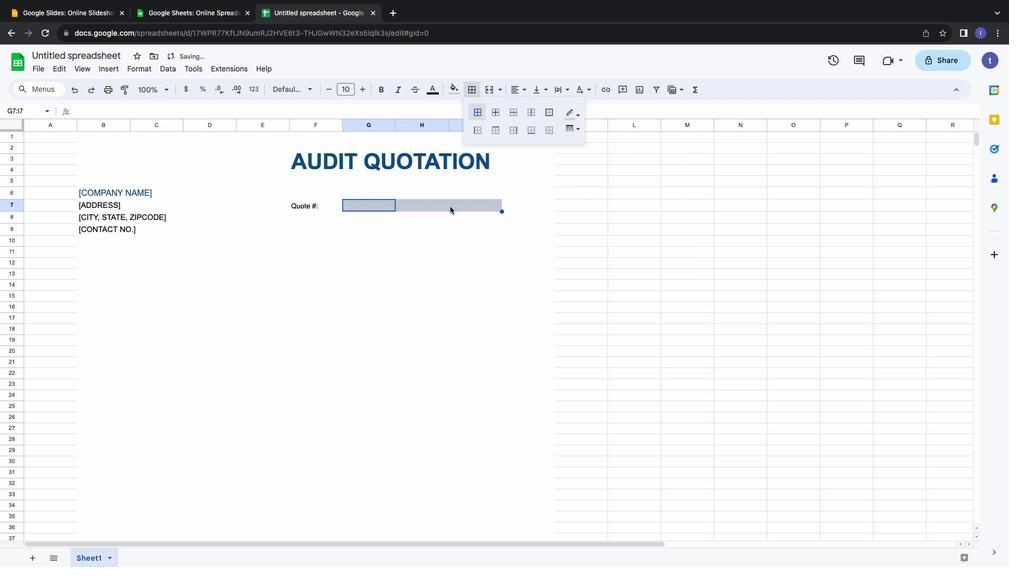 
Action: Mouse pressed left at (450, 206)
Screenshot: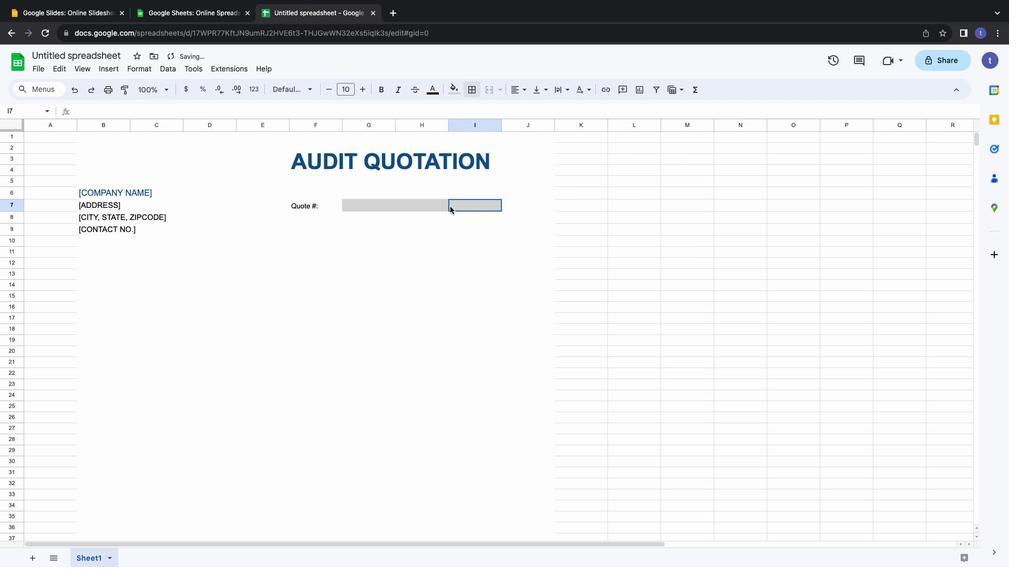 
Action: Mouse moved to (312, 217)
Screenshot: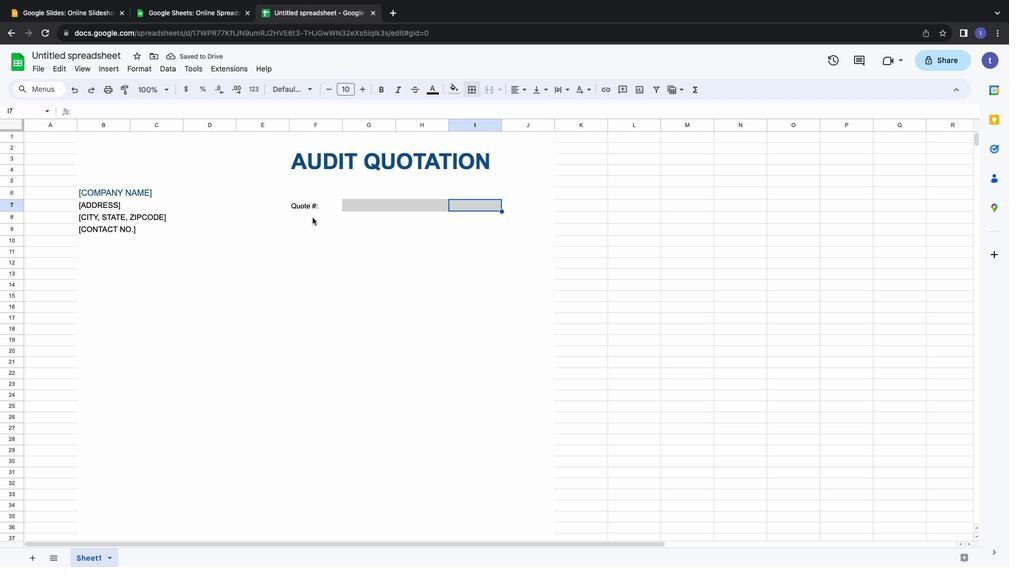 
Action: Mouse pressed left at (312, 217)
Screenshot: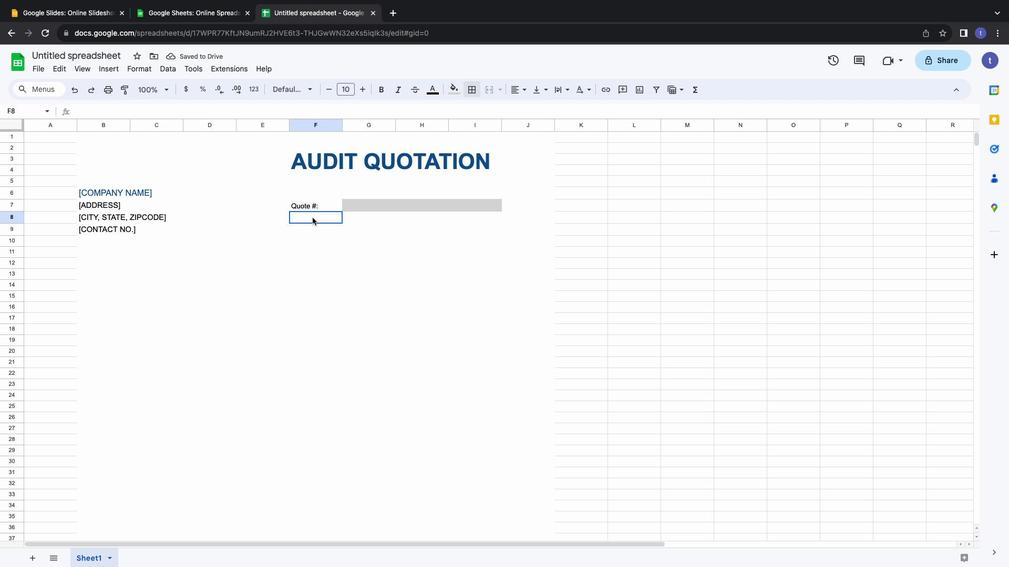 
Action: Mouse pressed left at (312, 217)
Screenshot: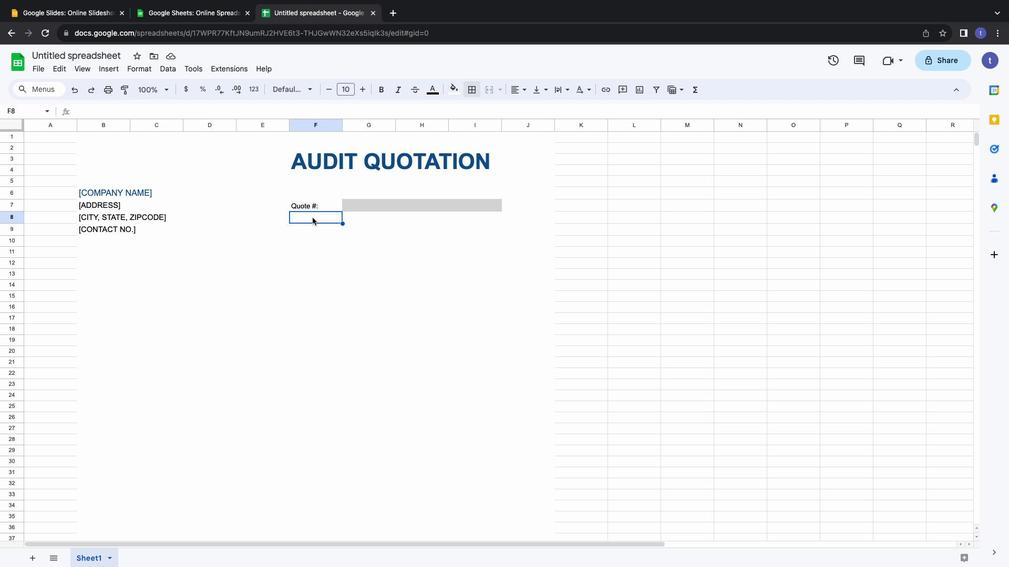 
Action: Key pressed Key.shift
Screenshot: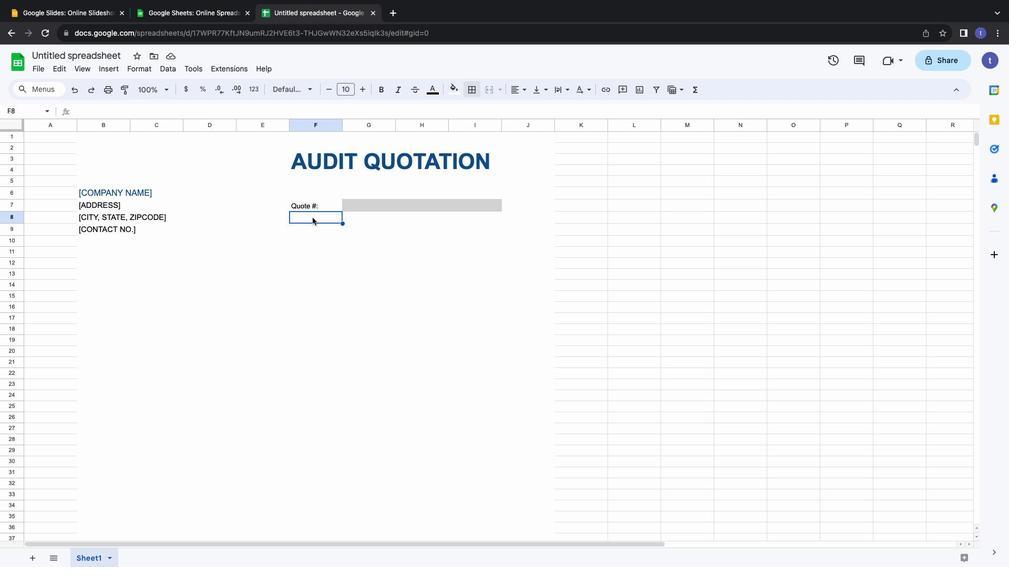 
Action: Mouse moved to (322, 207)
Screenshot: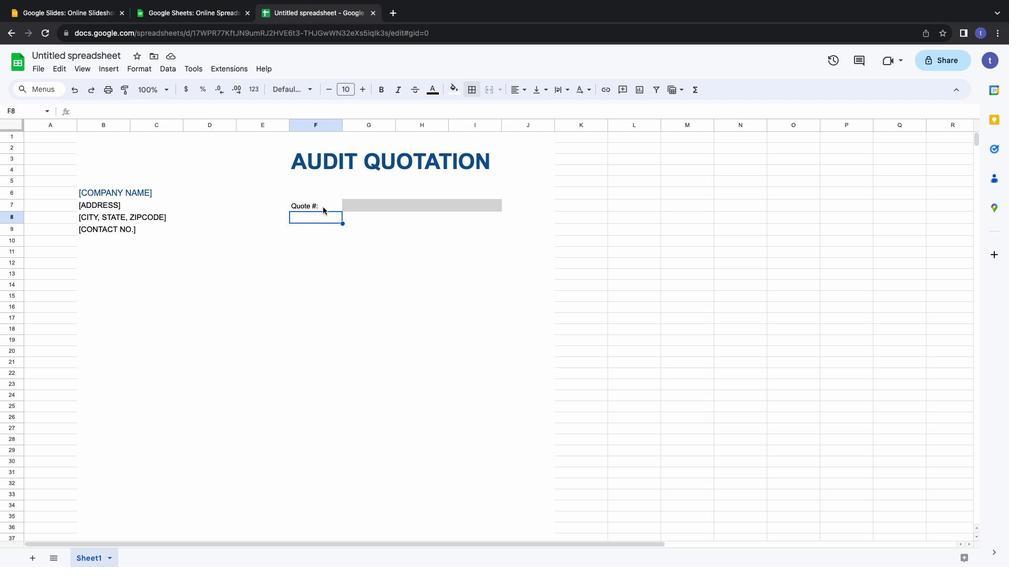 
Action: Mouse pressed left at (322, 207)
Screenshot: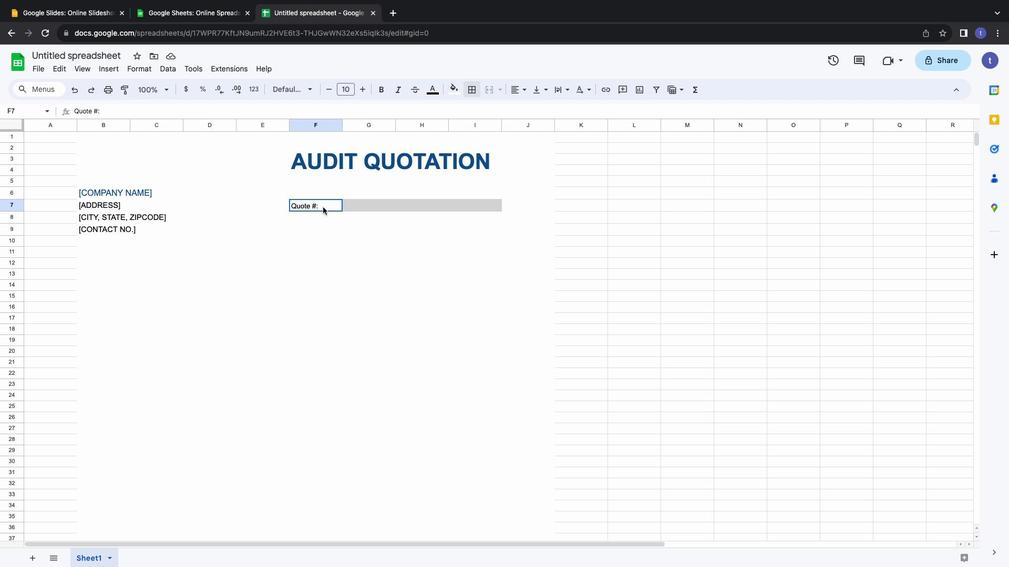 
Action: Mouse moved to (518, 86)
Screenshot: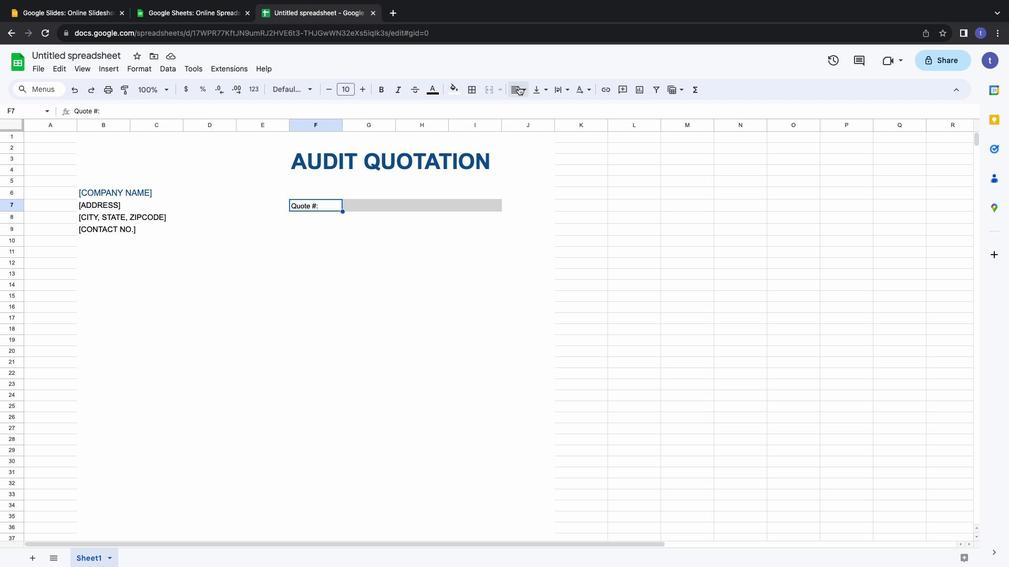 
Action: Mouse pressed left at (518, 86)
Screenshot: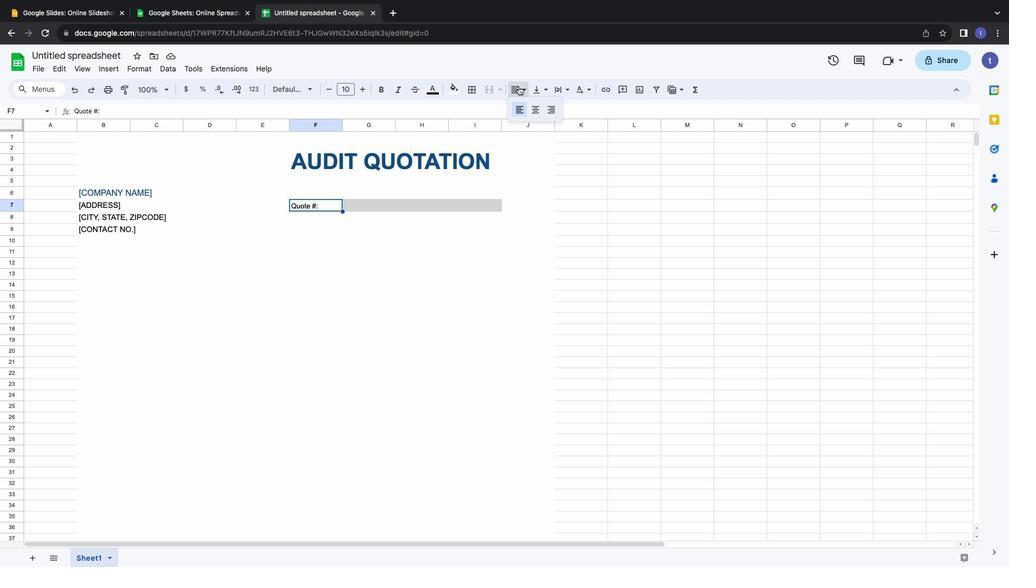
Action: Mouse moved to (548, 106)
Screenshot: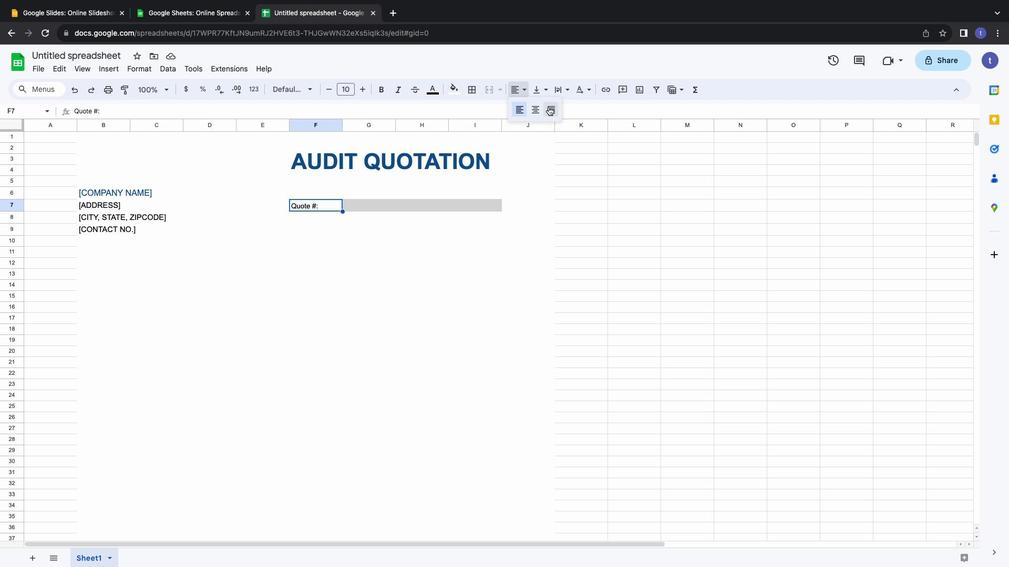
Action: Mouse pressed left at (548, 106)
Screenshot: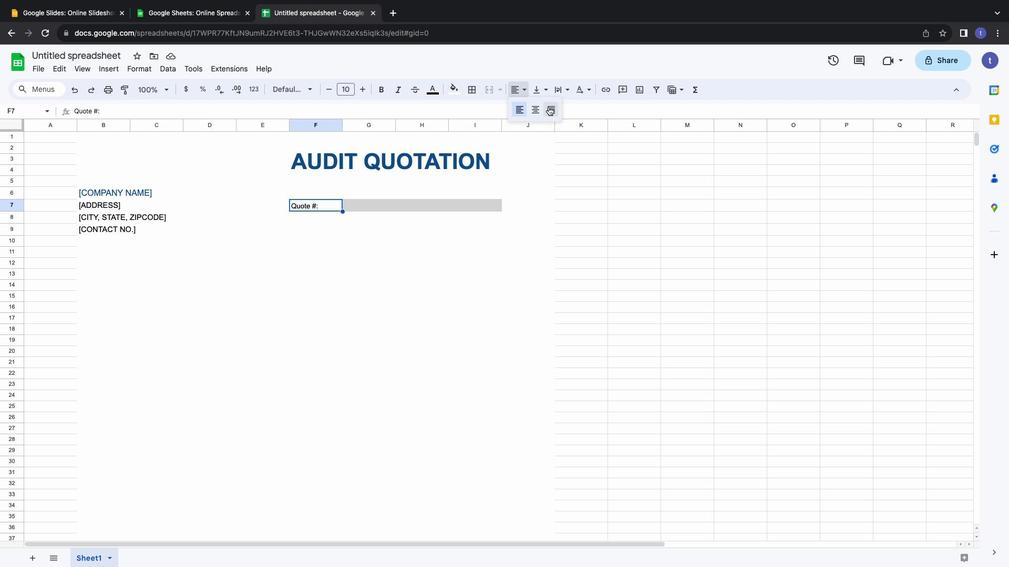 
Action: Mouse moved to (307, 213)
Screenshot: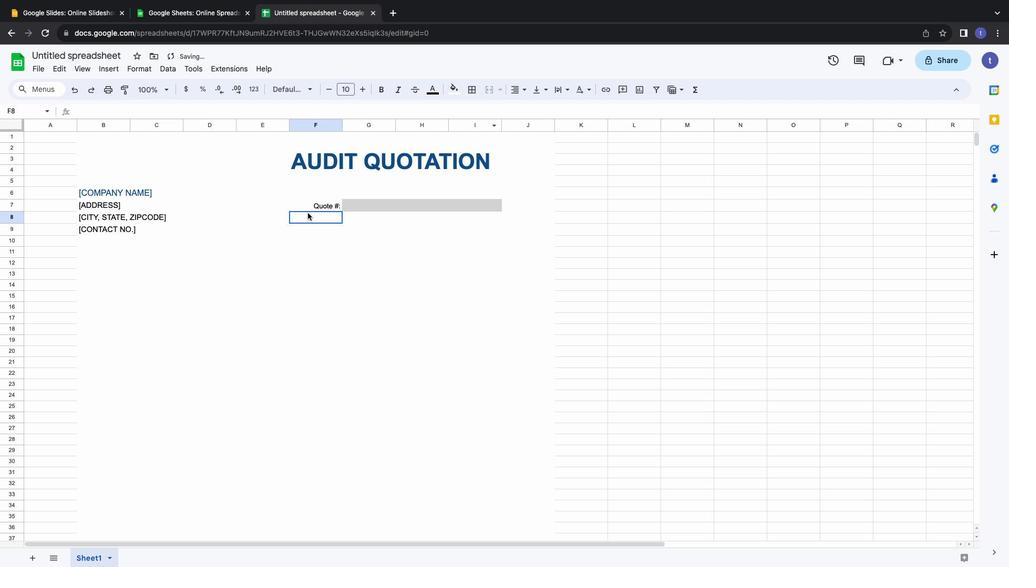 
Action: Mouse pressed left at (307, 213)
Screenshot: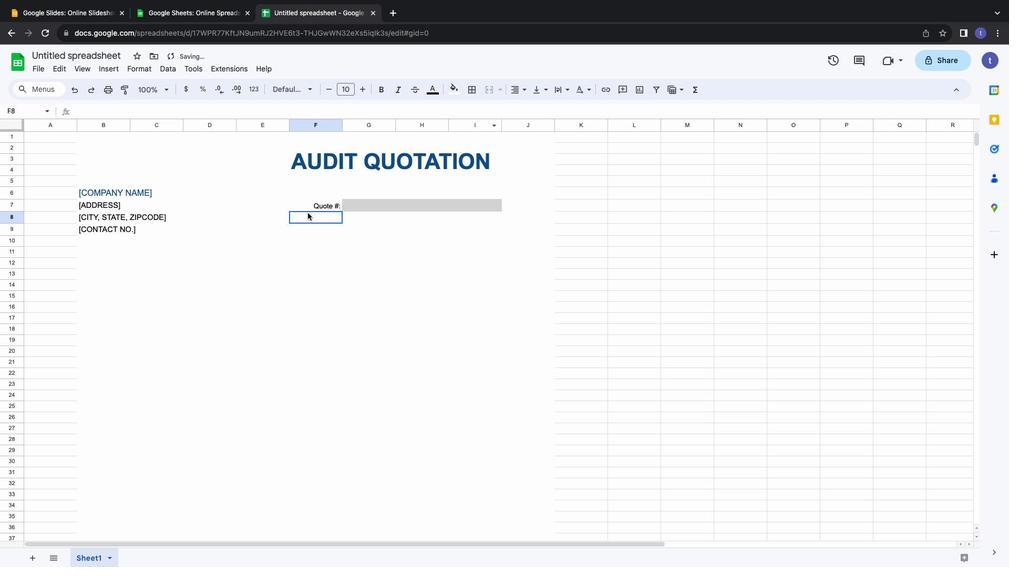 
Action: Key pressed Key.shift'I''s''s''u''e'Key.spaceKey.shift'D''a''t''e'Key.shift_r':'
Screenshot: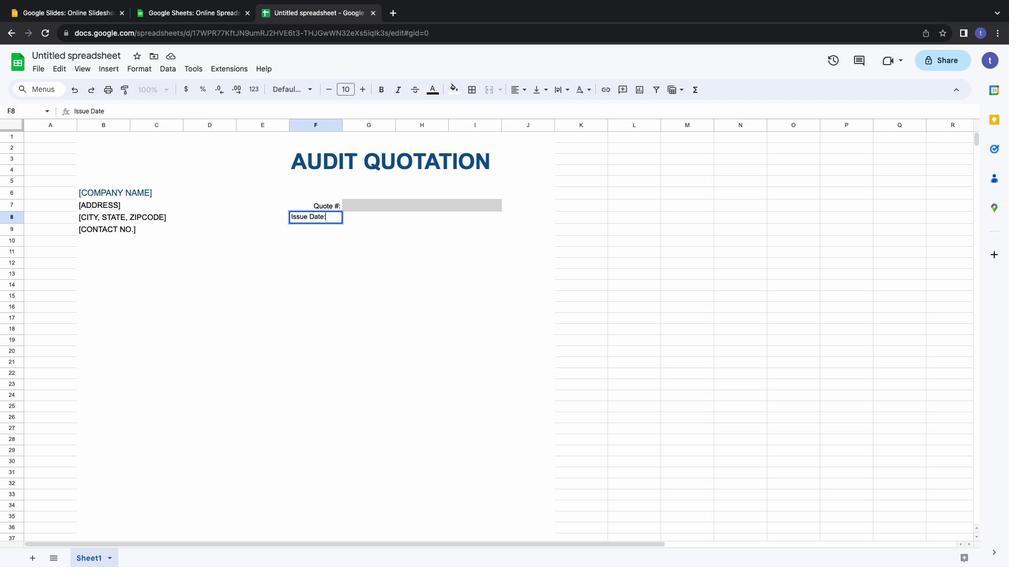 
Action: Mouse moved to (335, 218)
Screenshot: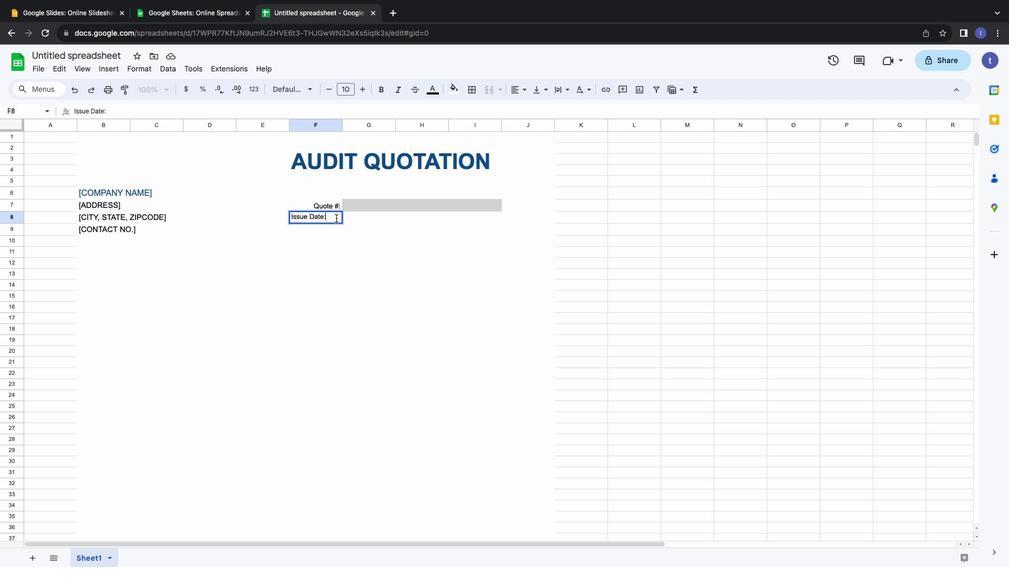 
Action: Mouse pressed left at (335, 218)
Screenshot: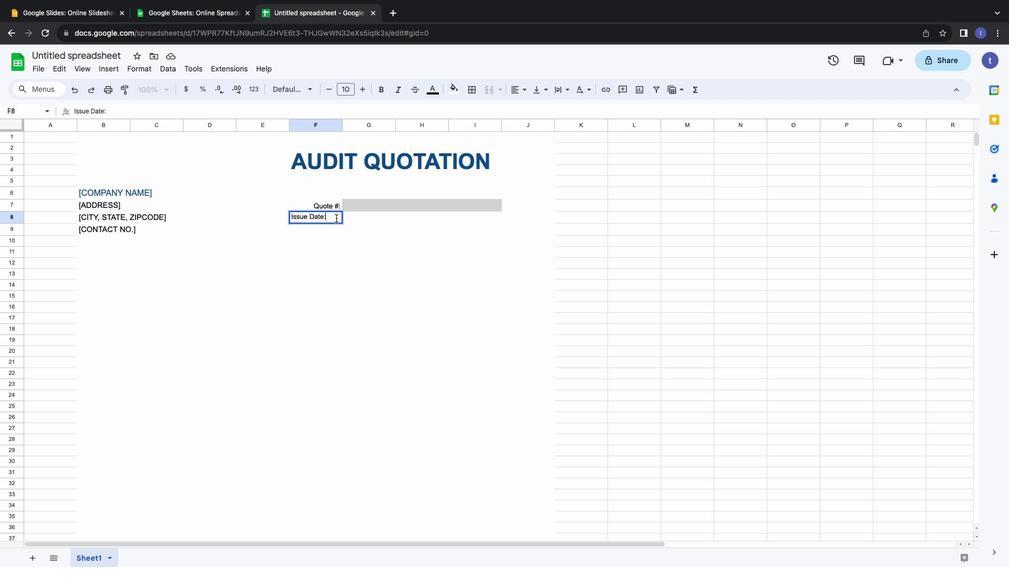 
Action: Mouse pressed left at (335, 218)
Screenshot: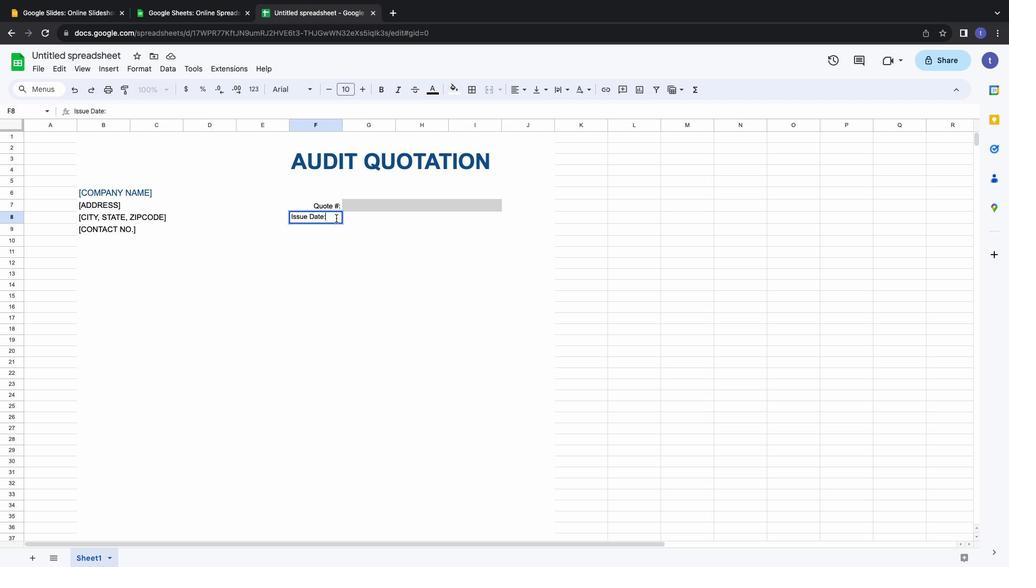 
Action: Mouse pressed left at (335, 218)
Screenshot: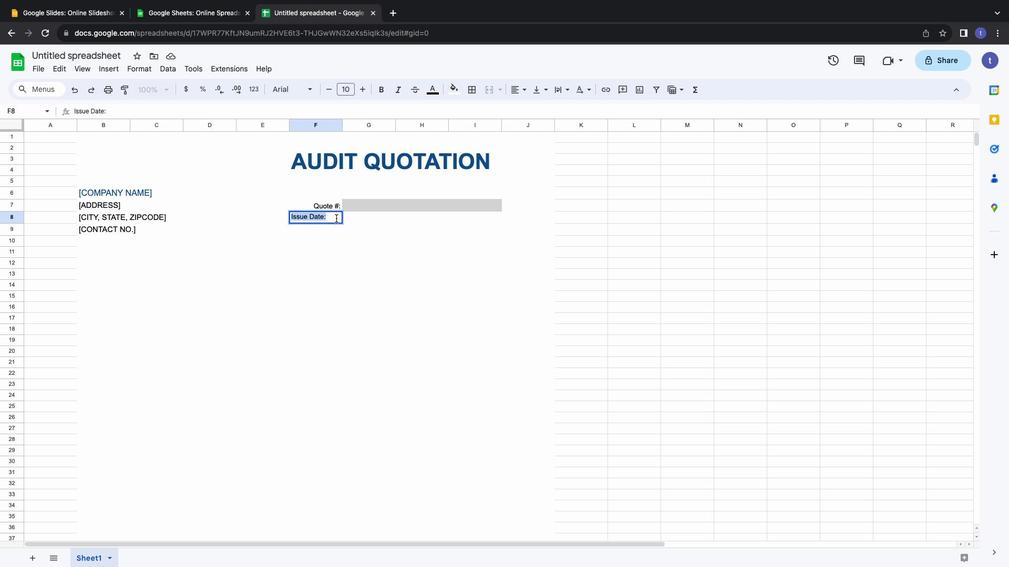 
Action: Mouse moved to (519, 89)
Screenshot: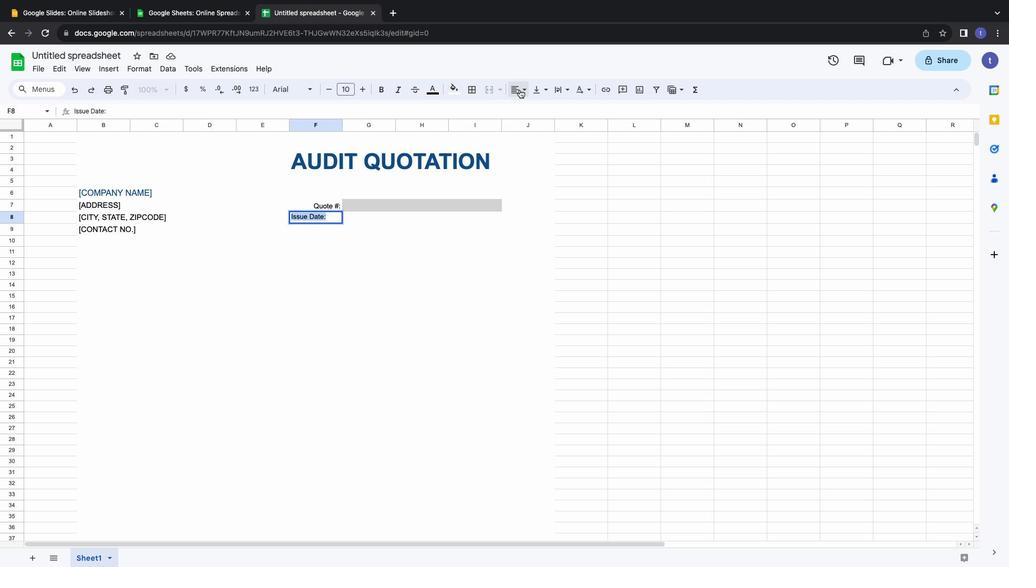 
Action: Mouse pressed left at (519, 89)
Screenshot: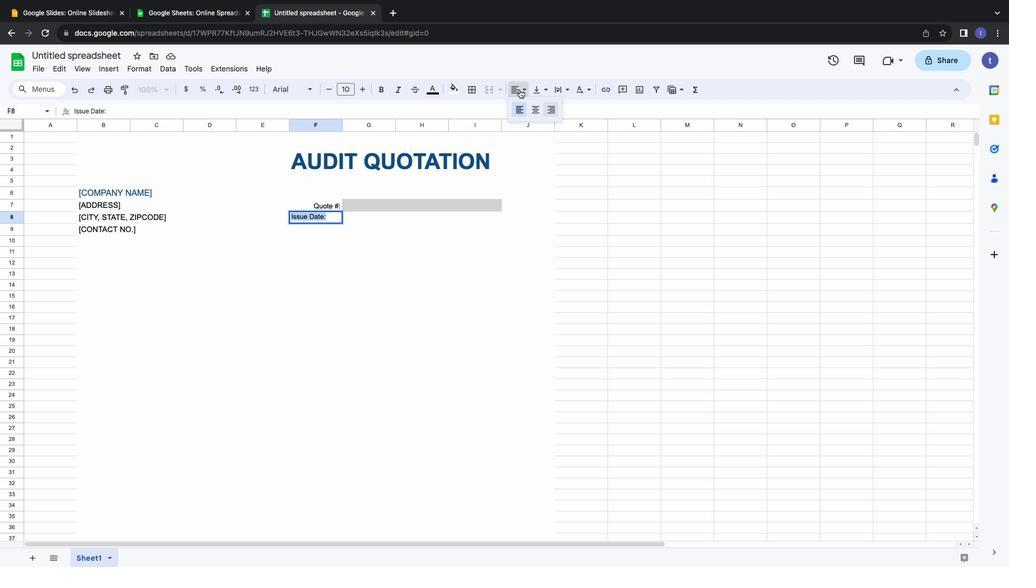 
Action: Mouse moved to (548, 111)
Screenshot: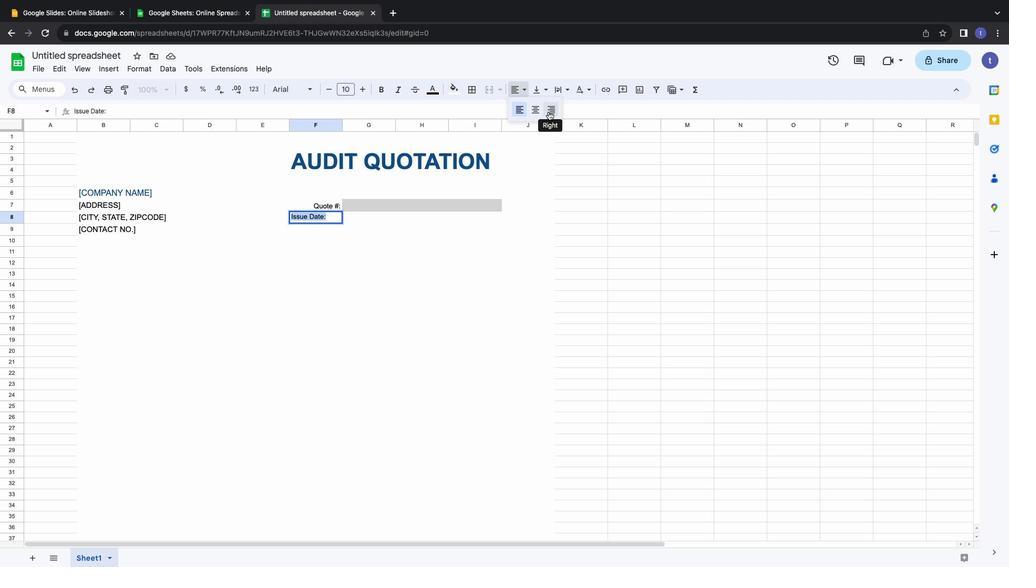 
Action: Mouse pressed left at (548, 111)
